 Task: Open an excel sheet and write heading  Revive Sales. Add 10 people name  'Ethan Reynolds, Olivia Thompson, Benjamin Martinez, Emma Davis, Alexander Mitchell, Ava Rodriguez, Daniel Anderson, Mia Lewis, Christopher Scott, Sophia Harris._x000D_
'Item code in between  1001-1098. Product range in between  2000-9000. Add Products   Calvin Klein, Tommy Hilfiger T-shirt, Armani Bag, Burberry Shoe, Levi's T-shirt, Under Armour, Vans Shoe, Converse Shoe, Timberland Shoe, Skechers Shoe.Choose quantity  5 to 9 commission 2 percent Total Add Amount. Save page  Revive Sales templetes book
Action: Mouse pressed left at (144, 200)
Screenshot: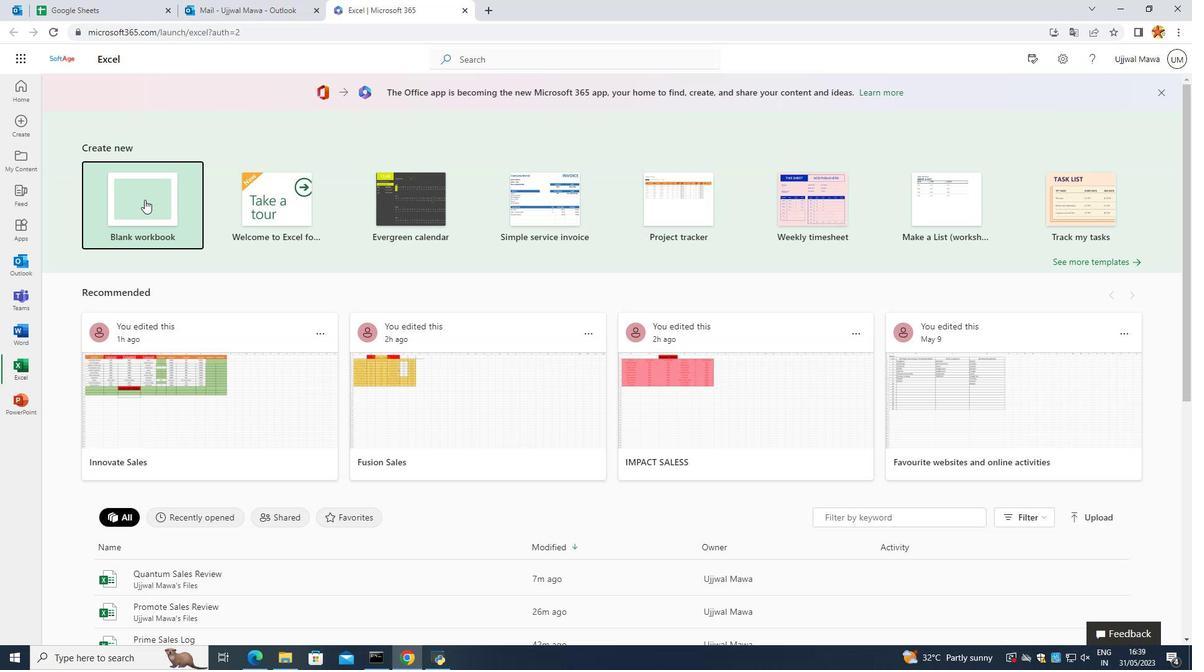 
Action: Mouse moved to (163, 192)
Screenshot: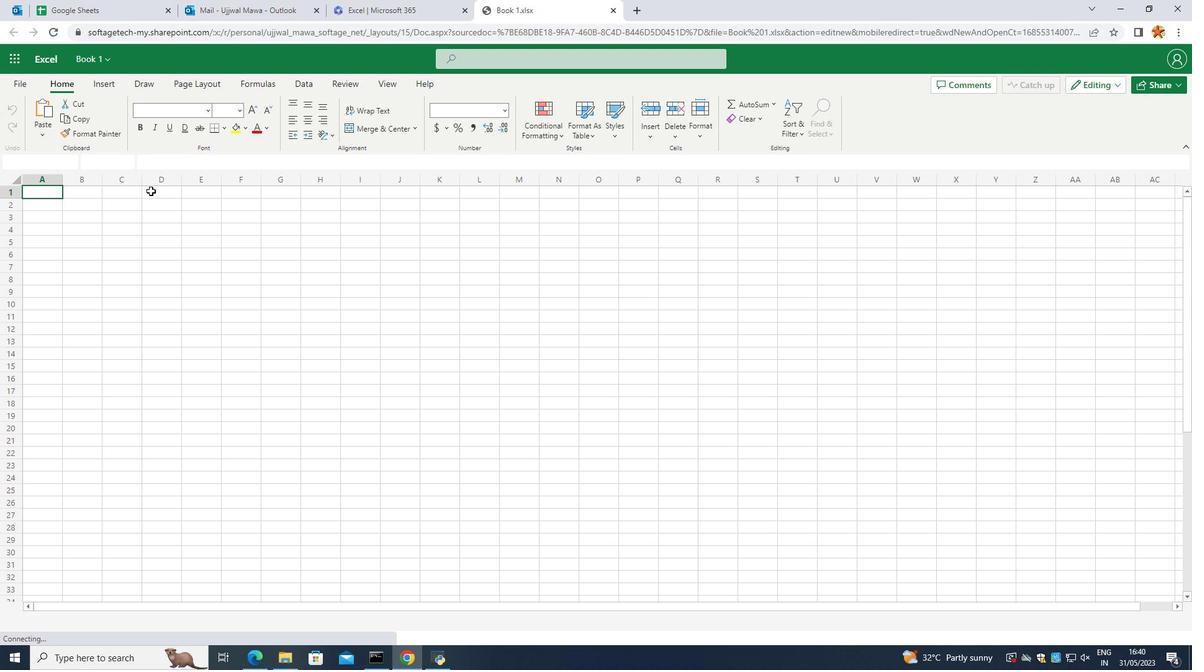 
Action: Mouse pressed left at (163, 192)
Screenshot: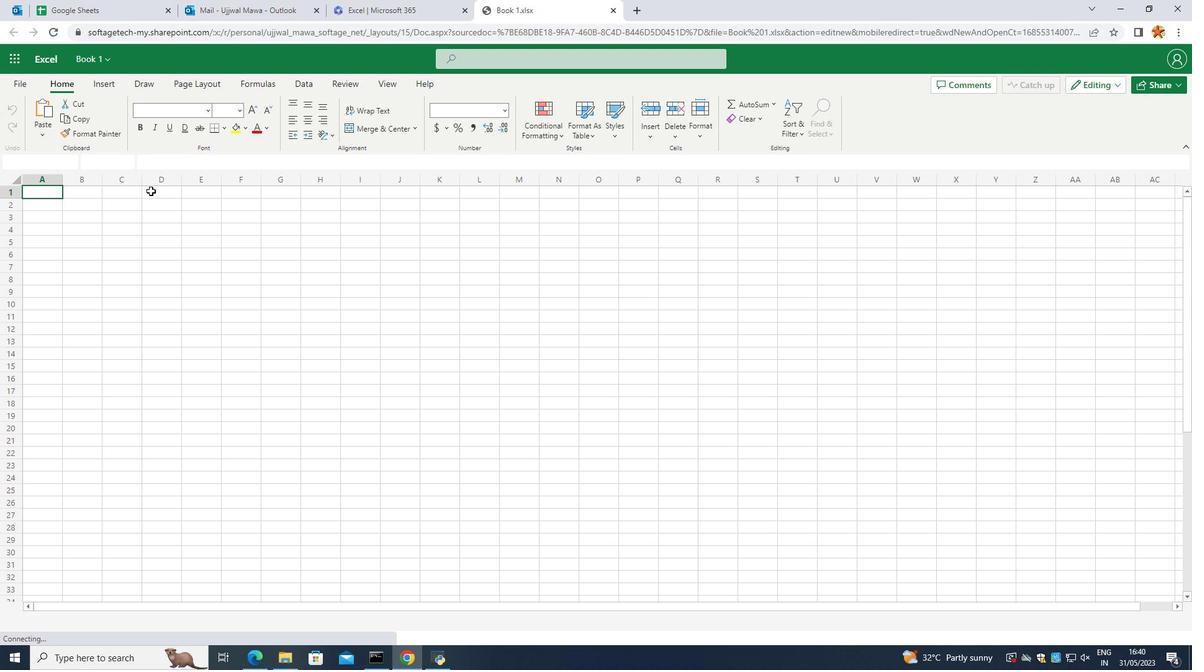 
Action: Mouse moved to (111, 196)
Screenshot: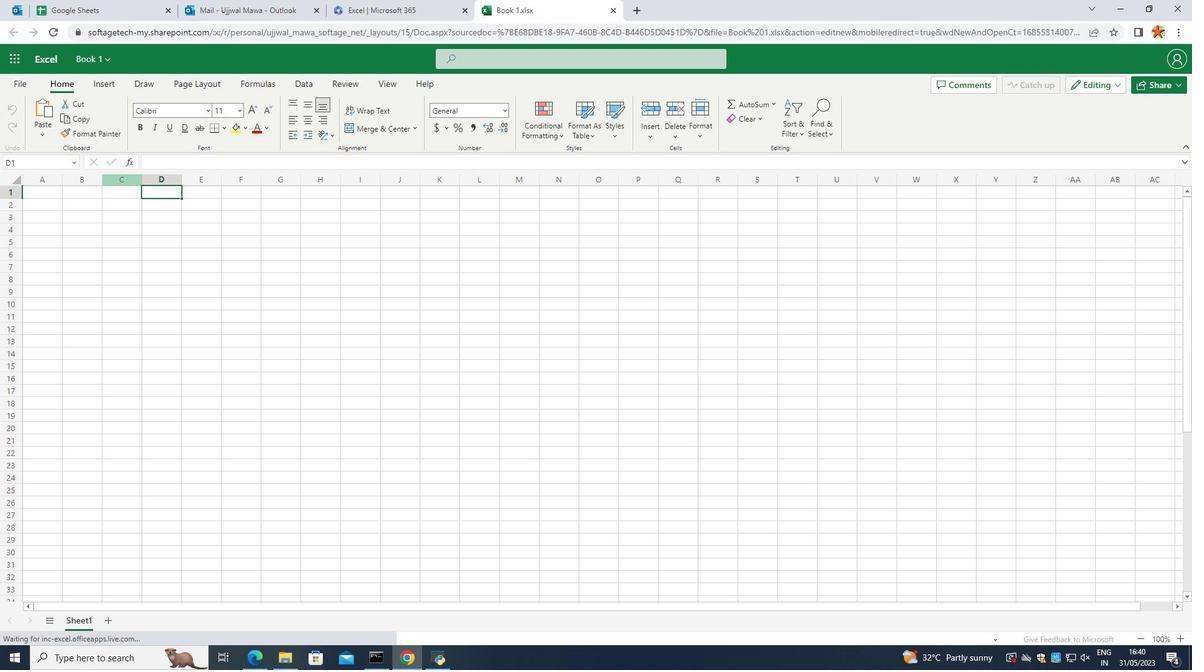 
Action: Mouse pressed left at (111, 196)
Screenshot: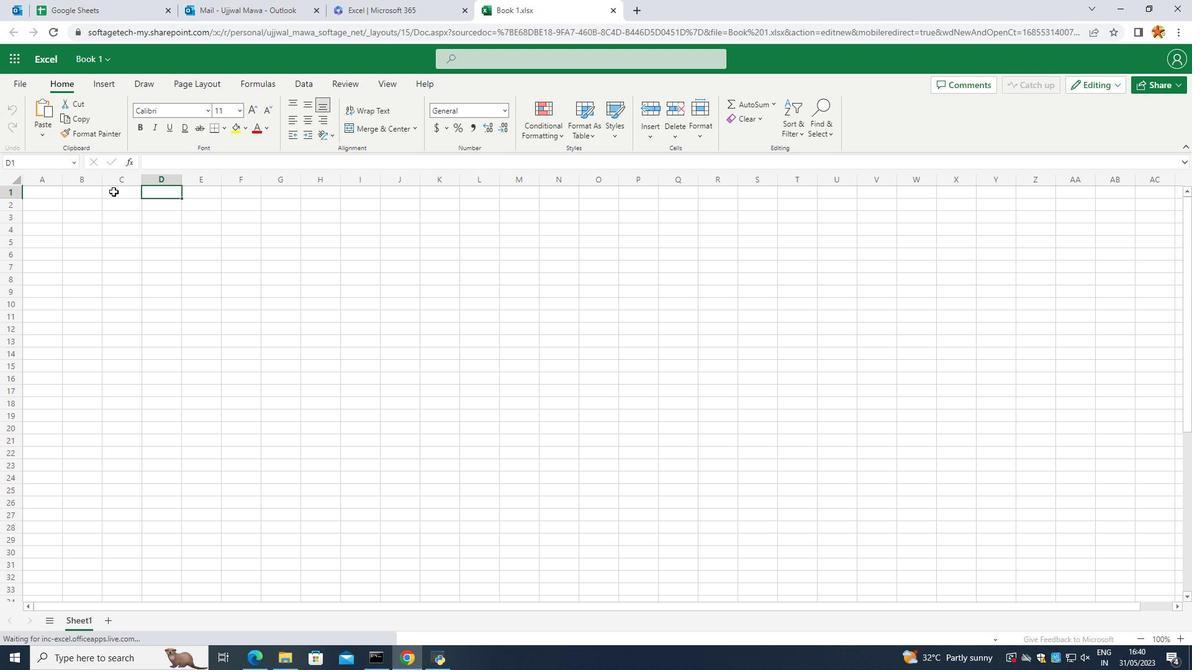 
Action: Mouse moved to (108, 201)
Screenshot: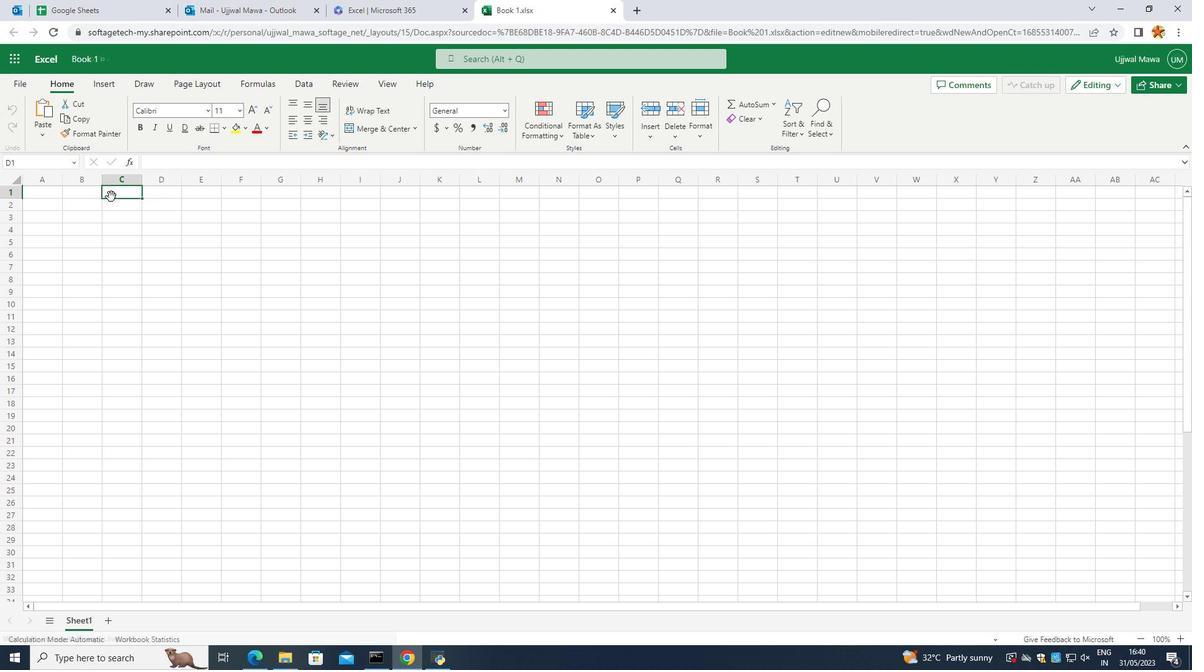 
Action: Key pressed <Key.caps_lock>R<Key.caps_lock>evive<Key.space><Key.caps_lock>S<Key.caps_lock>ales
Screenshot: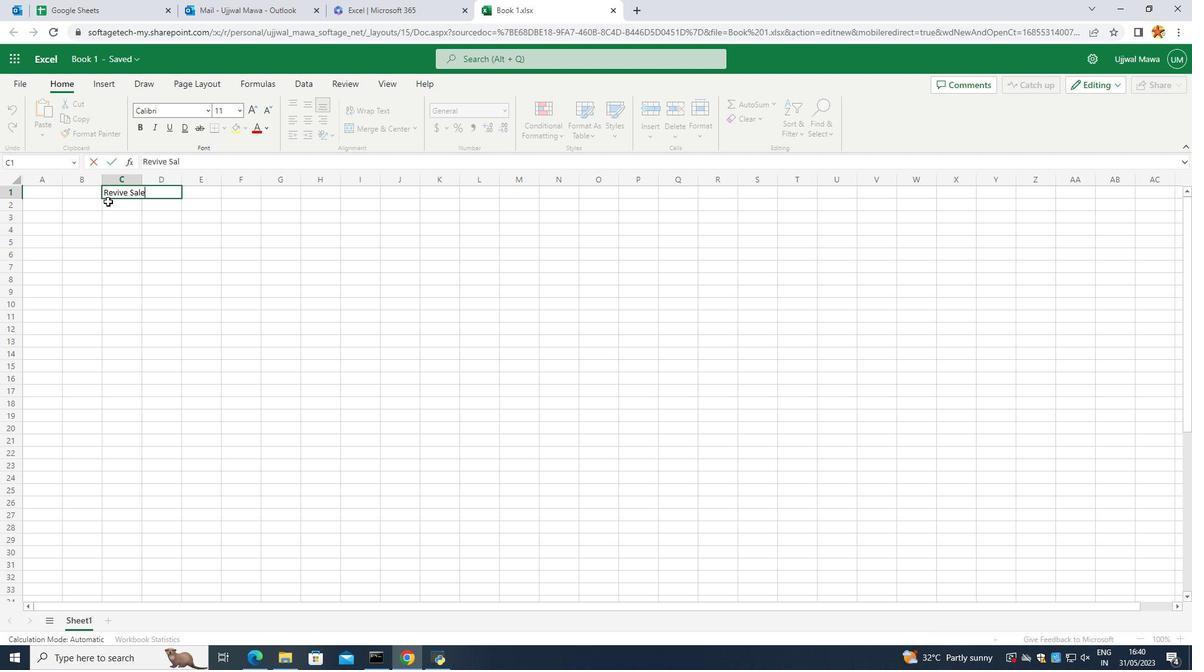 
Action: Mouse moved to (208, 280)
Screenshot: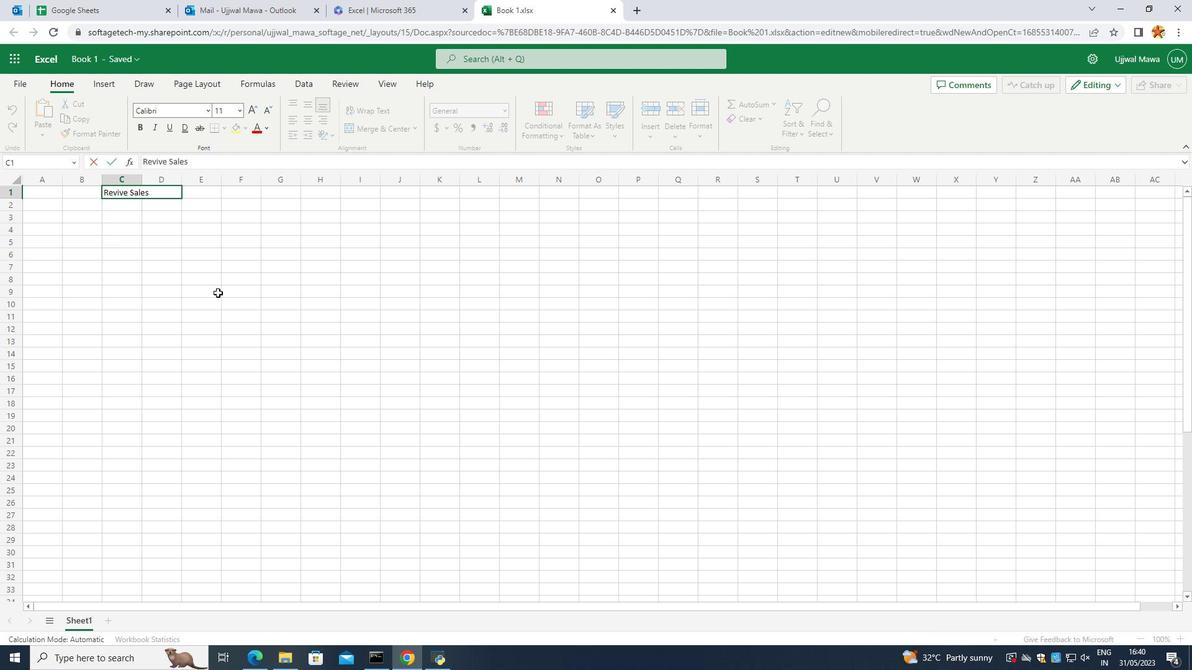 
Action: Mouse pressed left at (208, 280)
Screenshot: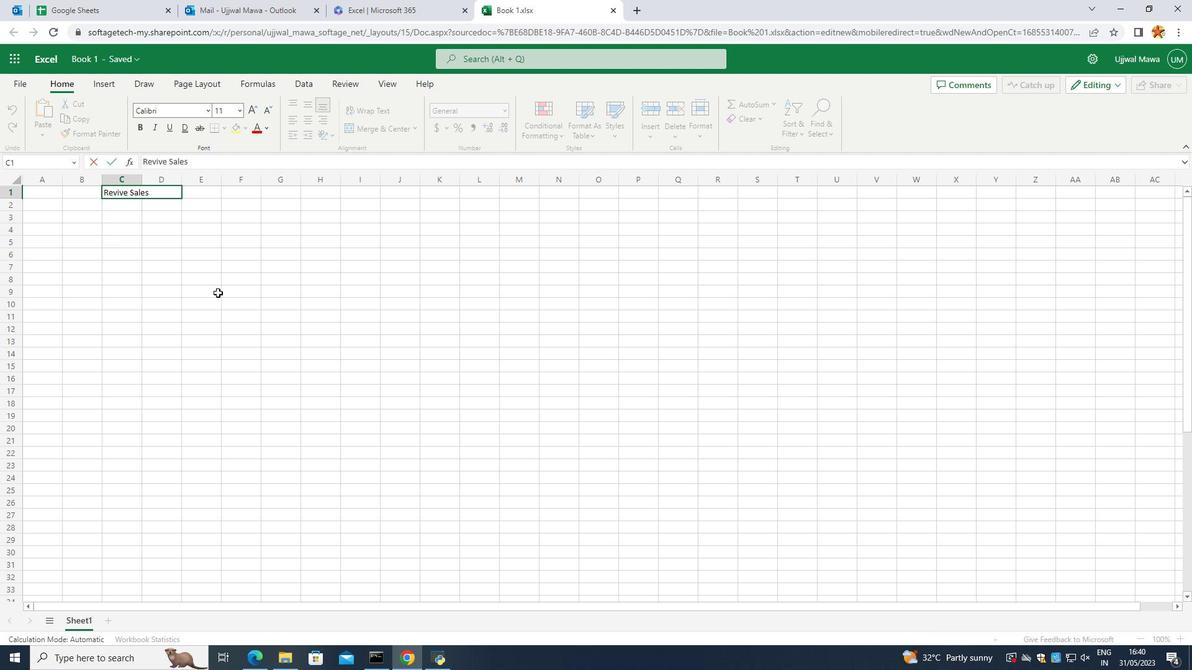 
Action: Mouse moved to (52, 199)
Screenshot: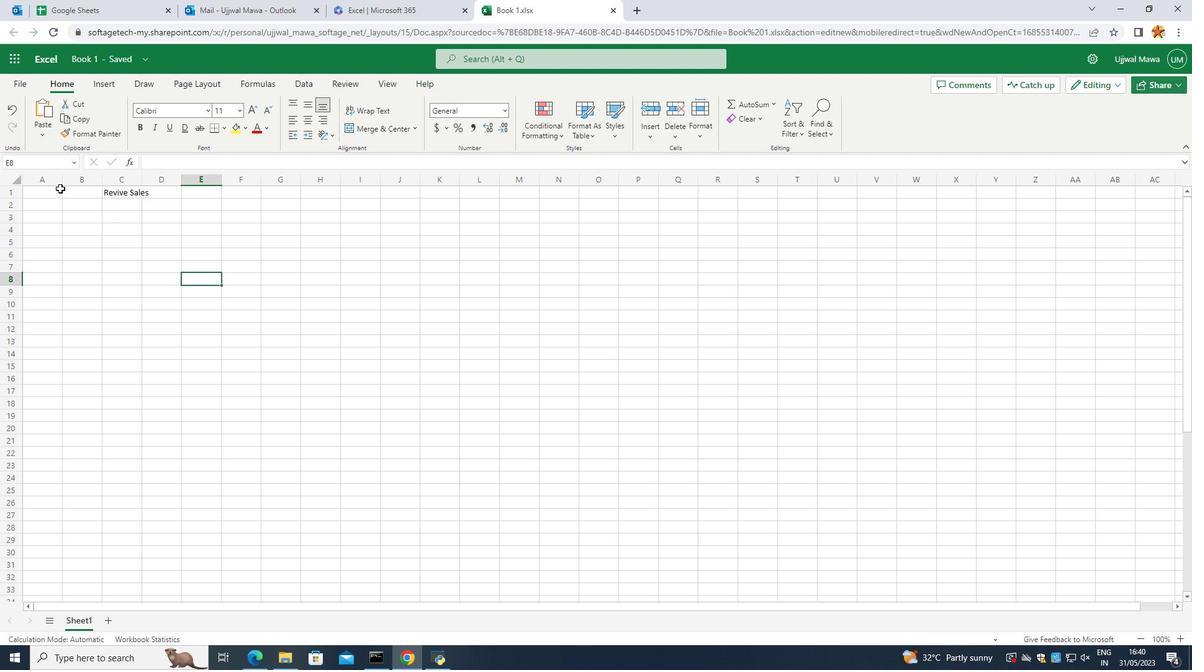 
Action: Mouse pressed left at (52, 199)
Screenshot: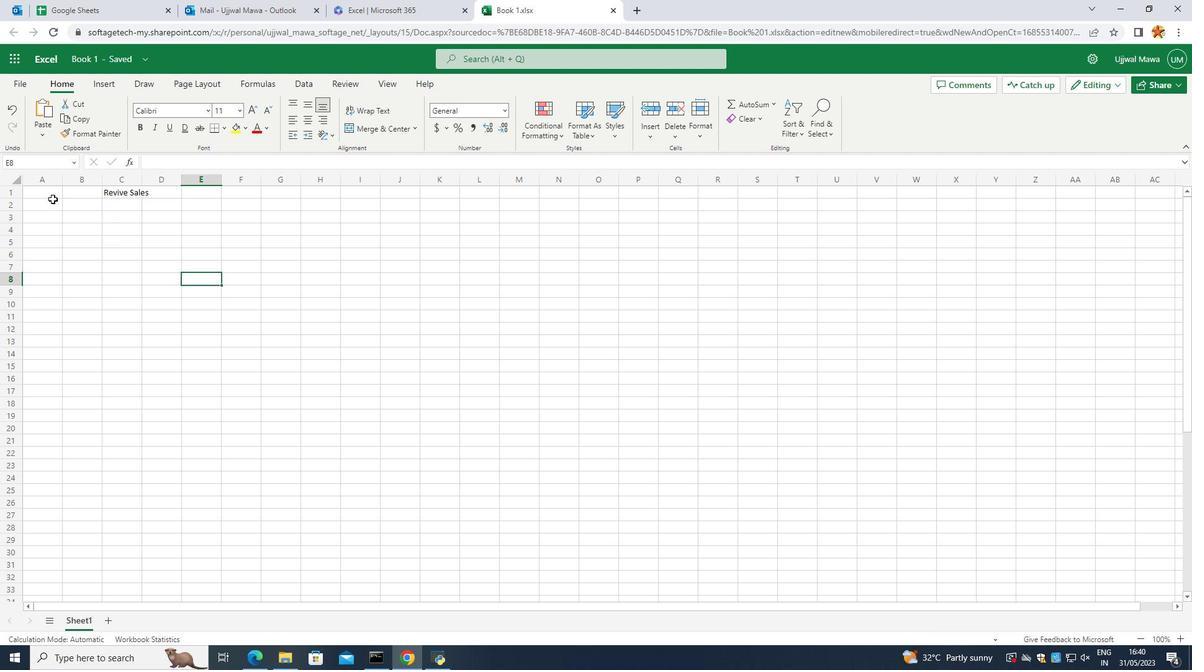 
Action: Mouse moved to (41, 201)
Screenshot: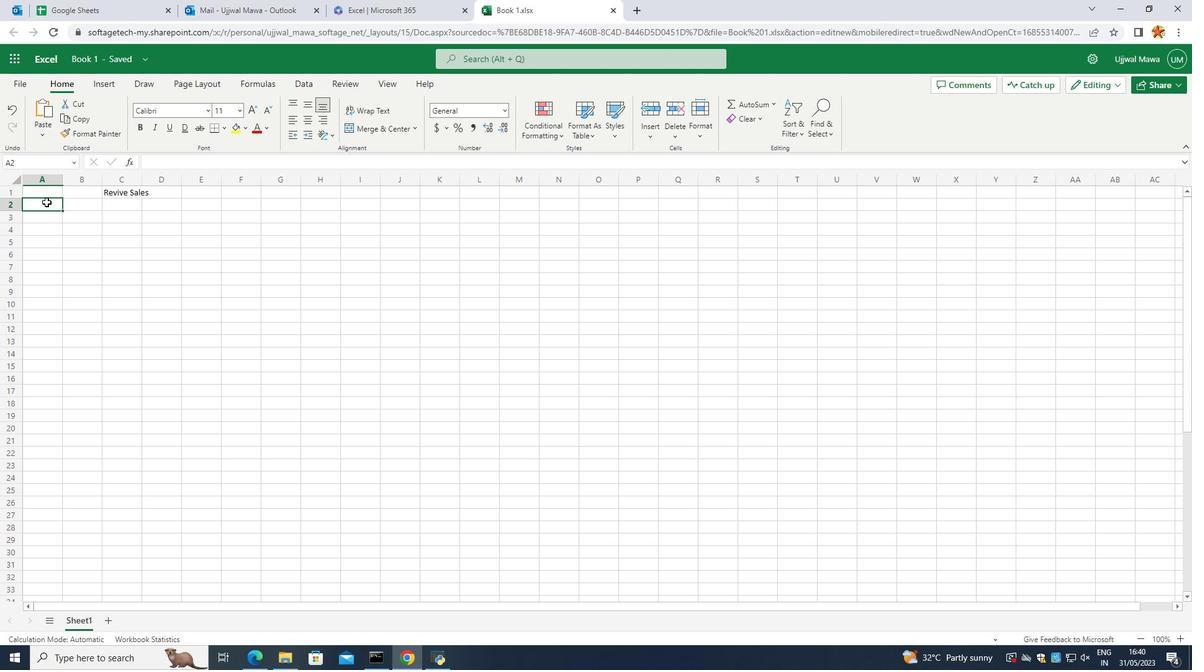 
Action: Key pressed <Key.caps_lock>N<Key.caps_lock>ame
Screenshot: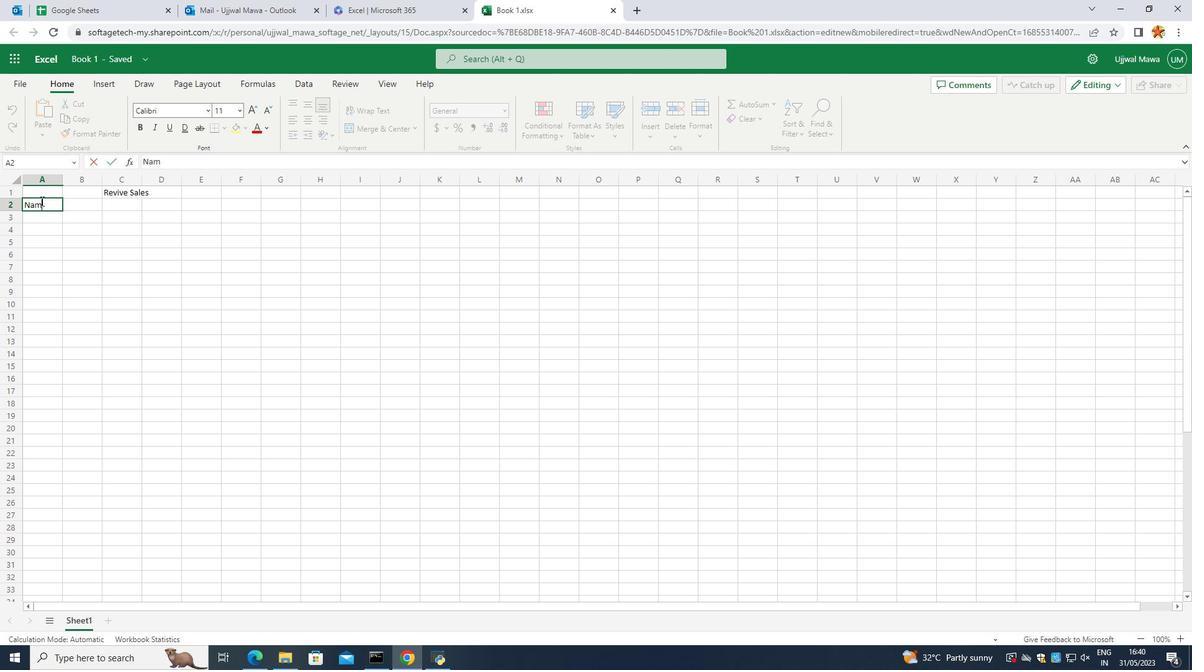 
Action: Mouse moved to (174, 233)
Screenshot: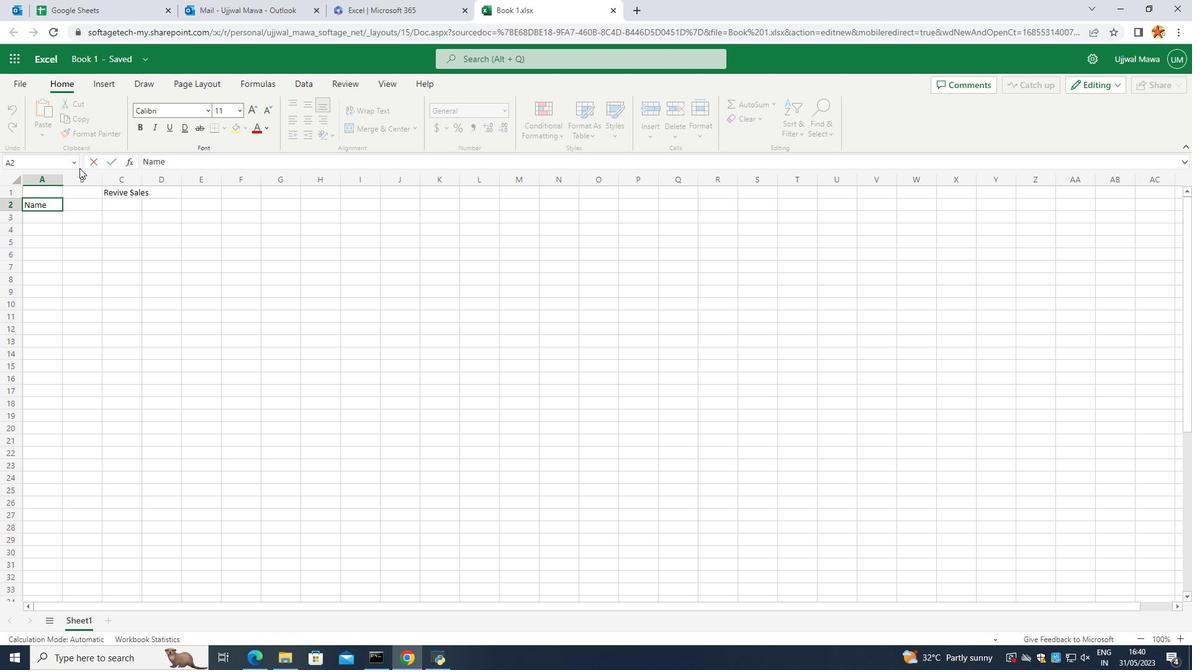 
Action: Mouse pressed left at (174, 233)
Screenshot: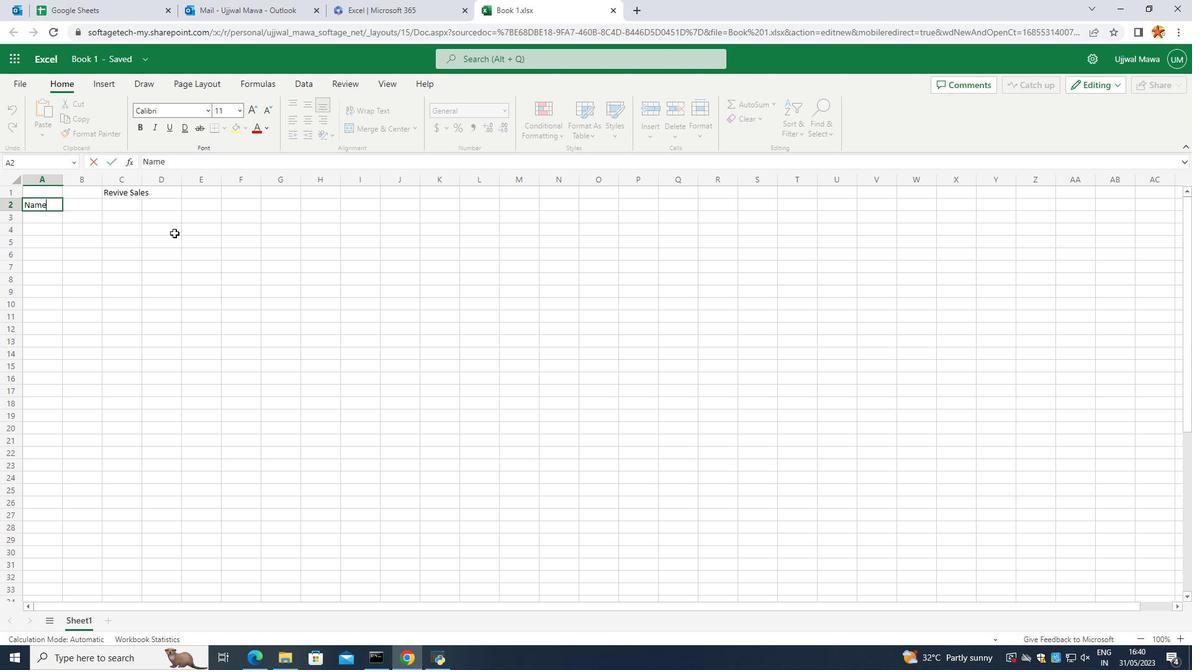 
Action: Mouse moved to (100, 201)
Screenshot: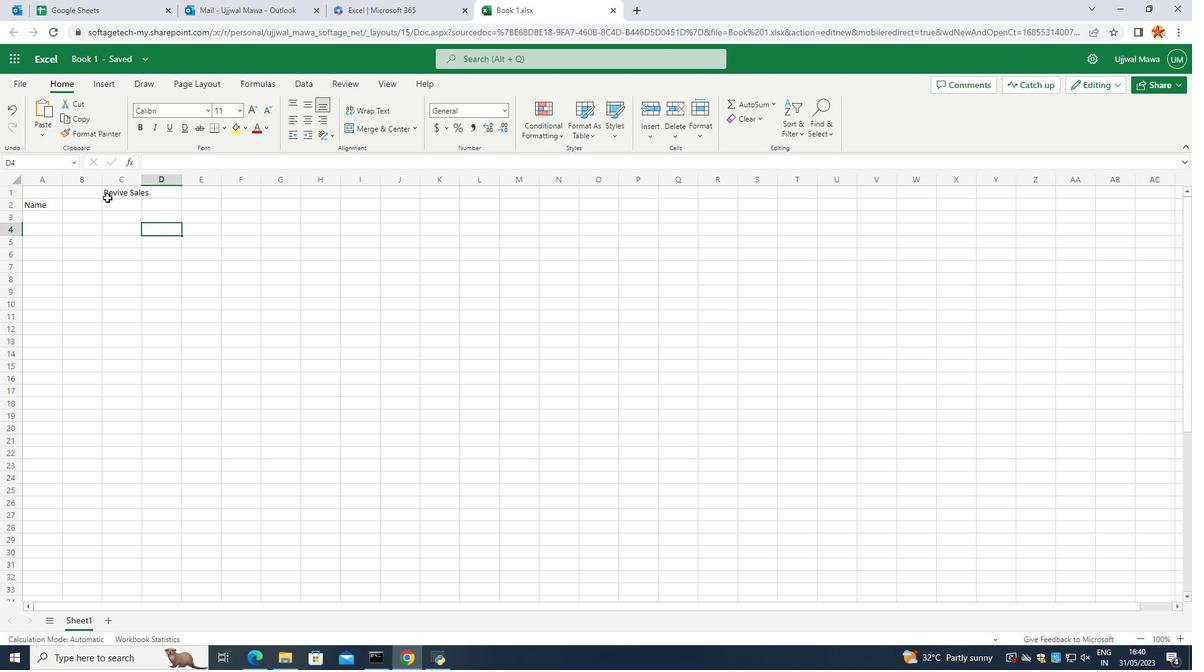 
Action: Mouse pressed left at (100, 201)
Screenshot: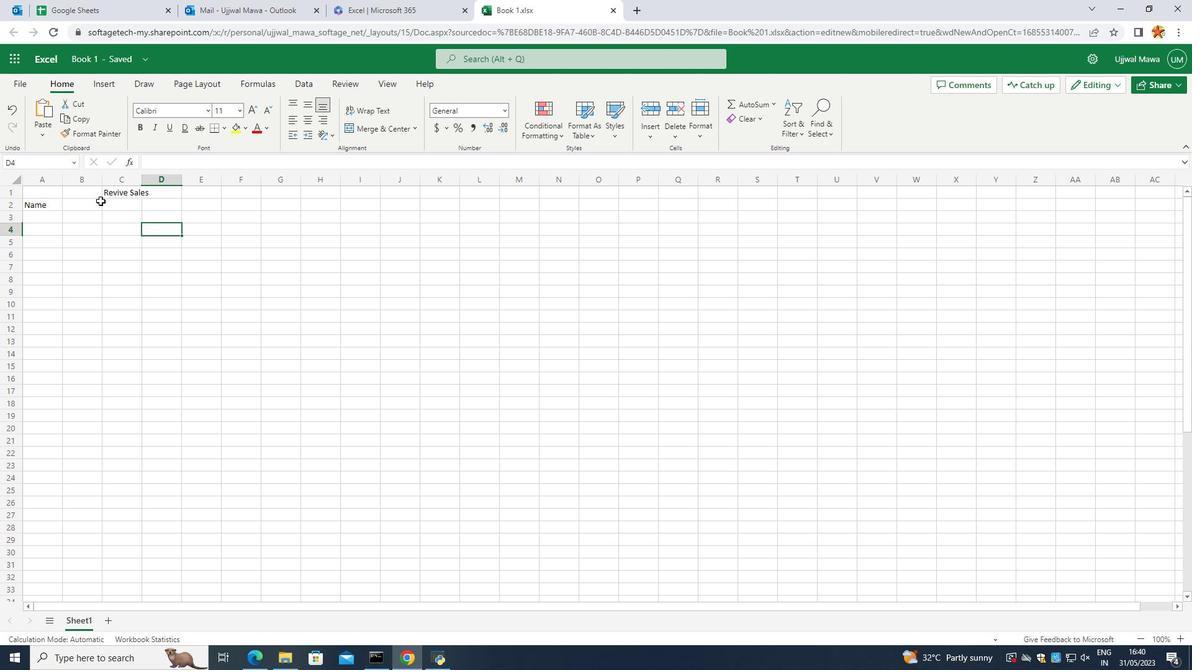 
Action: Mouse moved to (93, 205)
Screenshot: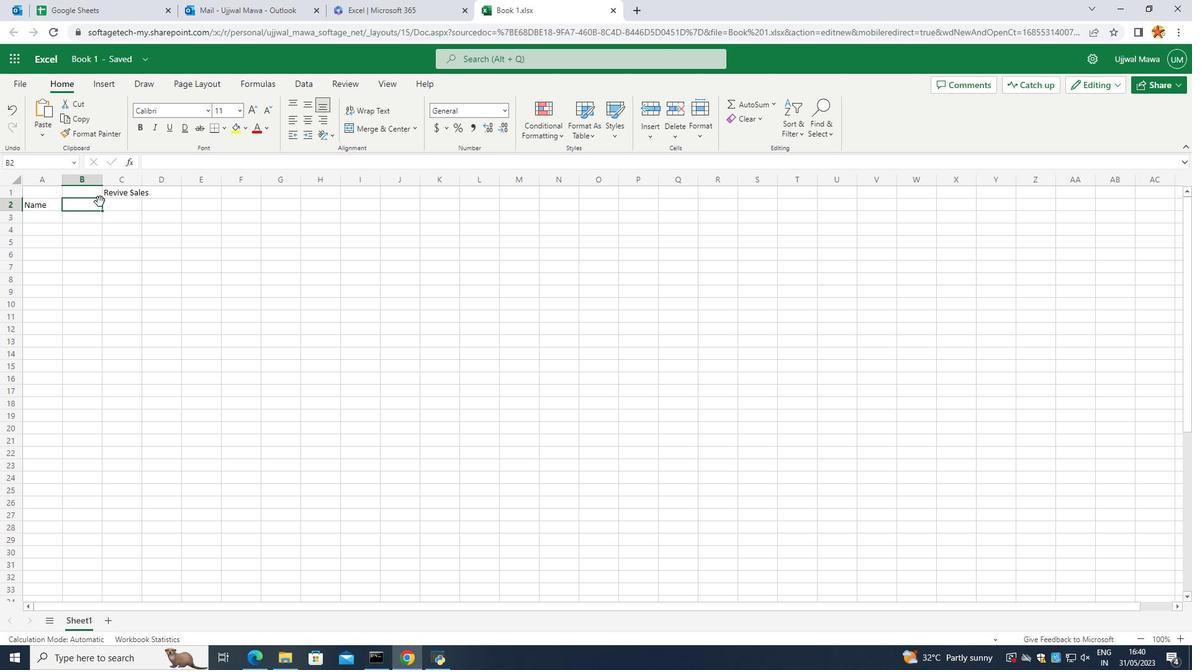 
Action: Key pressed <Key.caps_lock>I<Key.caps_lock>tem<Key.space><Key.caps_lock>C<Key.caps_lock>ode
Screenshot: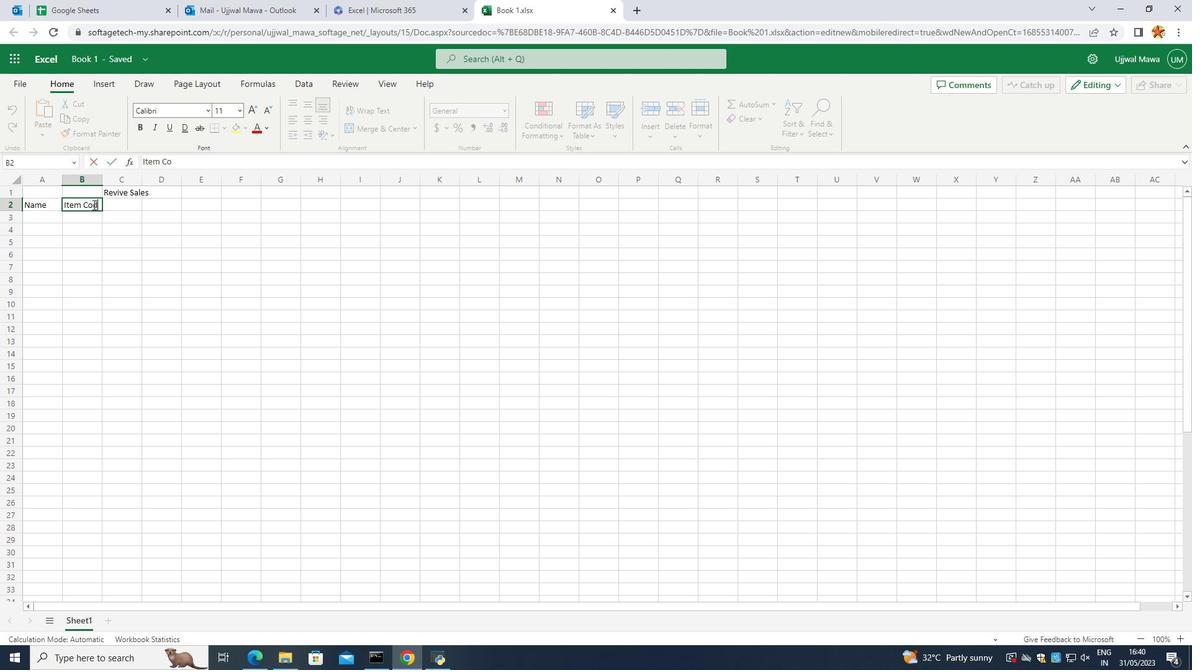 
Action: Mouse moved to (131, 227)
Screenshot: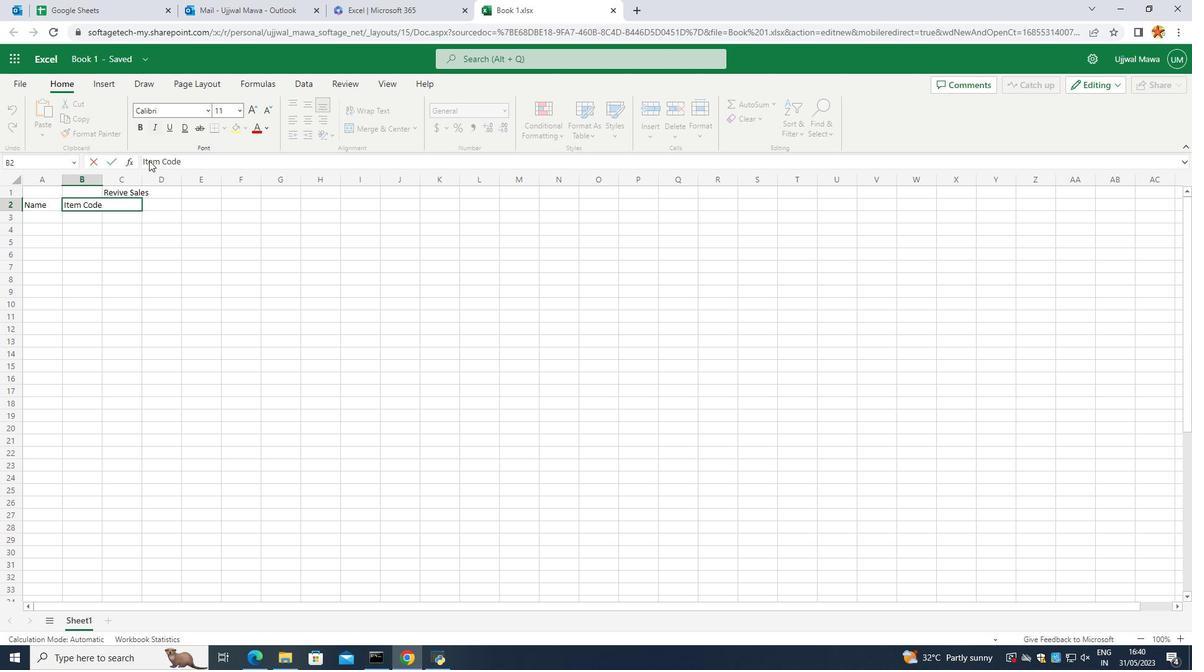 
Action: Mouse pressed left at (131, 227)
Screenshot: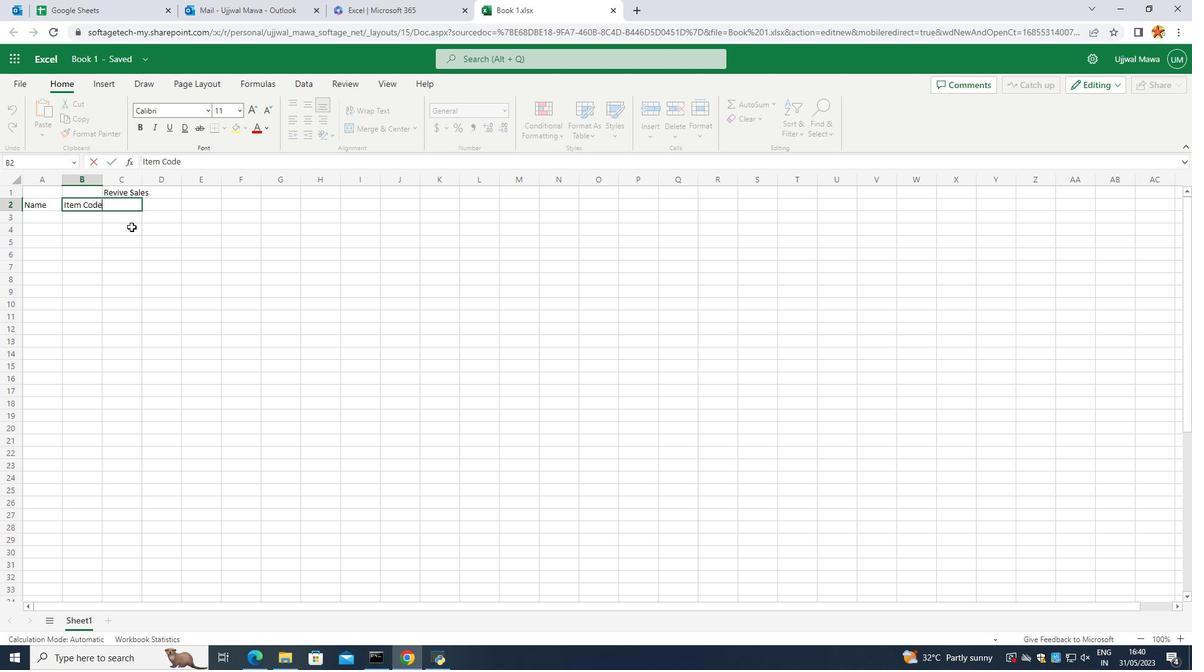 
Action: Mouse moved to (131, 209)
Screenshot: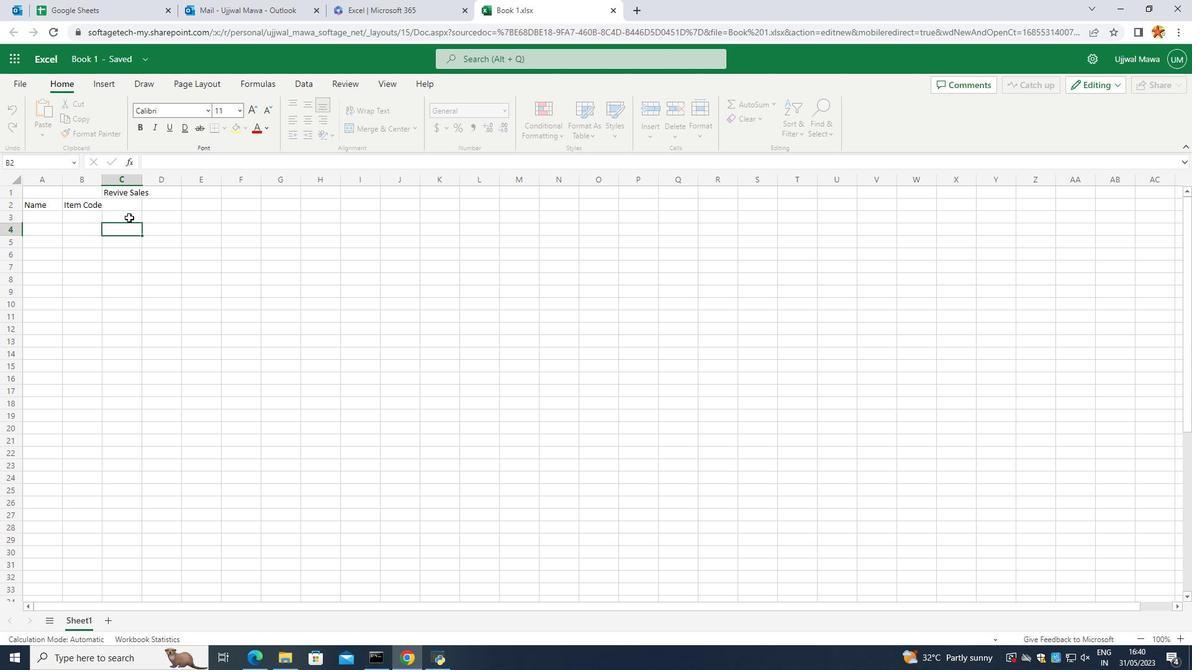 
Action: Mouse pressed left at (131, 209)
Screenshot: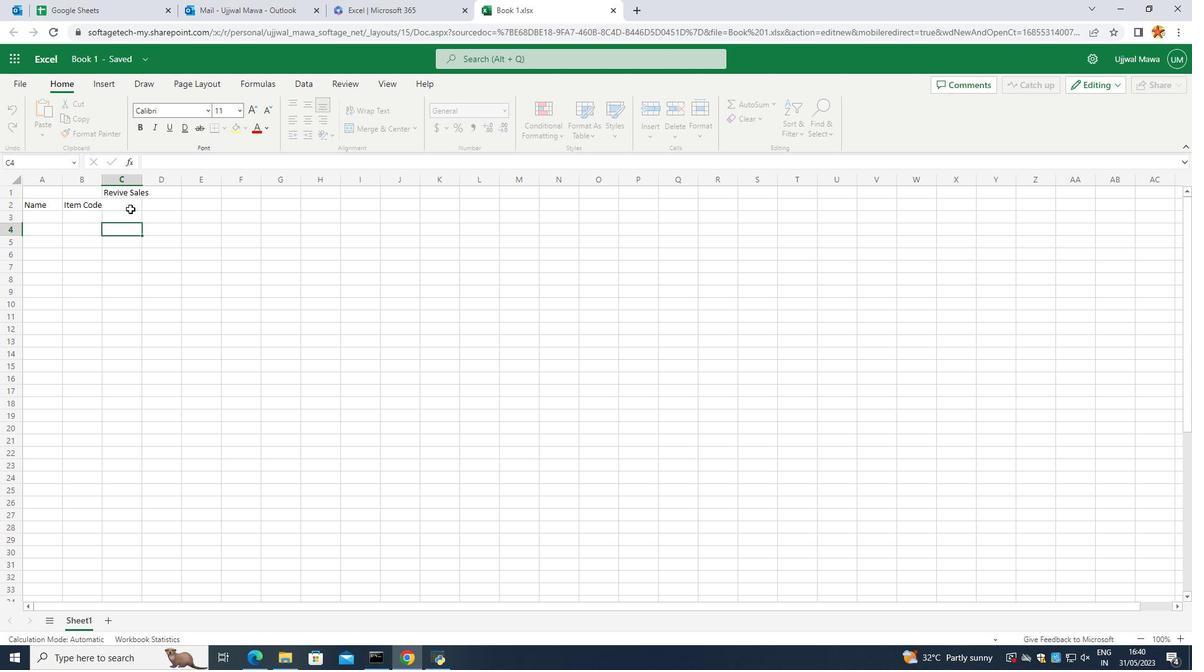 
Action: Mouse moved to (131, 208)
Screenshot: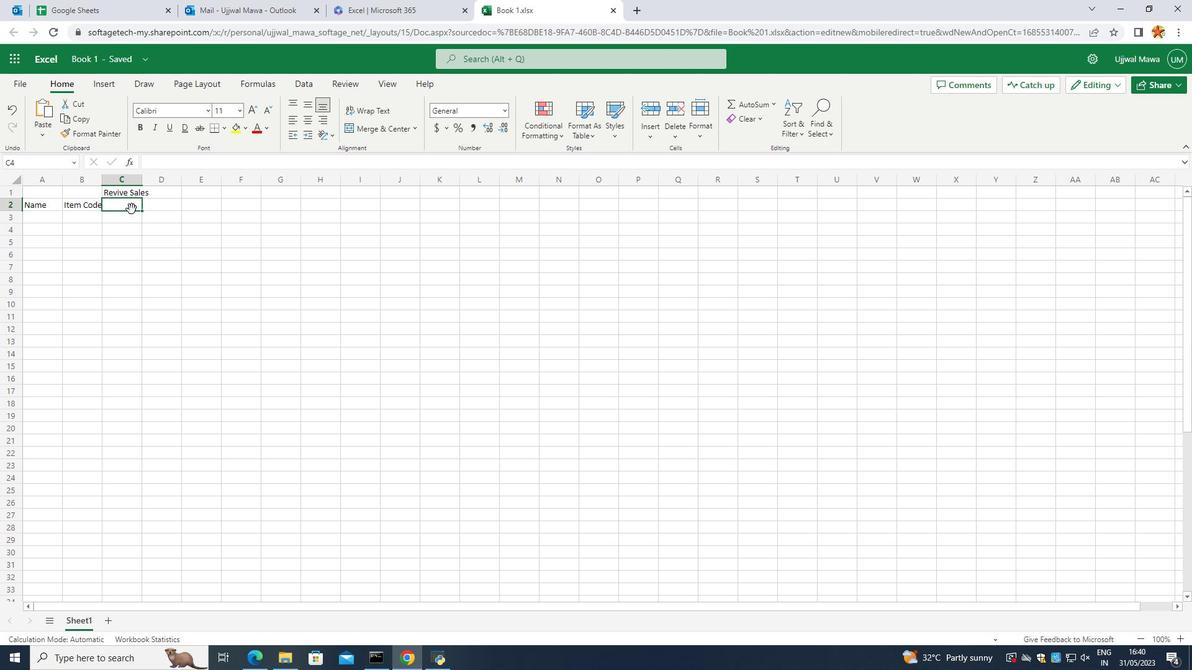
Action: Mouse pressed left at (131, 208)
Screenshot: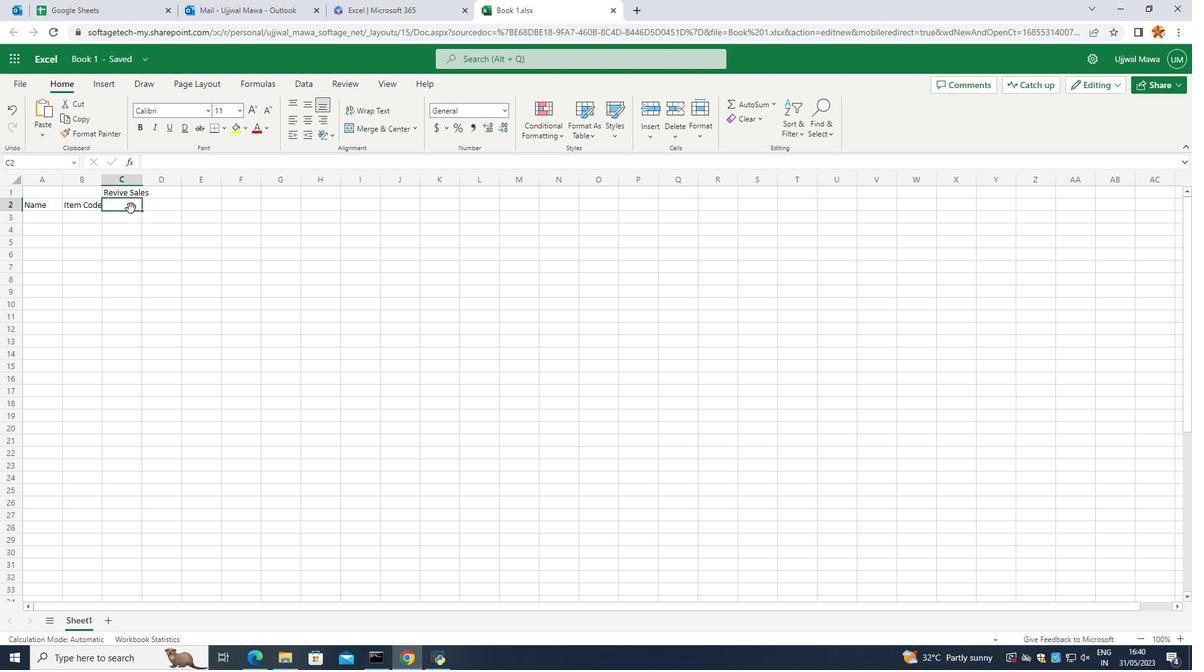 
Action: Mouse pressed left at (131, 208)
Screenshot: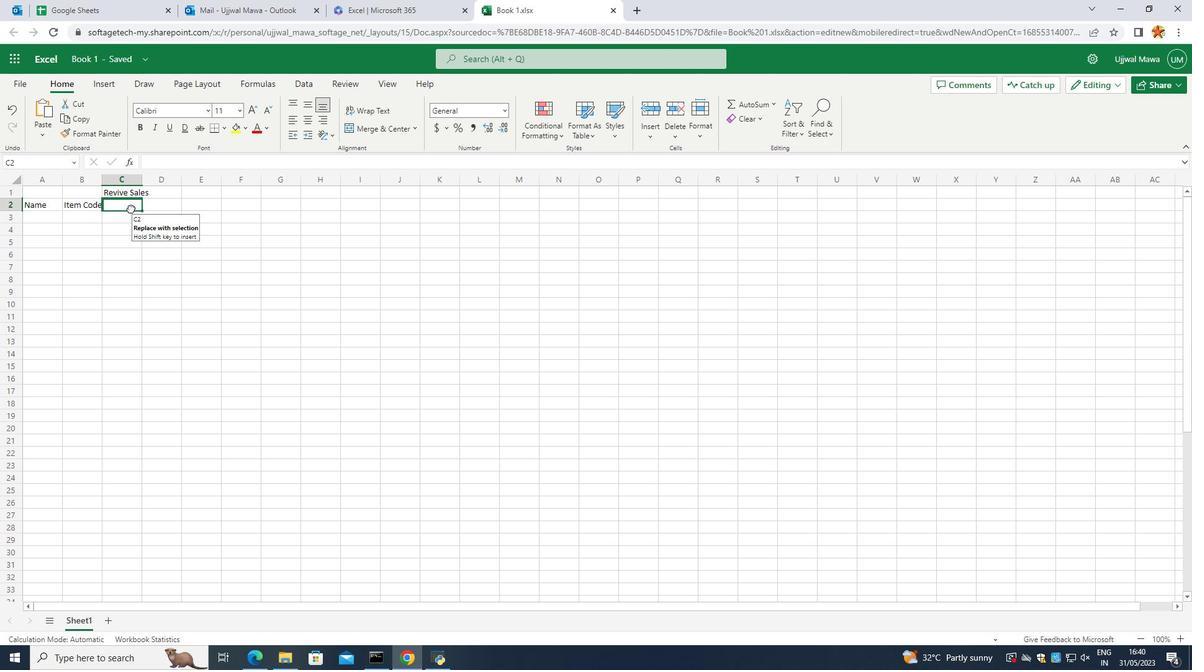 
Action: Mouse moved to (131, 208)
Screenshot: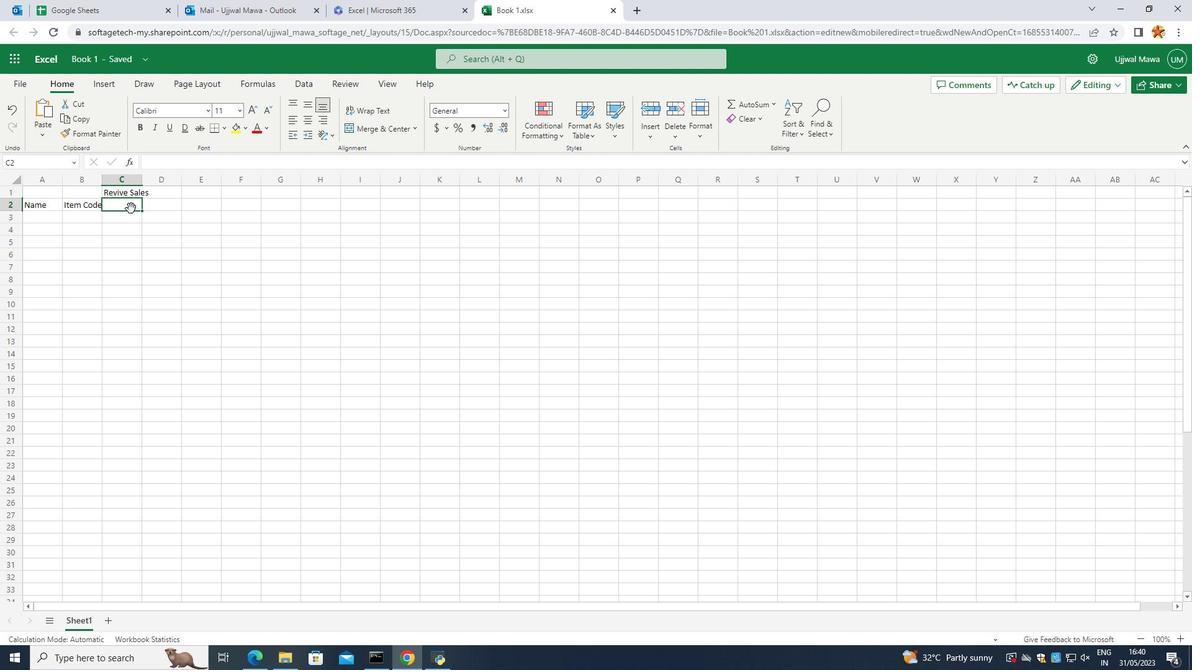 
Action: Mouse pressed left at (131, 208)
Screenshot: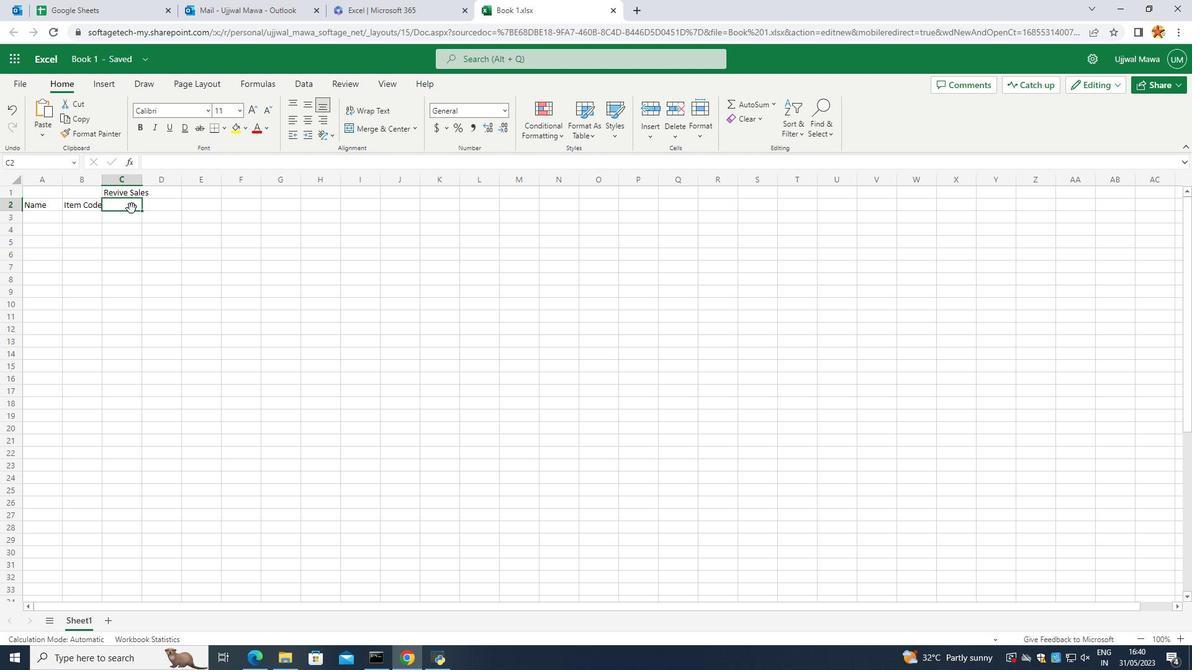 
Action: Mouse moved to (134, 205)
Screenshot: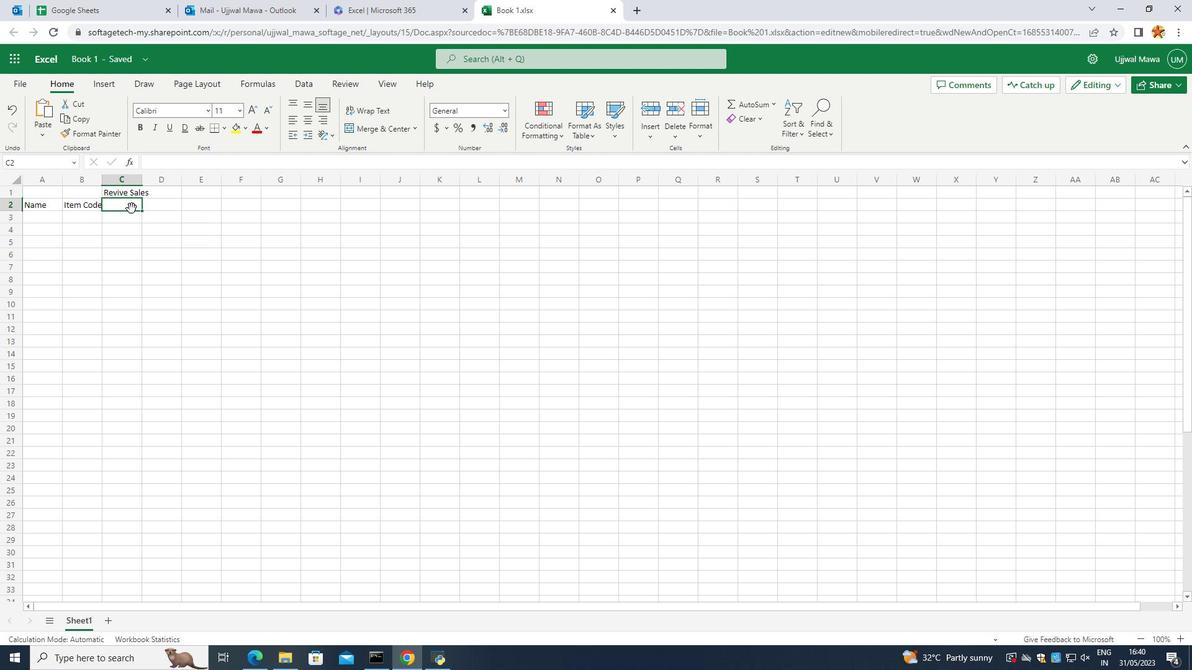
Action: Mouse pressed left at (134, 205)
Screenshot: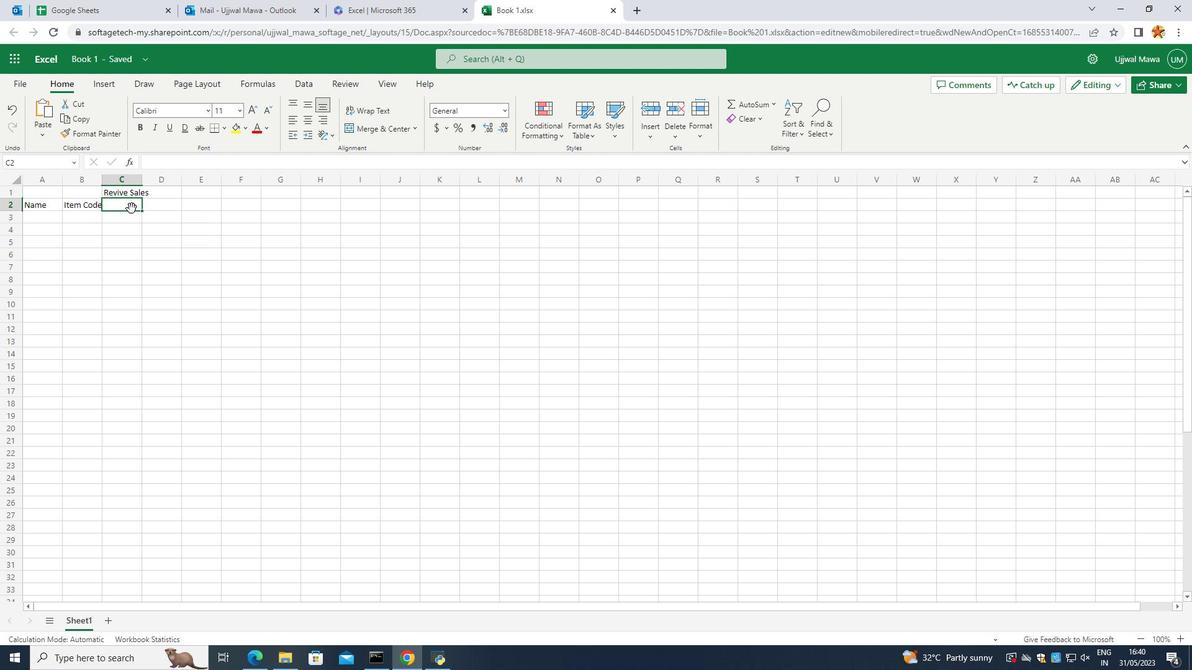 
Action: Mouse pressed left at (134, 205)
Screenshot: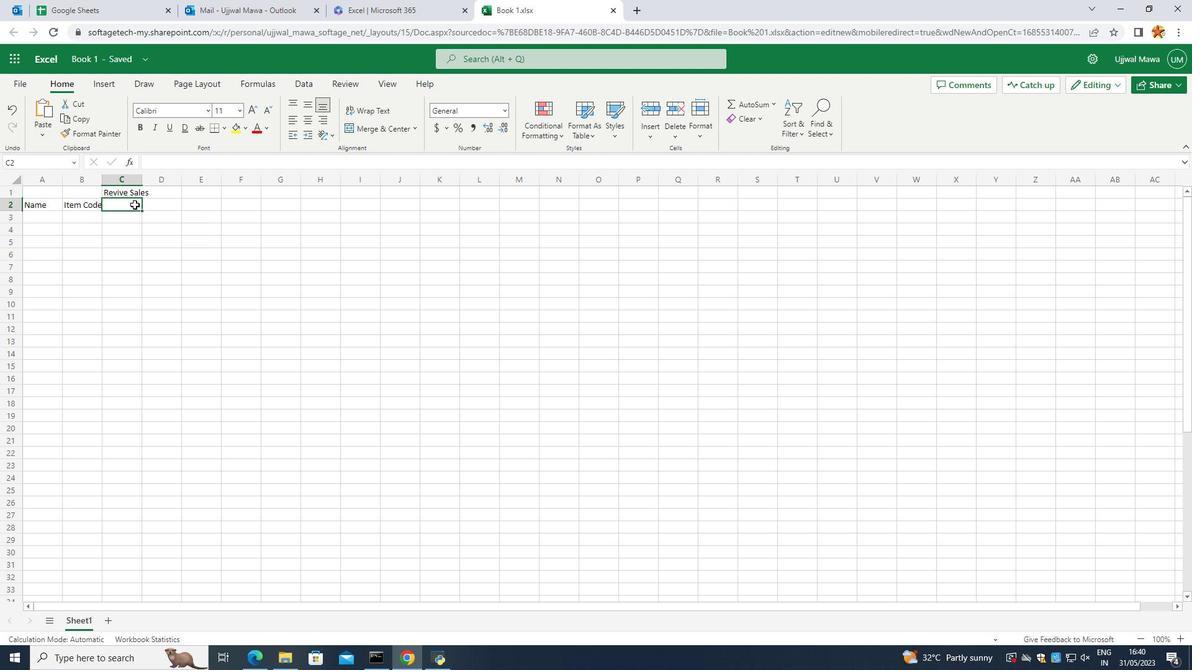 
Action: Mouse pressed left at (134, 205)
Screenshot: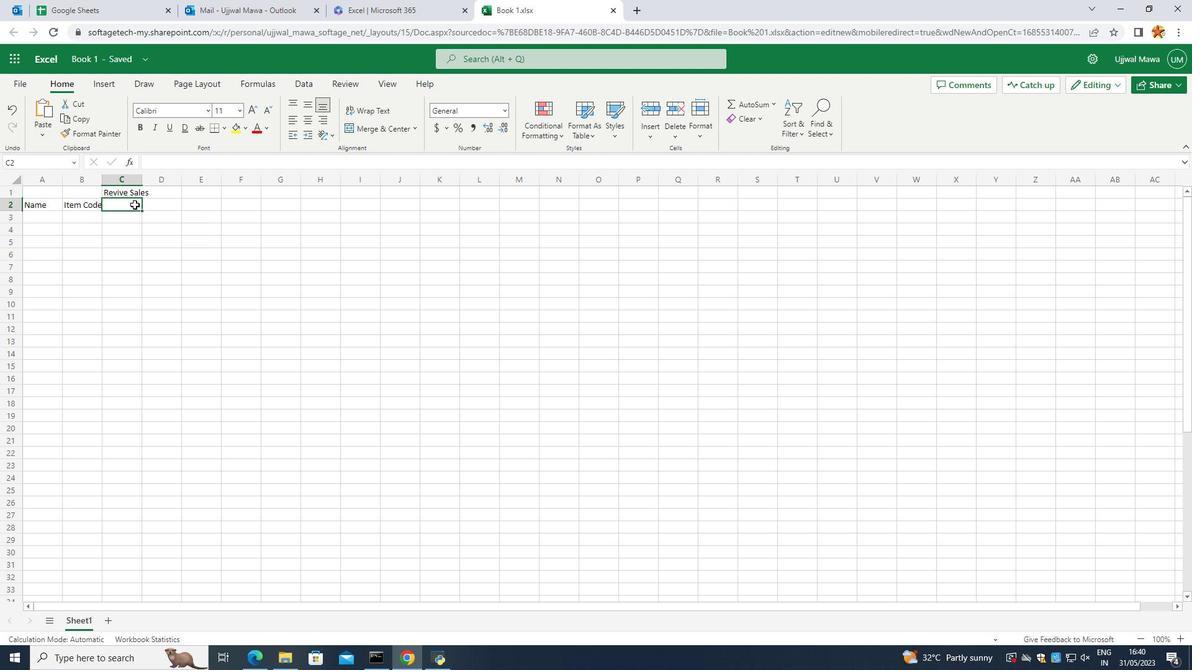
Action: Mouse moved to (130, 206)
Screenshot: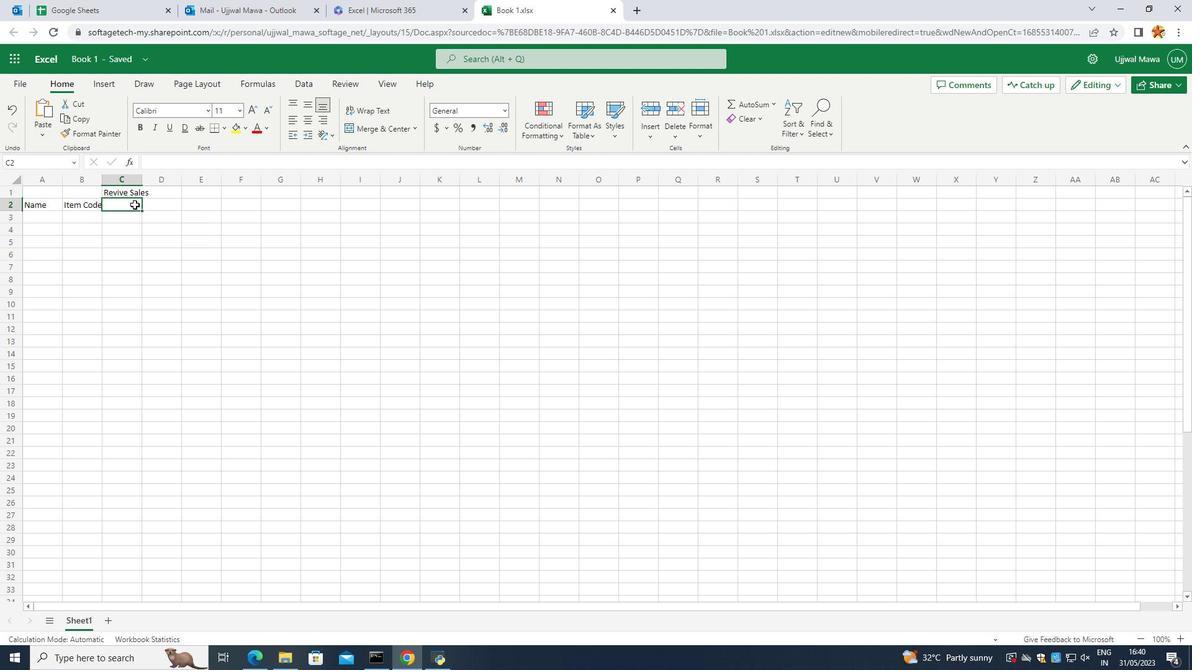 
Action: Mouse pressed left at (130, 206)
Screenshot: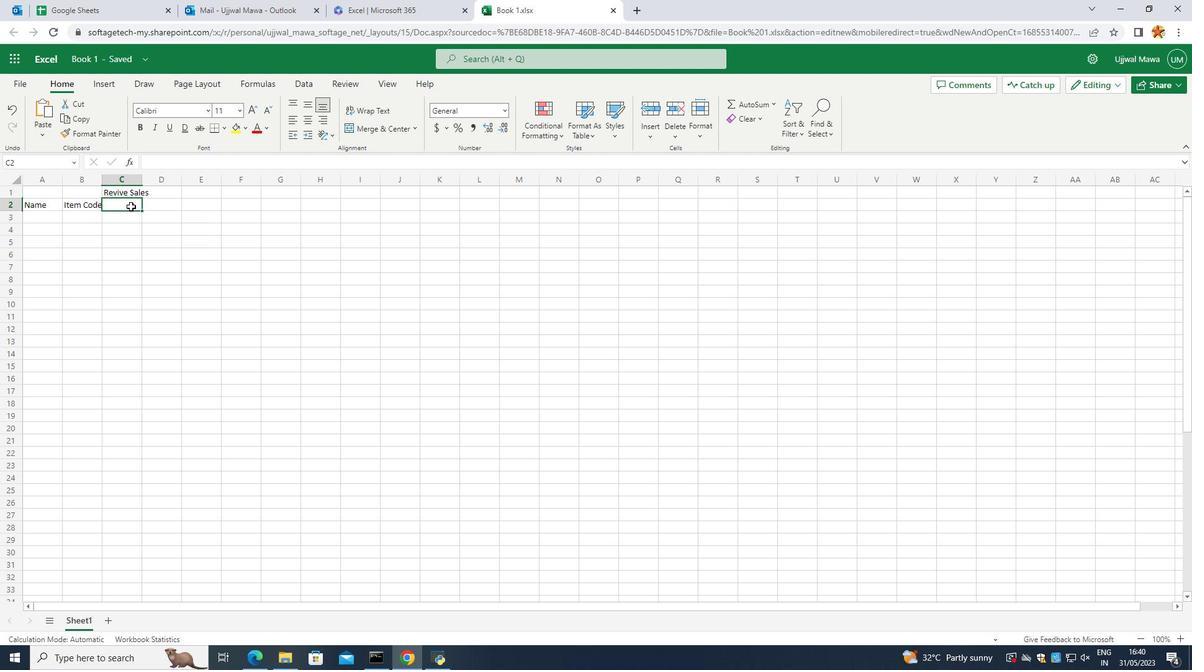 
Action: Mouse moved to (129, 207)
Screenshot: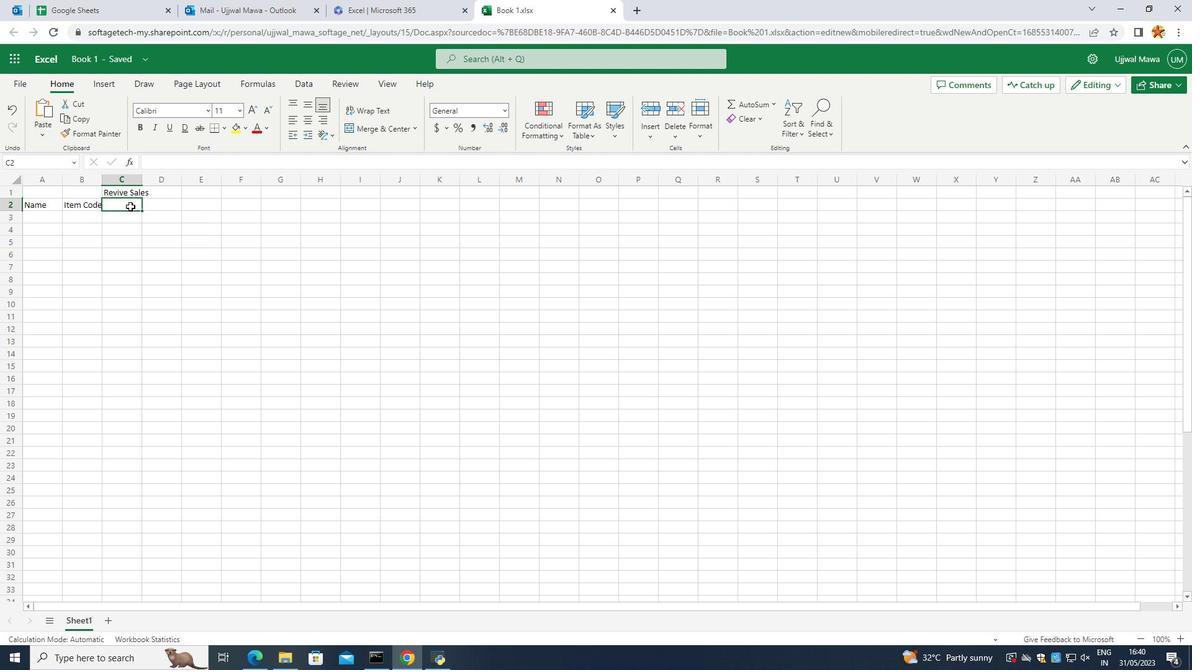 
Action: Mouse pressed left at (129, 207)
Screenshot: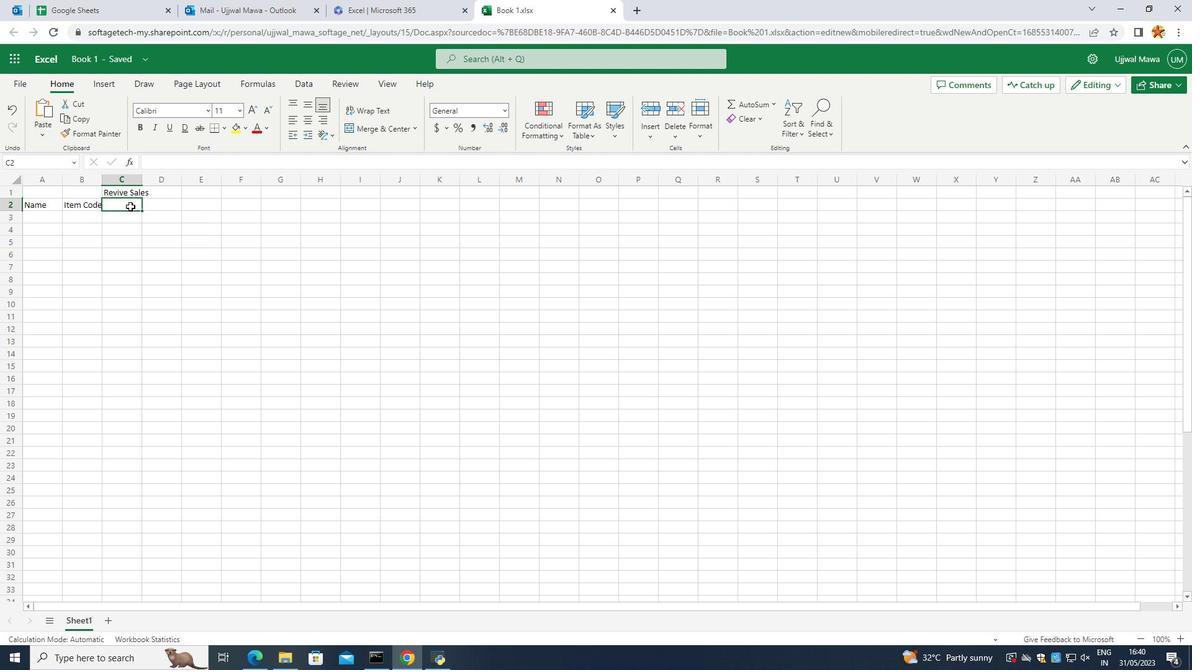 
Action: Mouse moved to (132, 206)
Screenshot: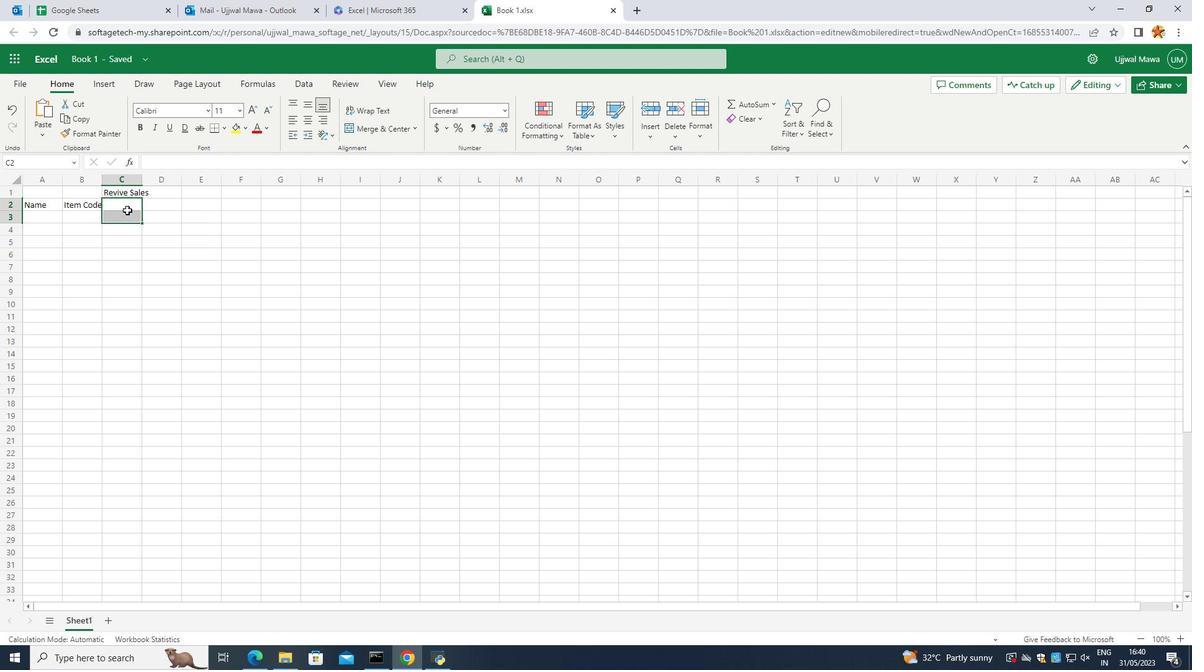 
Action: Mouse pressed left at (132, 206)
Screenshot: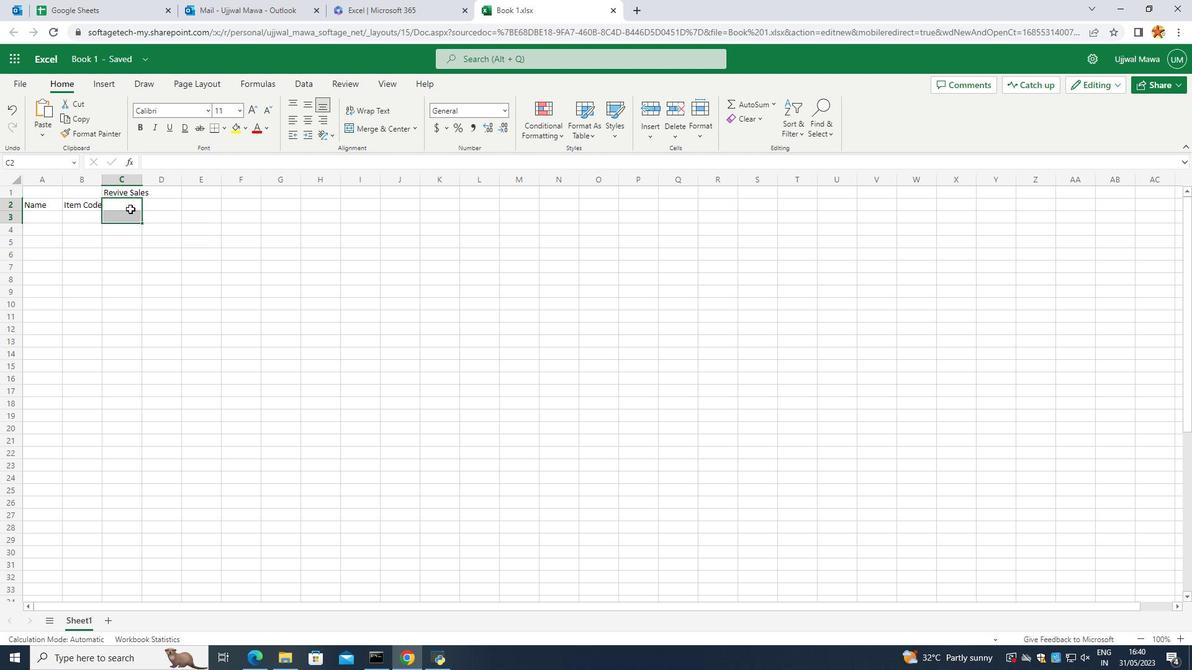 
Action: Mouse moved to (133, 201)
Screenshot: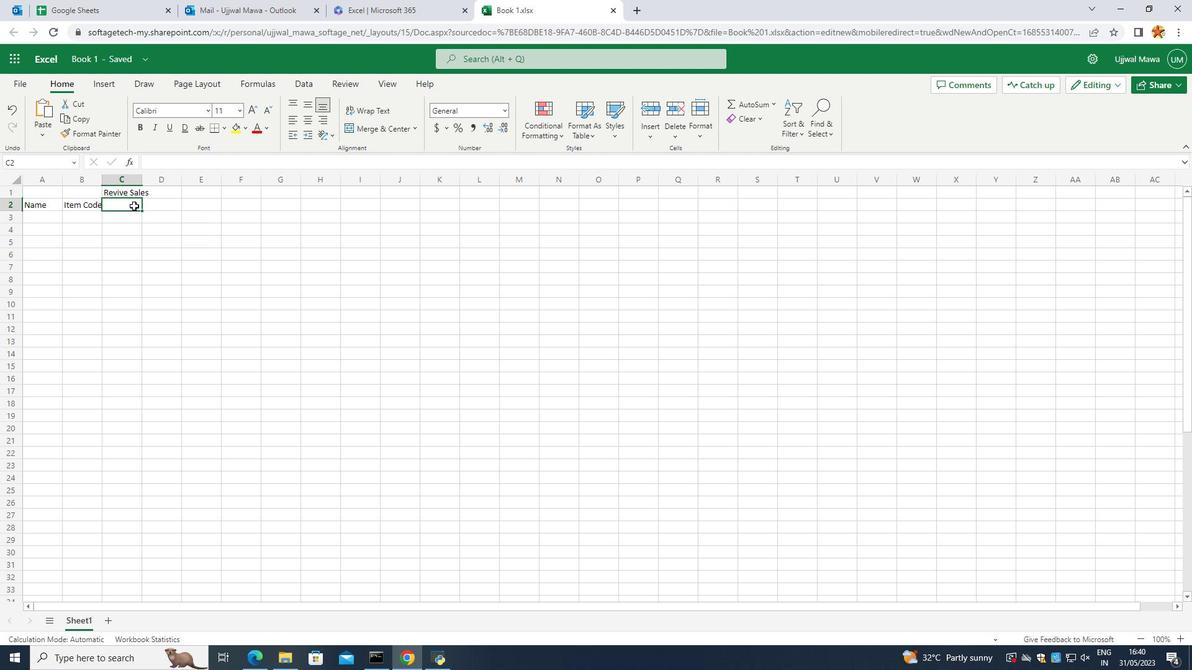 
Action: Key pressed <Key.caps_lock>P<Key.caps_lock>roduct
Screenshot: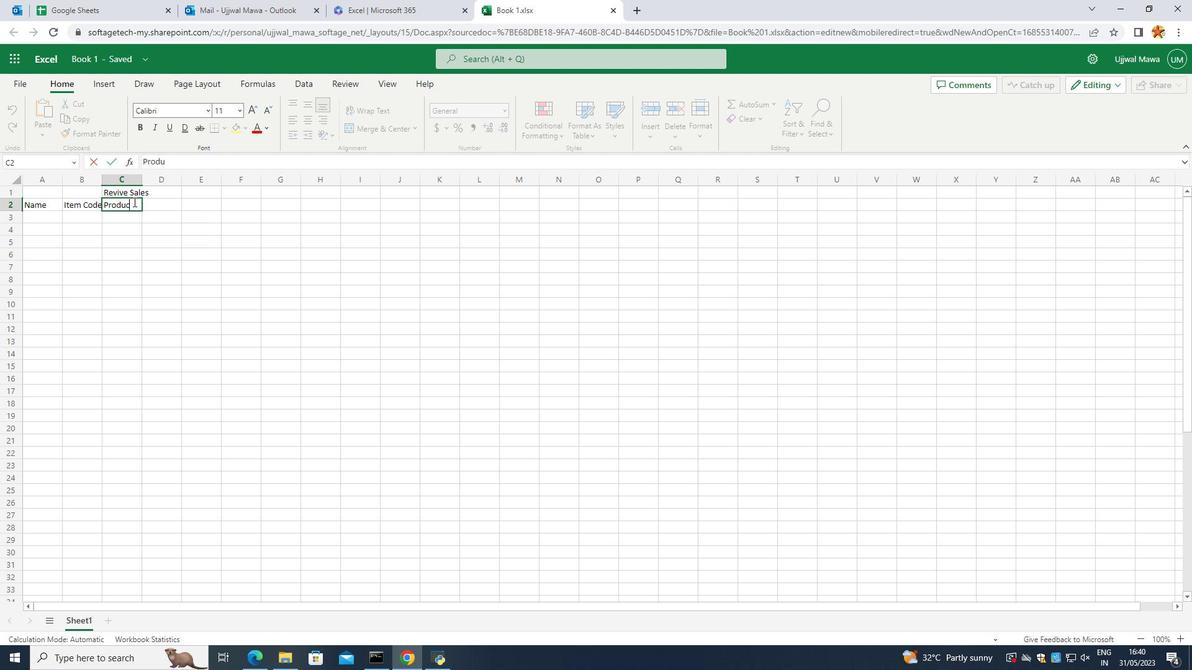 
Action: Mouse moved to (162, 200)
Screenshot: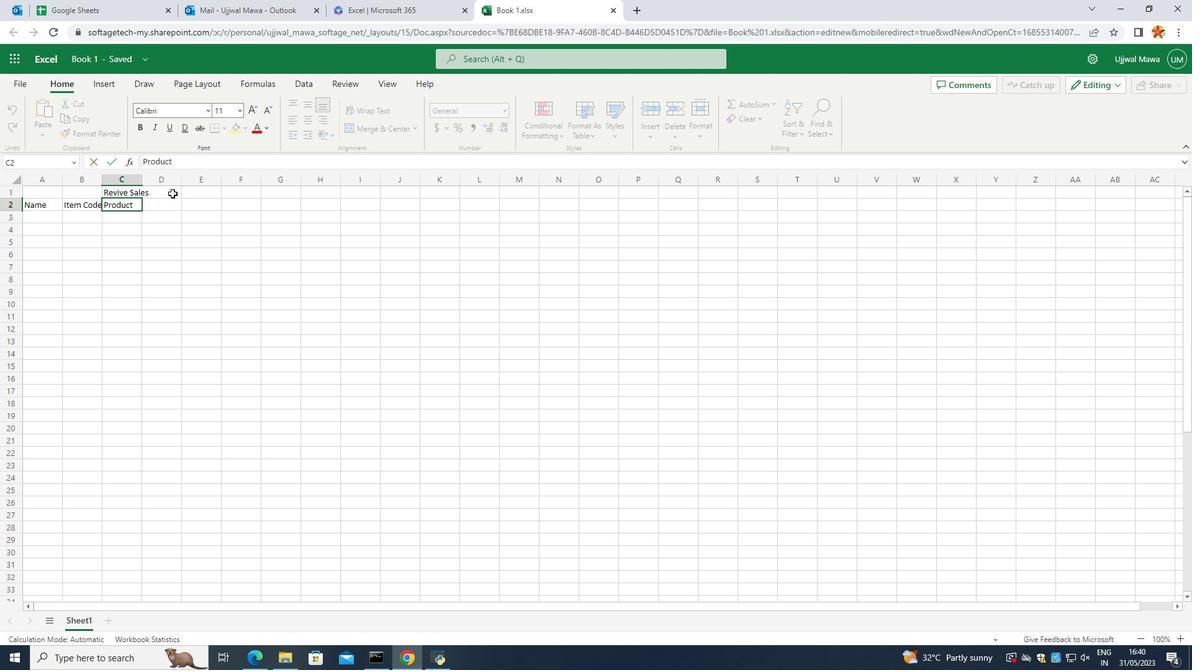 
Action: Mouse pressed left at (162, 200)
Screenshot: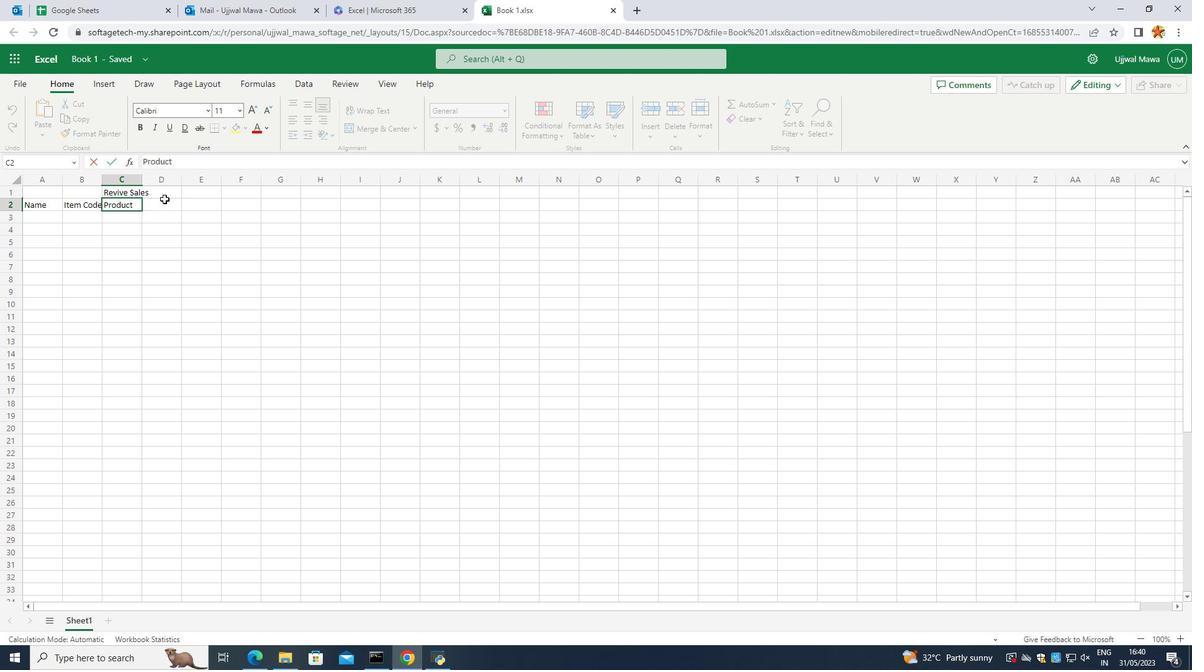 
Action: Mouse moved to (173, 206)
Screenshot: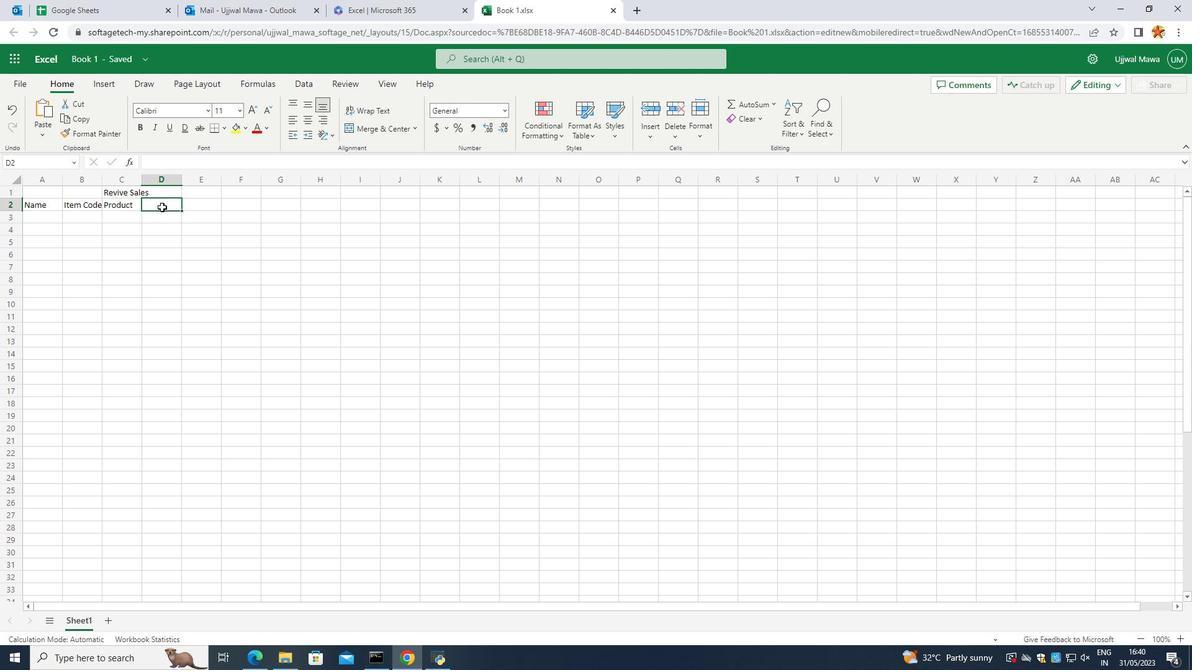 
Action: Key pressed <Key.caps_lock>P<Key.caps_lock>roduct<Key.space><Key.caps_lock>R<Key.caps_lock>ange
Screenshot: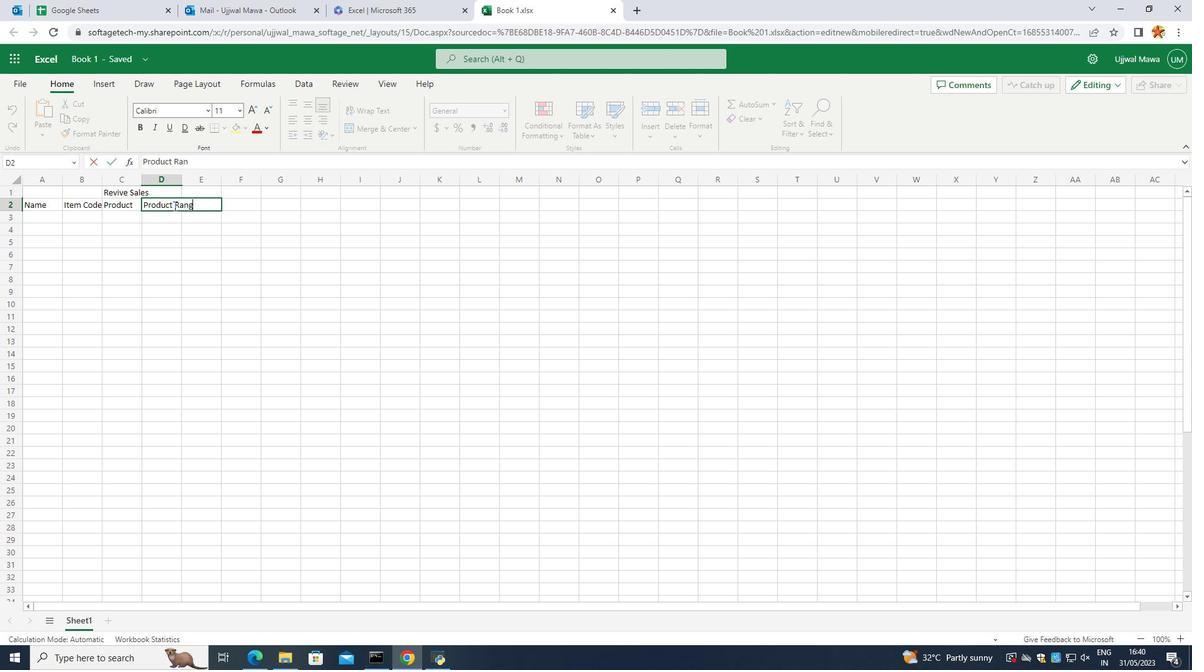 
Action: Mouse moved to (146, 251)
Screenshot: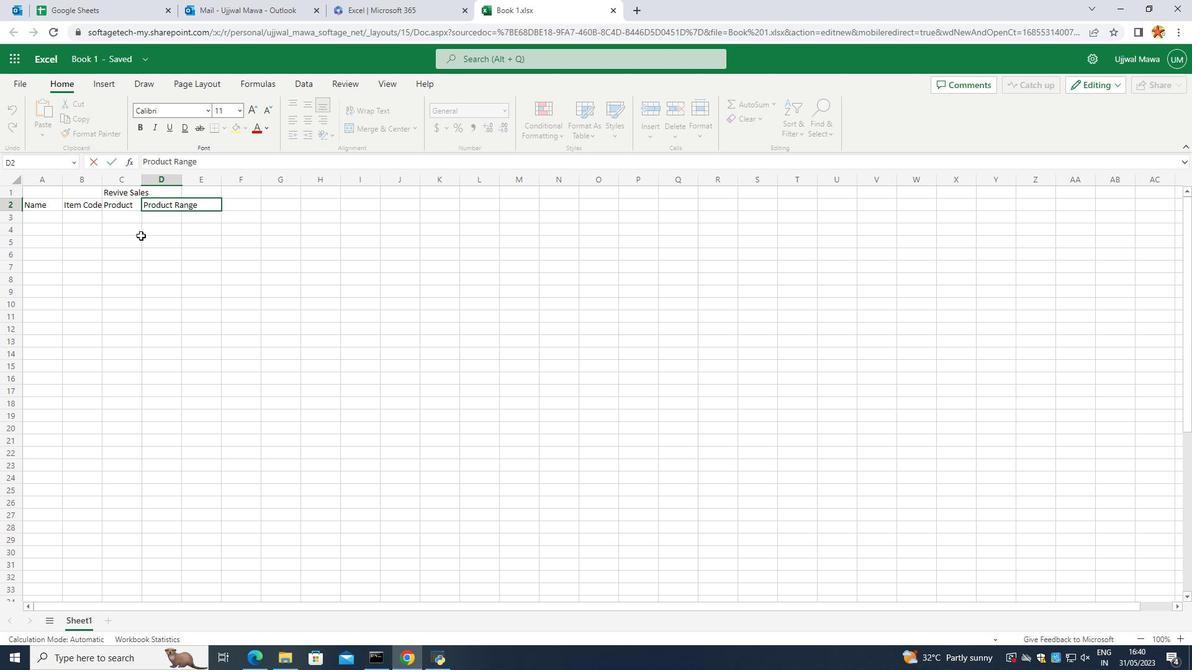 
Action: Mouse pressed left at (146, 251)
Screenshot: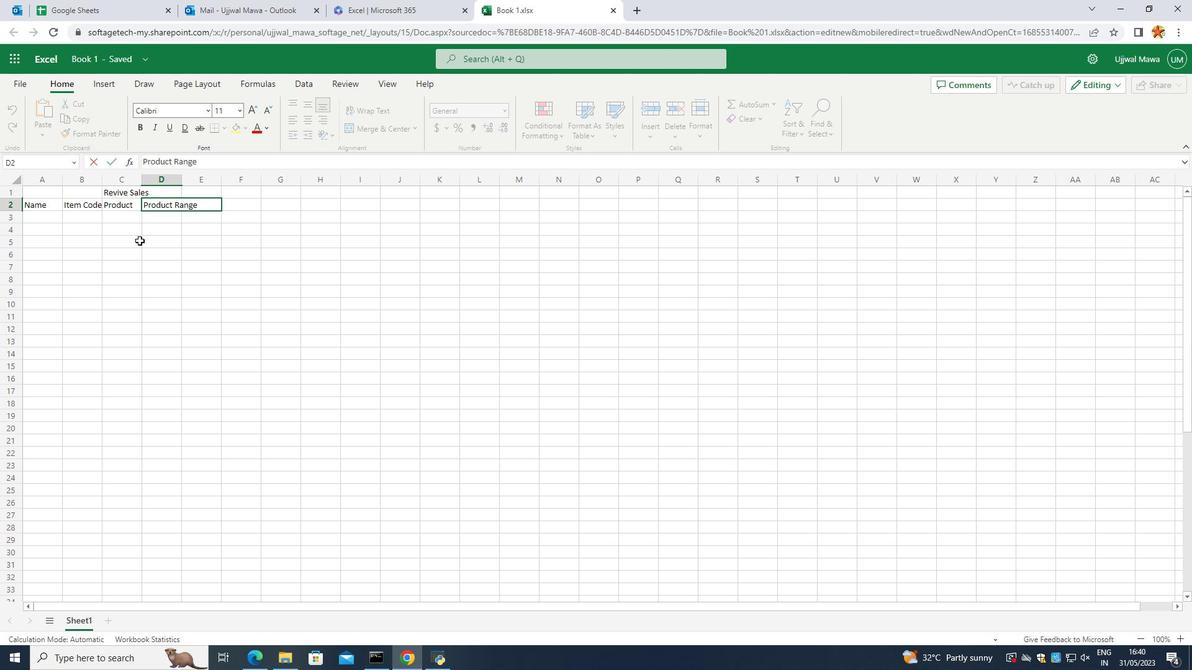 
Action: Mouse moved to (232, 208)
Screenshot: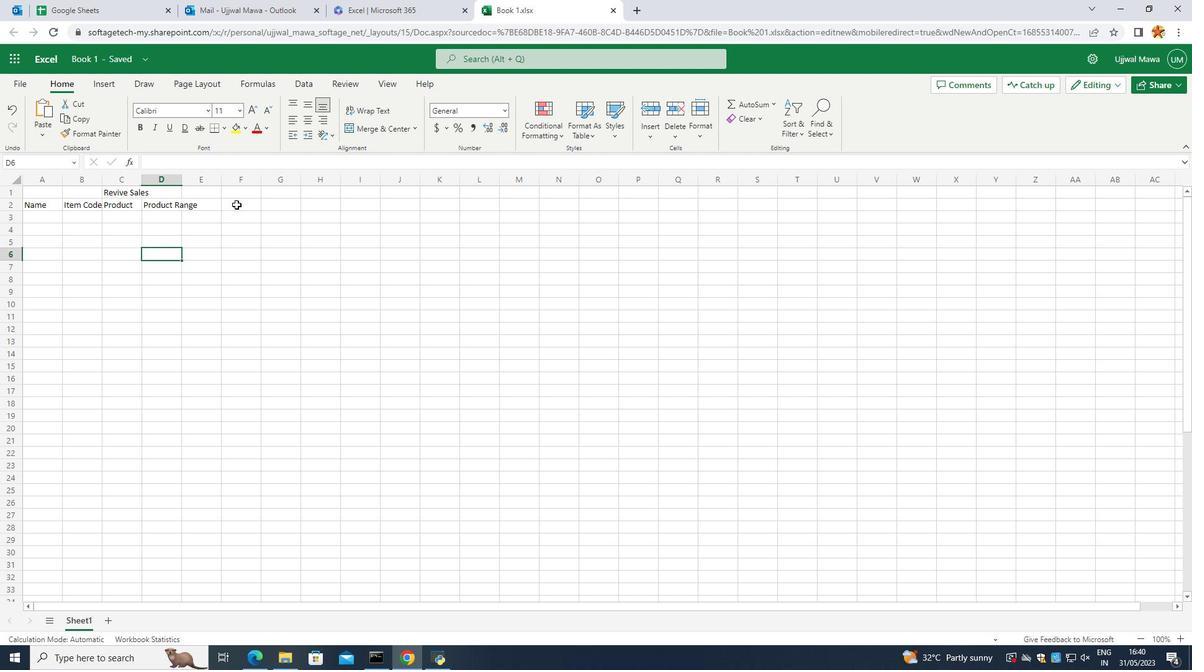 
Action: Mouse pressed left at (232, 208)
Screenshot: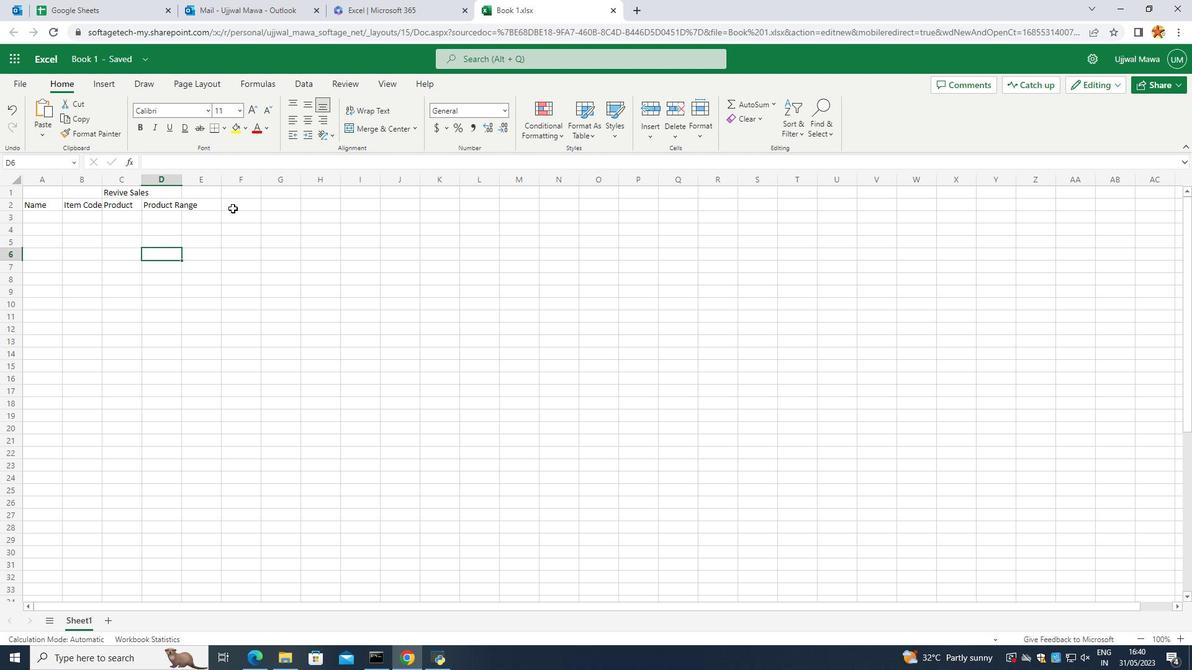 
Action: Mouse moved to (155, 203)
Screenshot: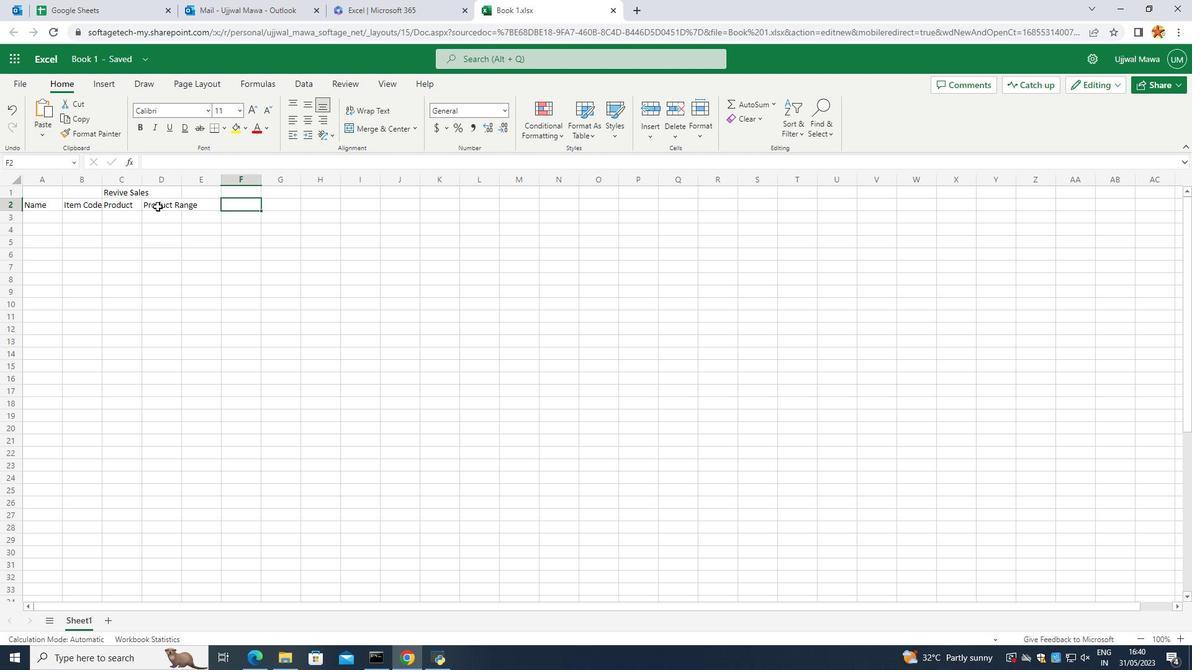 
Action: Mouse pressed left at (155, 203)
Screenshot: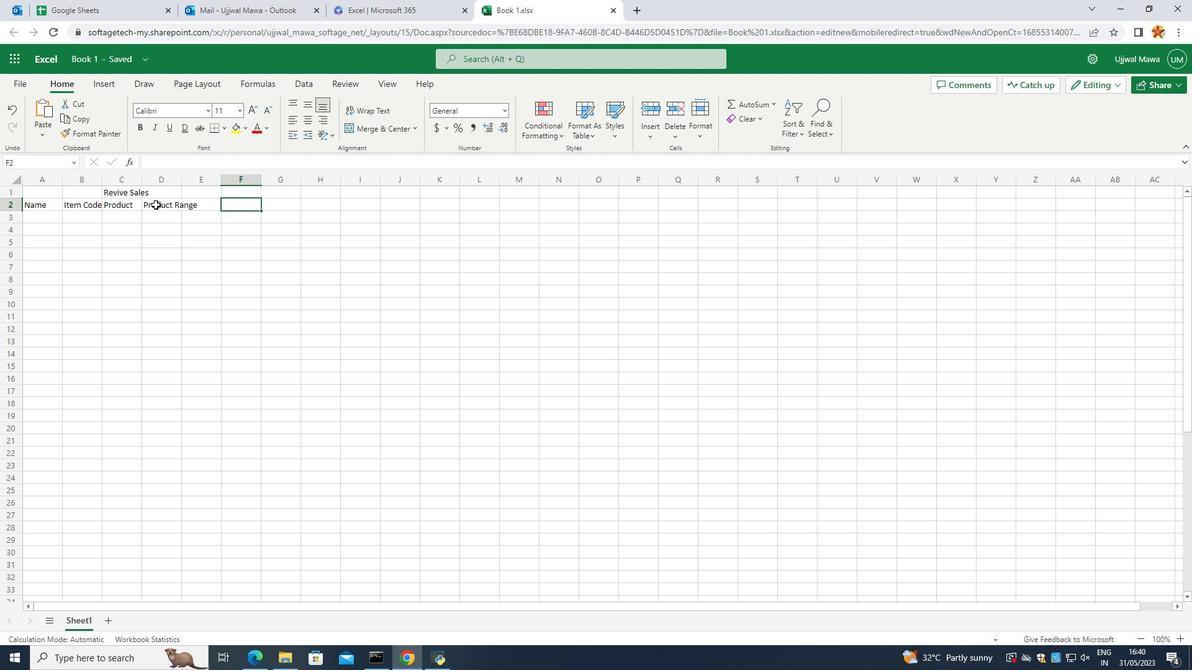 
Action: Mouse moved to (180, 181)
Screenshot: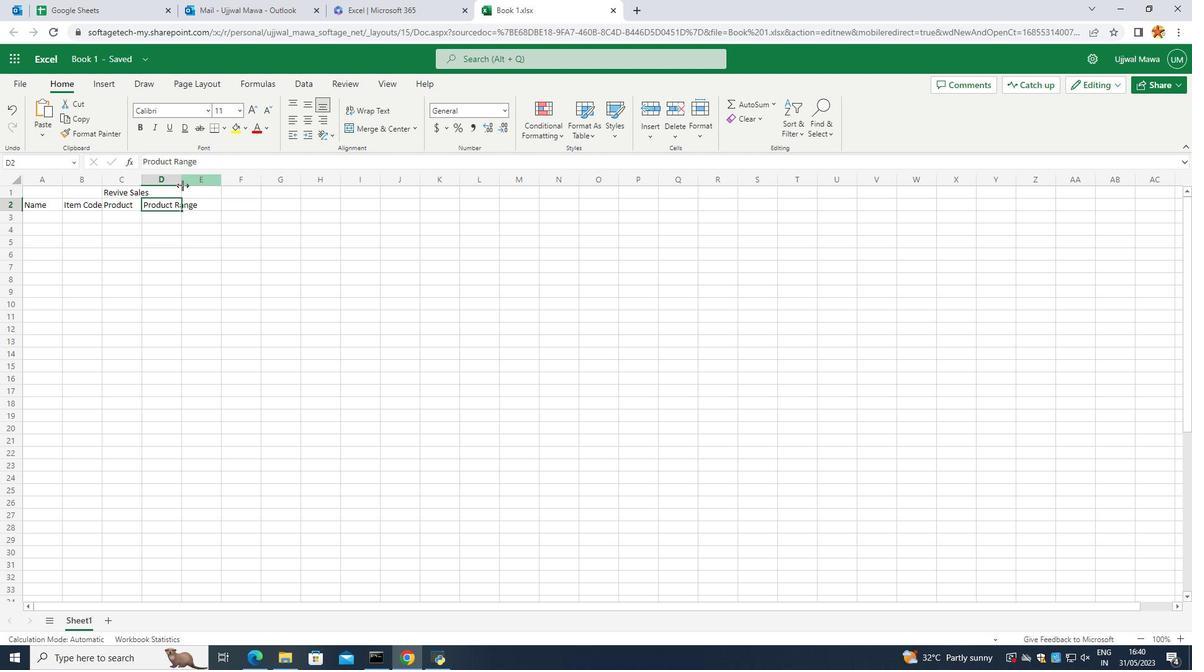 
Action: Mouse pressed left at (180, 181)
Screenshot: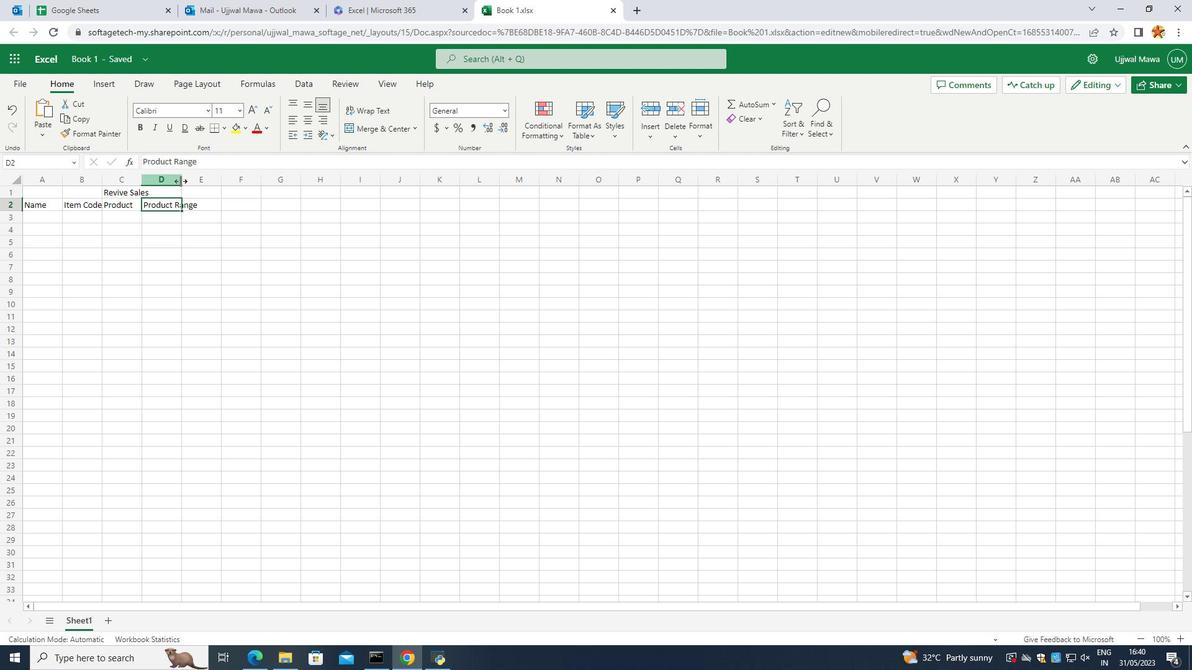 
Action: Mouse moved to (216, 201)
Screenshot: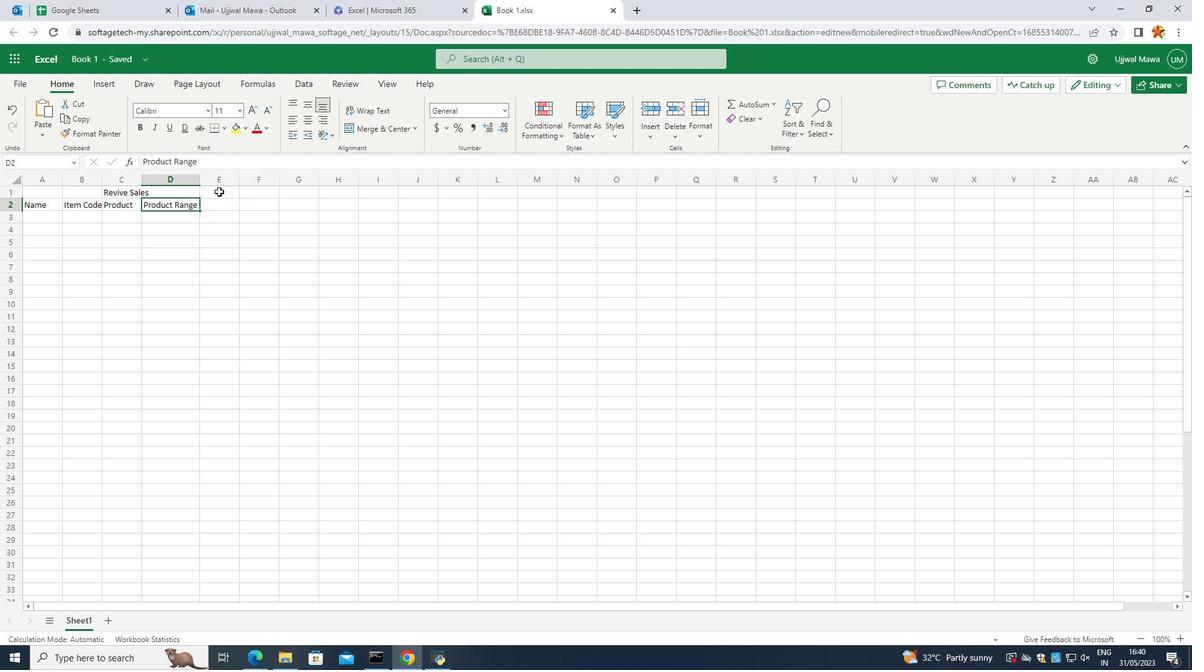 
Action: Mouse pressed left at (216, 201)
Screenshot: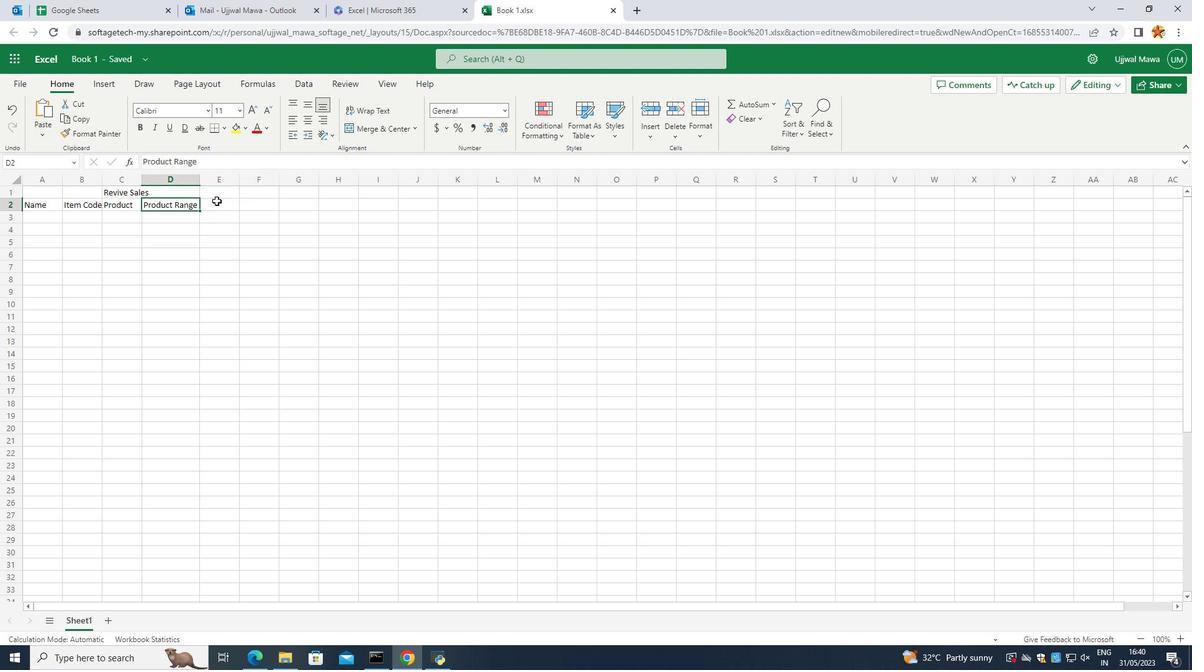 
Action: Mouse moved to (223, 204)
Screenshot: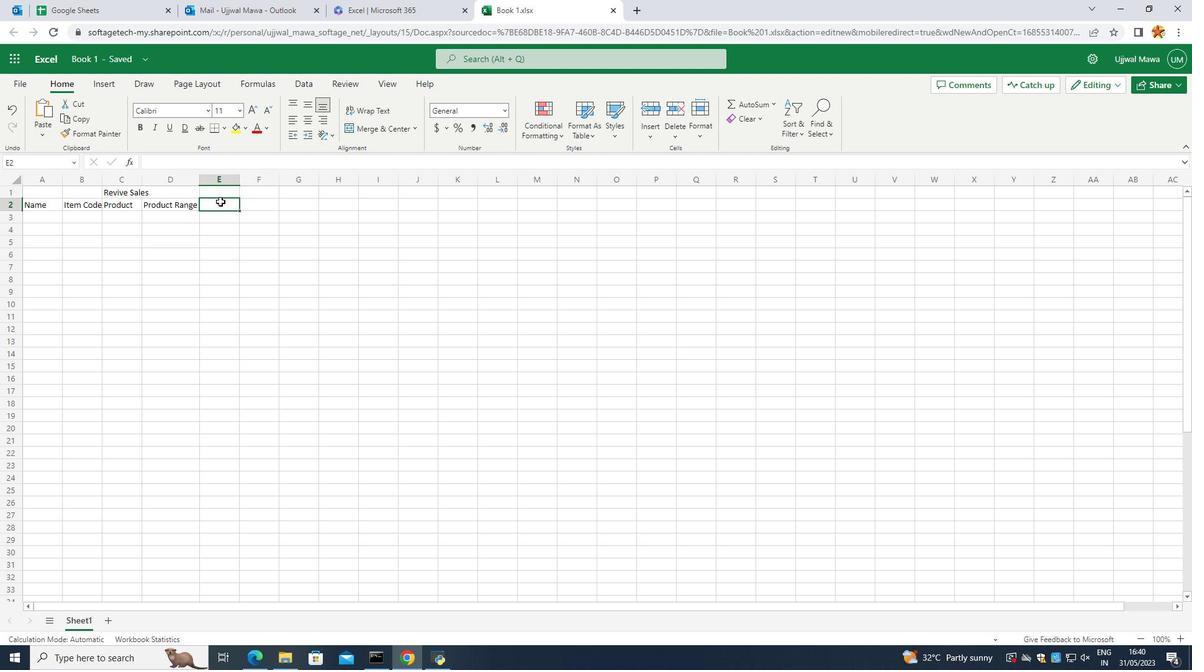 
Action: Key pressed <Key.caps_lock>Q<Key.caps_lock>ty.
Screenshot: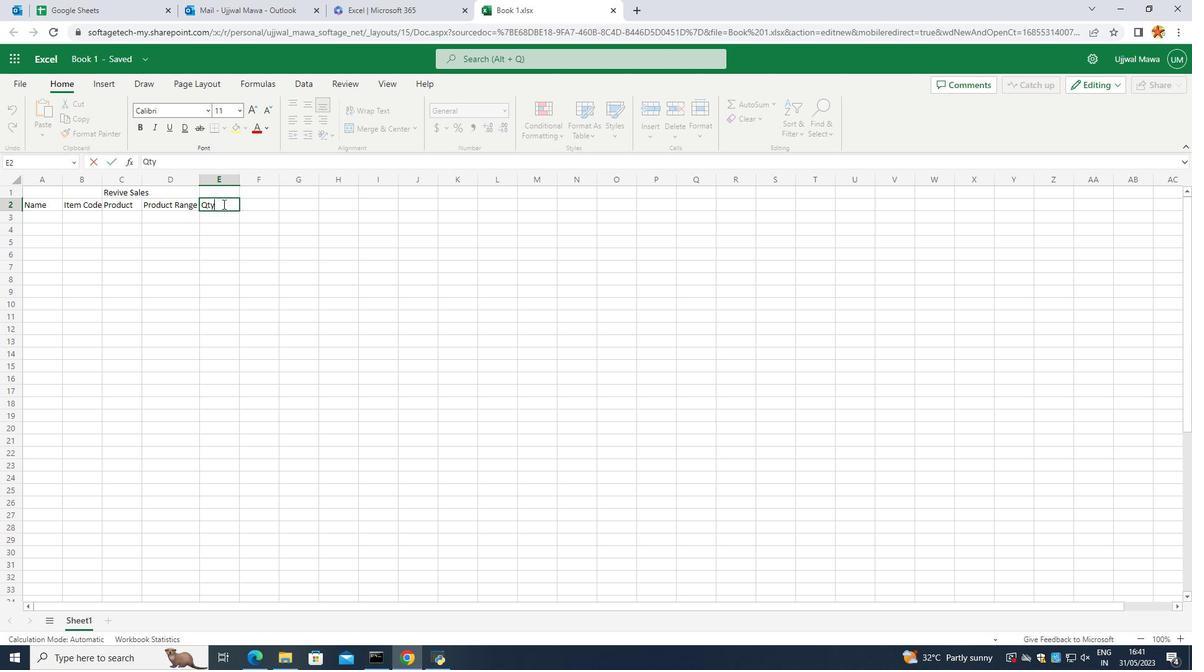 
Action: Mouse moved to (220, 264)
Screenshot: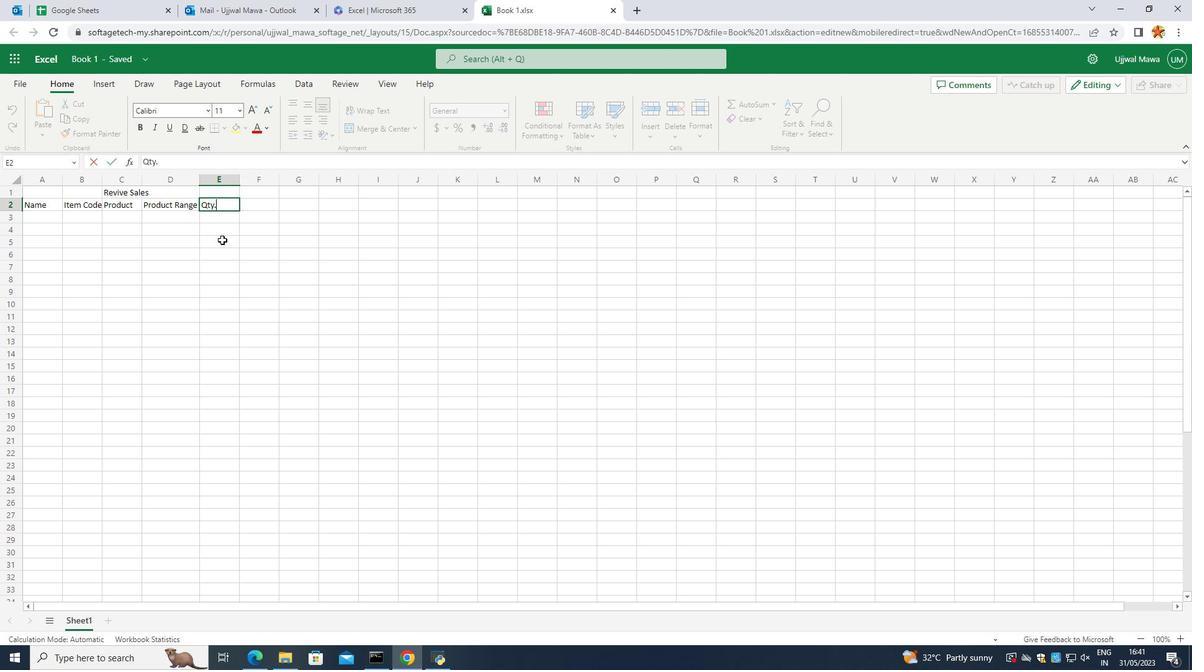 
Action: Mouse pressed left at (220, 264)
Screenshot: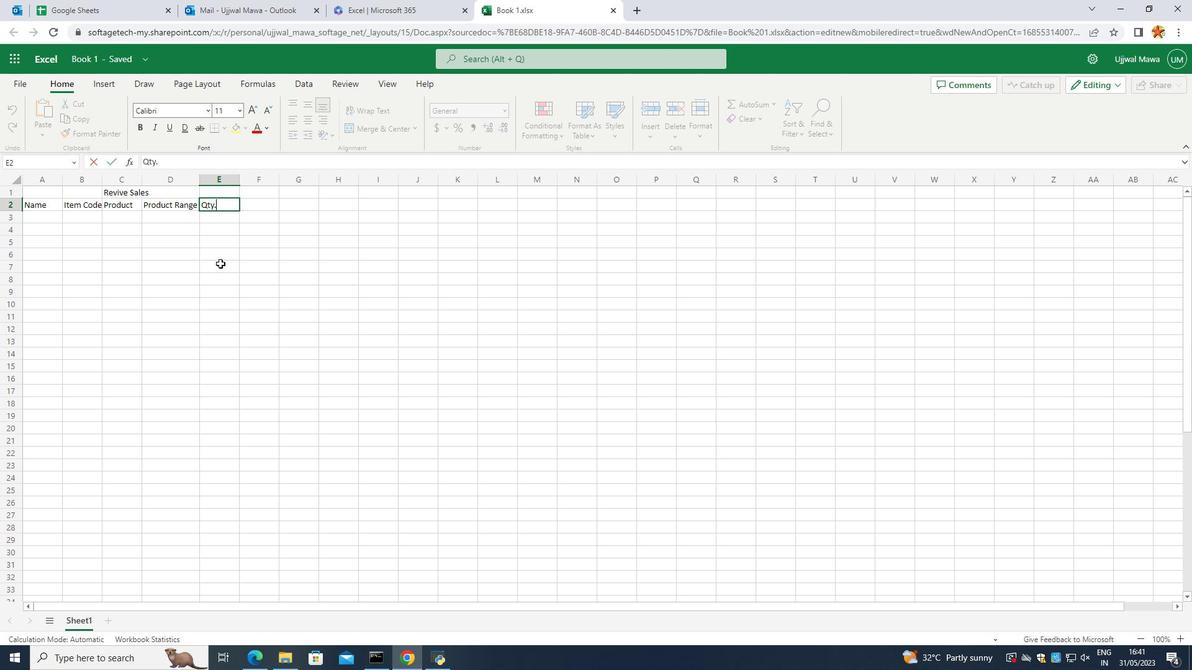 
Action: Mouse moved to (246, 204)
Screenshot: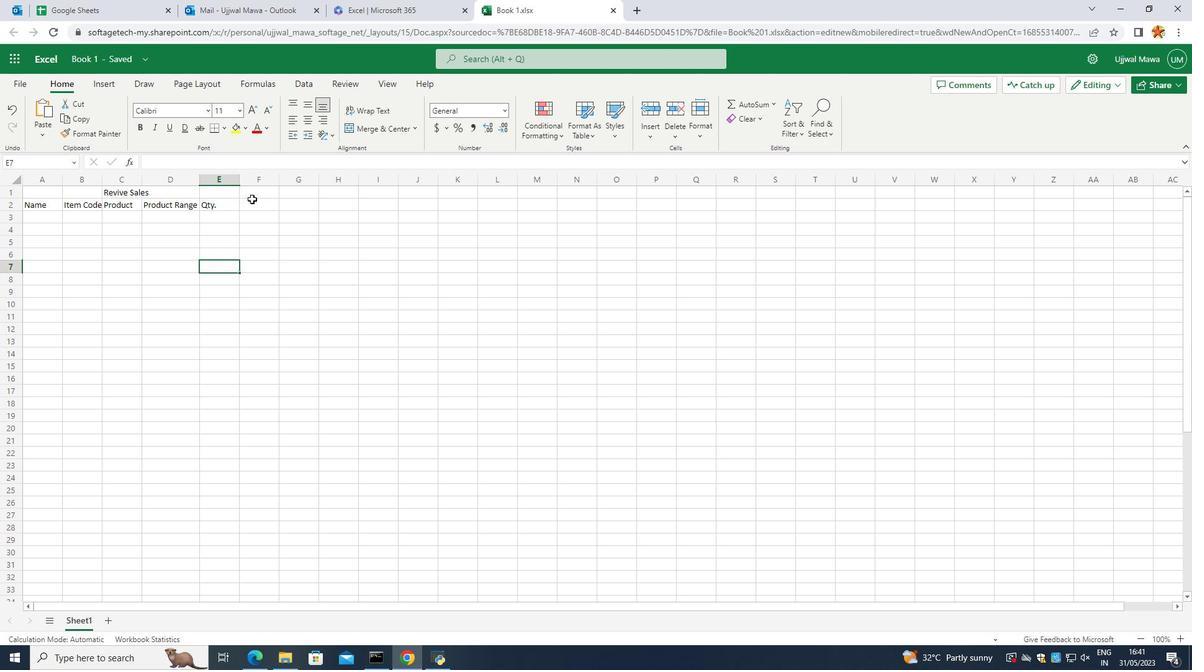 
Action: Mouse pressed left at (246, 204)
Screenshot: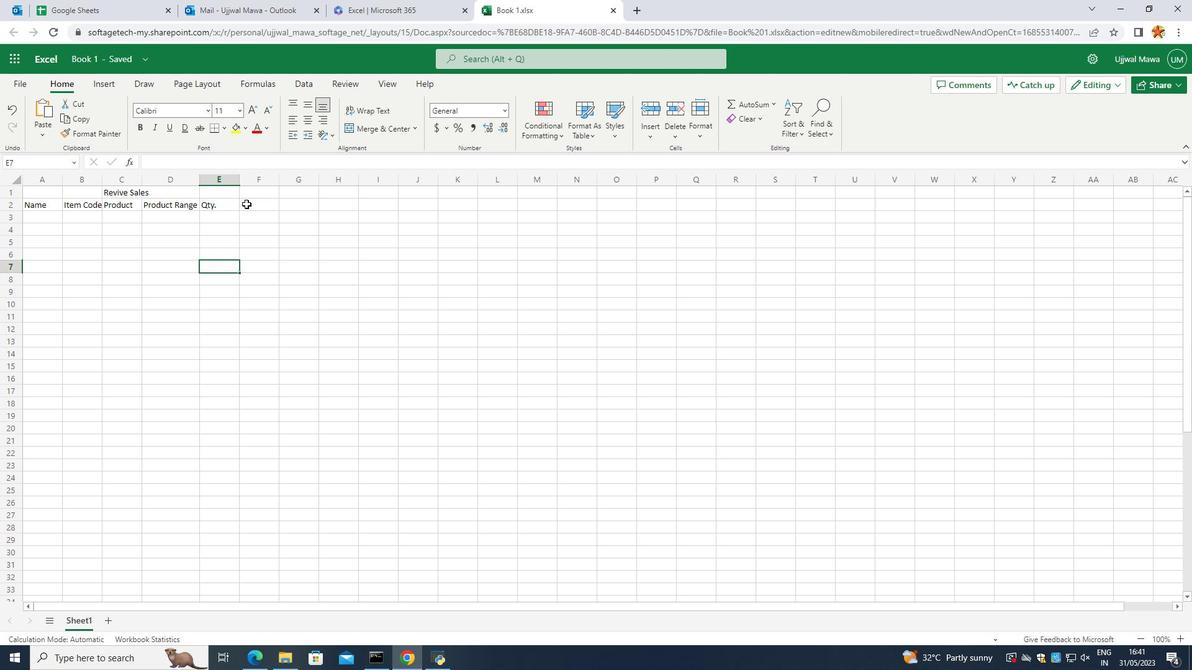 
Action: Key pressed <Key.caps_lock>A<Key.caps_lock>mount<Key.enter>
Screenshot: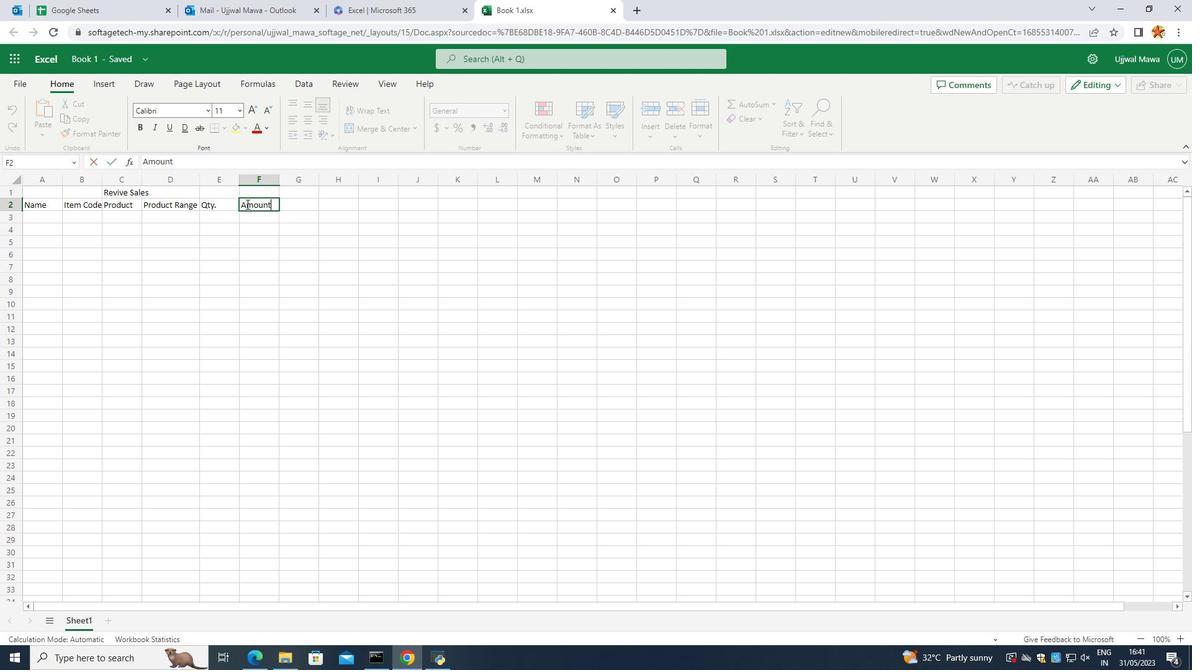 
Action: Mouse moved to (300, 205)
Screenshot: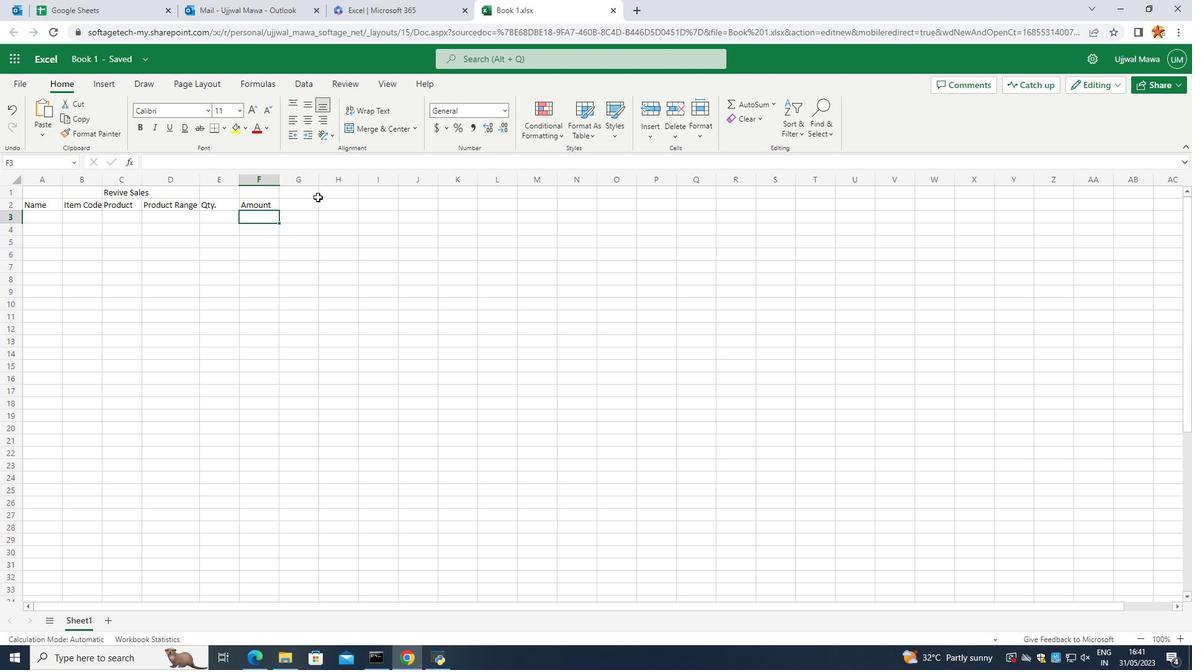 
Action: Mouse pressed left at (300, 205)
Screenshot: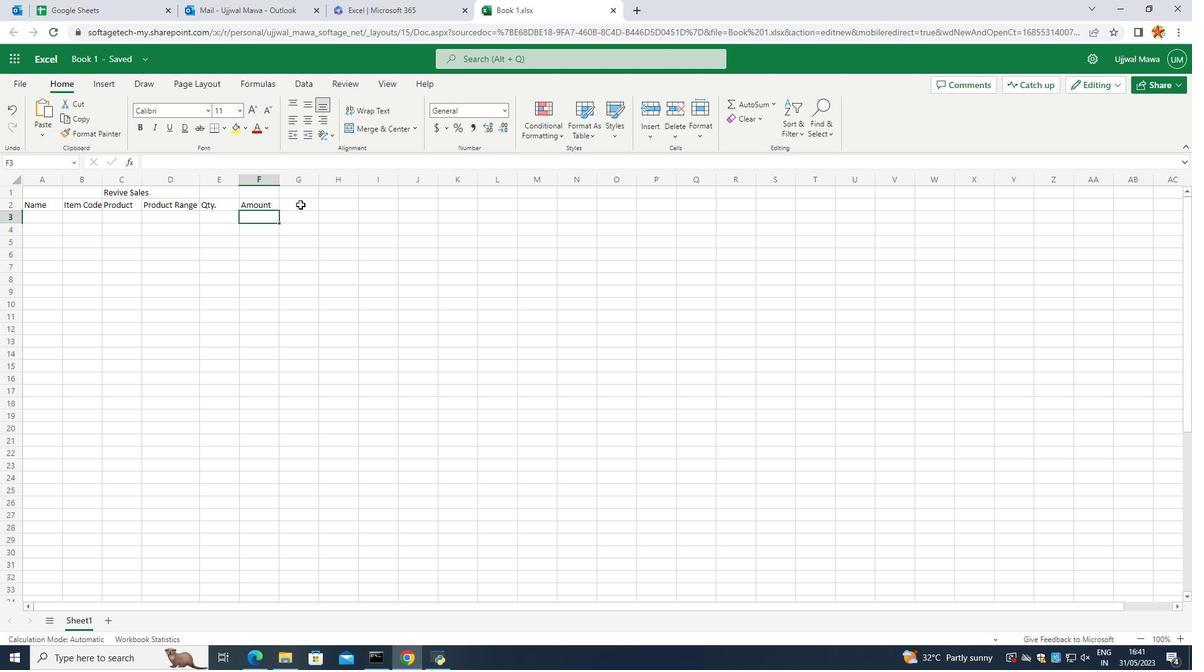 
Action: Mouse moved to (371, 218)
Screenshot: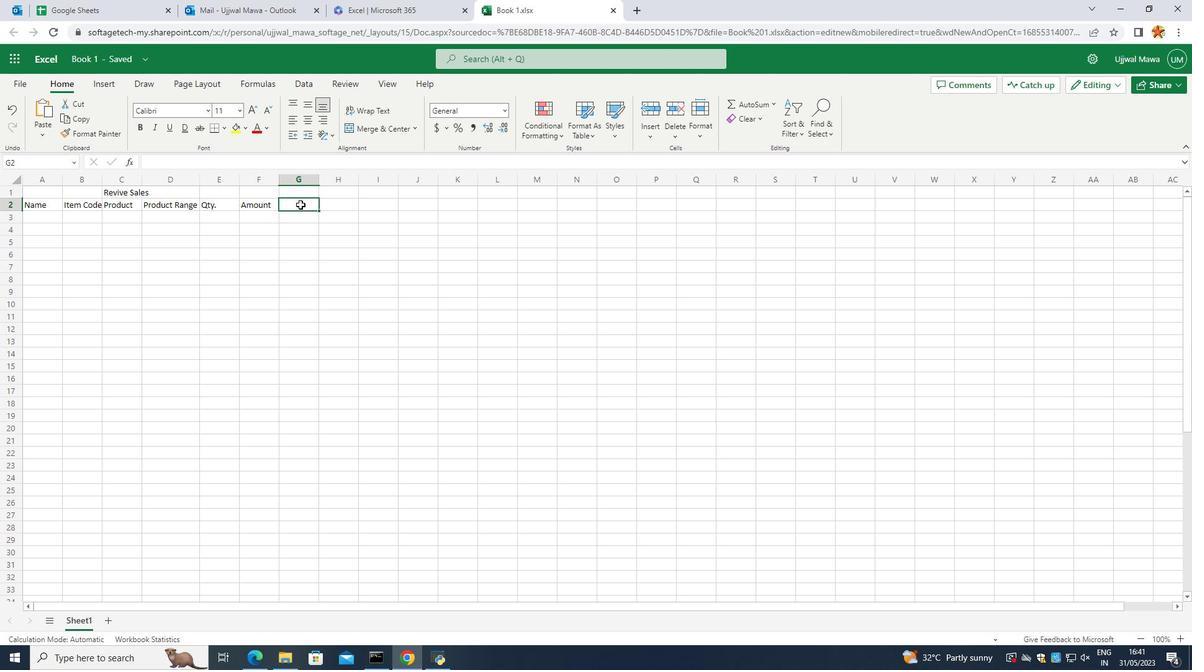 
Action: Key pressed 2<Key.shift_r>%<Key.space><Key.caps_lock>C<Key.caps_lock>ommision
Screenshot: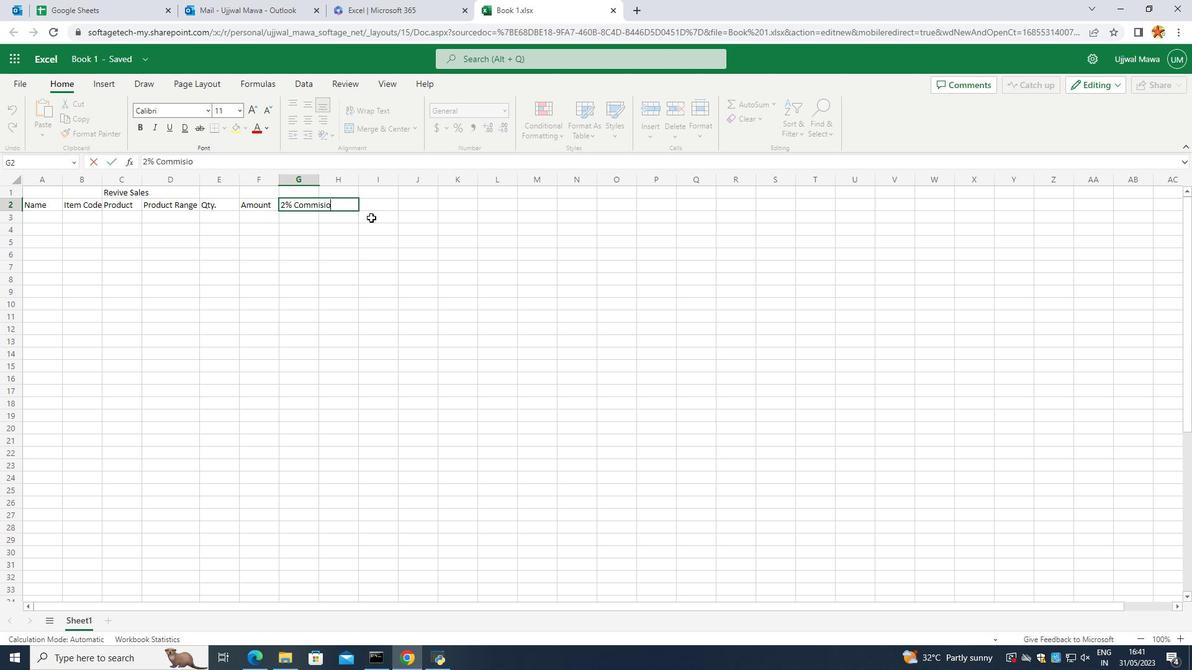 
Action: Mouse moved to (264, 200)
Screenshot: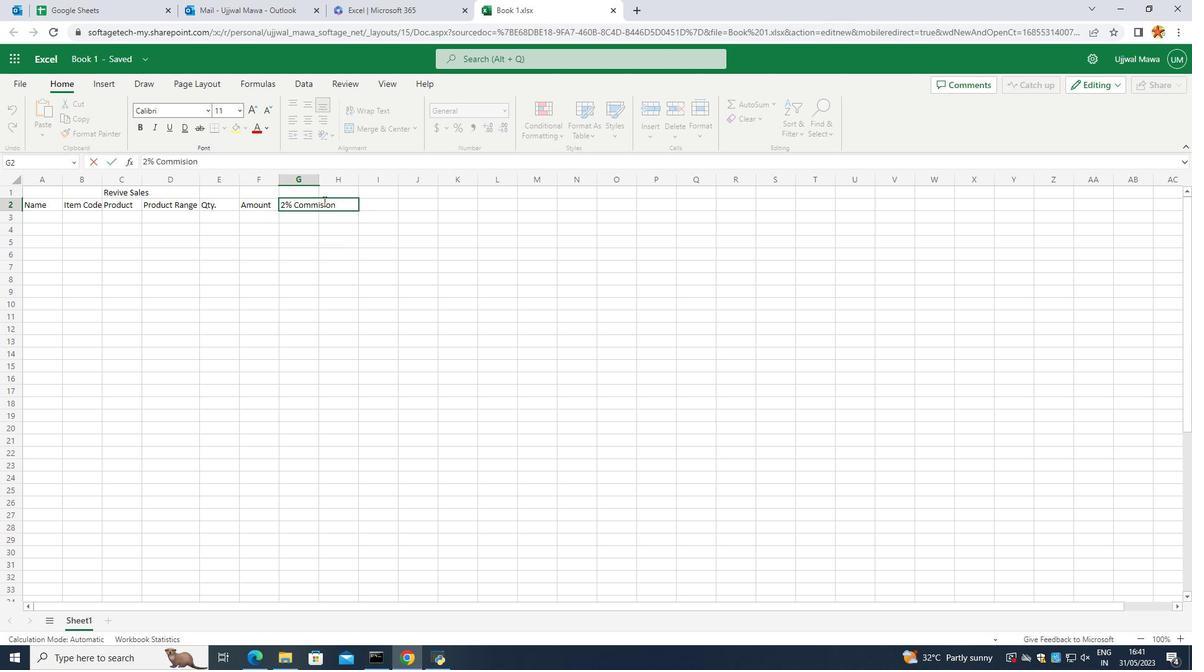 
Action: Mouse pressed left at (264, 200)
Screenshot: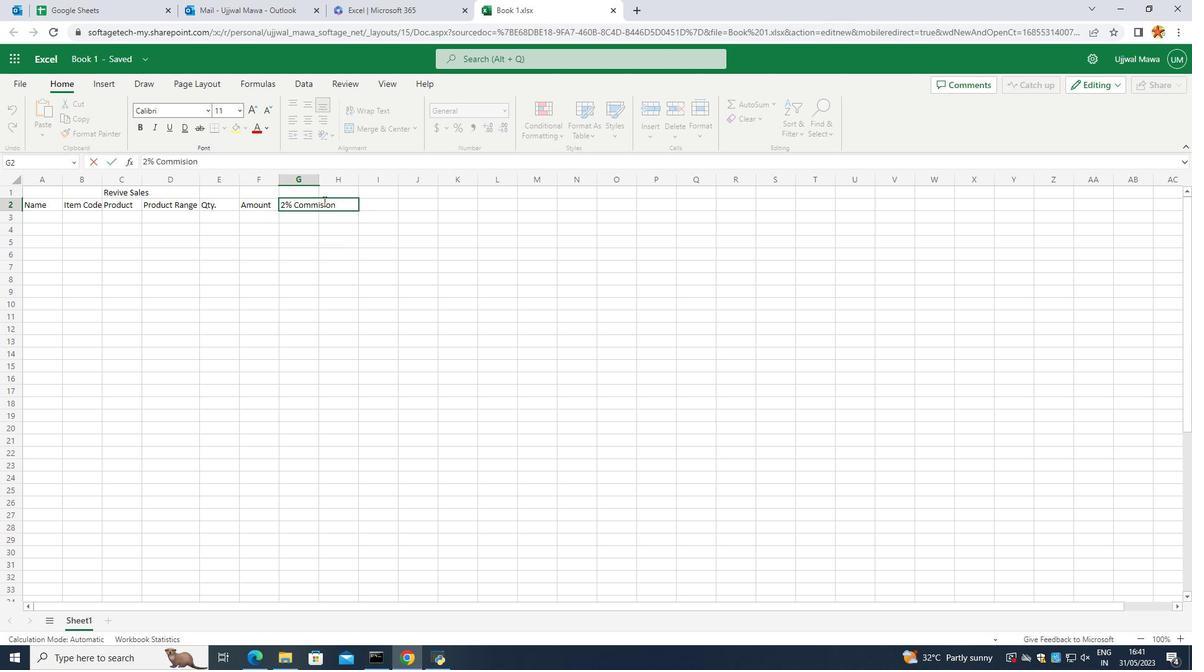 
Action: Mouse moved to (311, 214)
Screenshot: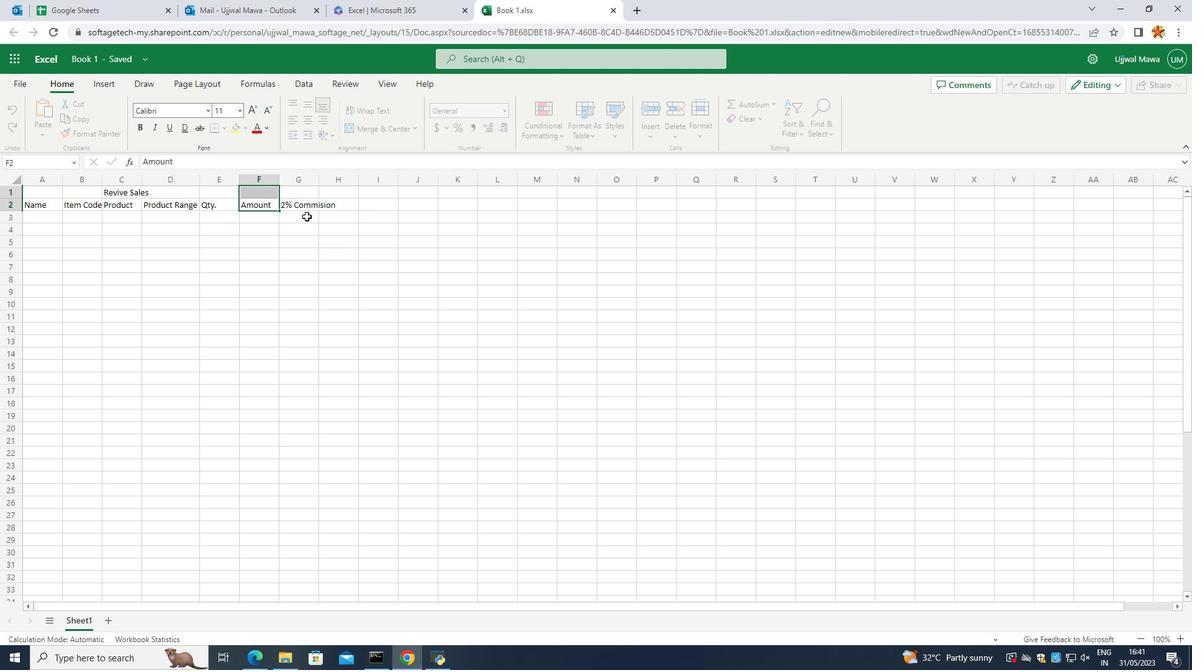 
Action: Mouse pressed left at (308, 216)
Screenshot: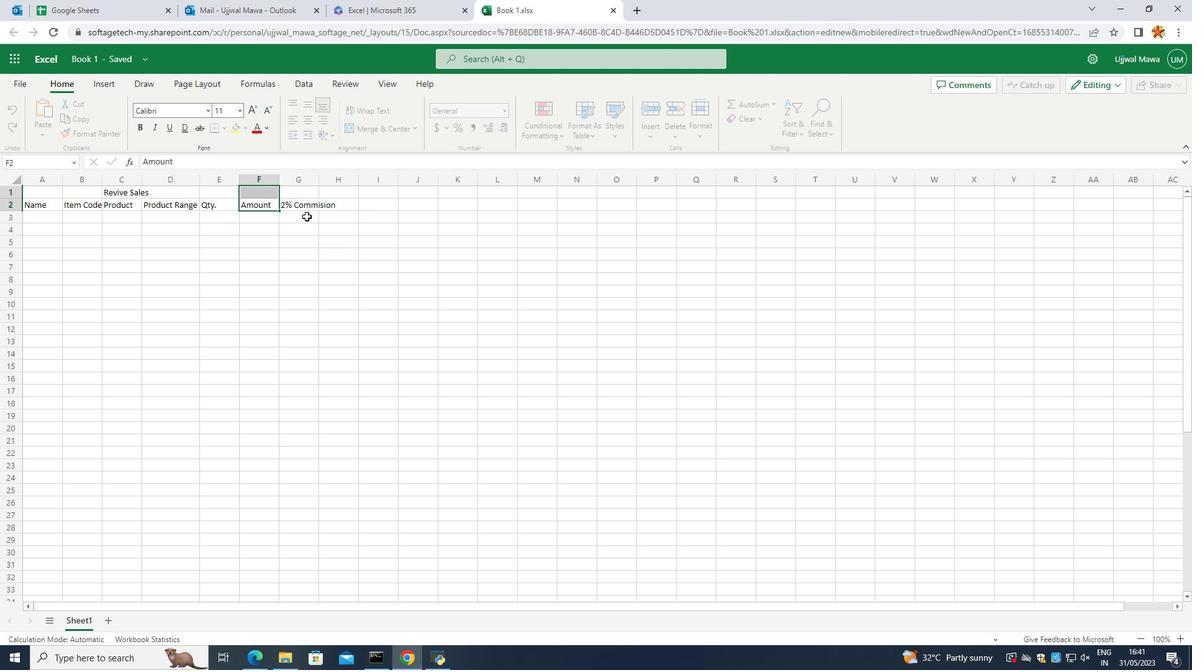 
Action: Mouse moved to (303, 207)
Screenshot: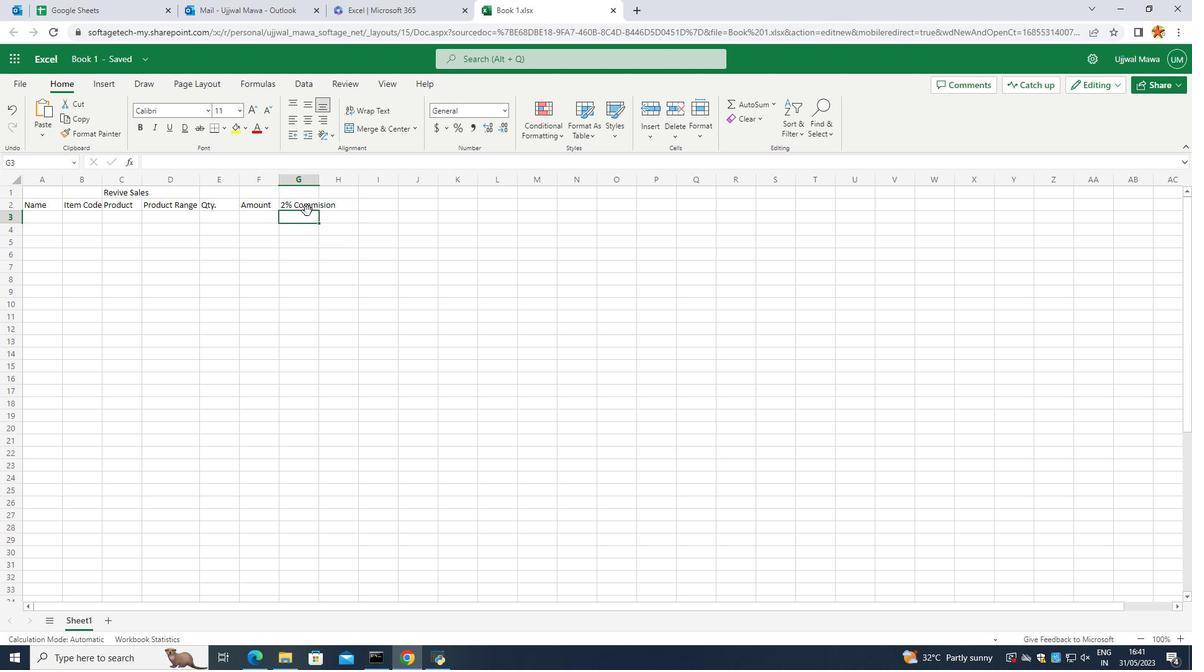 
Action: Mouse pressed left at (303, 207)
Screenshot: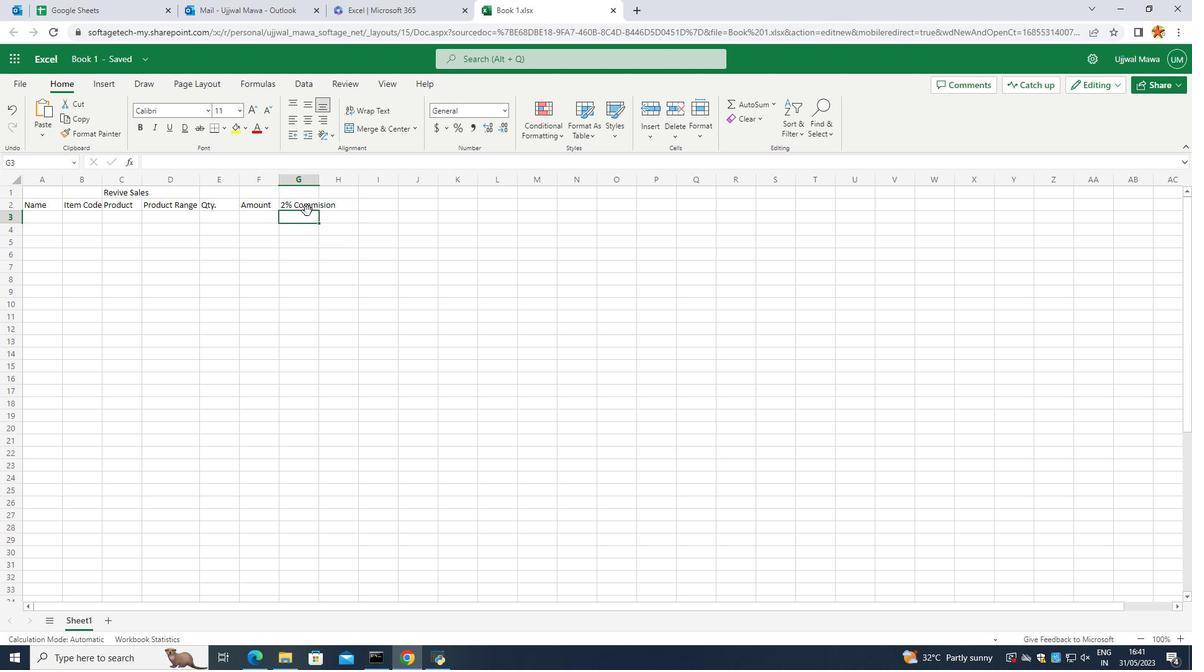 
Action: Mouse moved to (316, 180)
Screenshot: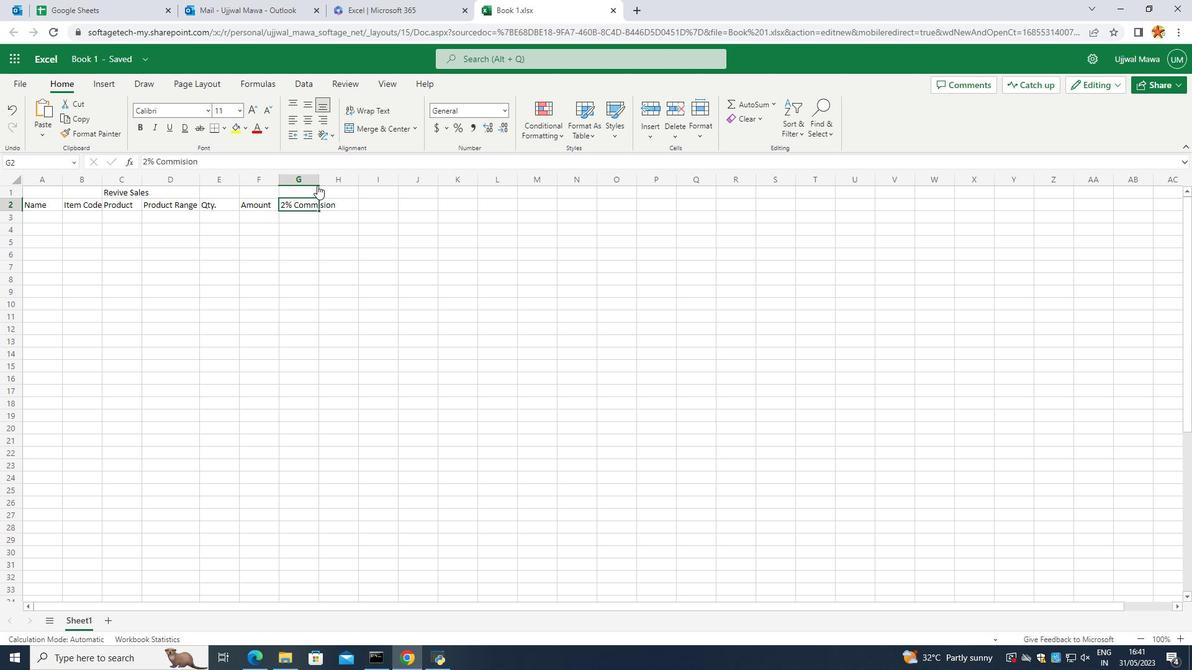 
Action: Mouse pressed left at (316, 180)
Screenshot: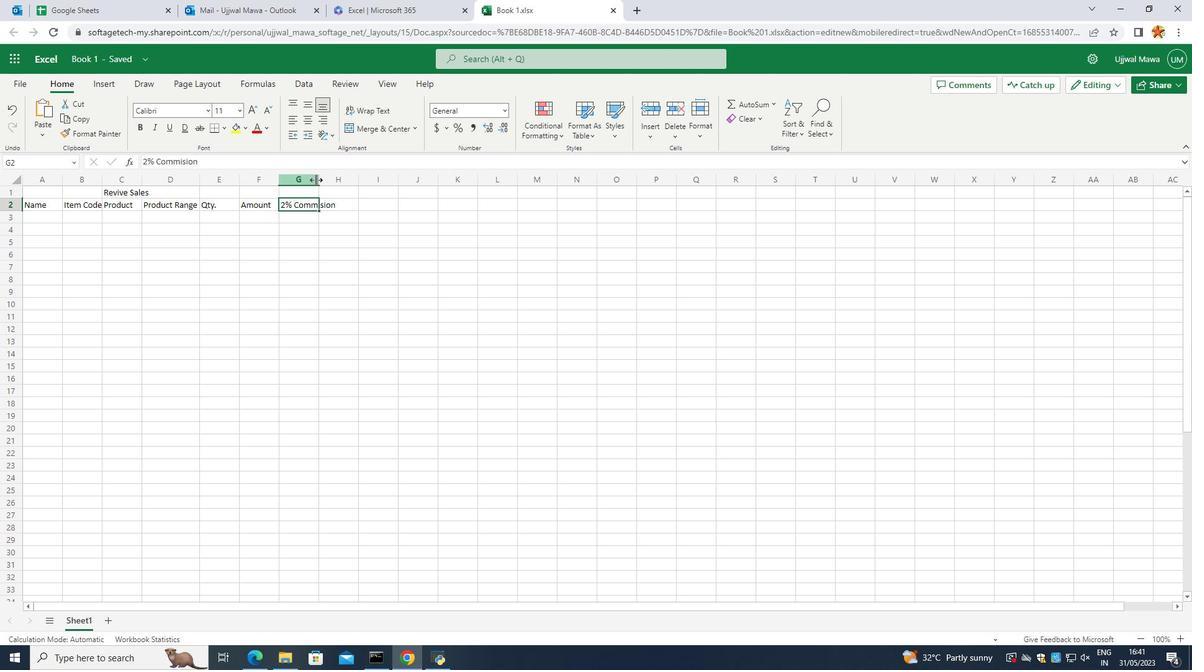 
Action: Mouse moved to (357, 204)
Screenshot: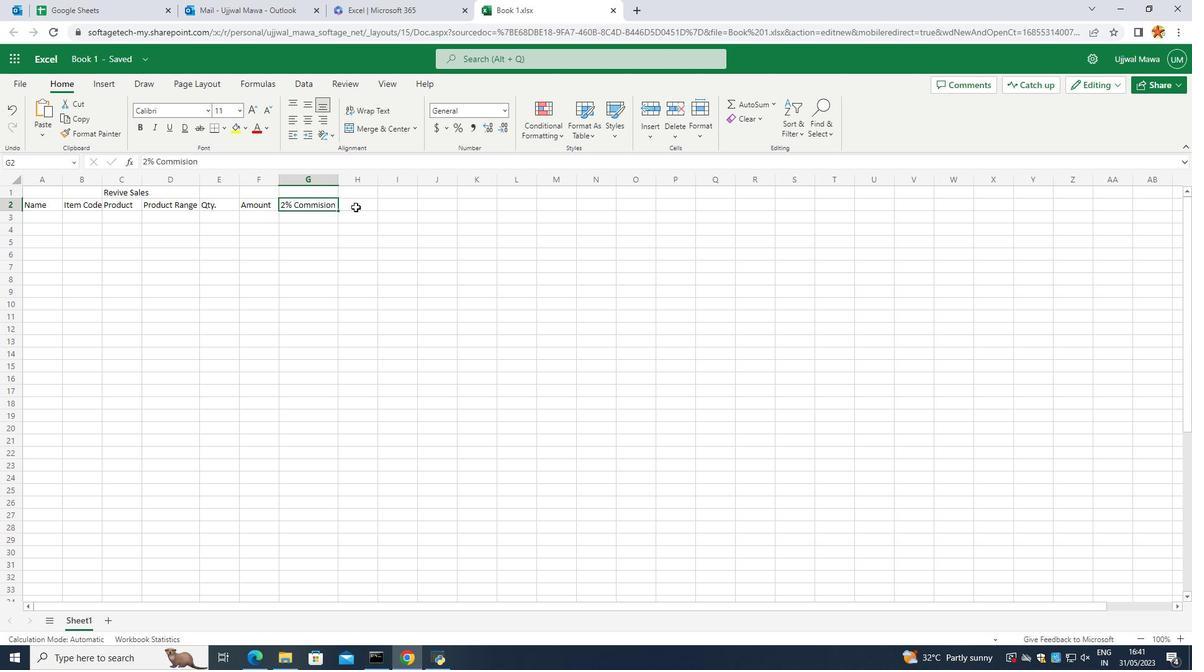 
Action: Mouse pressed left at (357, 204)
Screenshot: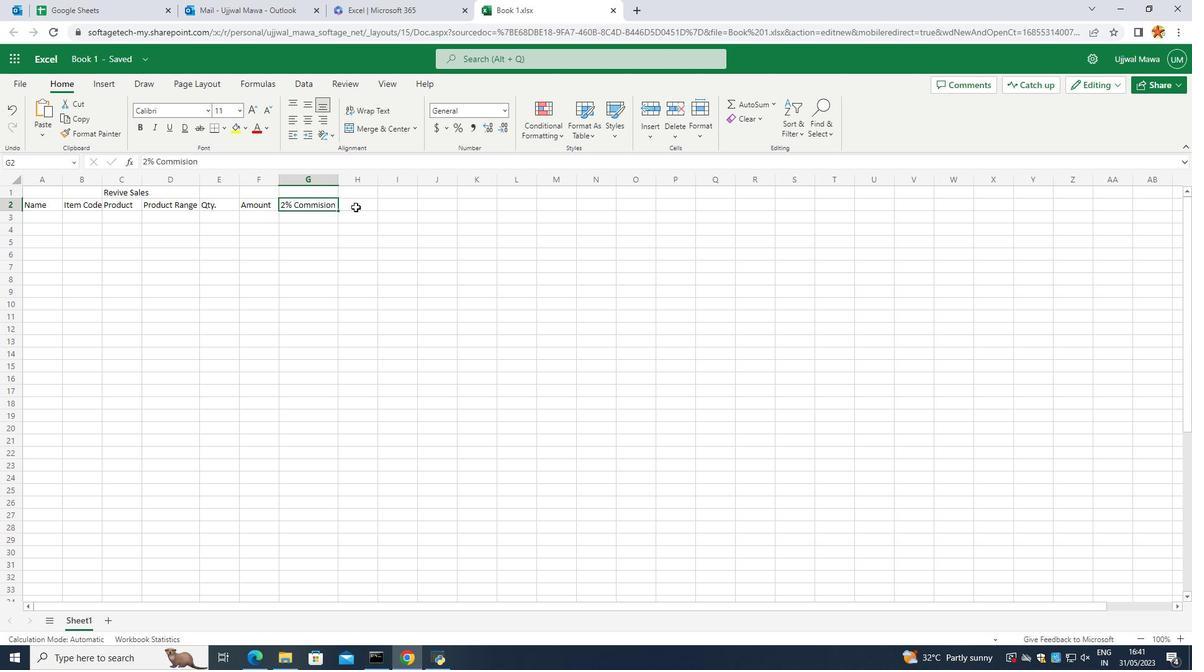 
Action: Mouse pressed left at (357, 204)
Screenshot: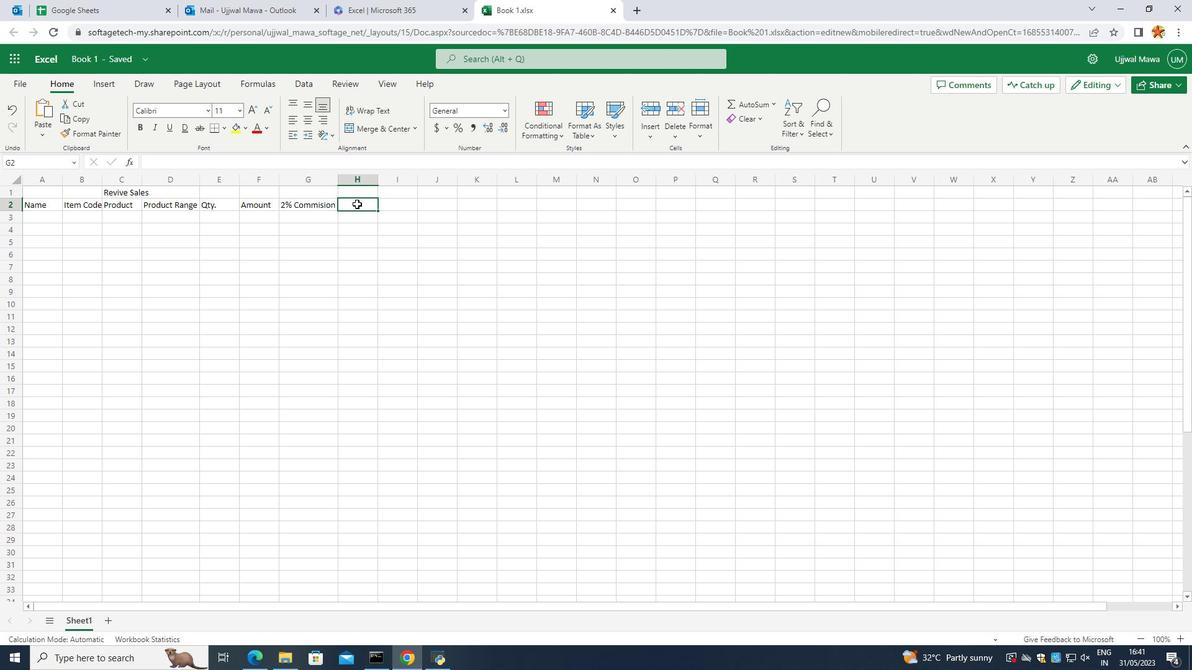 
Action: Mouse moved to (348, 209)
Screenshot: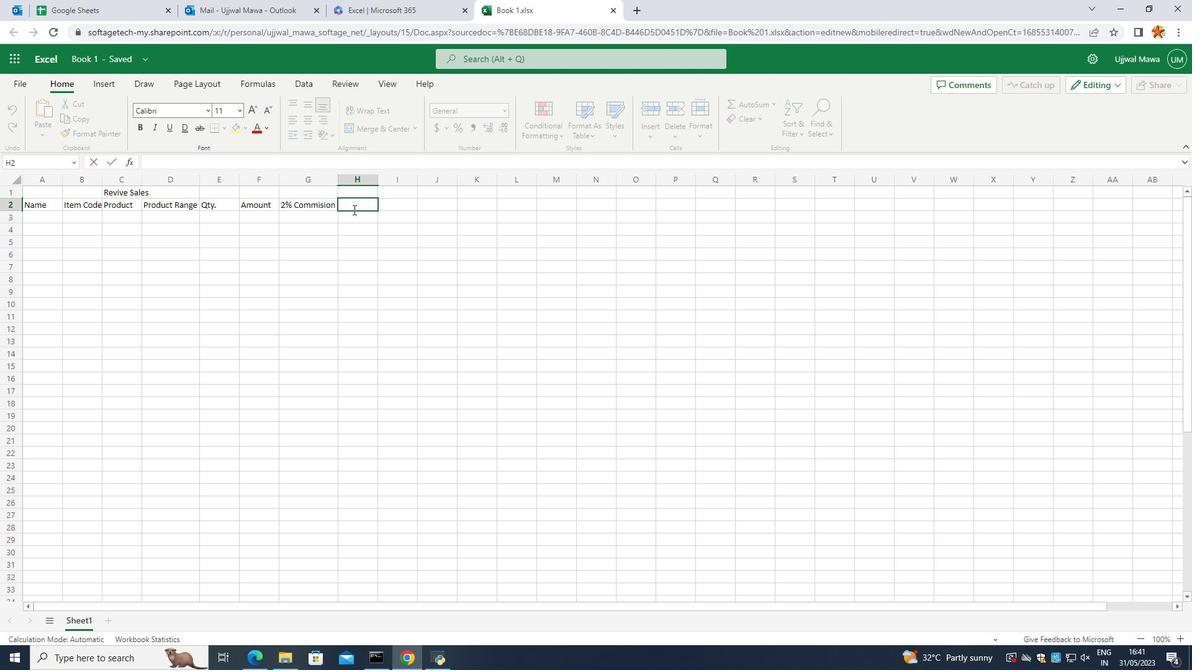 
Action: Key pressed <Key.caps_lock>T<Key.caps_lock>otal
Screenshot: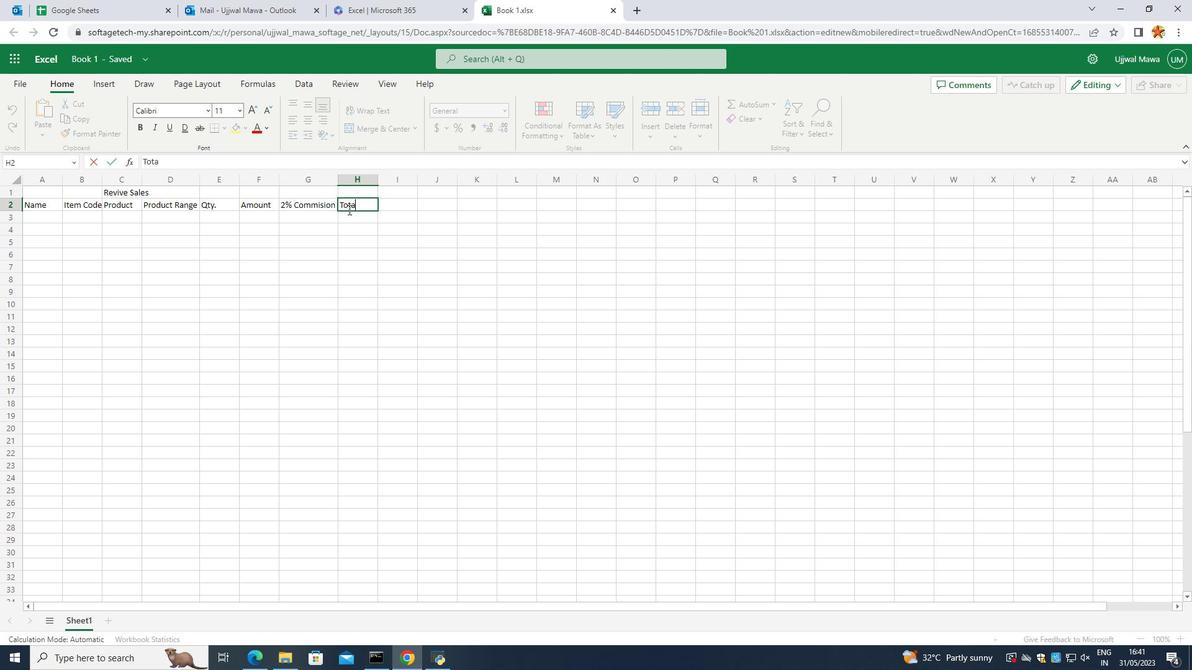 
Action: Mouse moved to (317, 320)
Screenshot: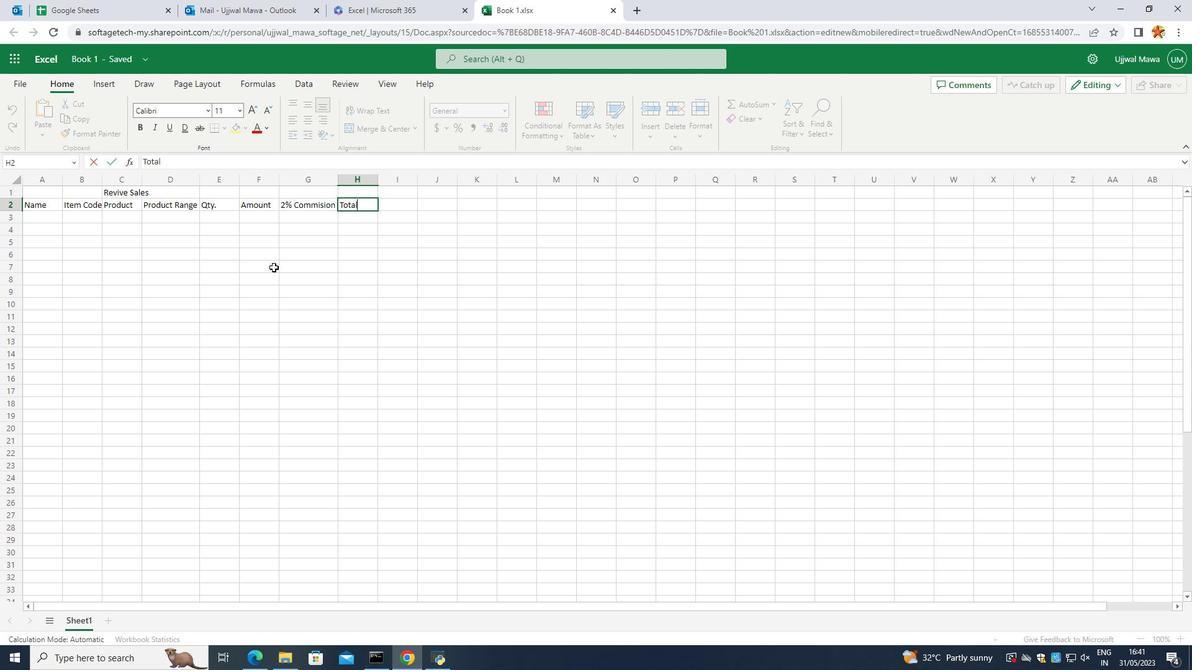 
Action: Mouse pressed left at (317, 320)
Screenshot: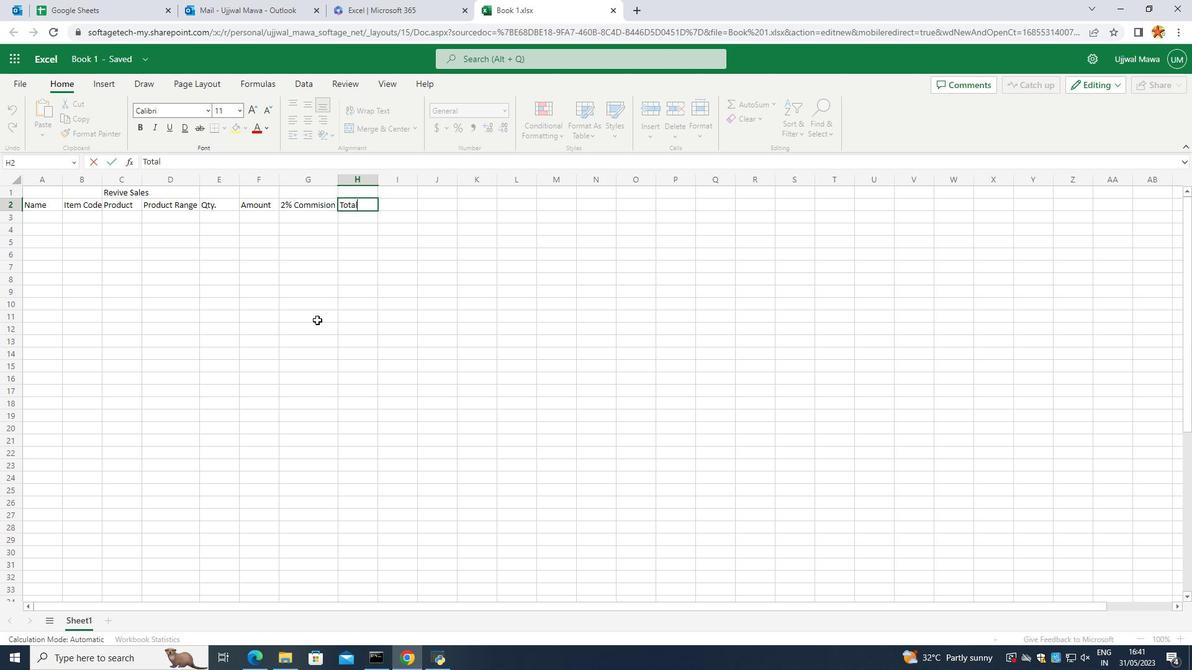 
Action: Mouse moved to (88, 241)
Screenshot: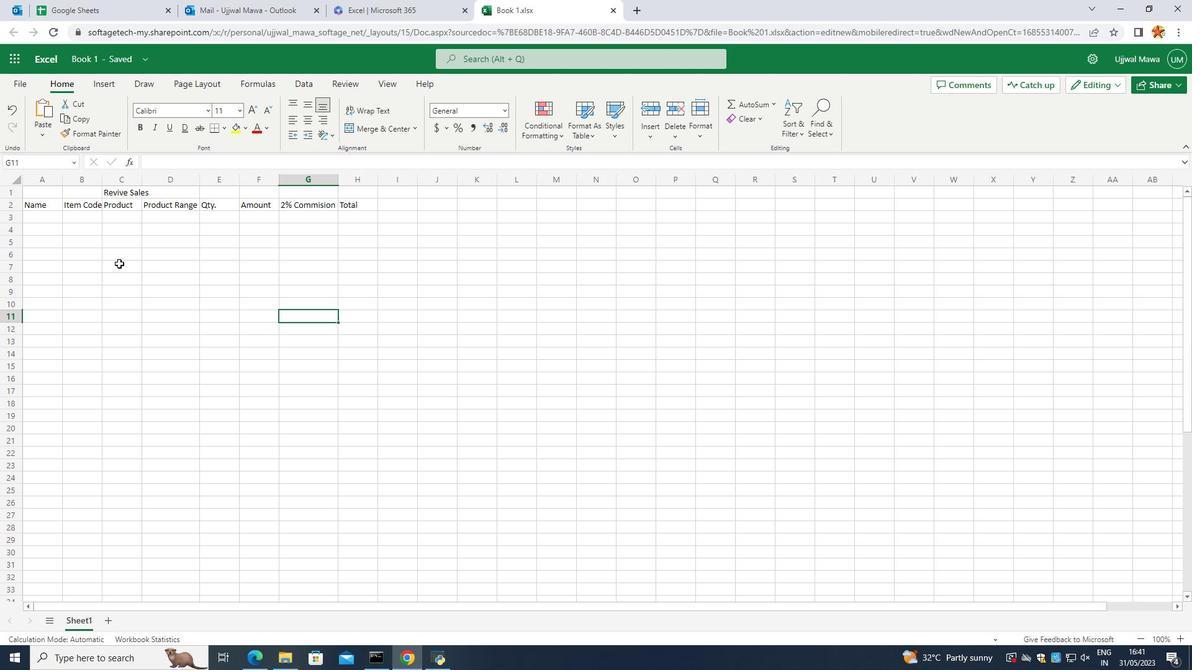 
Action: Mouse pressed left at (88, 242)
Screenshot: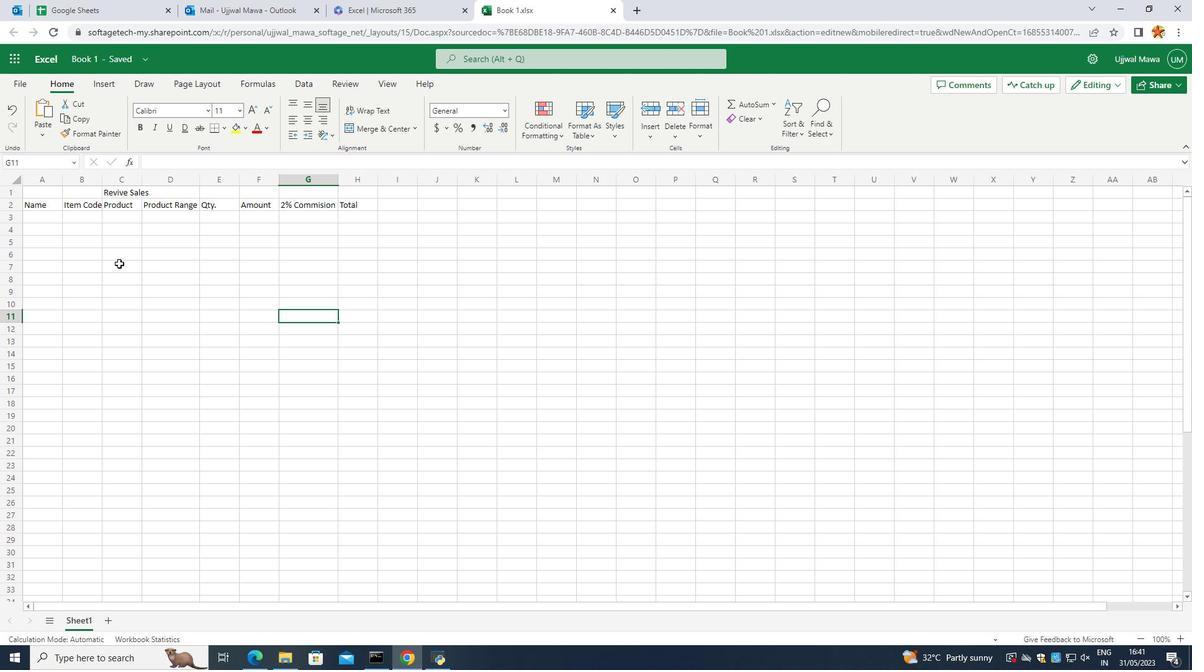 
Action: Mouse moved to (36, 206)
Screenshot: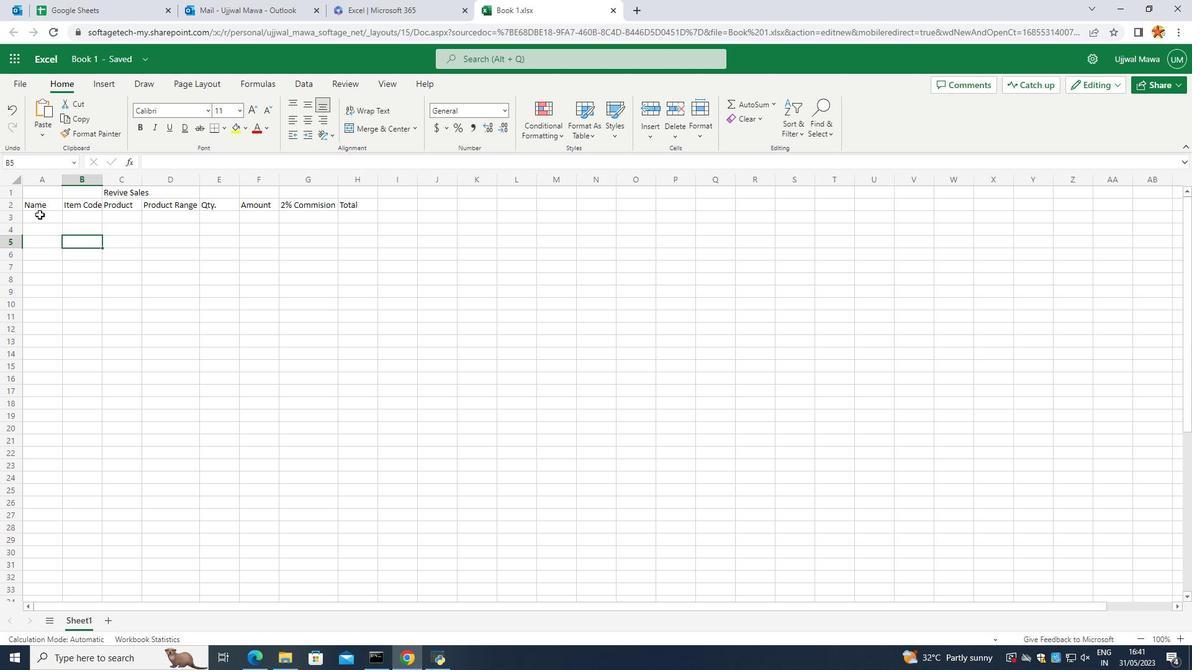 
Action: Mouse pressed left at (36, 206)
Screenshot: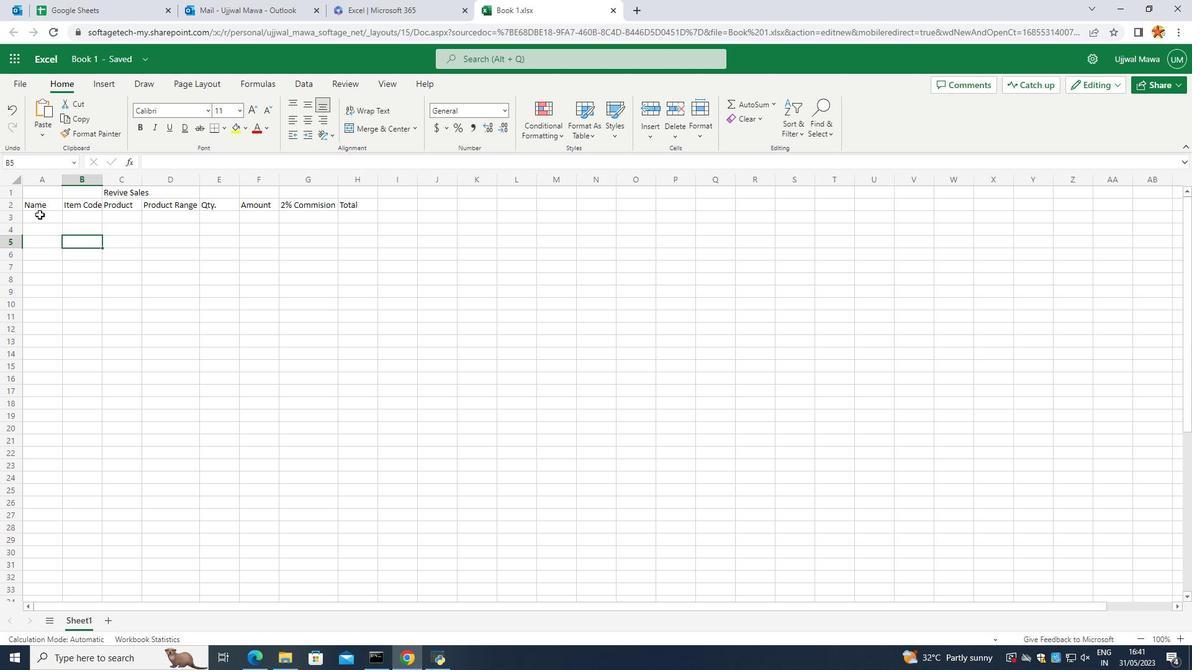 
Action: Mouse moved to (36, 216)
Screenshot: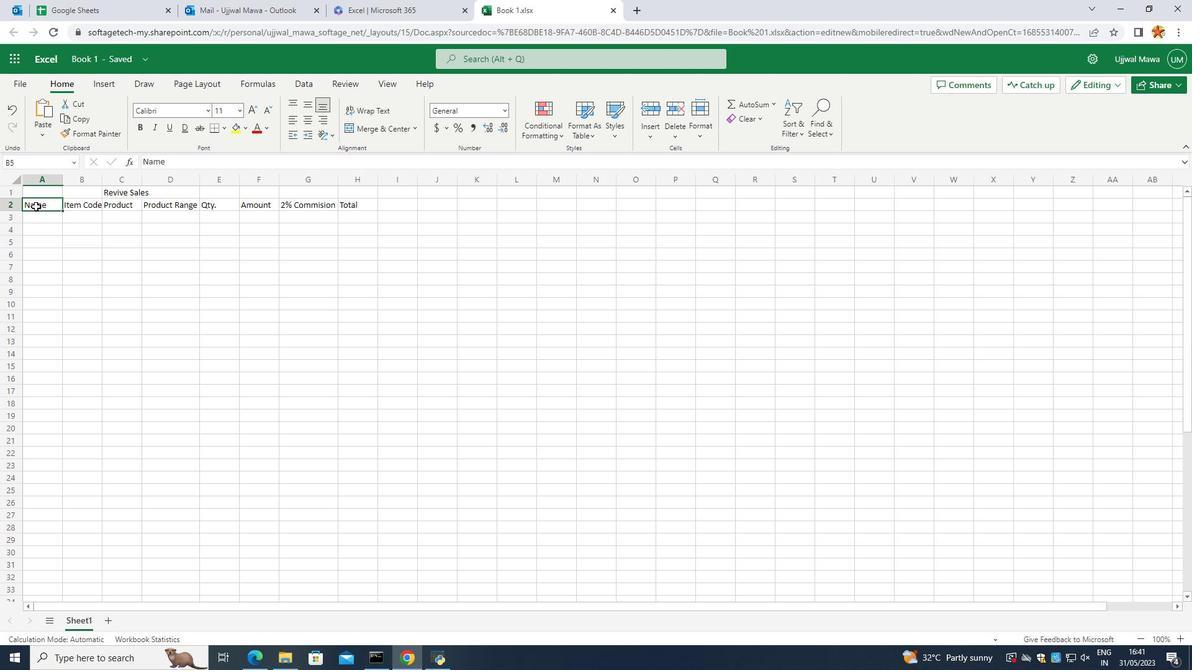 
Action: Mouse pressed left at (36, 216)
Screenshot: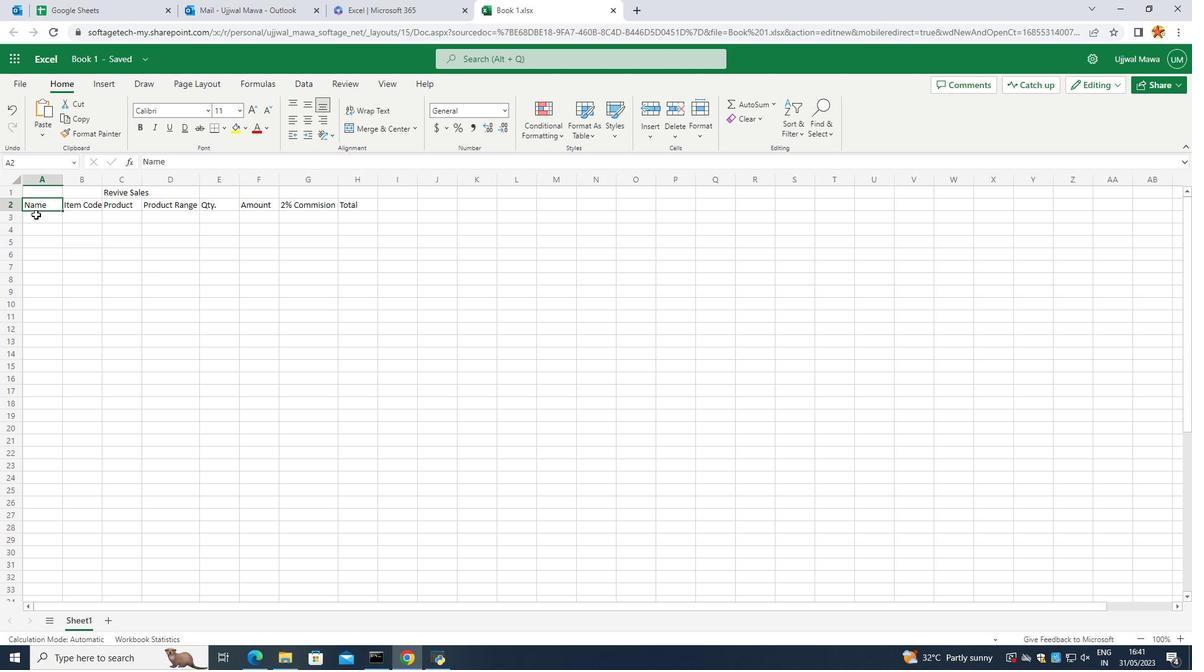 
Action: Mouse pressed left at (36, 216)
Screenshot: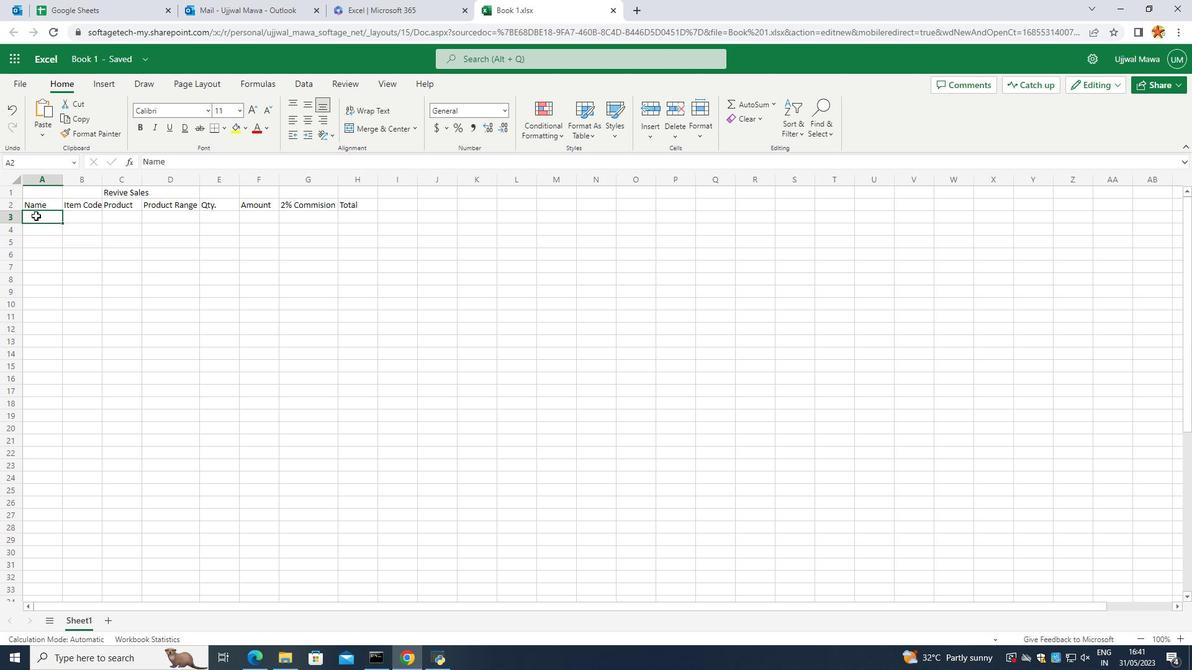 
Action: Mouse moved to (37, 226)
Screenshot: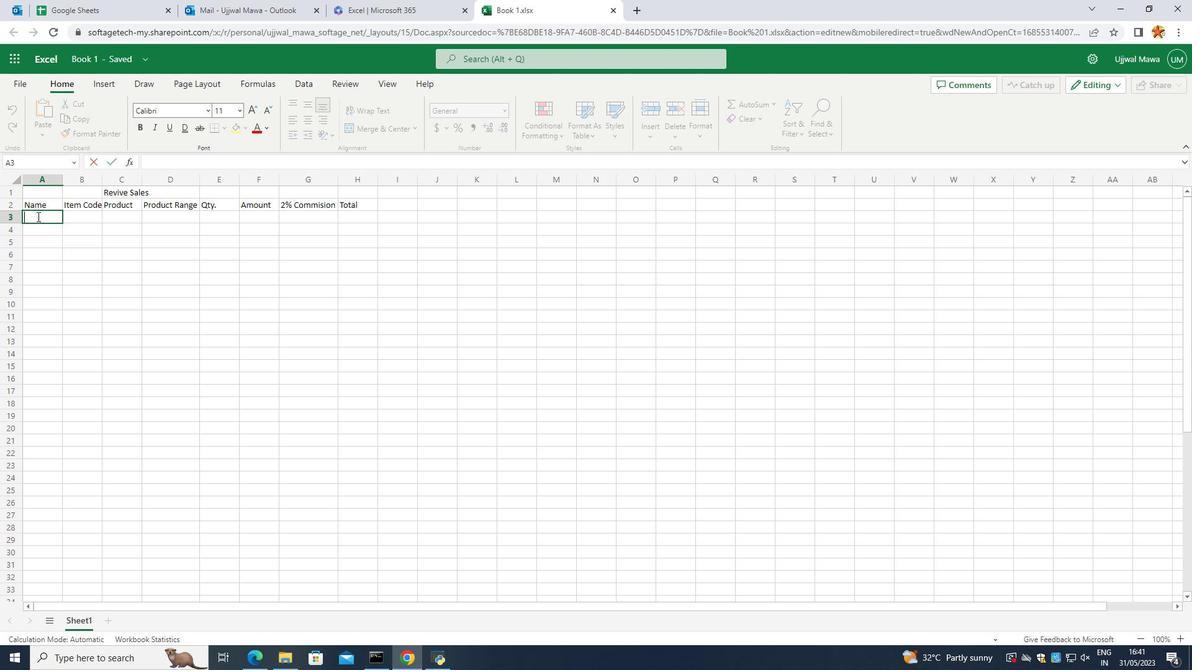 
Action: Key pressed <Key.caps_lock>E<Key.caps_lock>than<Key.space><Key.caps_lock>R<Key.caps_lock>eynolds<Key.enter><Key.caps_lock>P<Key.backspace>O<Key.caps_lock>libvia<Key.backspace><Key.backspace><Key.backspace><Key.backspace><Key.backspace><Key.backspace>livia<Key.space><Key.caps_lock>T<Key.caps_lock>hompson<Key.enter><Key.caps_lock>B<Key.caps_lock>enjamin<Key.space><Key.caps_lock>M<Key.caps_lock>itchell<Key.enter>
Screenshot: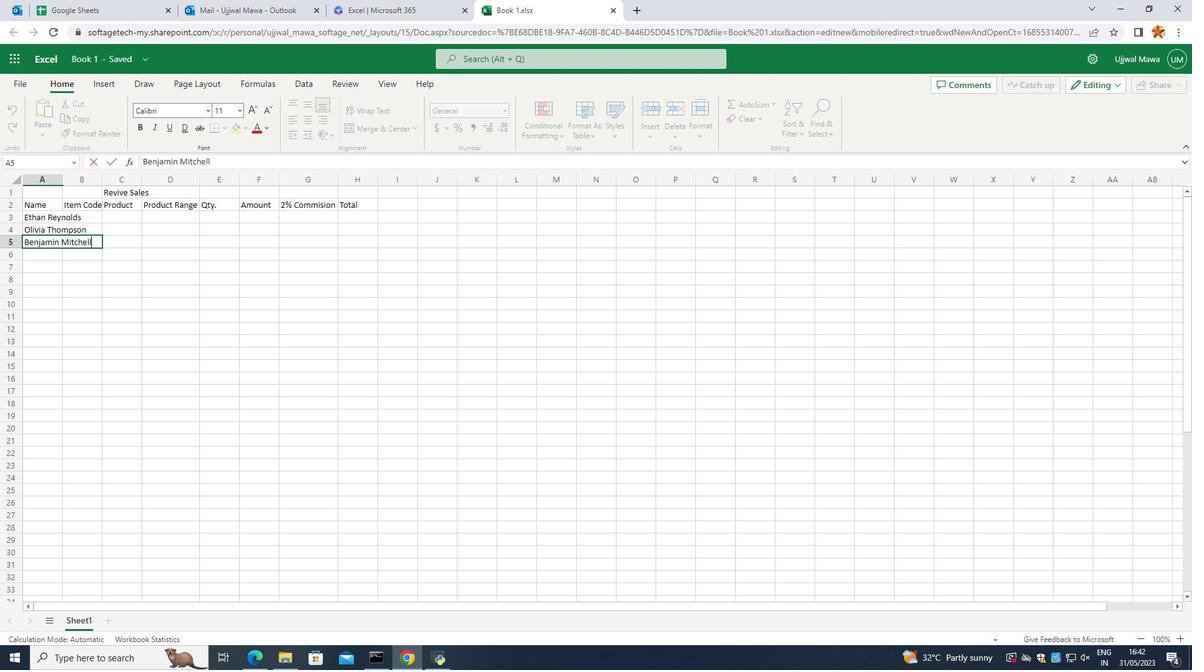 
Action: Mouse moved to (55, 248)
Screenshot: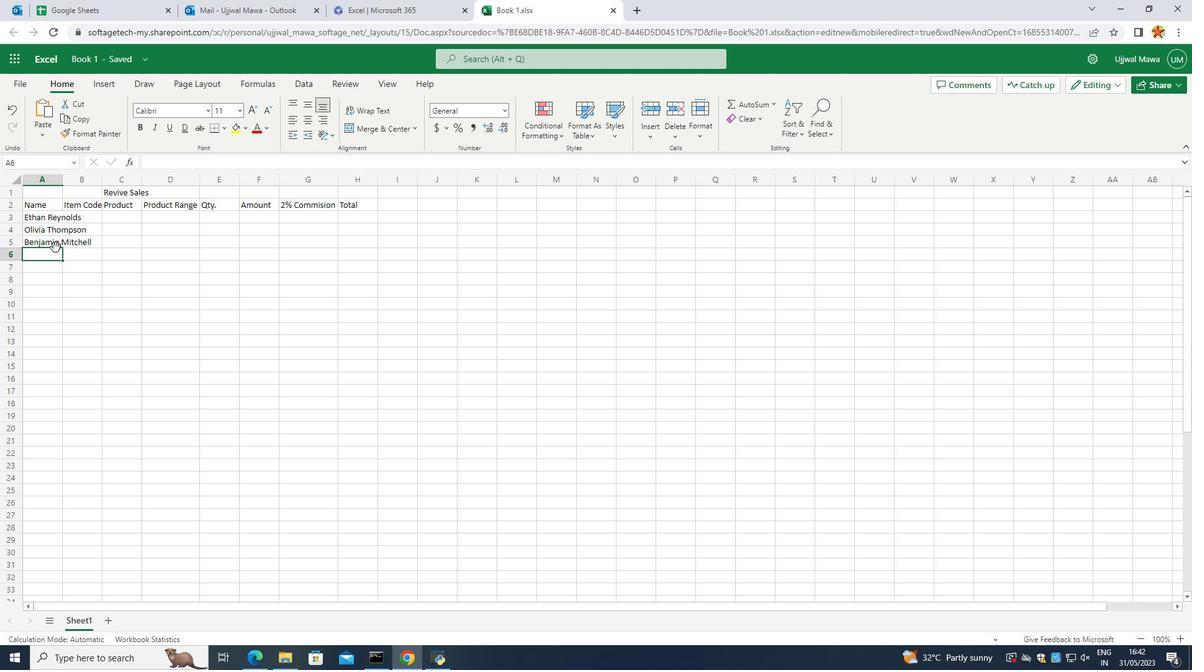 
Action: Mouse pressed left at (55, 248)
Screenshot: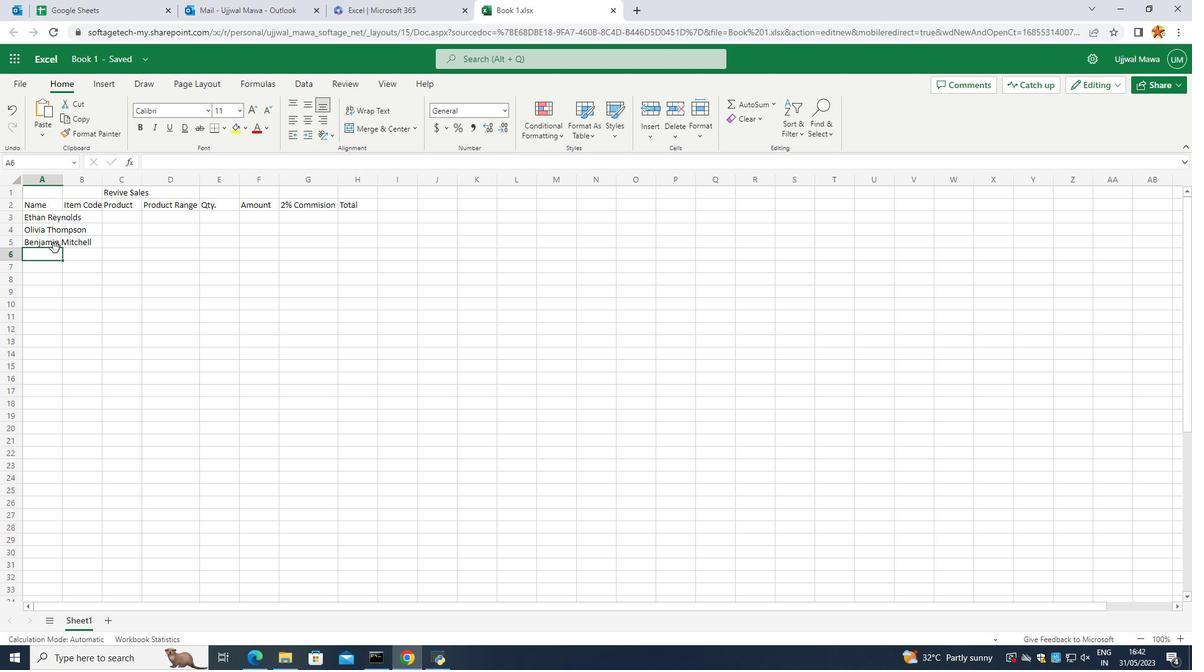 
Action: Mouse moved to (55, 247)
Screenshot: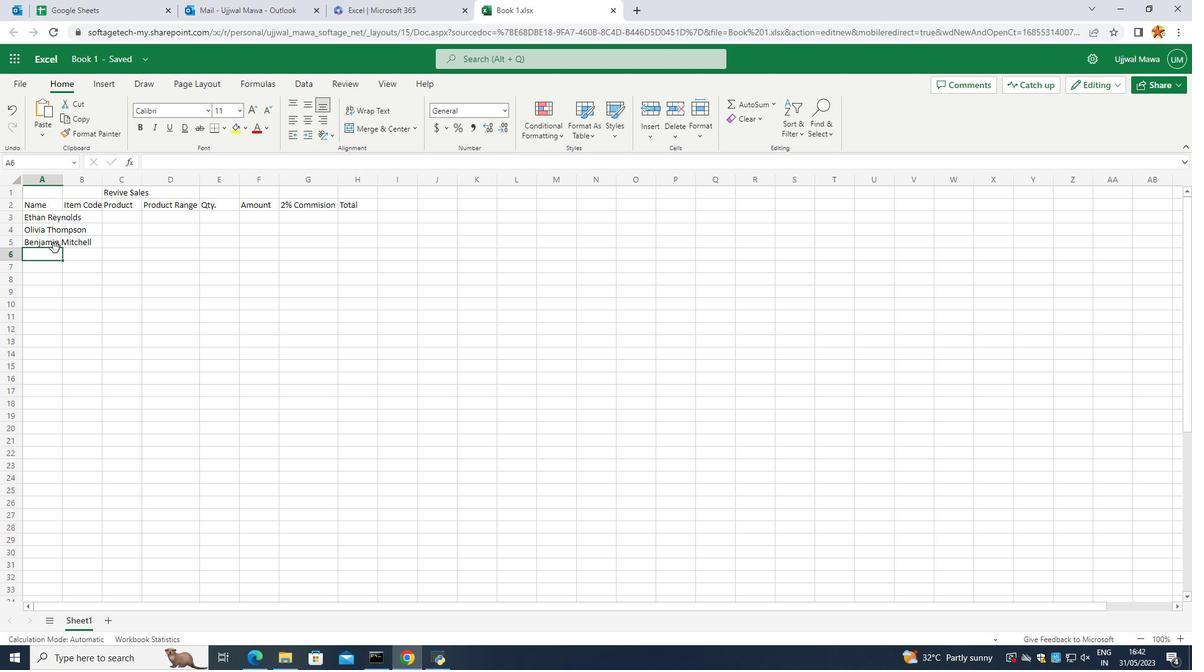
Action: Mouse pressed left at (55, 247)
Screenshot: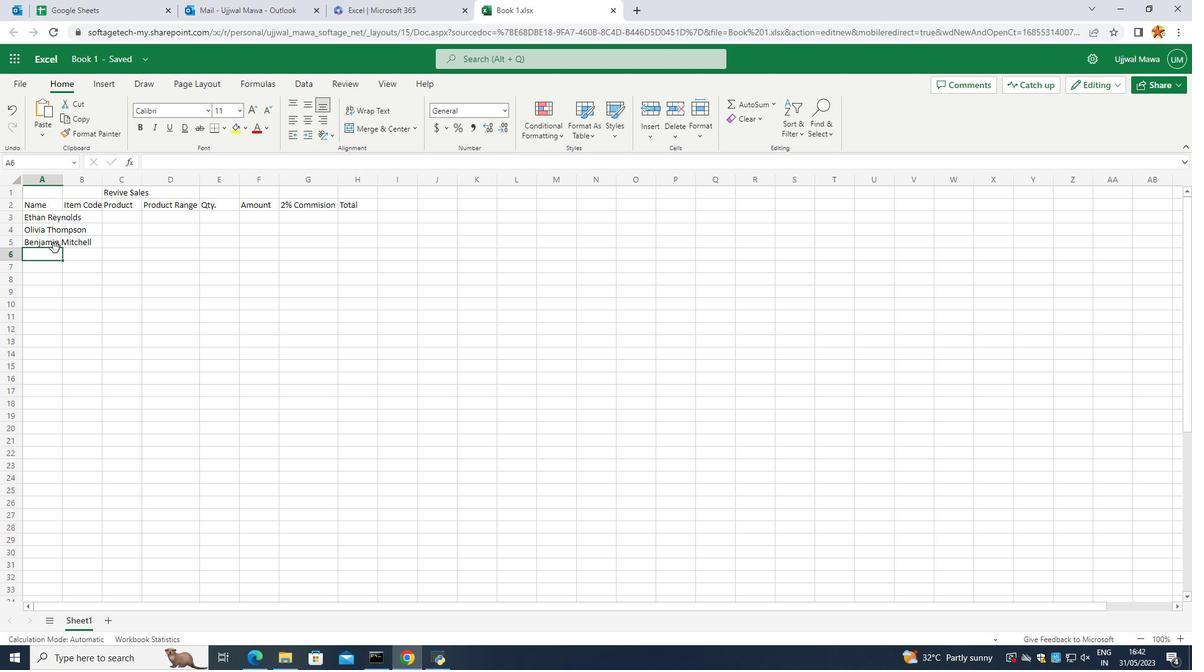 
Action: Mouse moved to (51, 240)
Screenshot: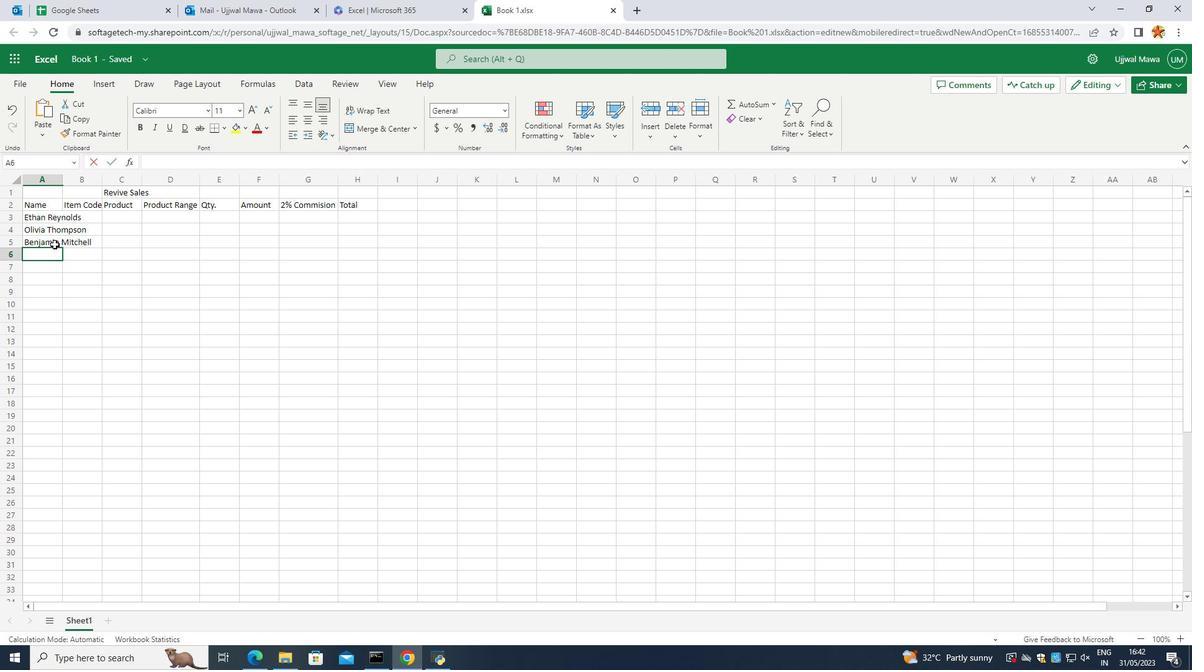 
Action: Mouse pressed left at (51, 240)
Screenshot: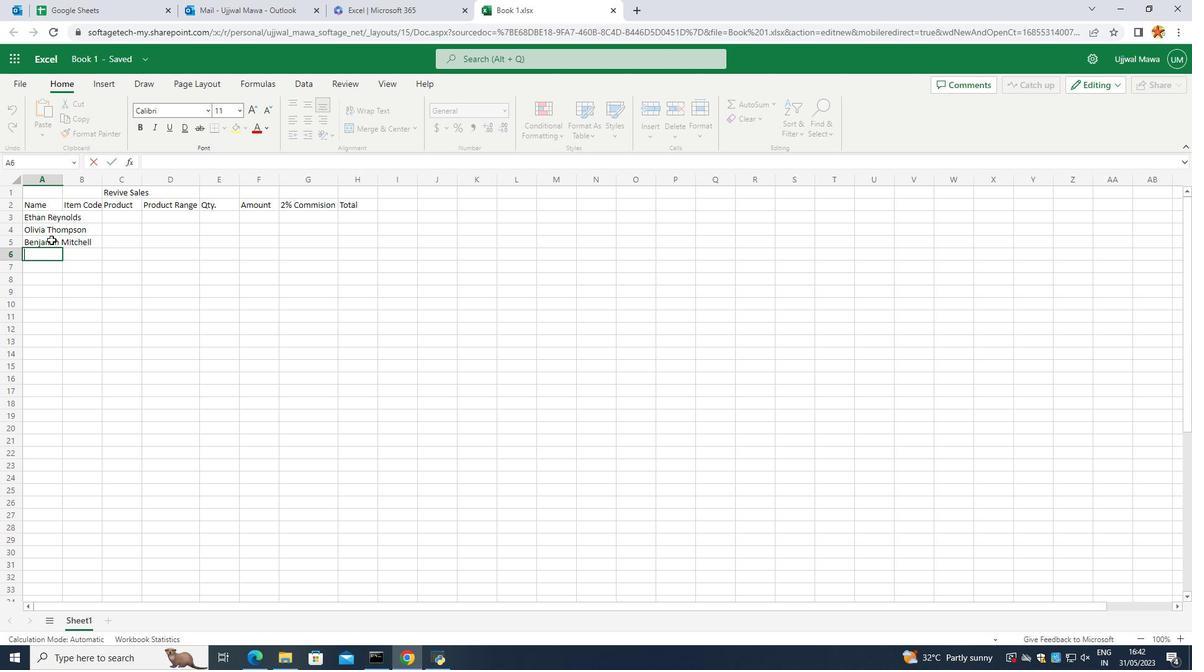 
Action: Mouse pressed left at (51, 240)
Screenshot: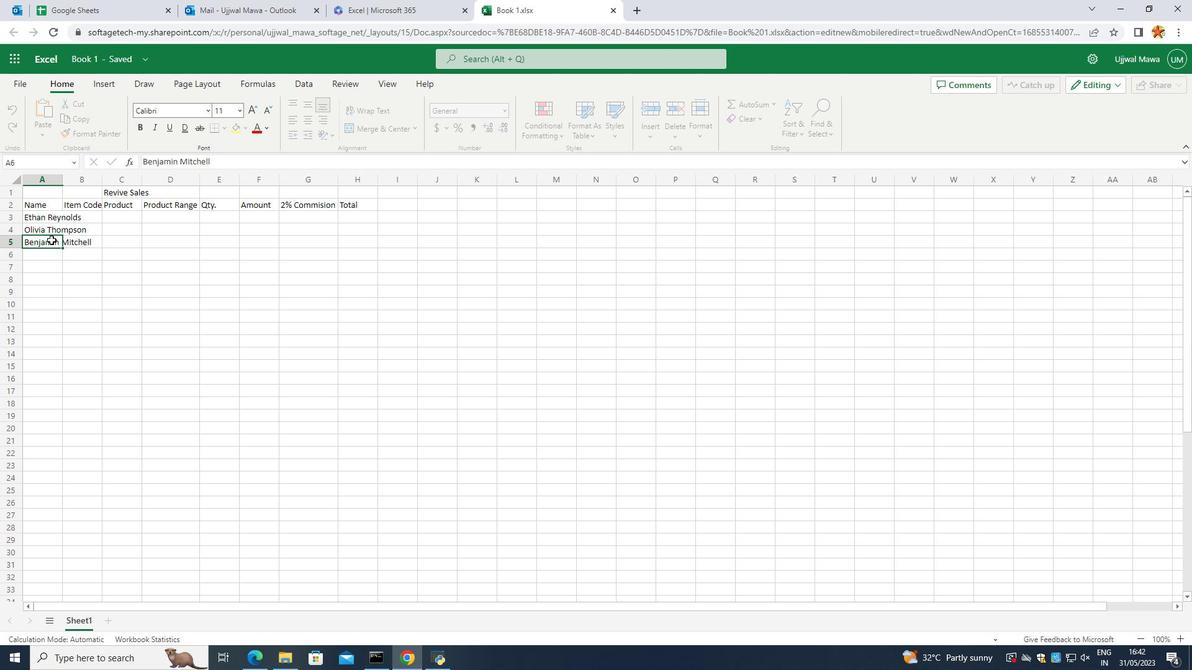 
Action: Mouse moved to (161, 252)
Screenshot: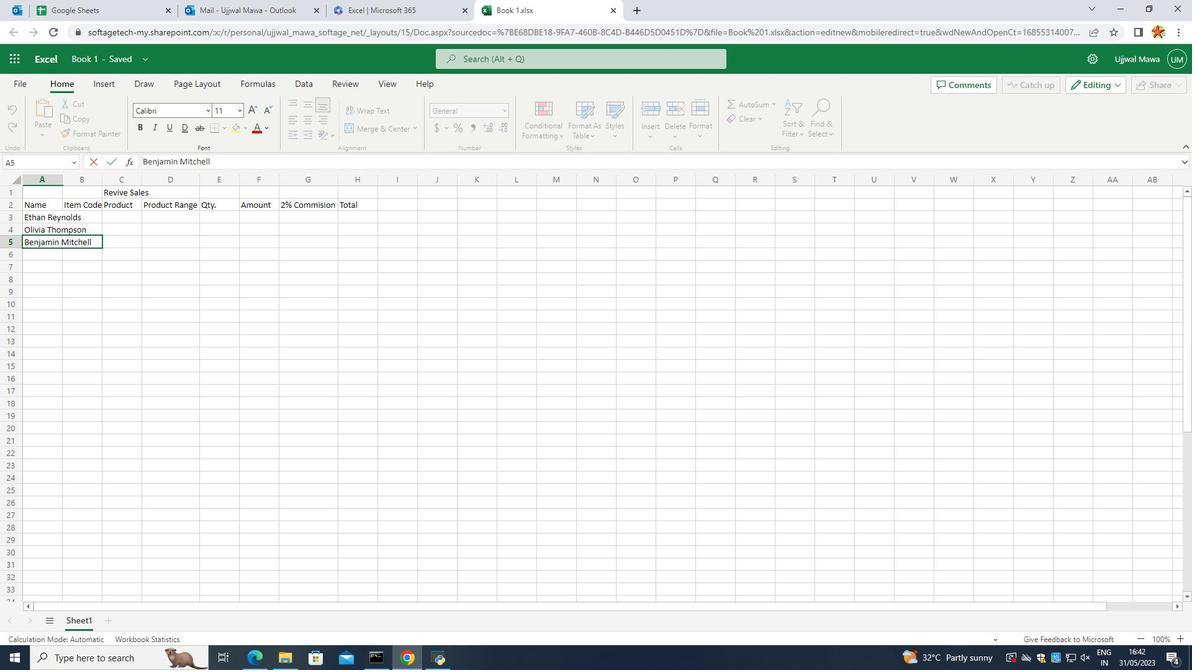 
Action: Key pressed <Key.backspace><Key.backspace><Key.backspace><Key.backspace><Key.backspace><Key.backspace><Key.backspace>artinez
Screenshot: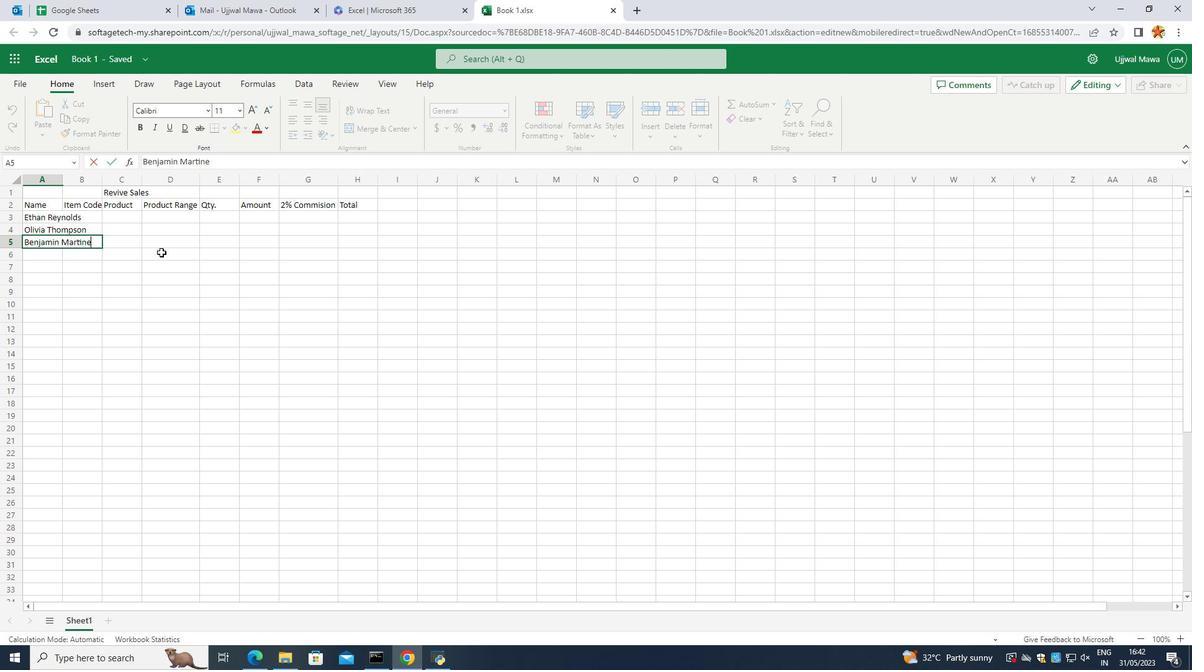 
Action: Mouse moved to (209, 243)
Screenshot: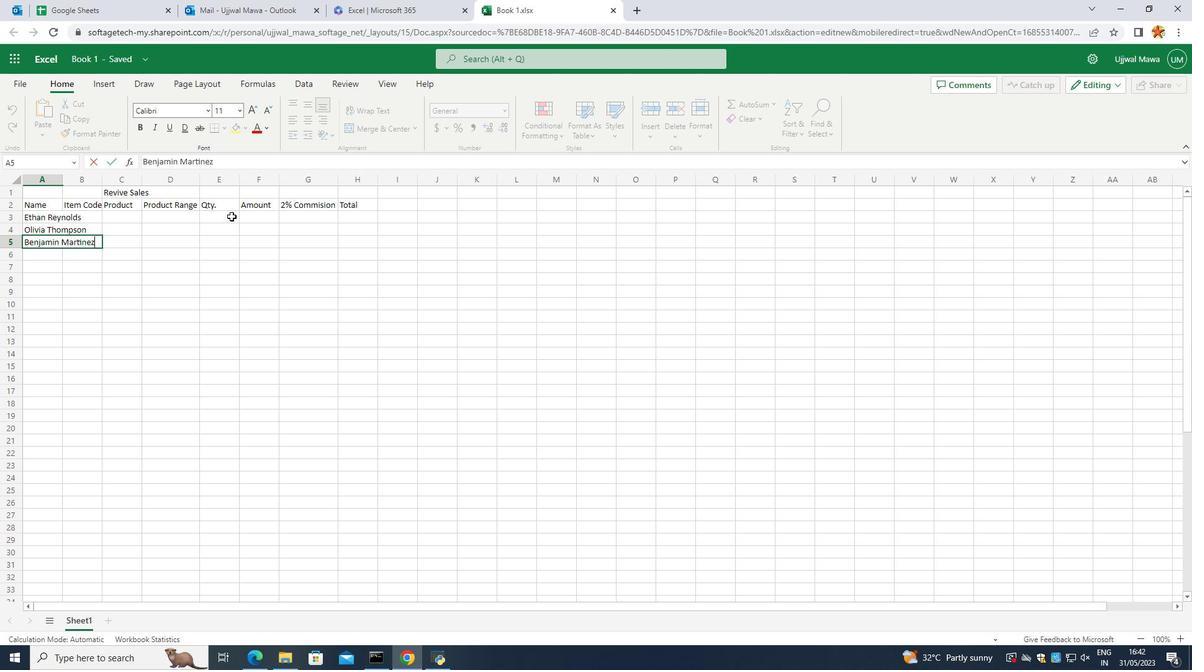 
Action: Mouse pressed left at (209, 243)
Screenshot: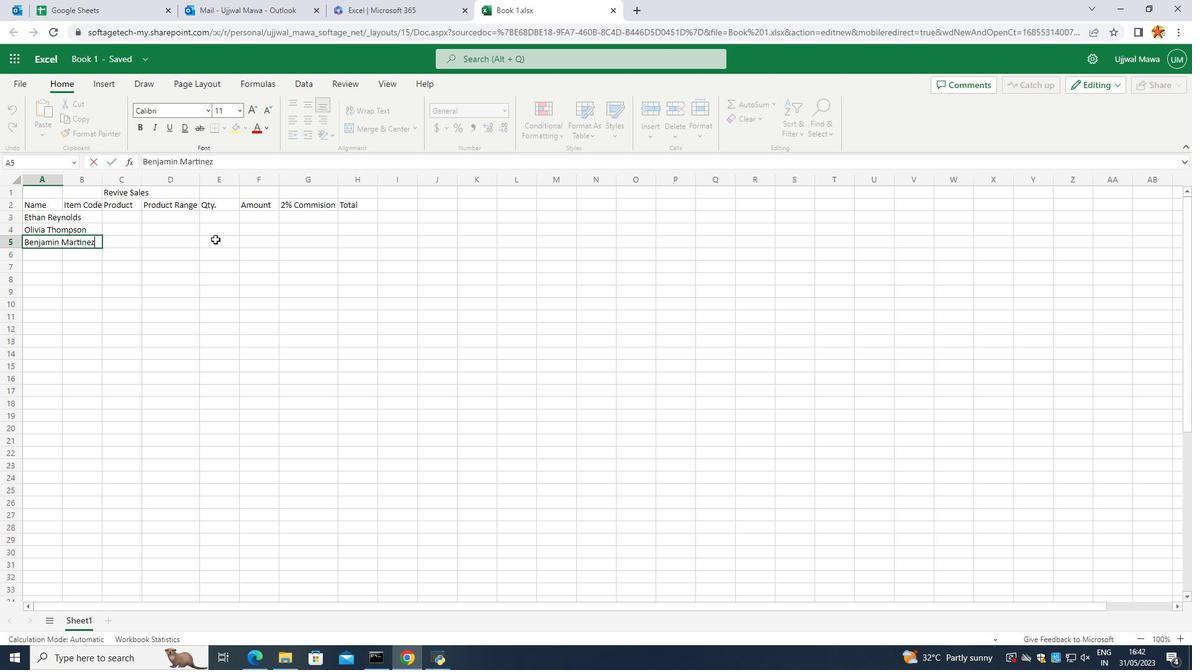 
Action: Mouse moved to (40, 195)
Screenshot: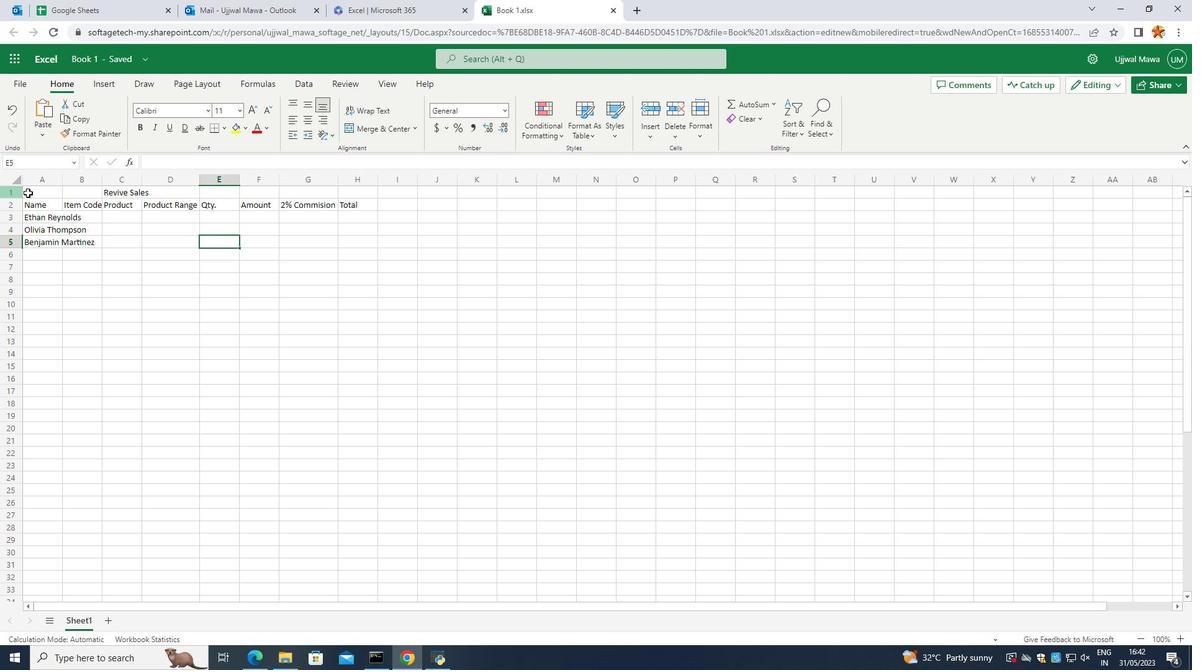 
Action: Mouse pressed left at (40, 195)
Screenshot: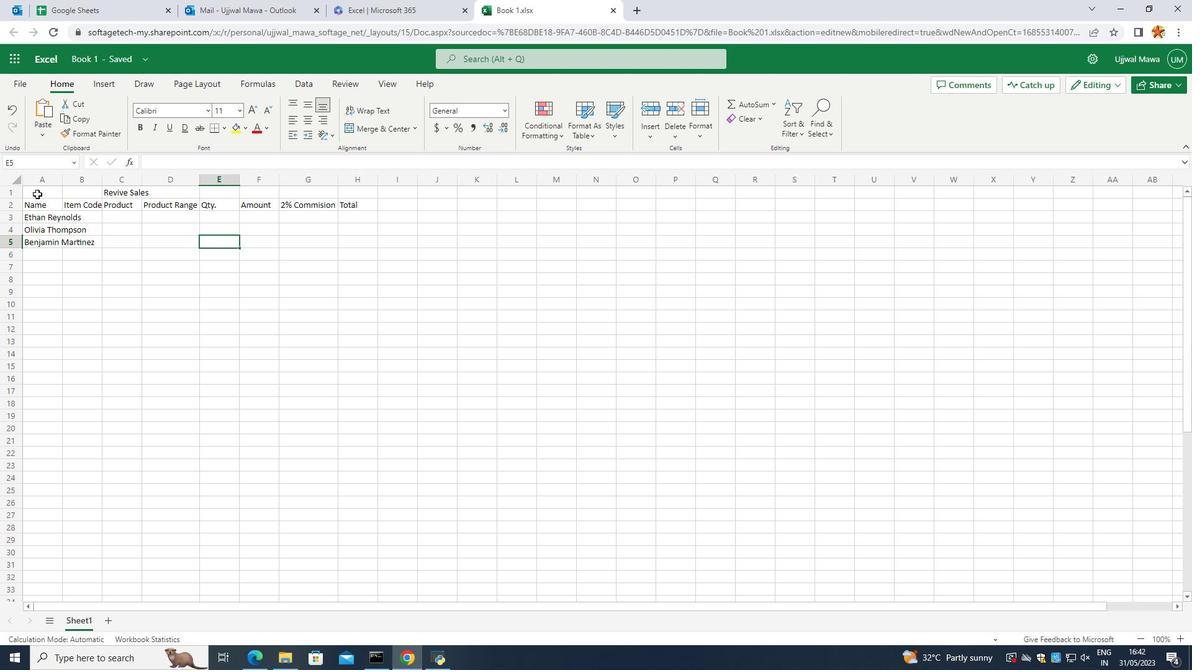 
Action: Mouse moved to (63, 184)
Screenshot: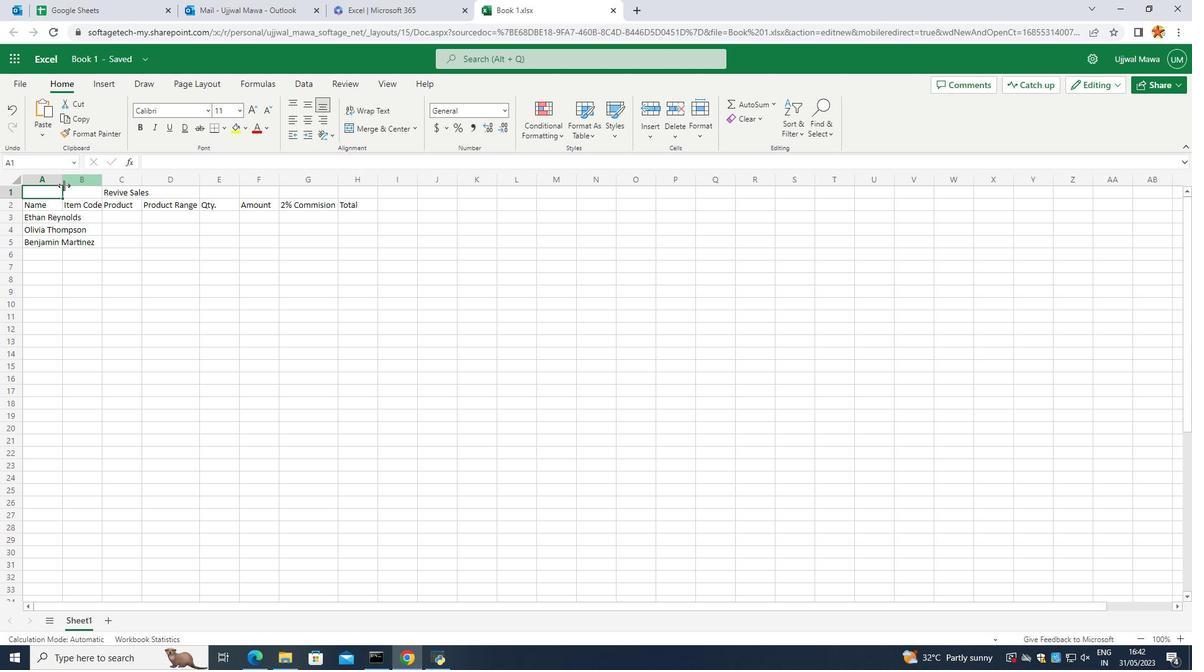 
Action: Mouse pressed left at (63, 184)
Screenshot: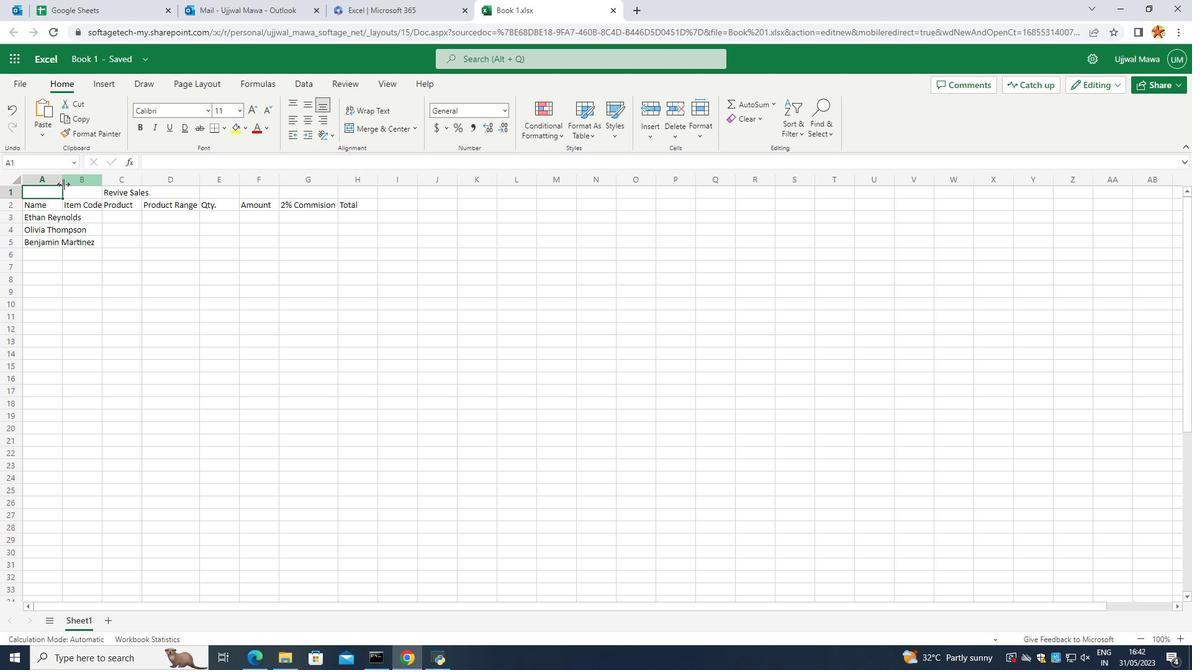 
Action: Mouse moved to (55, 256)
Screenshot: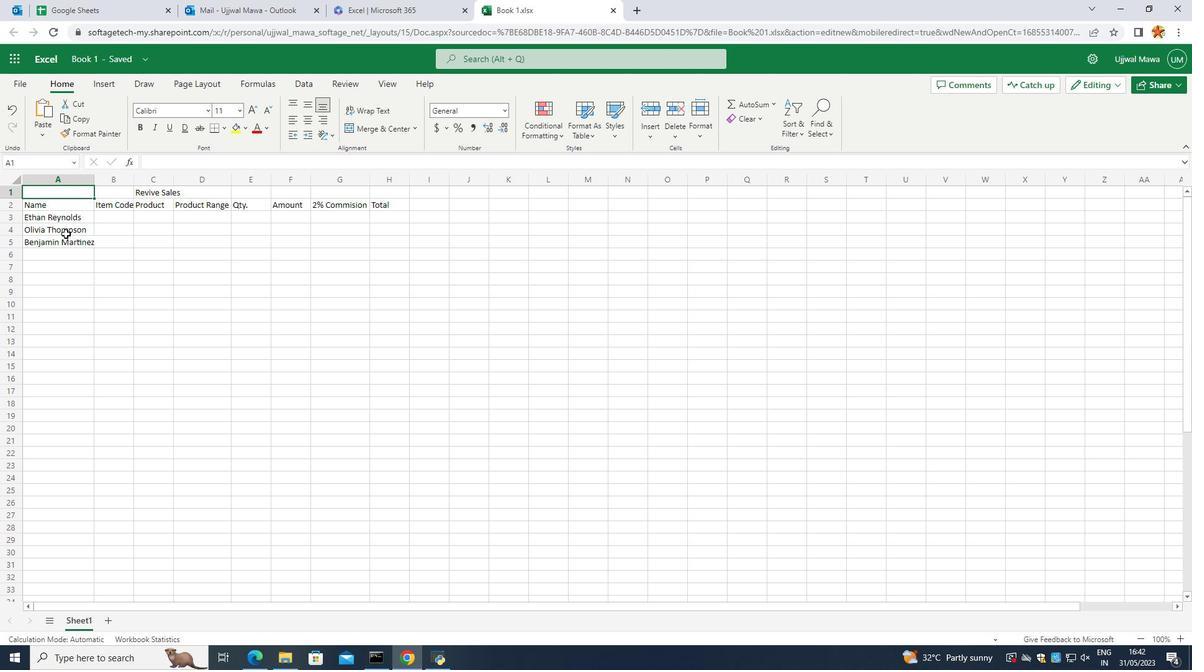 
Action: Mouse pressed left at (55, 256)
Screenshot: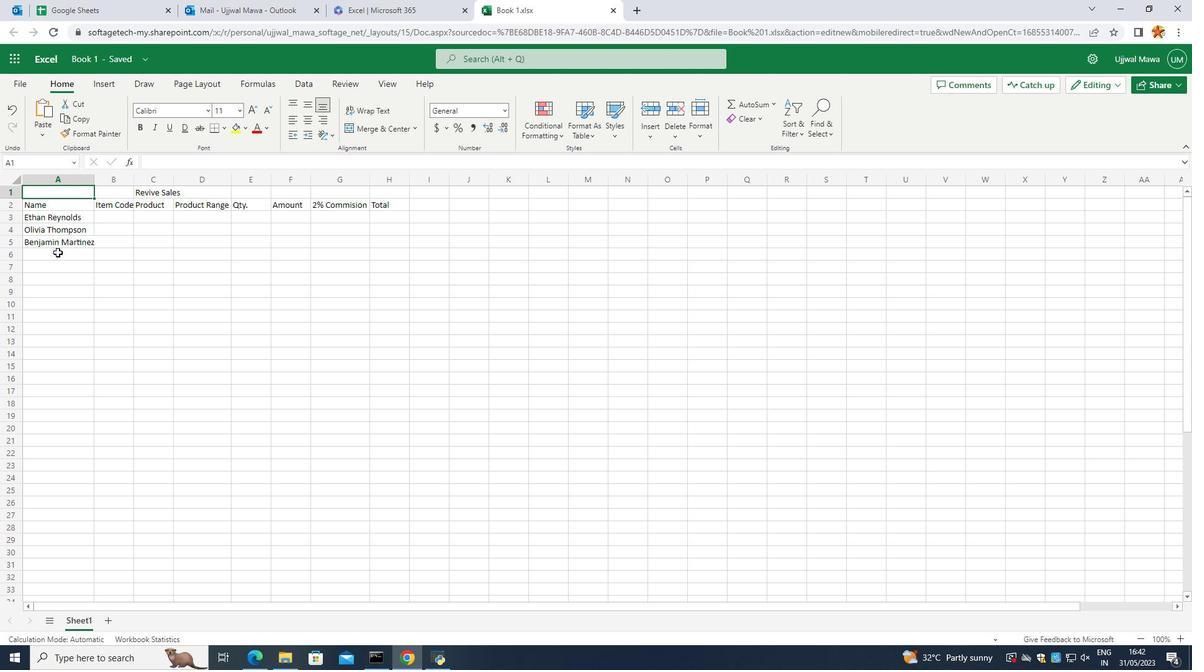
Action: Mouse moved to (41, 254)
Screenshot: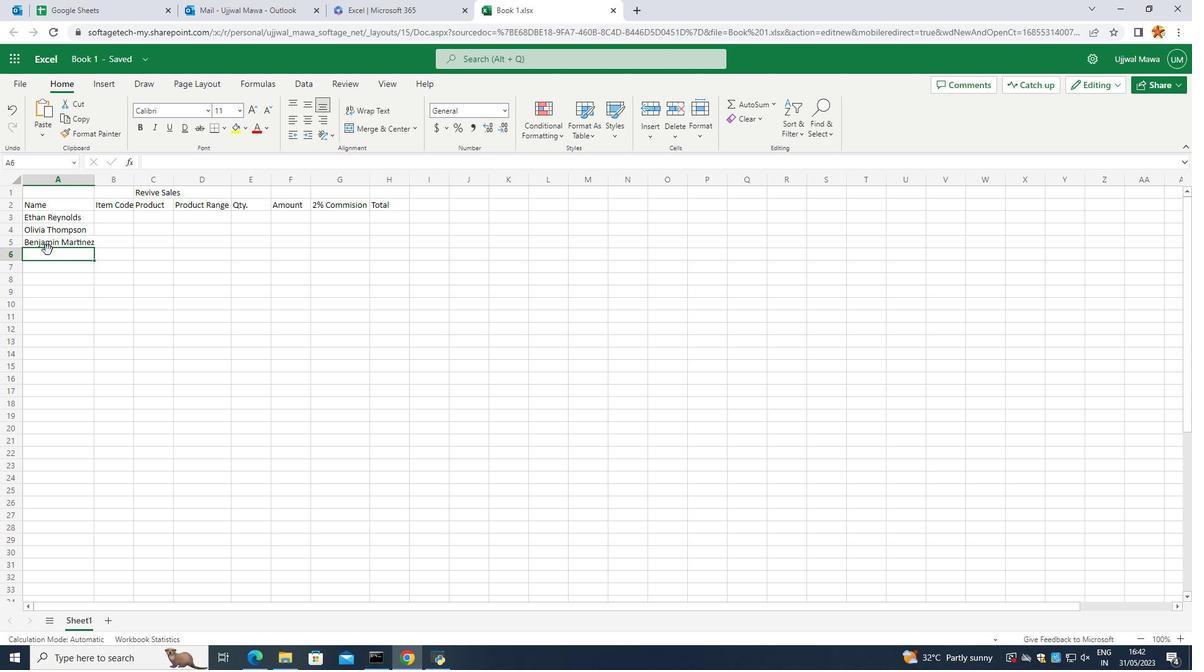 
Action: Mouse pressed left at (41, 254)
Screenshot: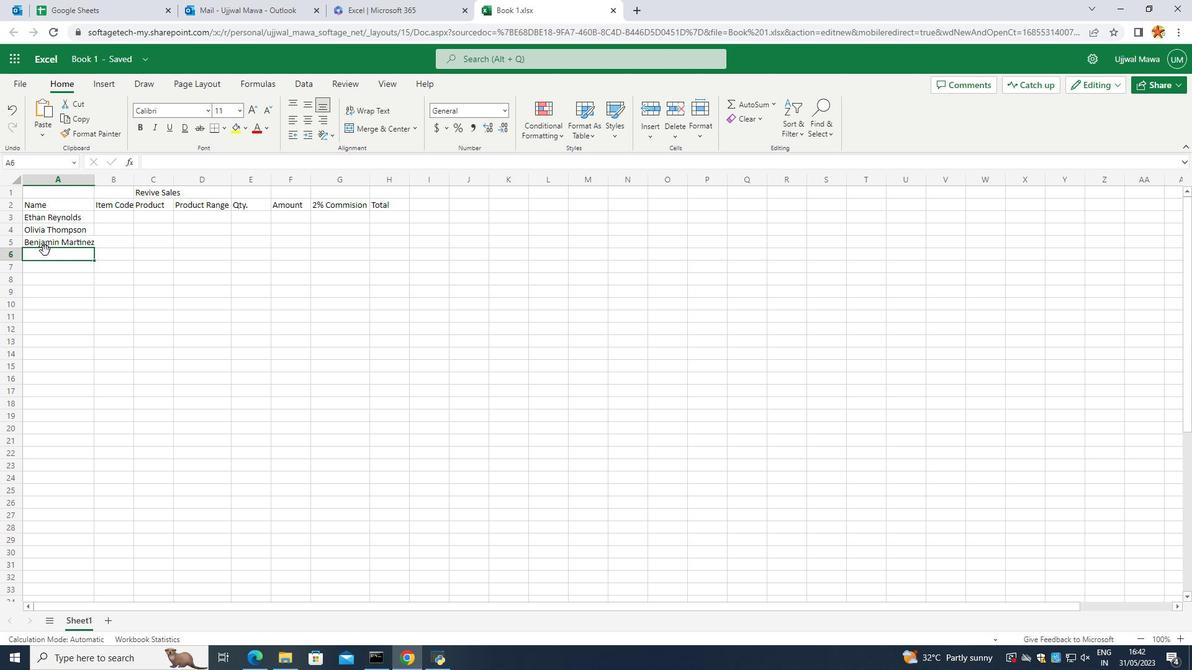 
Action: Mouse pressed left at (41, 254)
Screenshot: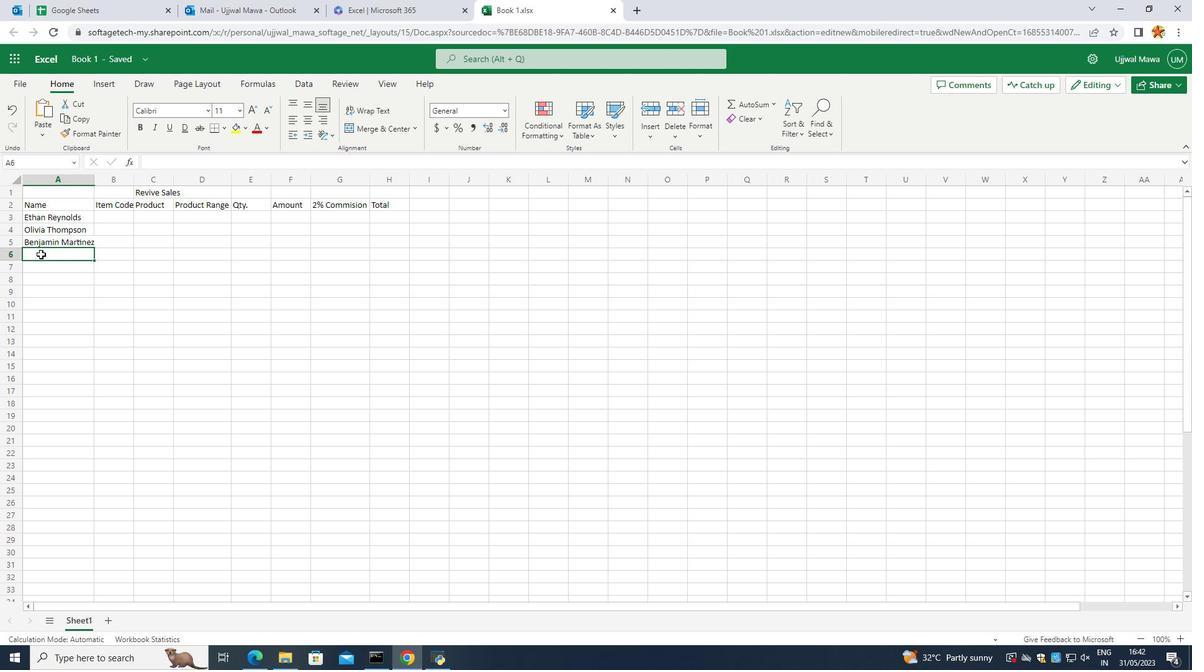 
Action: Mouse moved to (52, 229)
Screenshot: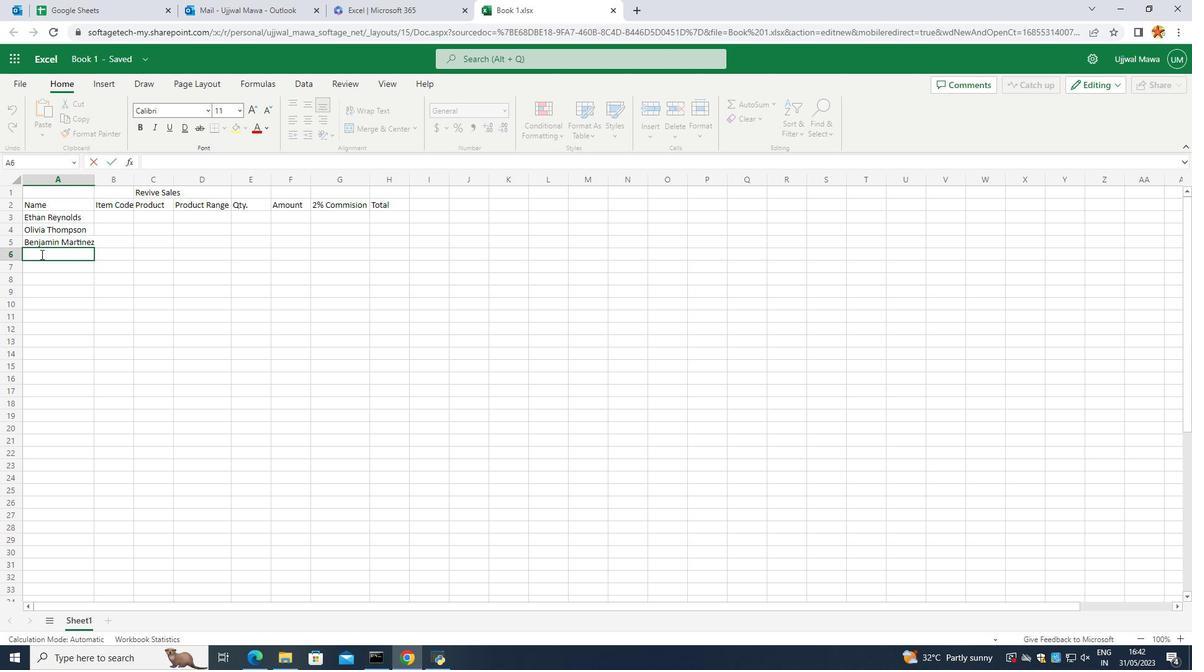 
Action: Key pressed <Key.caps_lock>E<Key.caps_lock>n<Key.backspace>mma<Key.space><Key.caps_lock>D<Key.caps_lock>avis<Key.enter><Key.caps_lock>A<Key.caps_lock>lexandern<Key.backspace><Key.space><Key.caps_lock>M<Key.caps_lock>i<Key.caps_lock>TC<Key.backspace><Key.backspace><Key.backspace><Key.caps_lock>itchell<Key.enter><Key.caps_lock>A<Key.caps_lock>va<Key.space><Key.caps_lock>R<Key.caps_lock>odriguez]<Key.backspace><Key.enter><Key.caps_lock>D<Key.caps_lock>aniel<Key.space><Key.caps_lock>A<Key.caps_lock>nderson<Key.enter><Key.caps_lock>M<Key.caps_lock>ia<Key.space><Key.caps_lock>L<Key.caps_lock>ewis<Key.enter><Key.caps_lock>C<Key.caps_lock>hrit<Key.backspace>stopher<Key.space><Key.caps_lock>S<Key.caps_lock>cott<Key.enter><Key.shift>s<Key.backspace><Key.caps_lock>S<Key.caps_lock>ophia<Key.space><Key.caps_lock>H<Key.caps_lock>artis===<Key.backspace><Key.backspace><Key.backspace><Key.backspace><Key.backspace><Key.backspace><Key.backspace>er=<Key.backspace><Key.backspace><Key.backspace>rris<Key.enter>
Screenshot: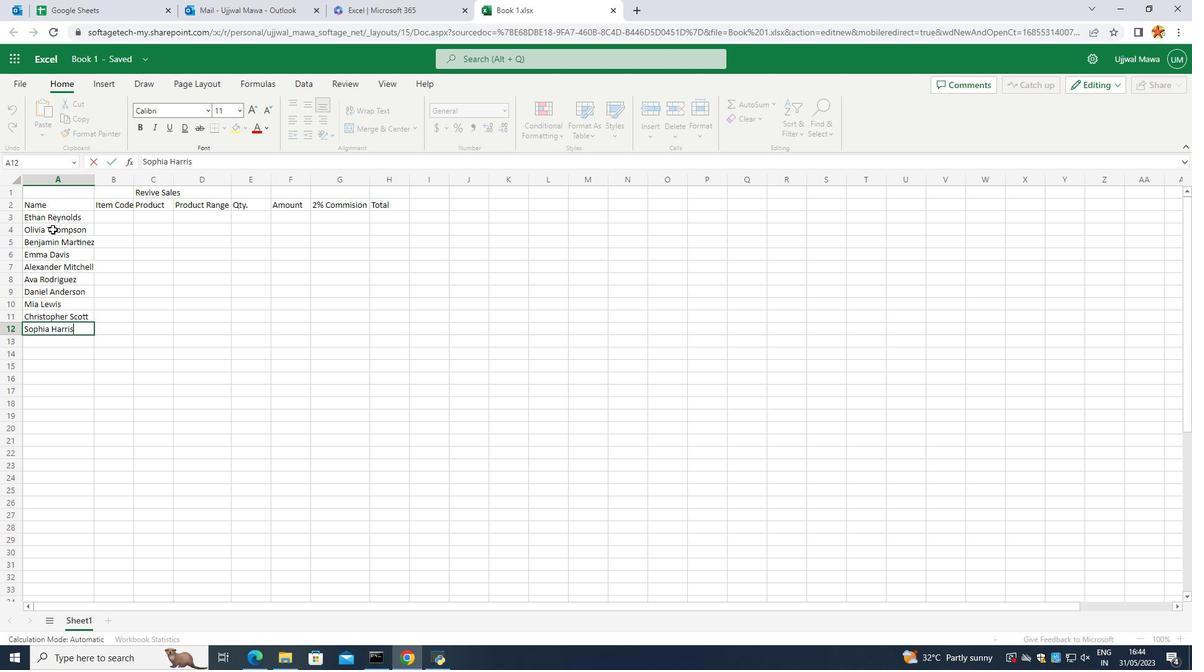 
Action: Mouse moved to (170, 258)
Screenshot: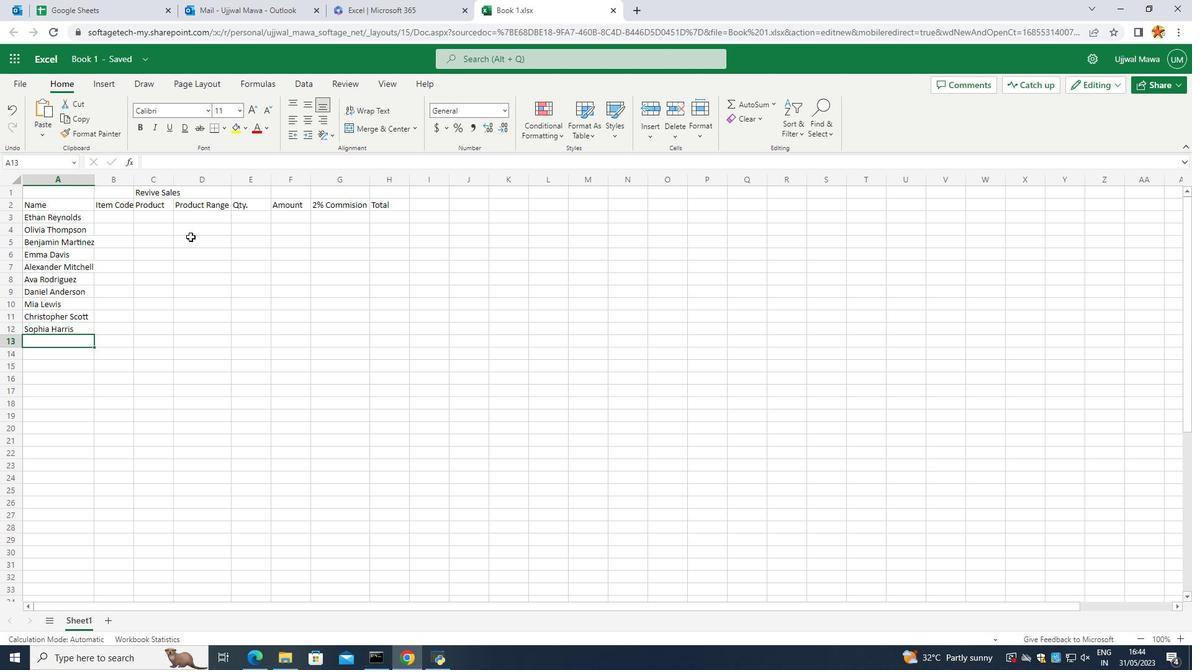 
Action: Mouse scrolled (170, 259) with delta (0, 0)
Screenshot: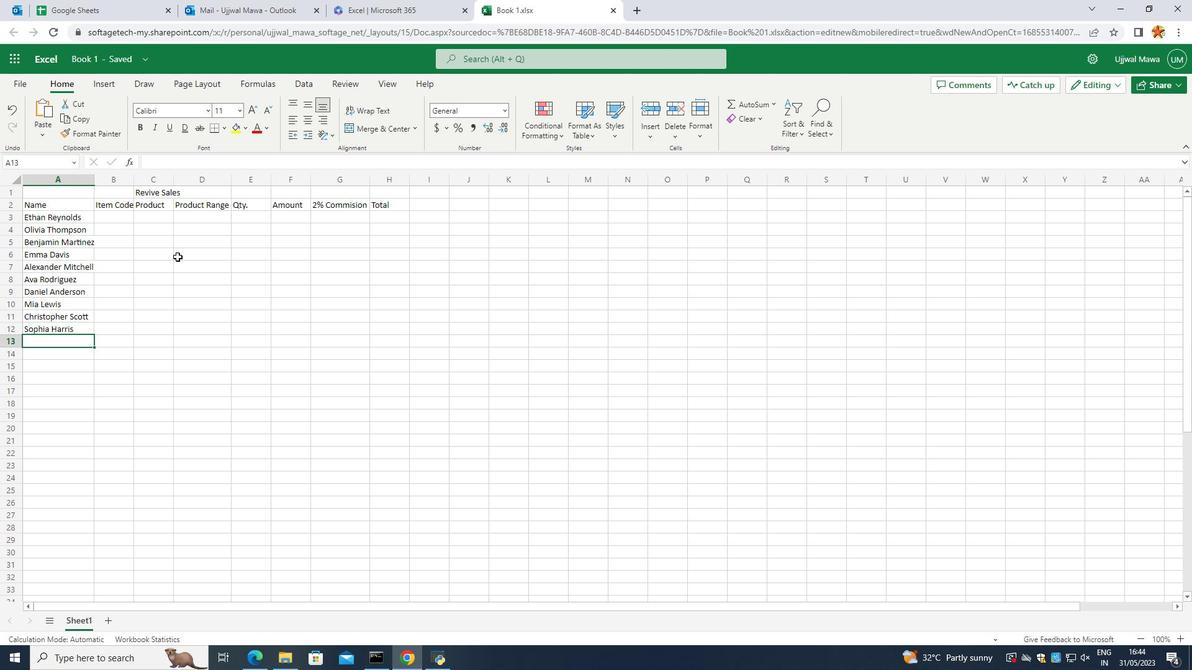 
Action: Mouse pressed left at (170, 258)
Screenshot: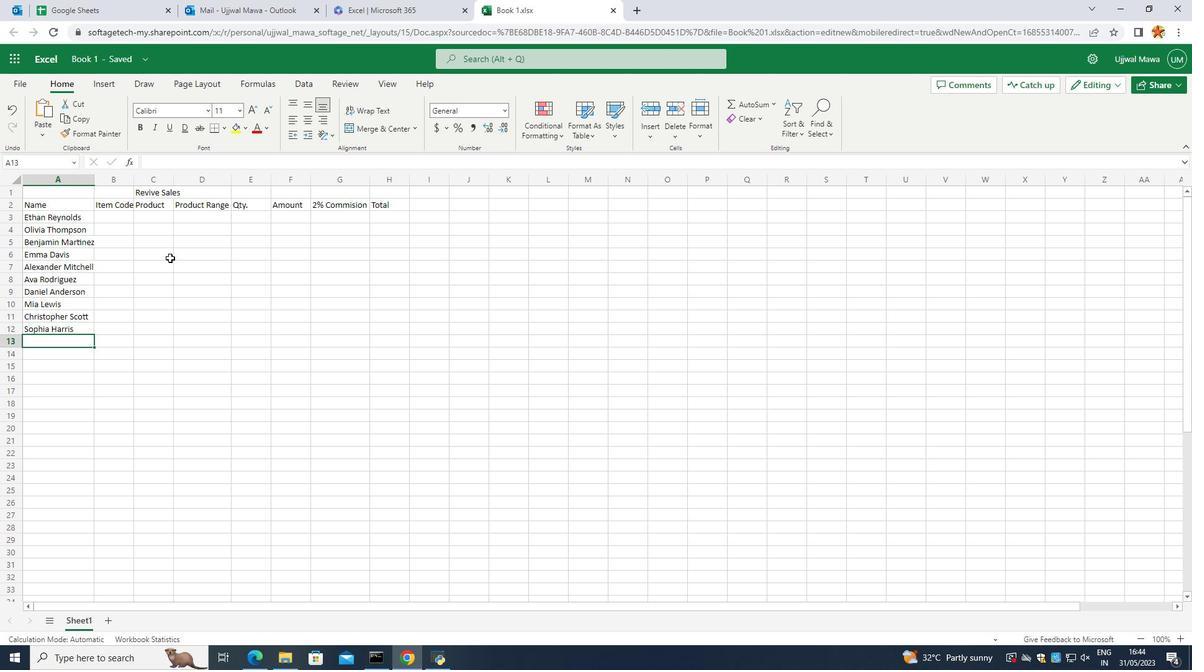 
Action: Mouse moved to (109, 214)
Screenshot: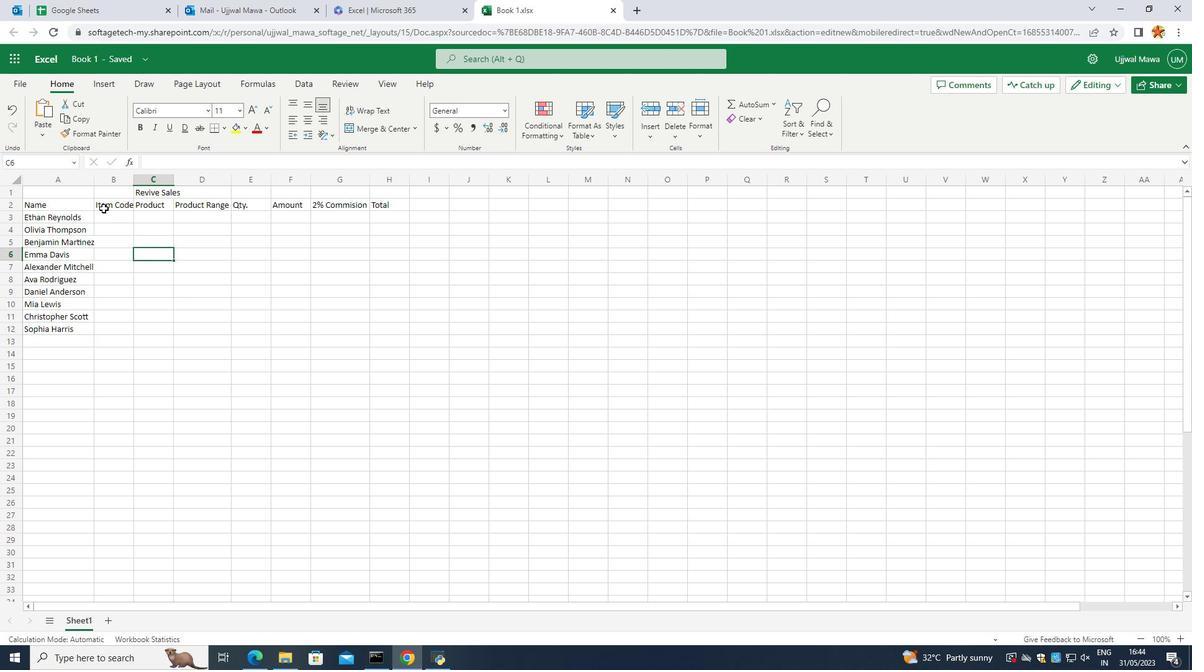 
Action: Mouse pressed left at (109, 214)
Screenshot: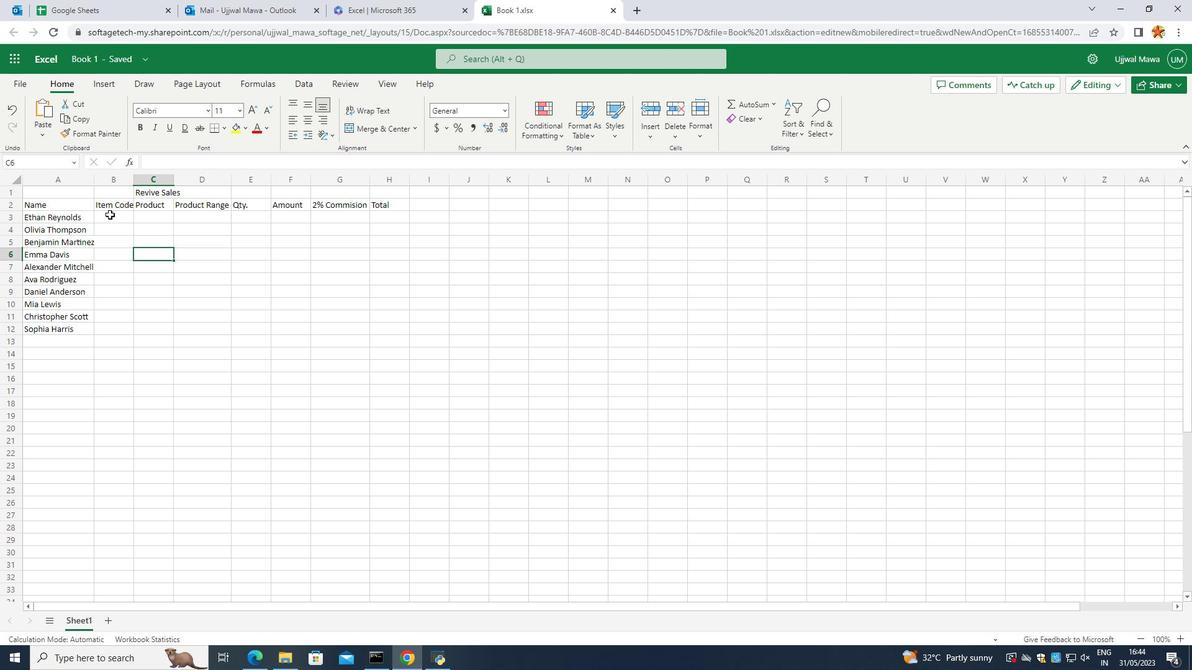 
Action: Mouse moved to (114, 220)
Screenshot: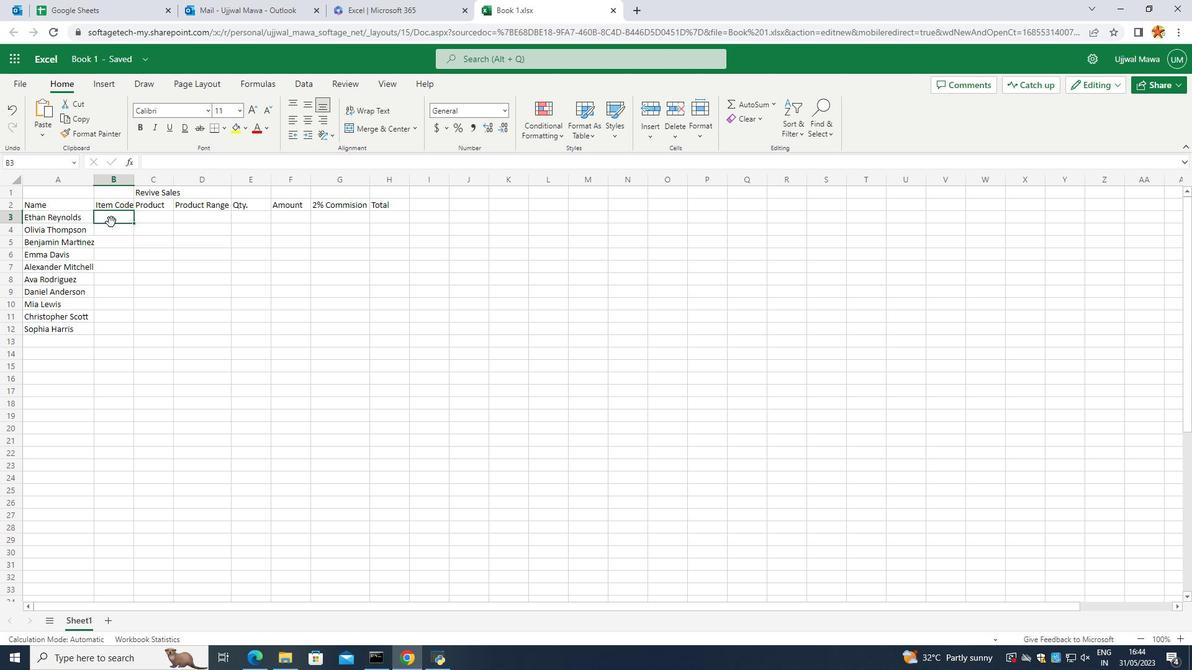 
Action: Mouse pressed left at (114, 220)
Screenshot: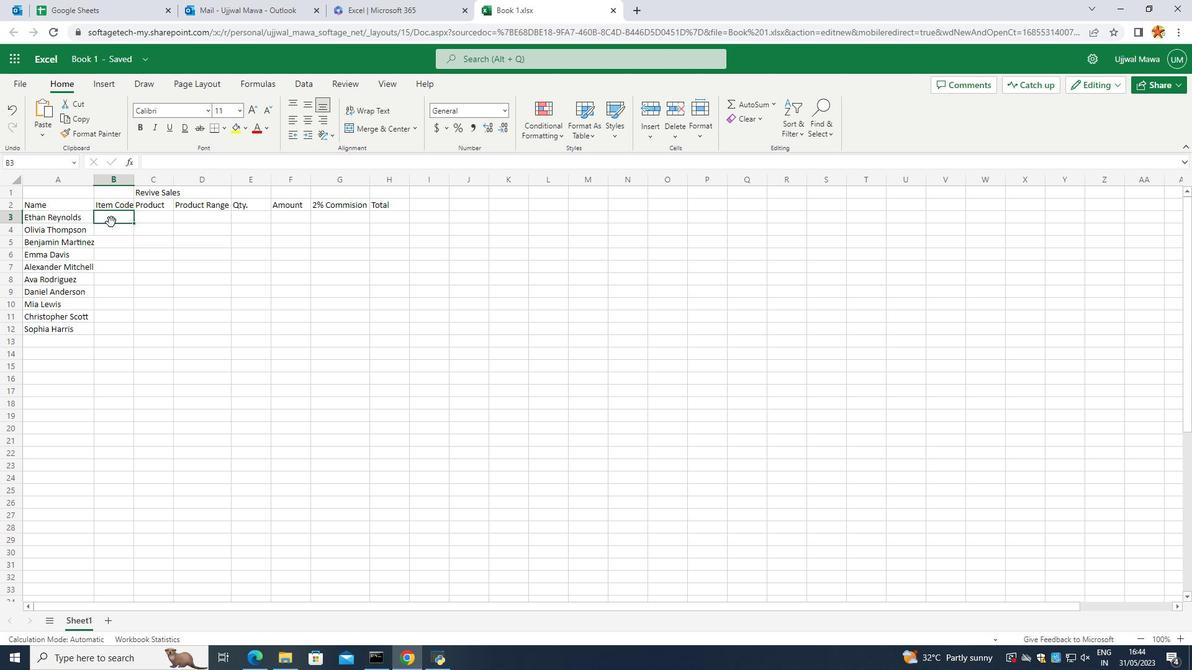 
Action: Mouse pressed left at (114, 220)
Screenshot: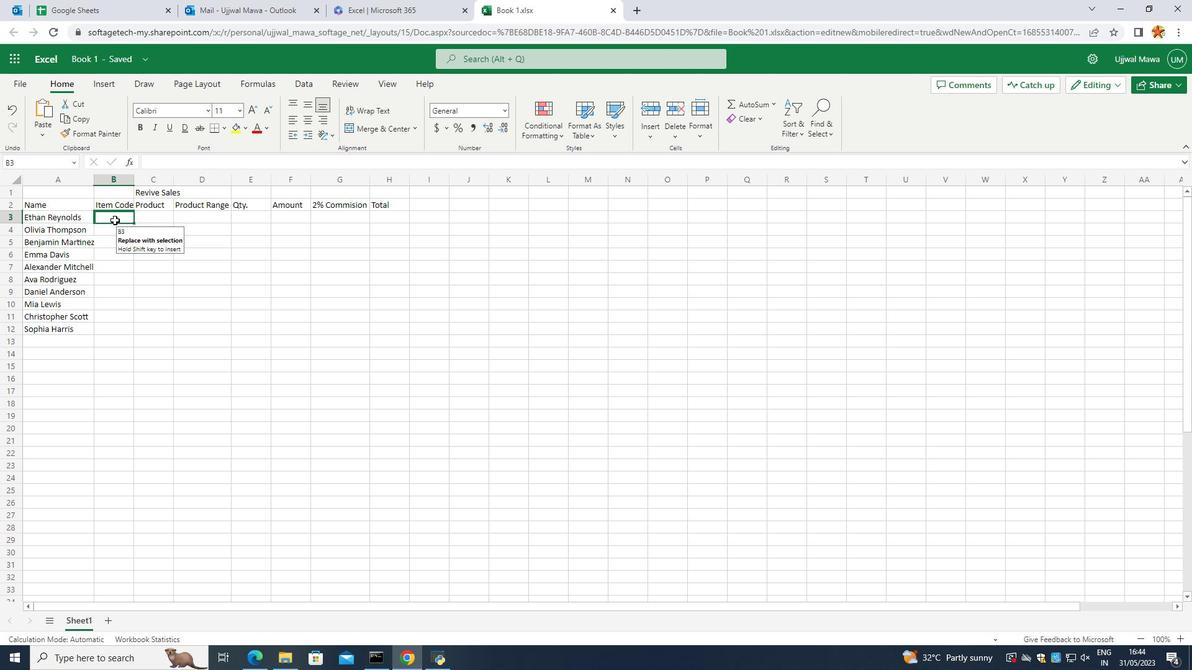 
Action: Mouse moved to (117, 218)
Screenshot: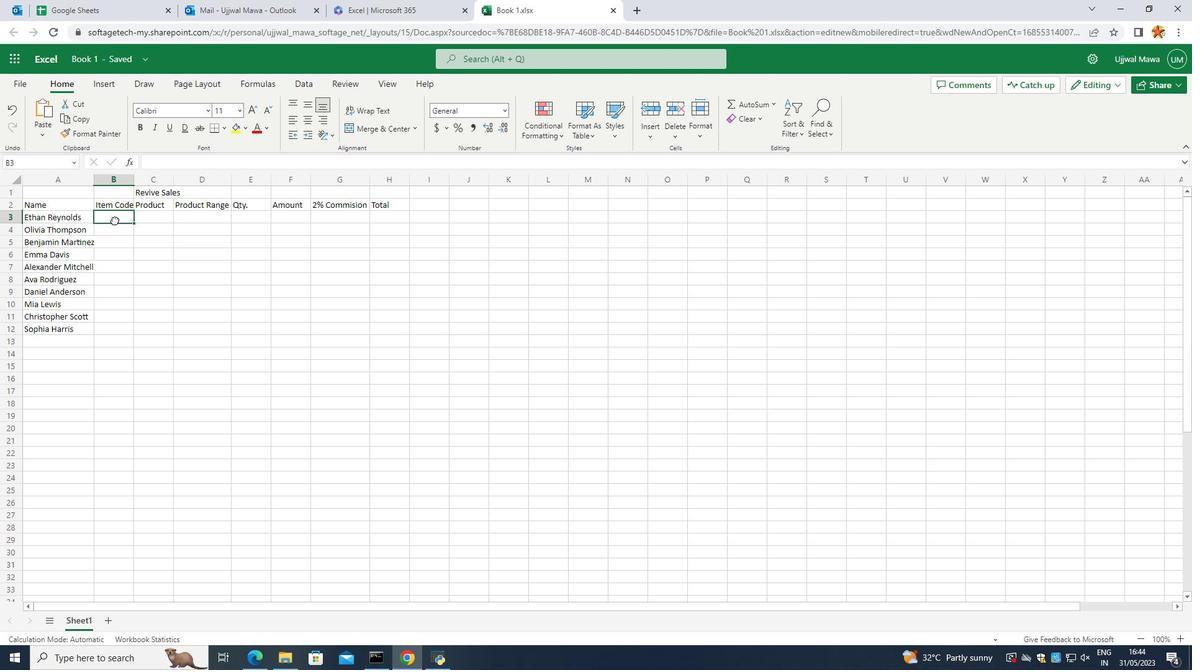
Action: Mouse pressed left at (117, 218)
Screenshot: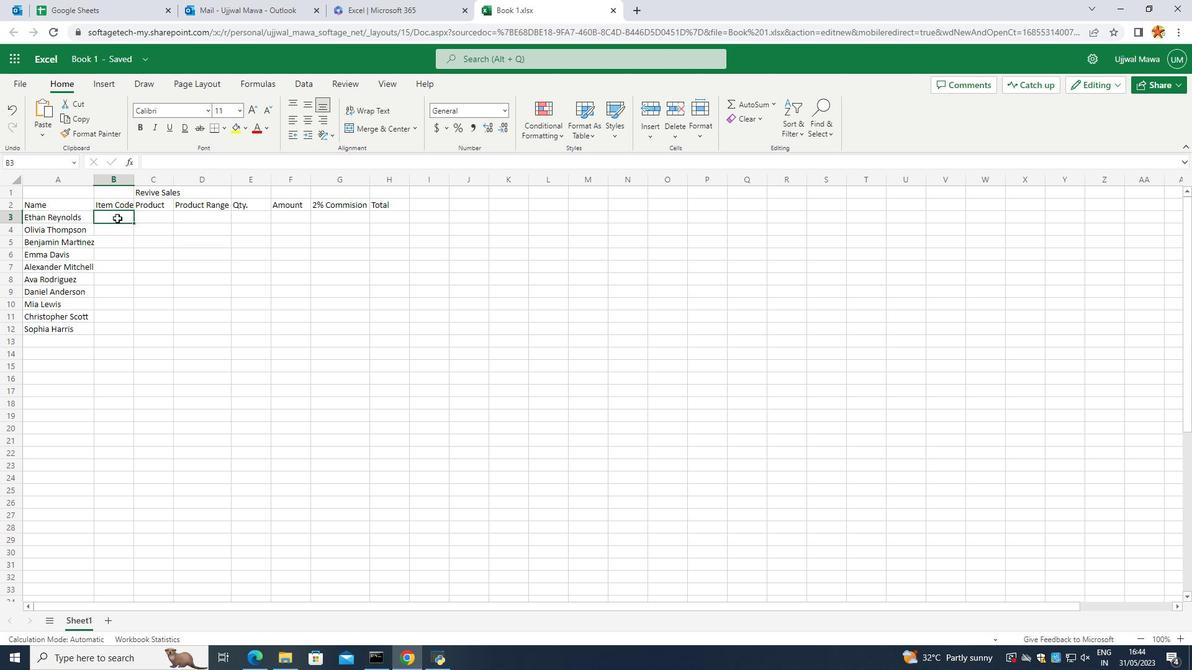 
Action: Mouse pressed left at (117, 218)
Screenshot: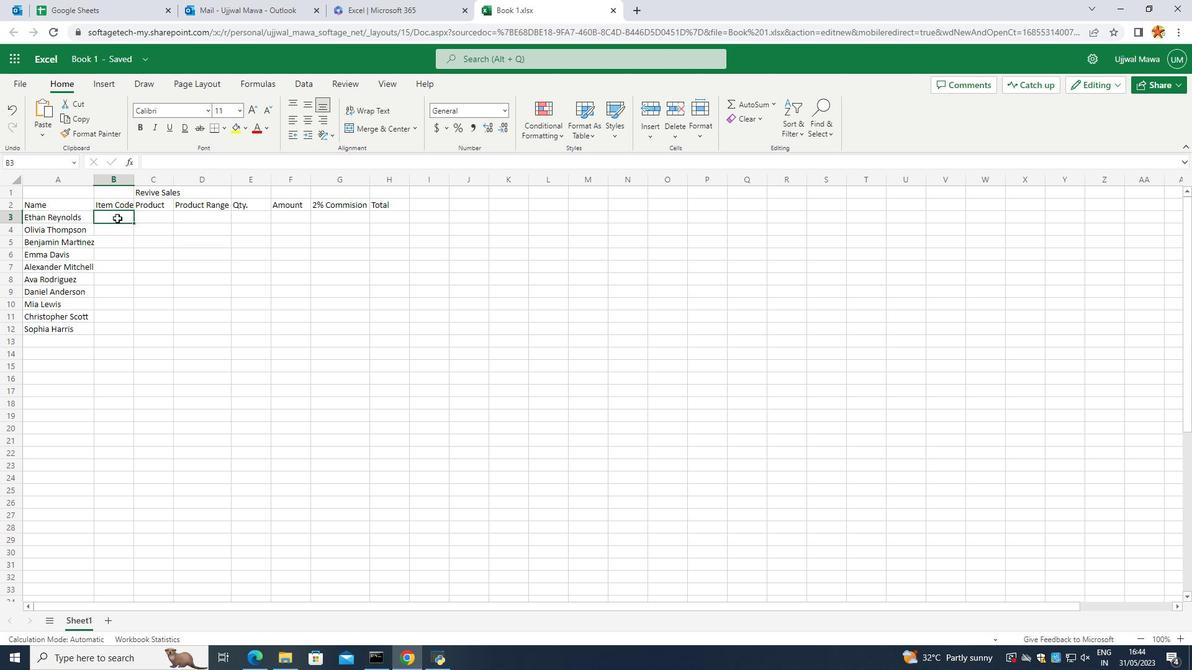 
Action: Mouse moved to (118, 218)
Screenshot: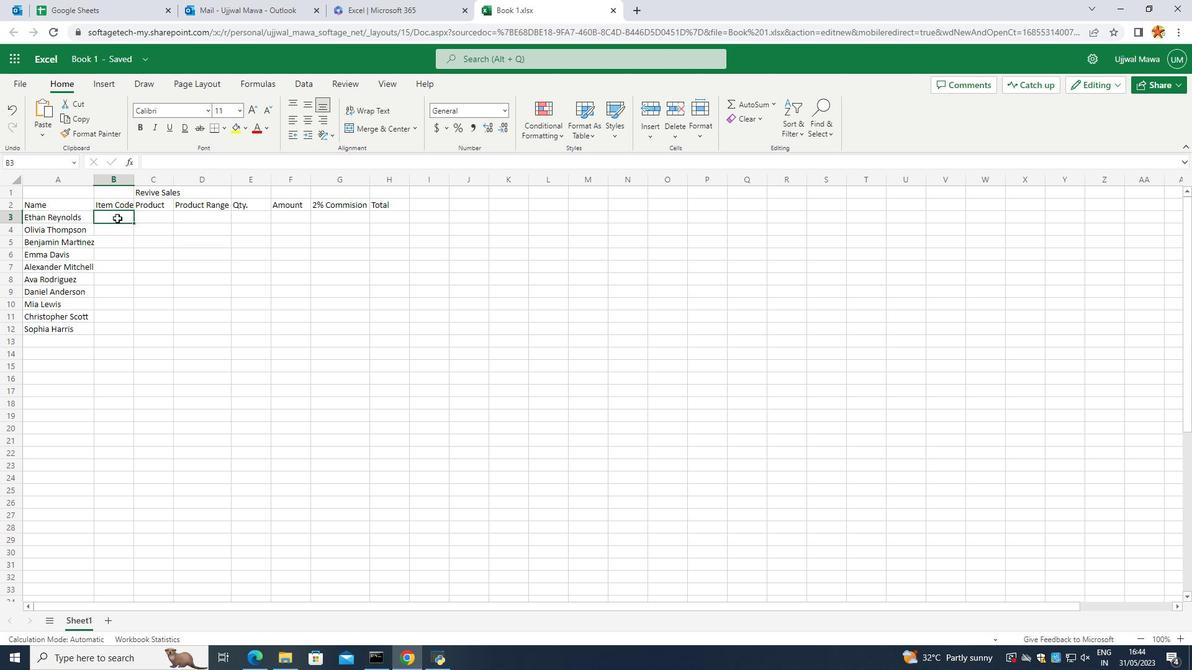 
Action: Key pressed 1005
Screenshot: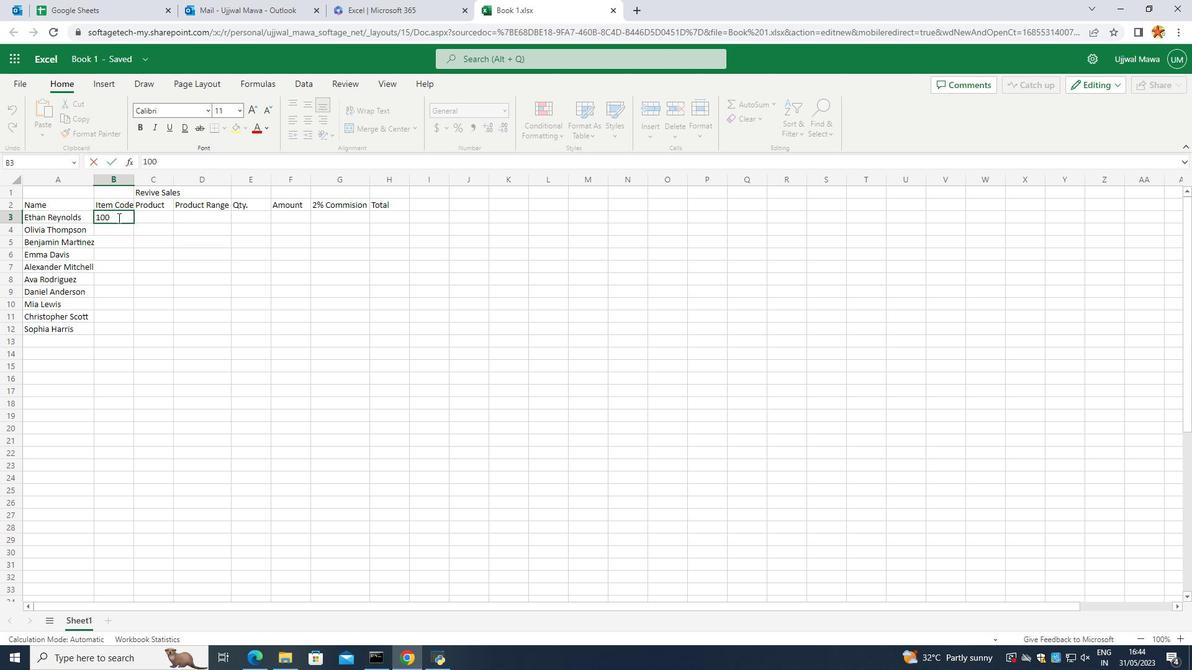 
Action: Mouse moved to (123, 232)
Screenshot: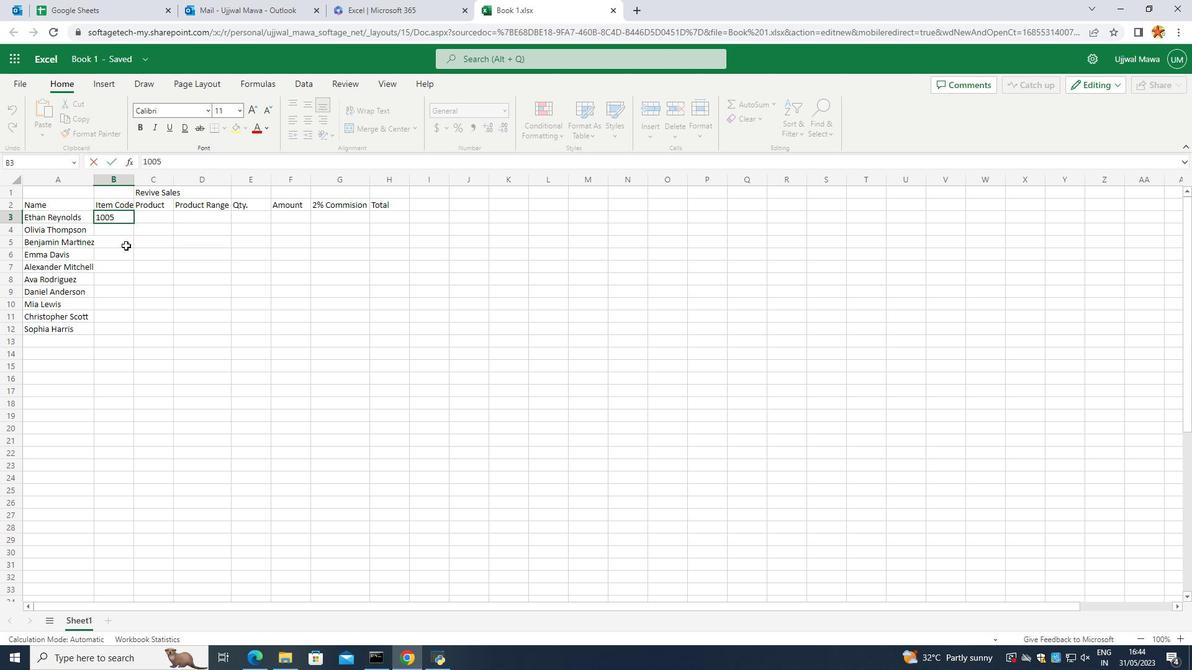 
Action: Mouse pressed left at (123, 232)
Screenshot: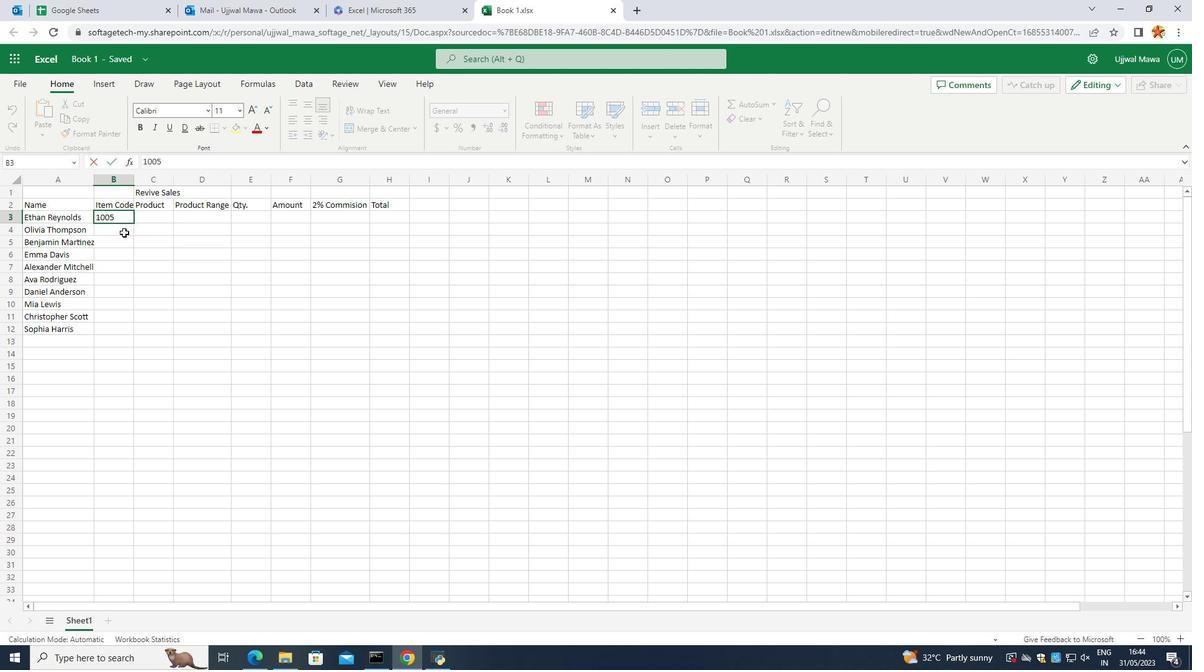 
Action: Key pressed 1
Screenshot: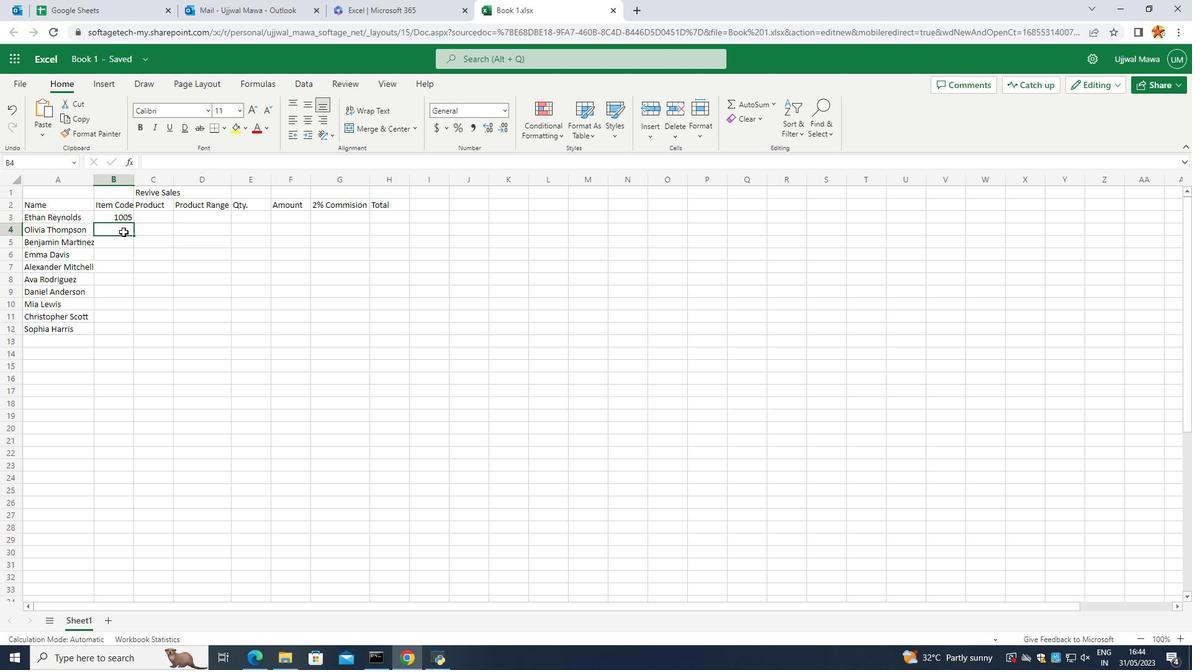 
Action: Mouse moved to (123, 231)
Screenshot: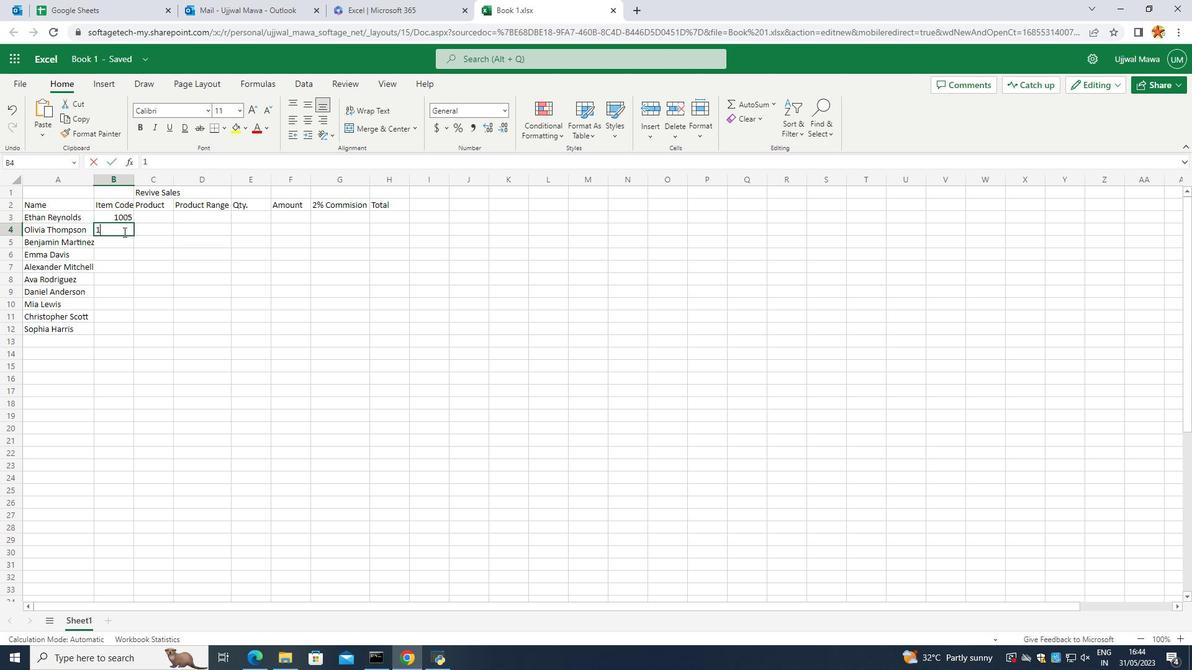 
Action: Key pressed 0
Screenshot: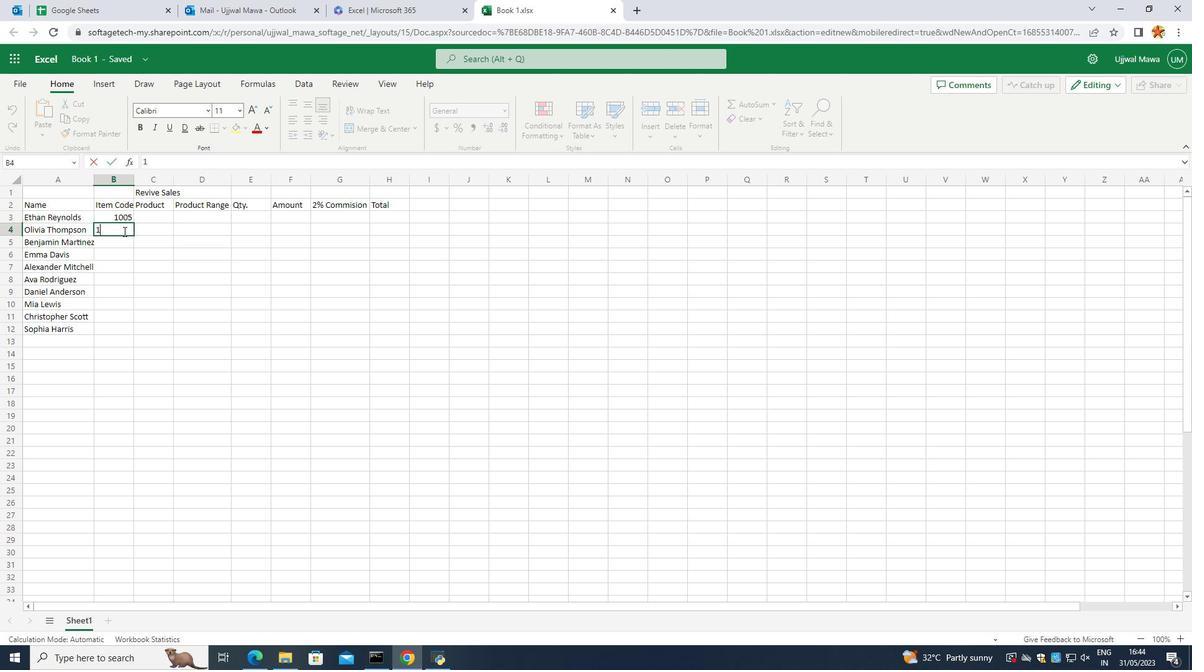 
Action: Mouse moved to (123, 228)
Screenshot: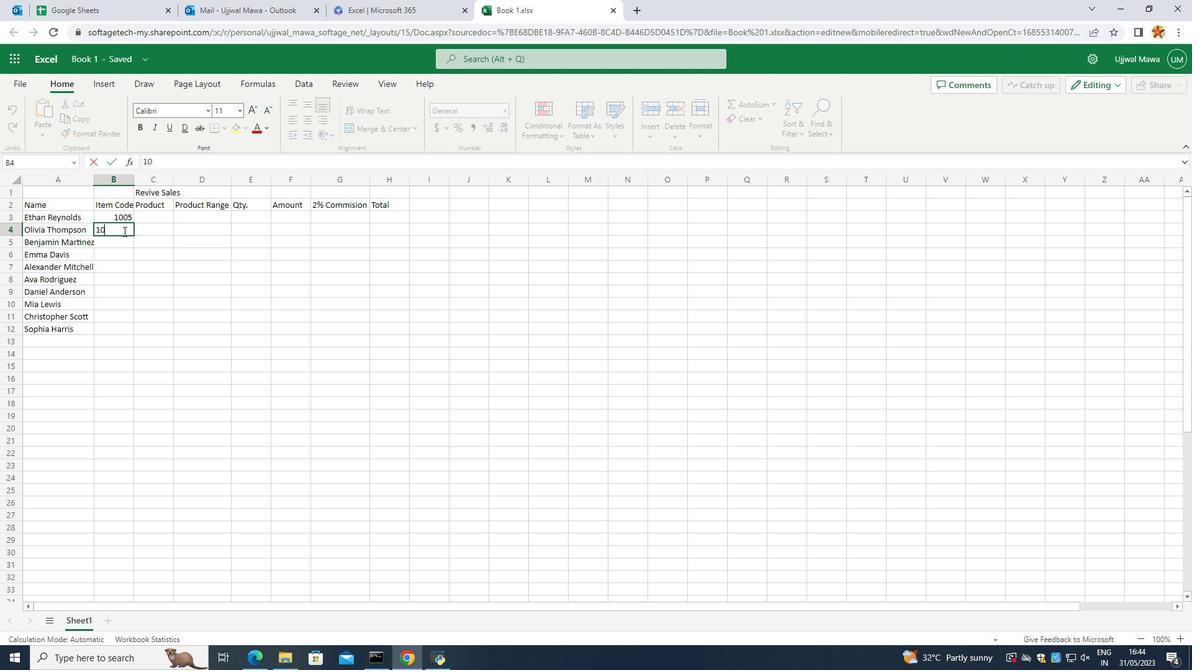 
Action: Key pressed 15
Screenshot: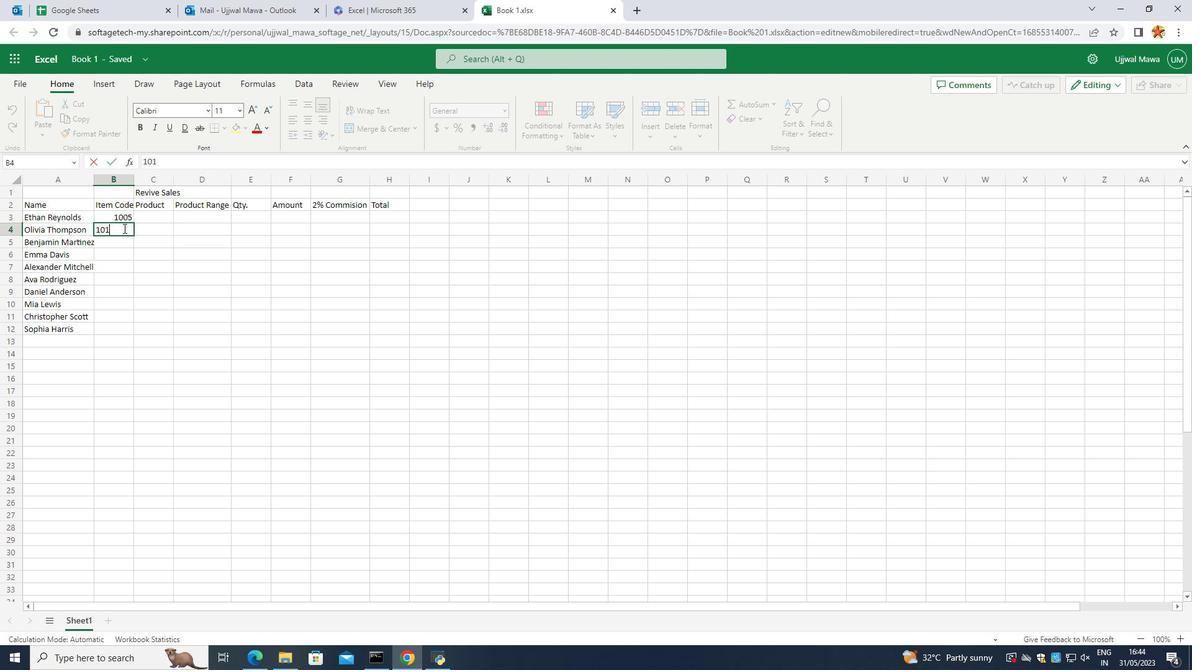 
Action: Mouse moved to (126, 238)
Screenshot: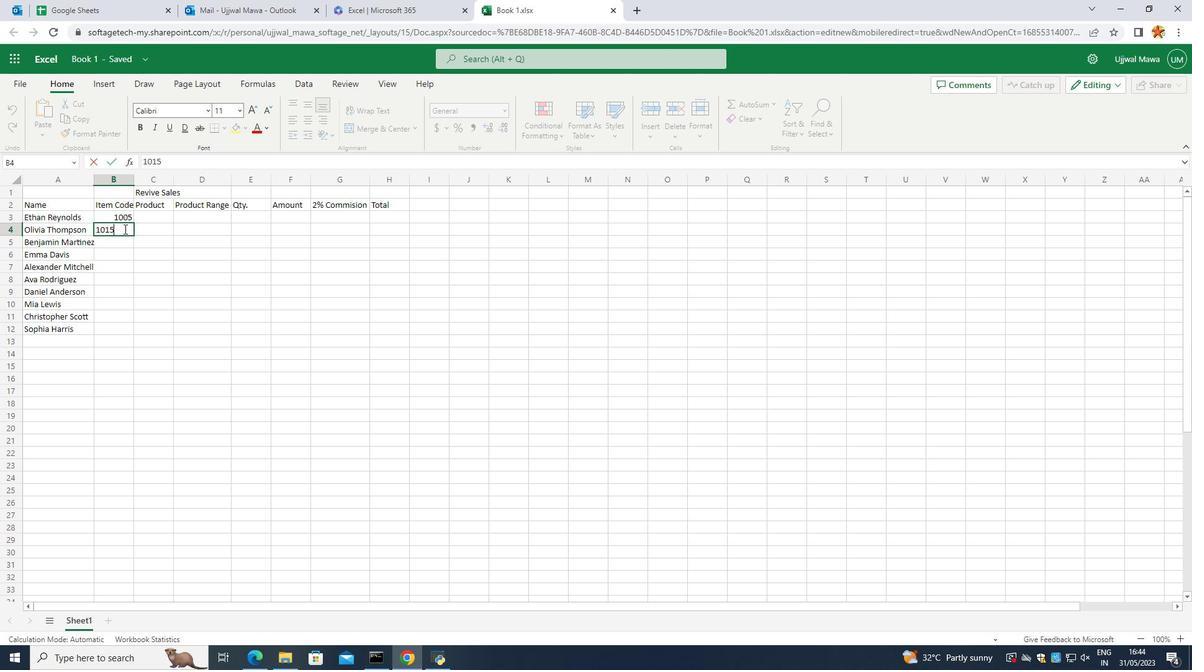 
Action: Mouse pressed left at (126, 238)
Screenshot: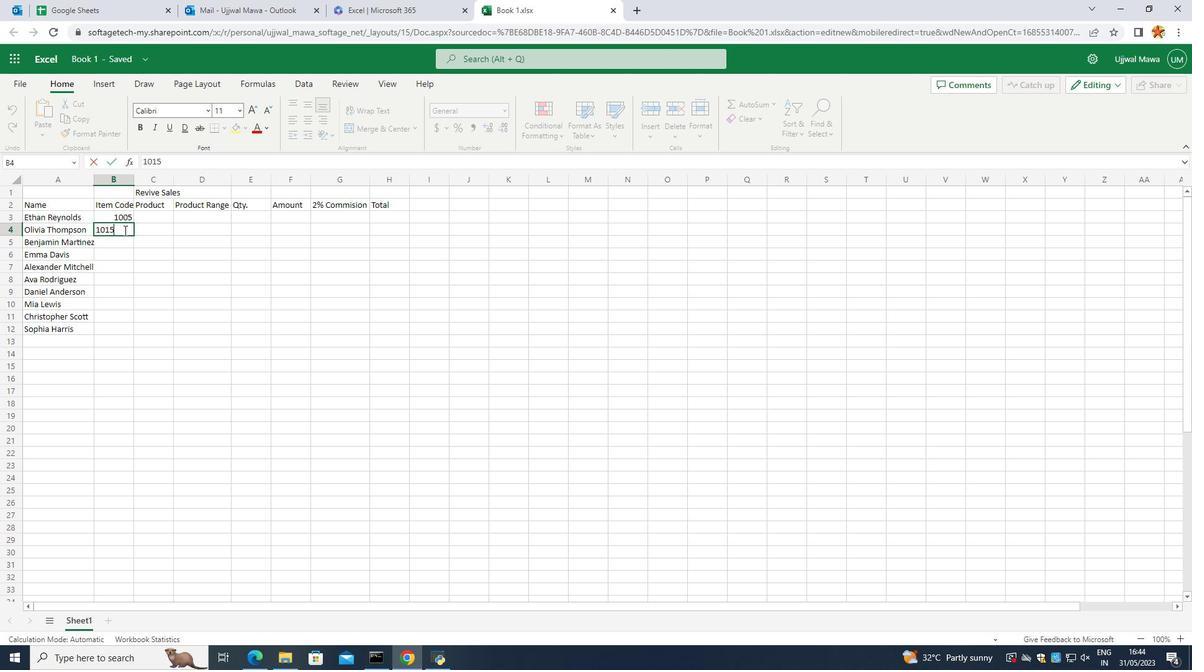 
Action: Mouse moved to (125, 242)
Screenshot: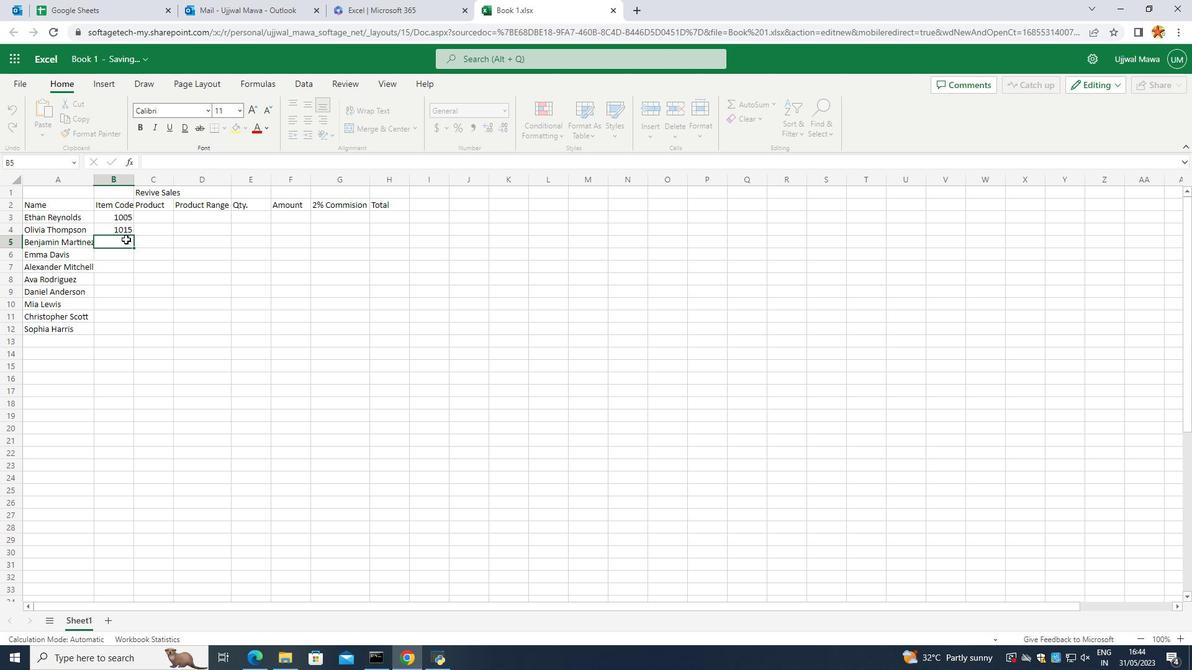 
Action: Key pressed 1
Screenshot: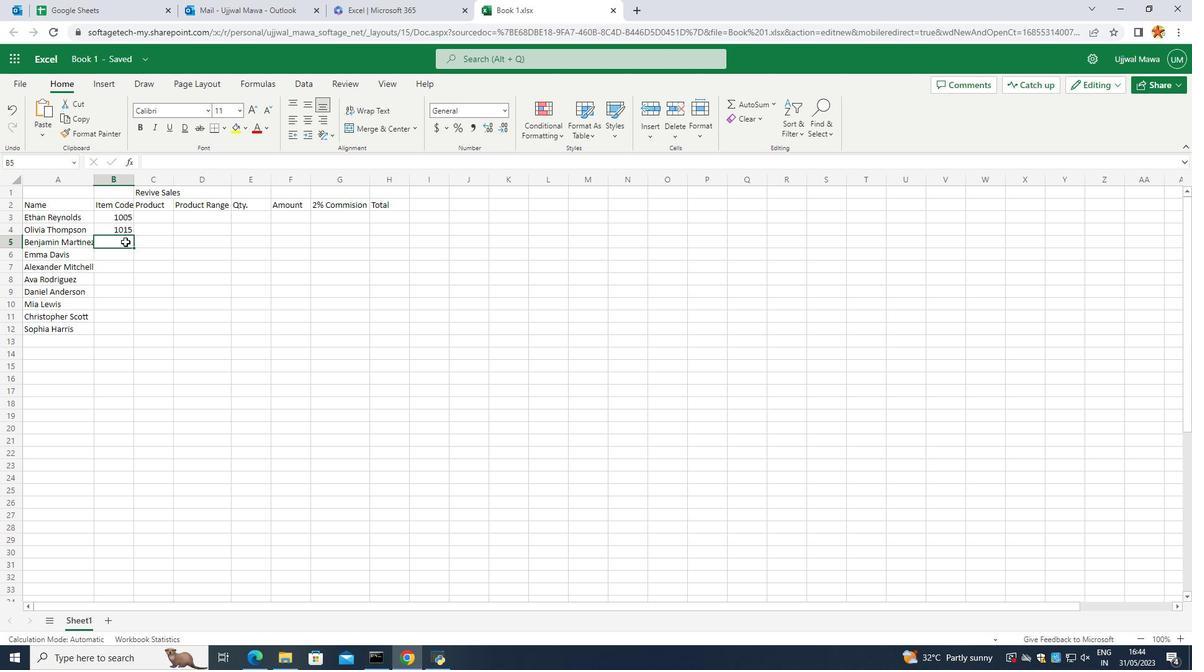 
Action: Mouse moved to (125, 242)
Screenshot: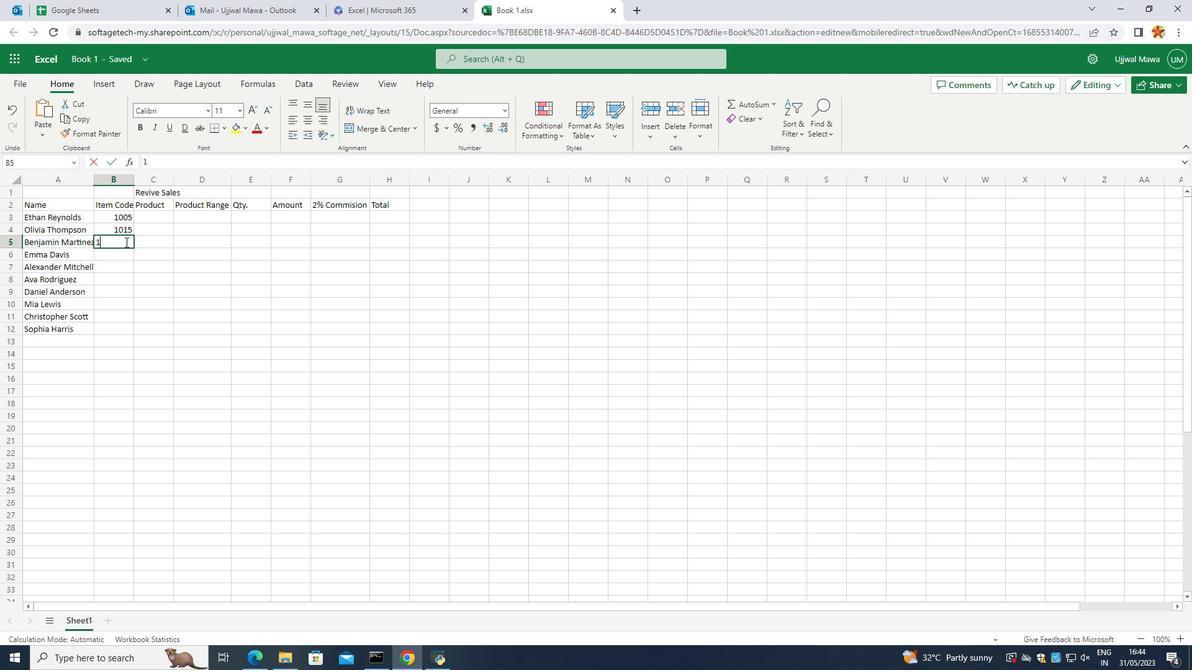 
Action: Key pressed 0
Screenshot: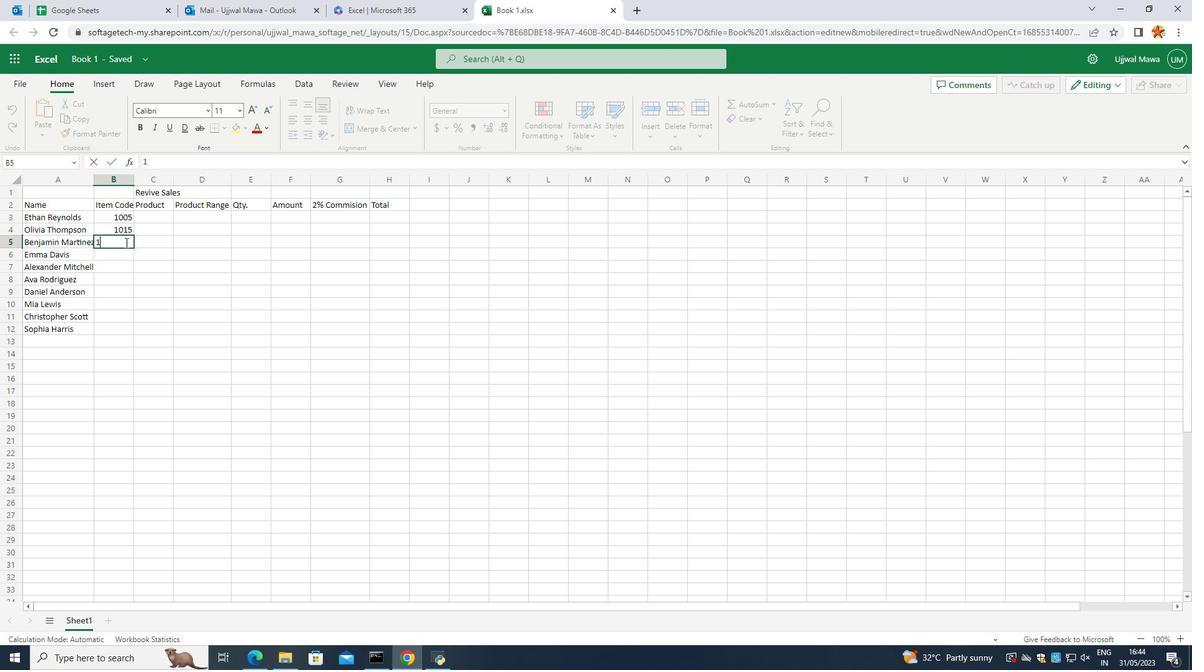 
Action: Mouse moved to (126, 241)
Screenshot: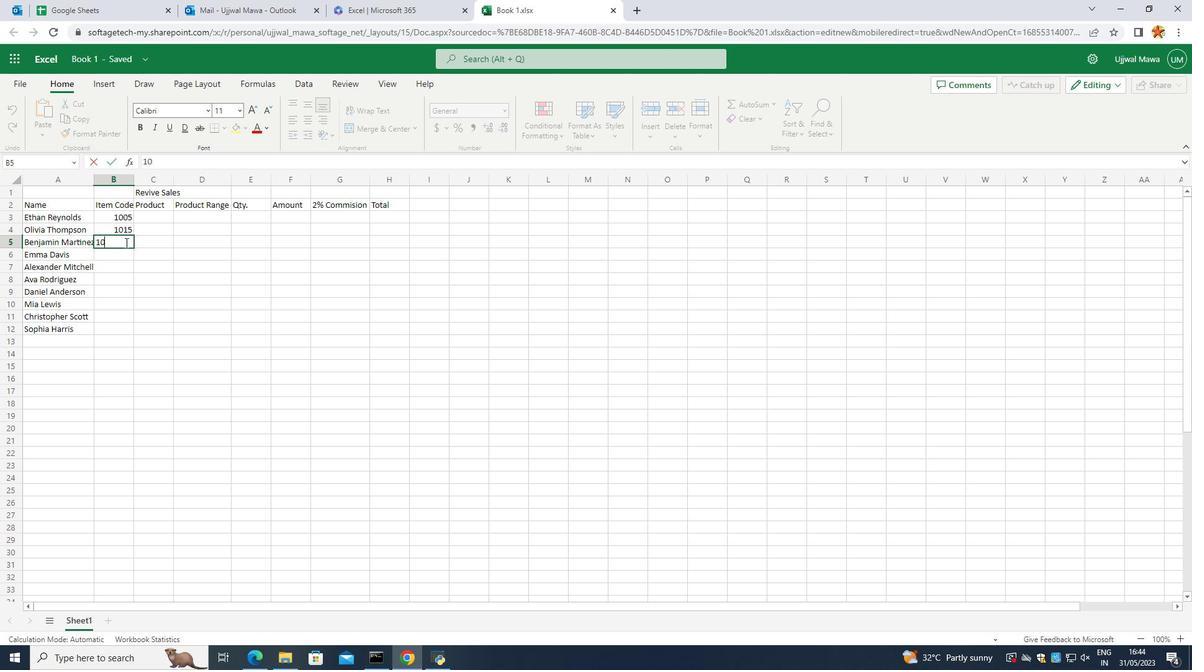 
Action: Key pressed 2
Screenshot: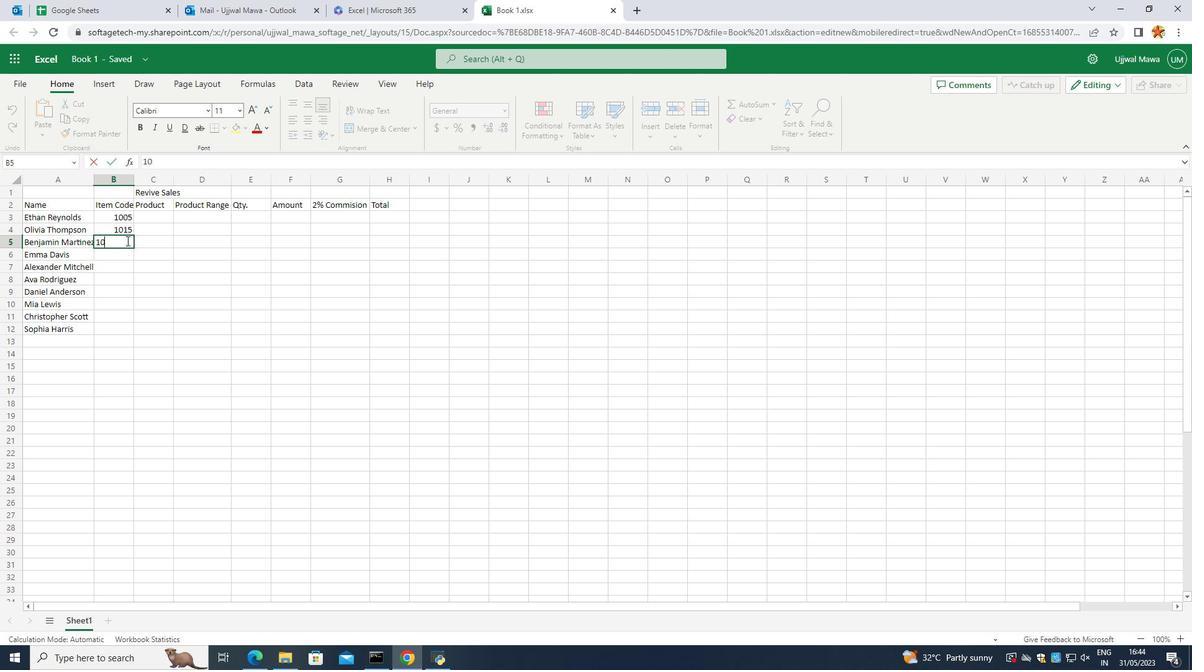 
Action: Mouse moved to (127, 239)
Screenshot: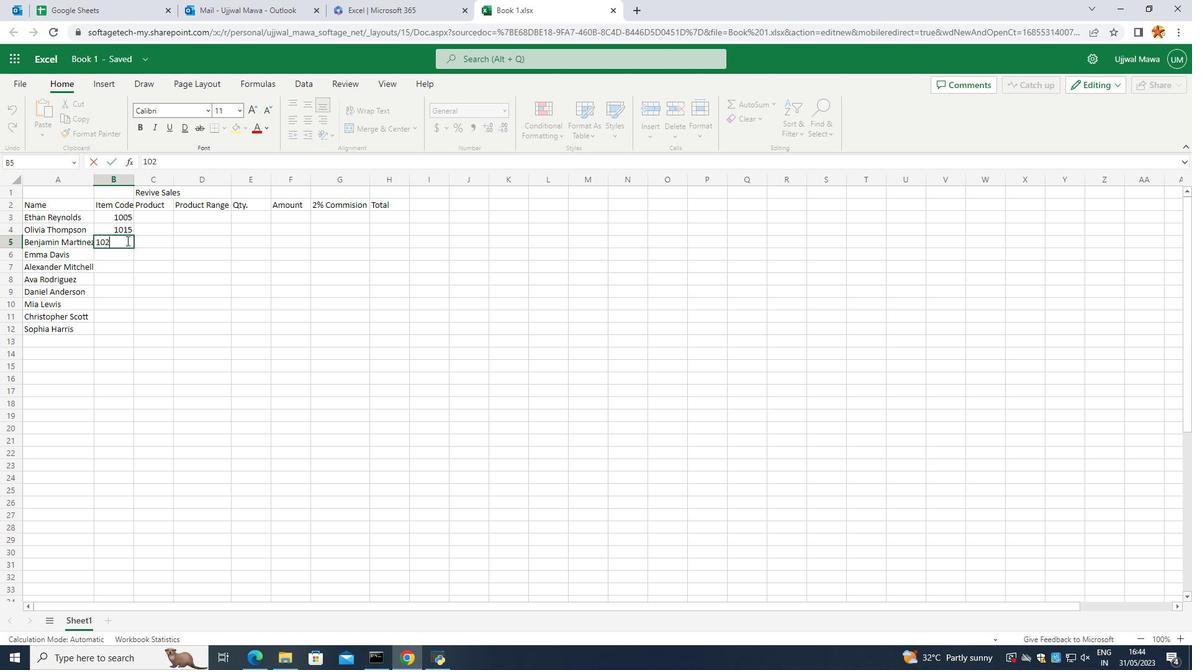 
Action: Key pressed 0<Key.enter>1025<Key.enter>1-
Screenshot: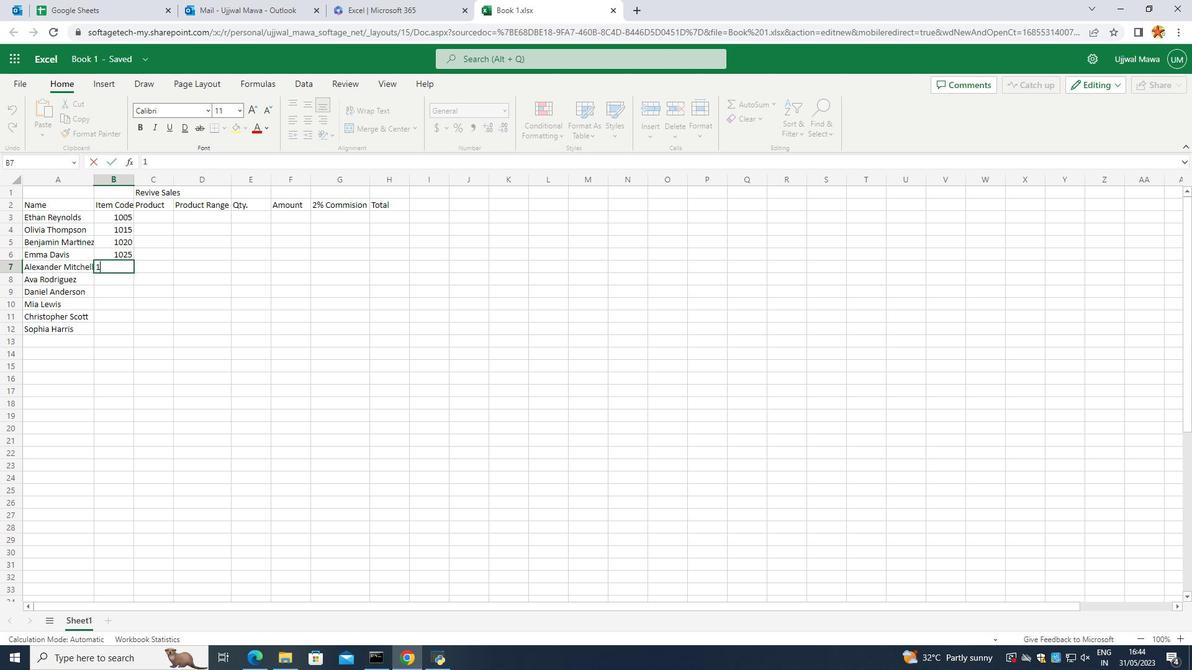 
Action: Mouse moved to (127, 237)
Screenshot: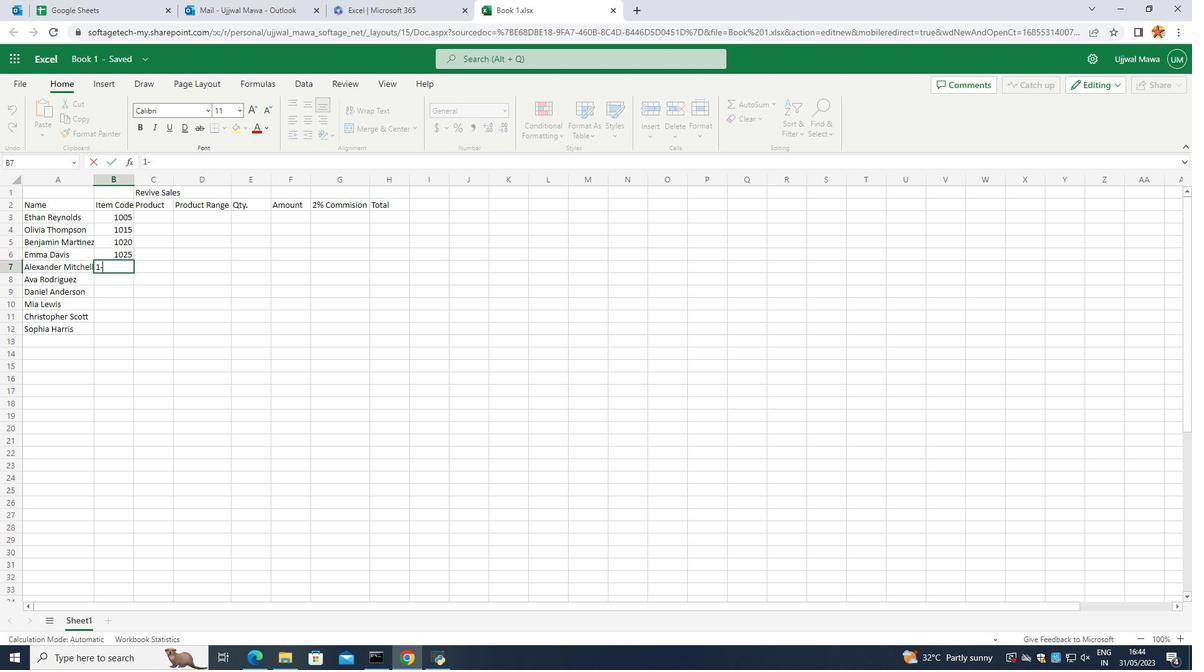 
Action: Key pressed <Key.backspace>03
Screenshot: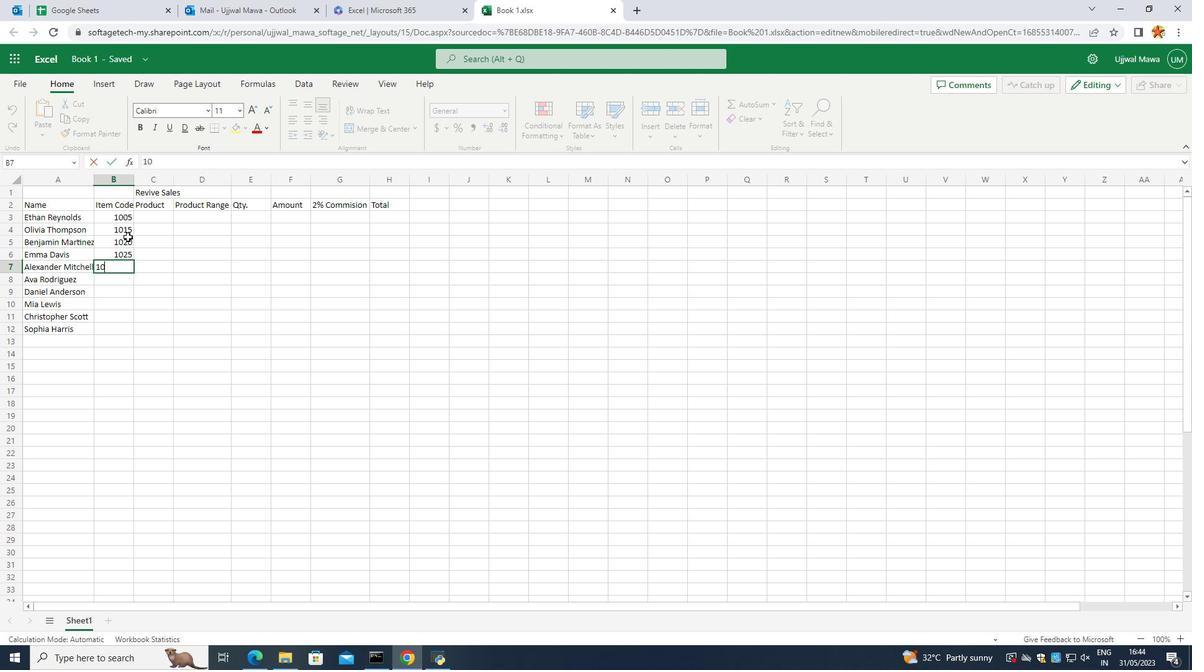 
Action: Mouse moved to (126, 236)
Screenshot: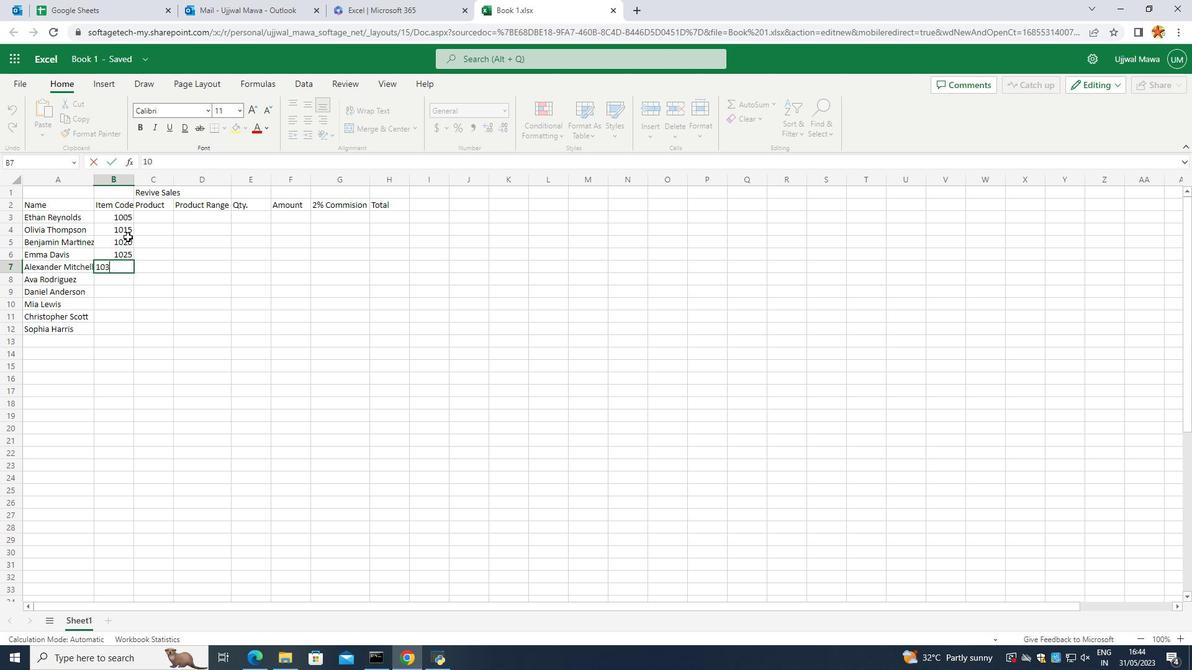 
Action: Key pressed 0<Key.enter>
Screenshot: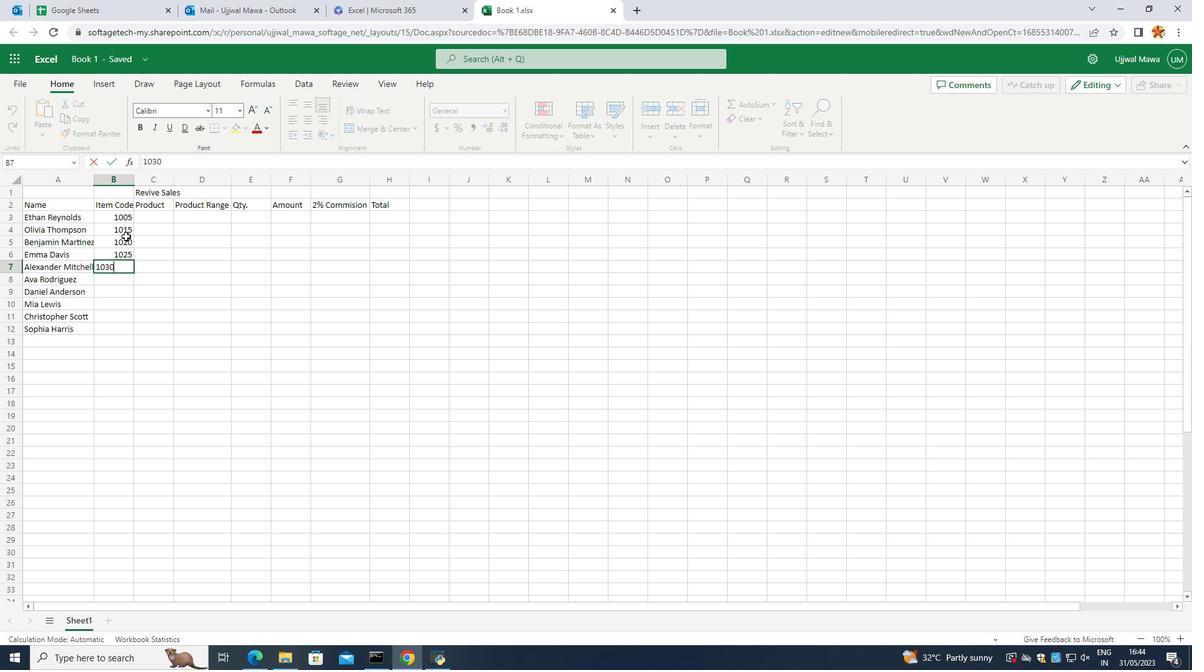 
Action: Mouse moved to (125, 236)
Screenshot: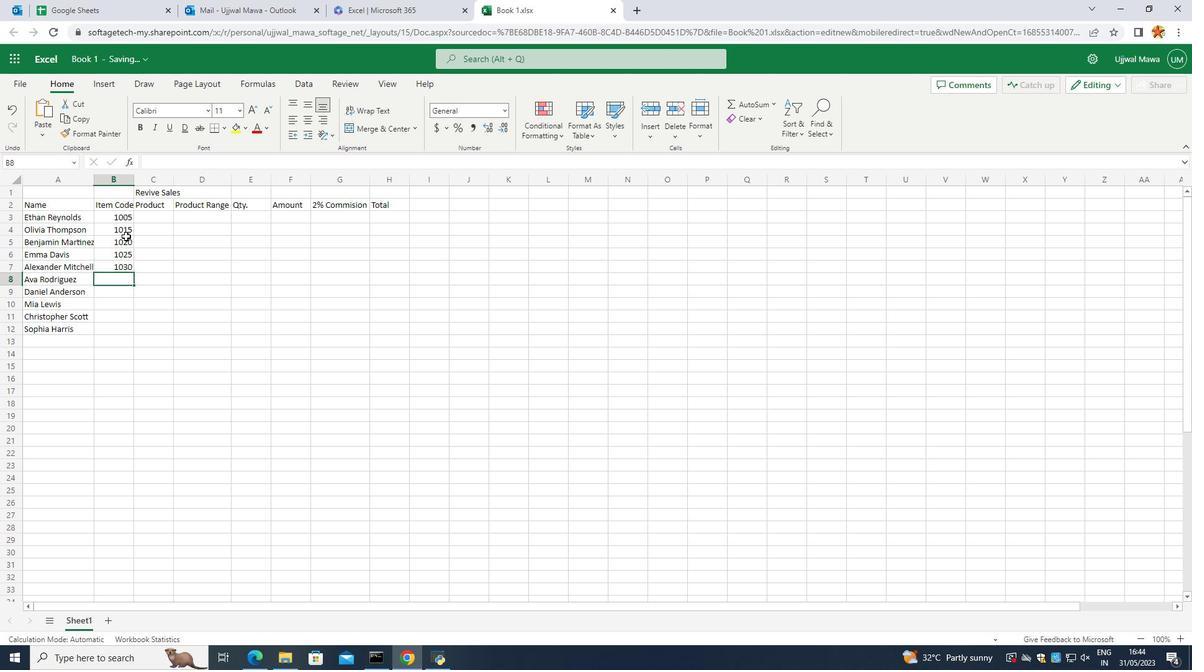 
Action: Key pressed 1
Screenshot: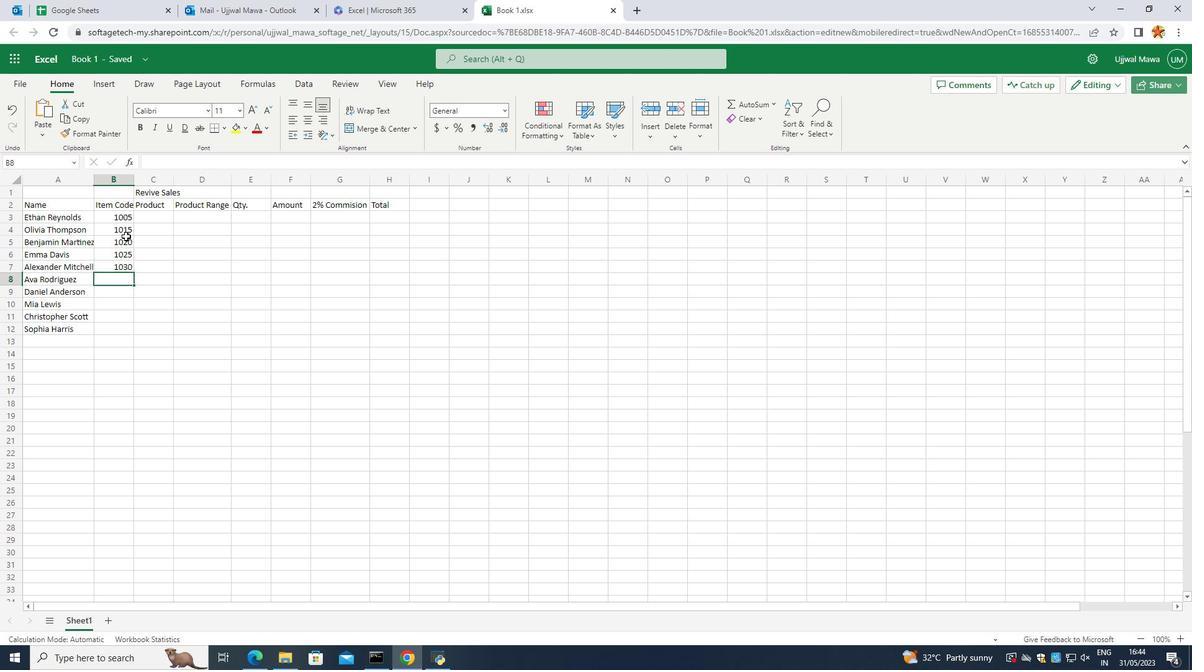 
Action: Mouse moved to (124, 236)
Screenshot: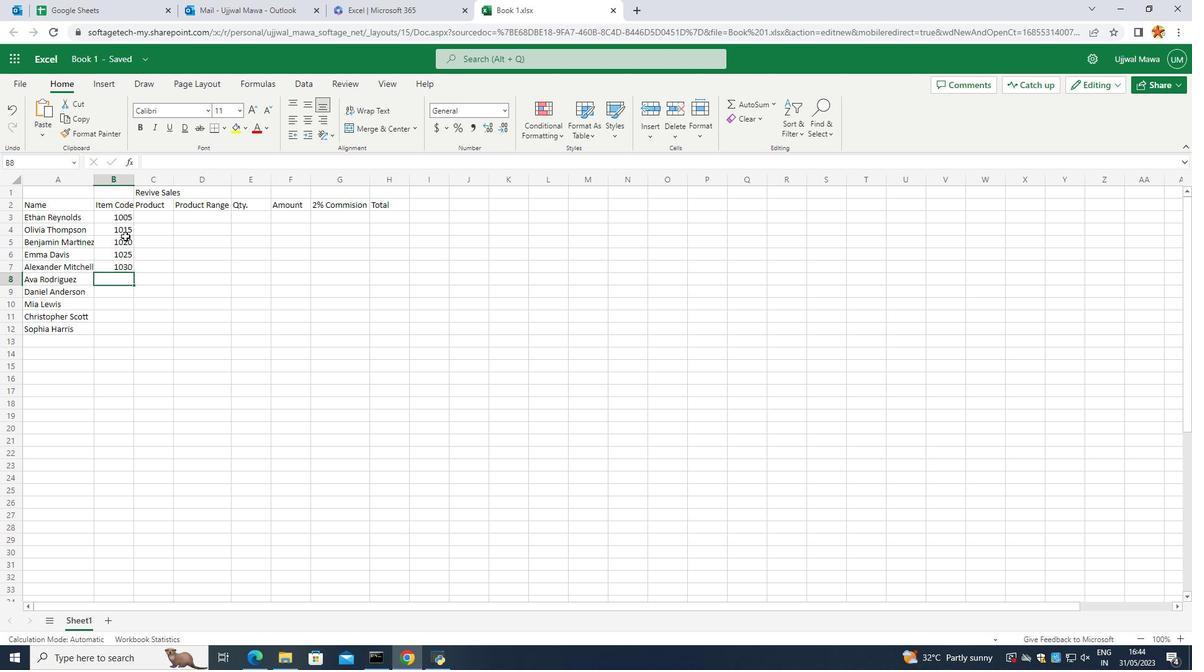
Action: Key pressed 0
Screenshot: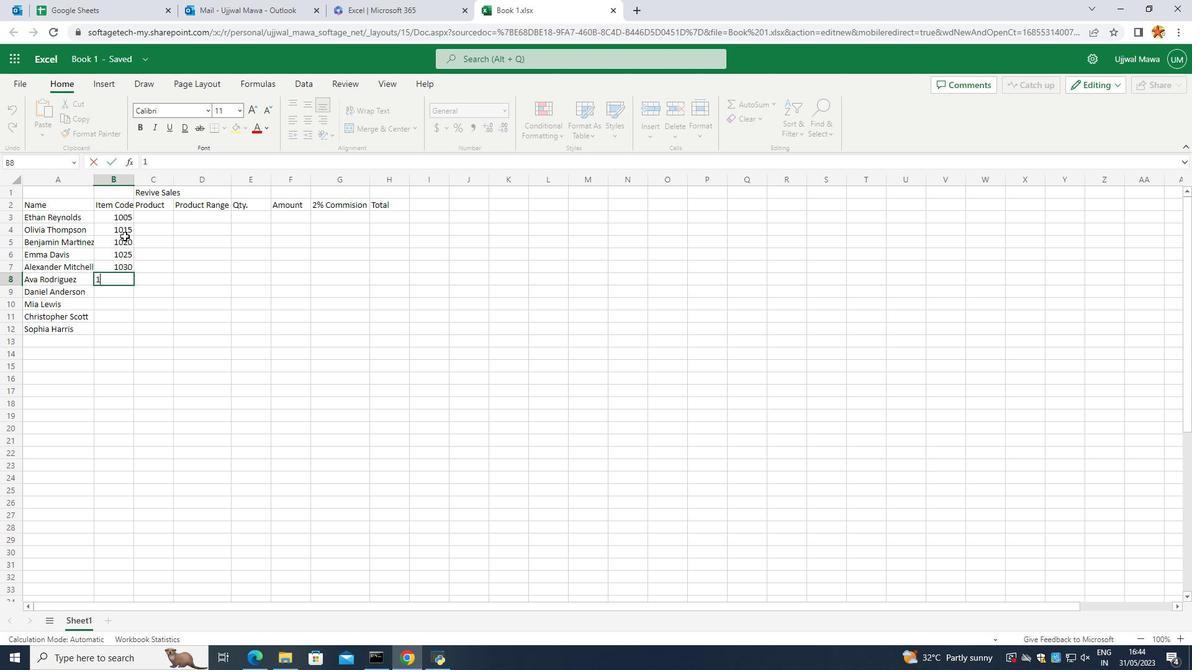 
Action: Mouse moved to (124, 236)
Screenshot: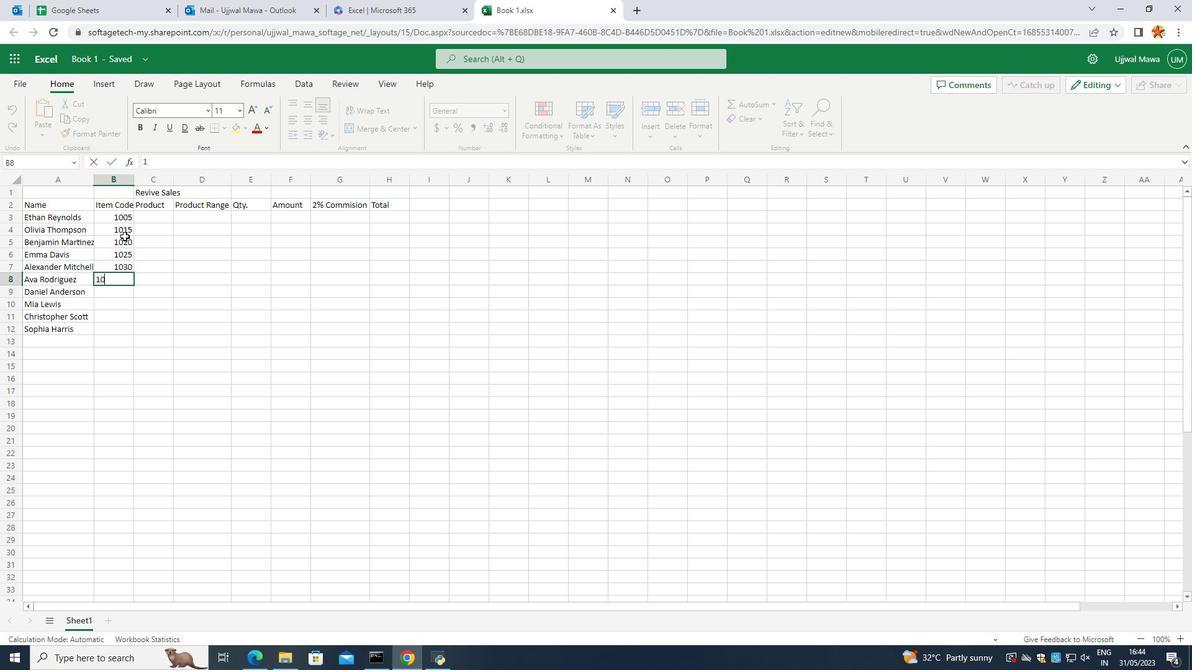 
Action: Key pressed 35<Key.enter>
Screenshot: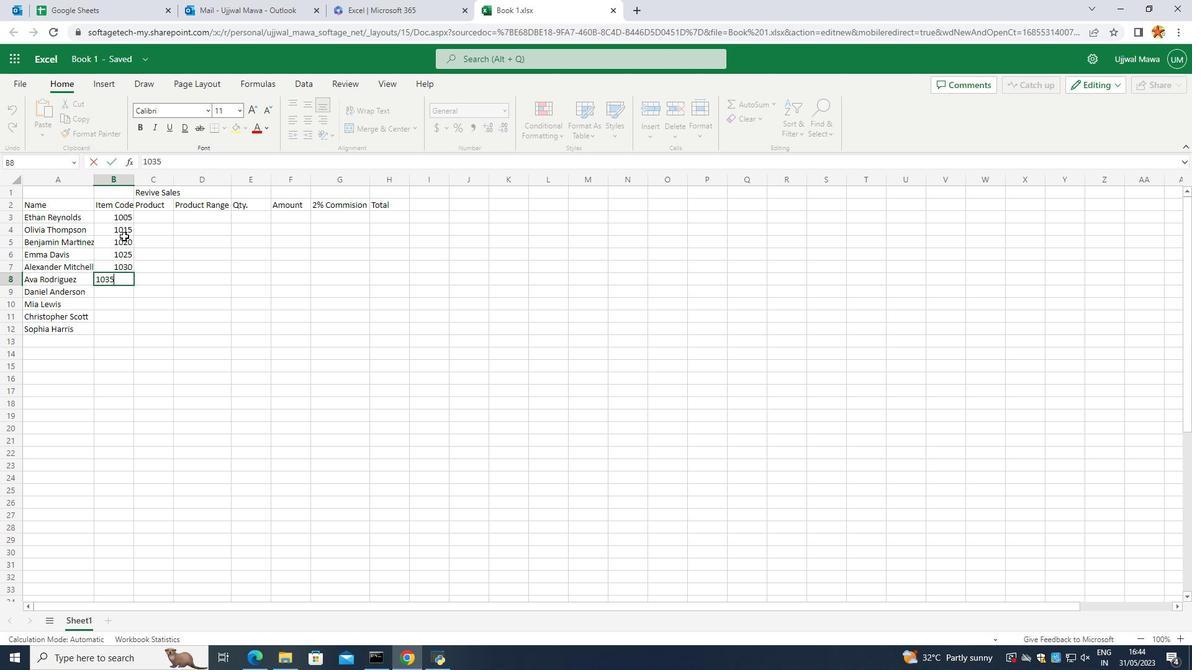 
Action: Mouse moved to (123, 236)
Screenshot: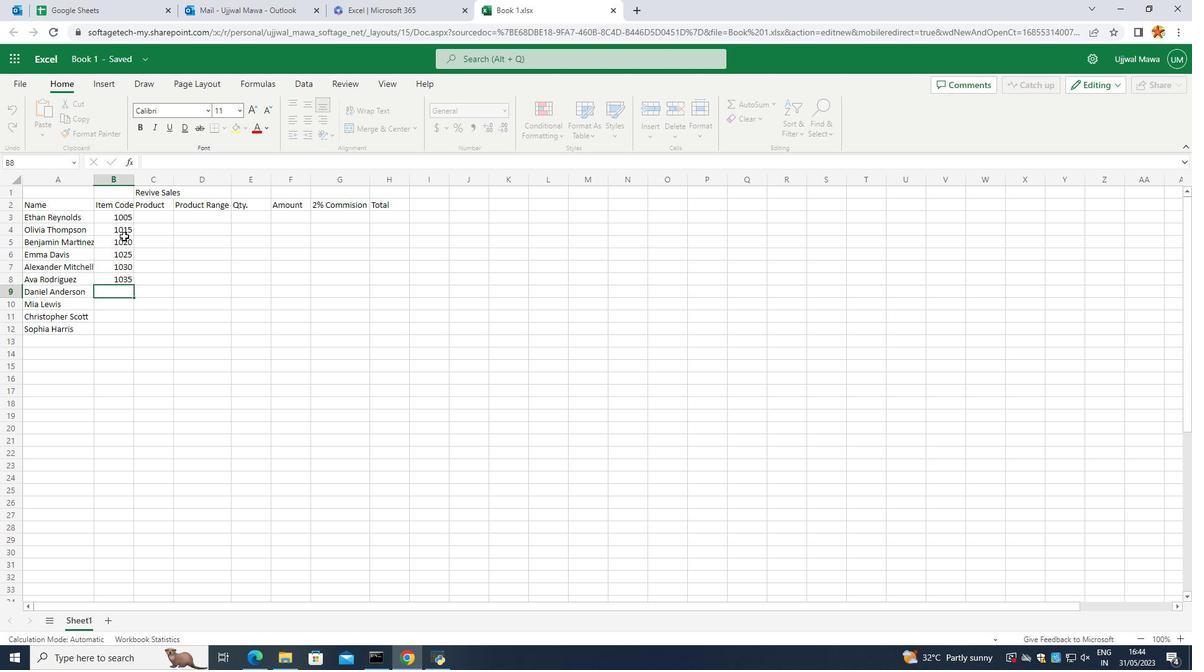 
Action: Key pressed 1040
Screenshot: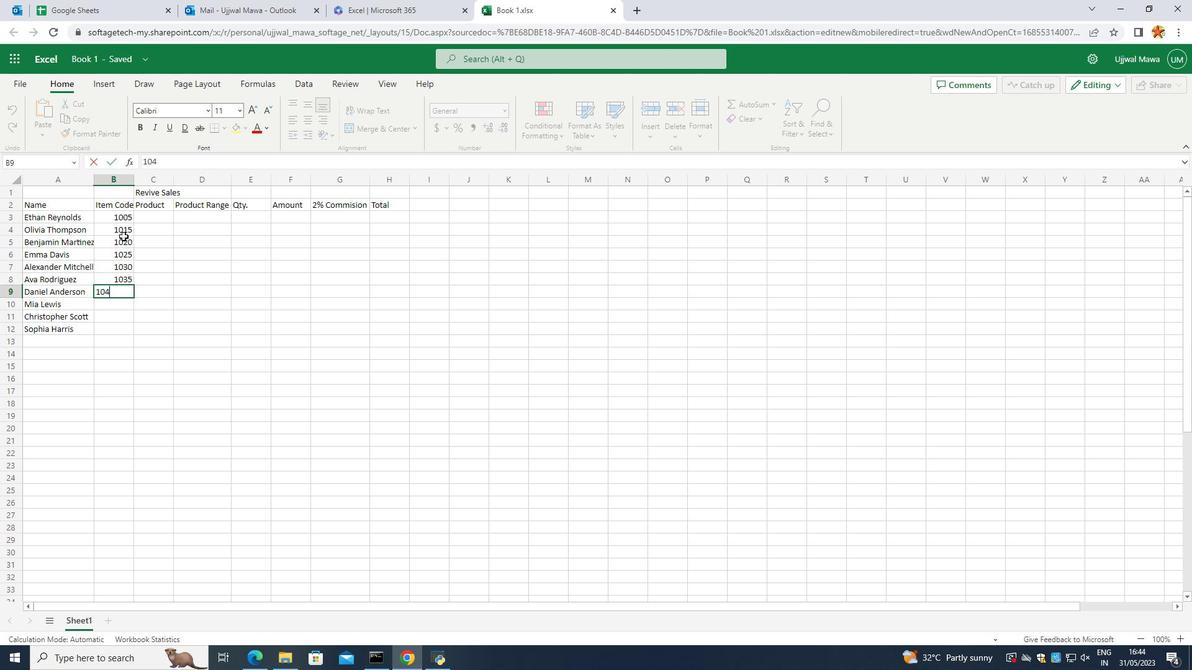 
Action: Mouse moved to (123, 236)
Screenshot: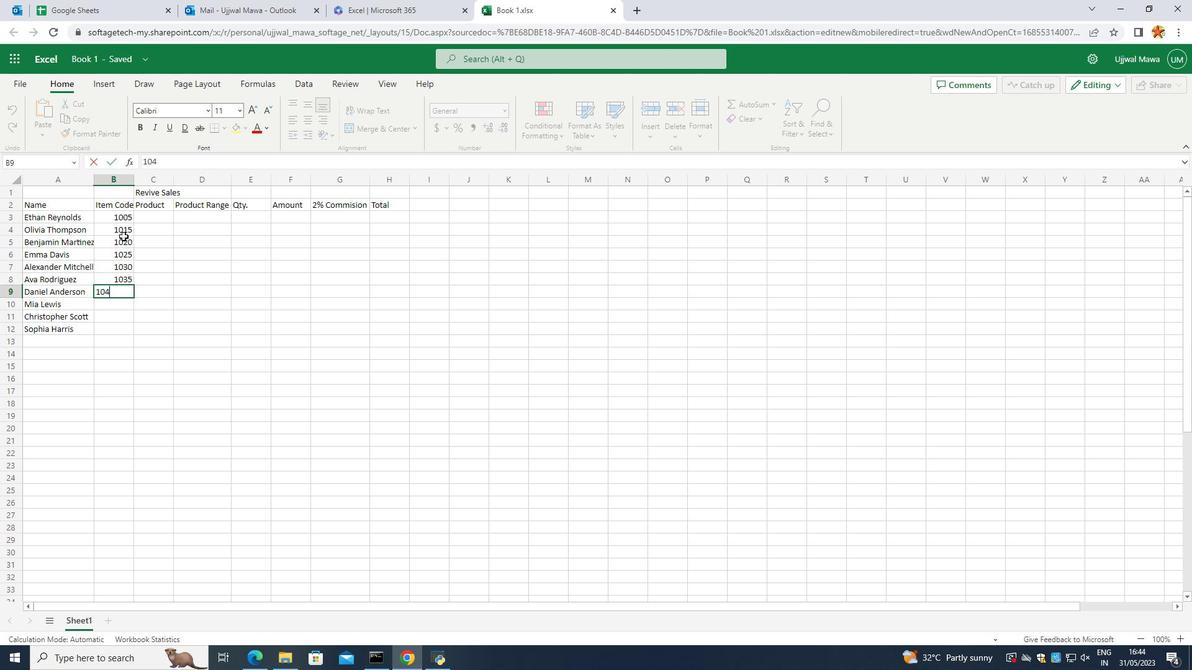 
Action: Key pressed <Key.enter>1045<Key.enter>
Screenshot: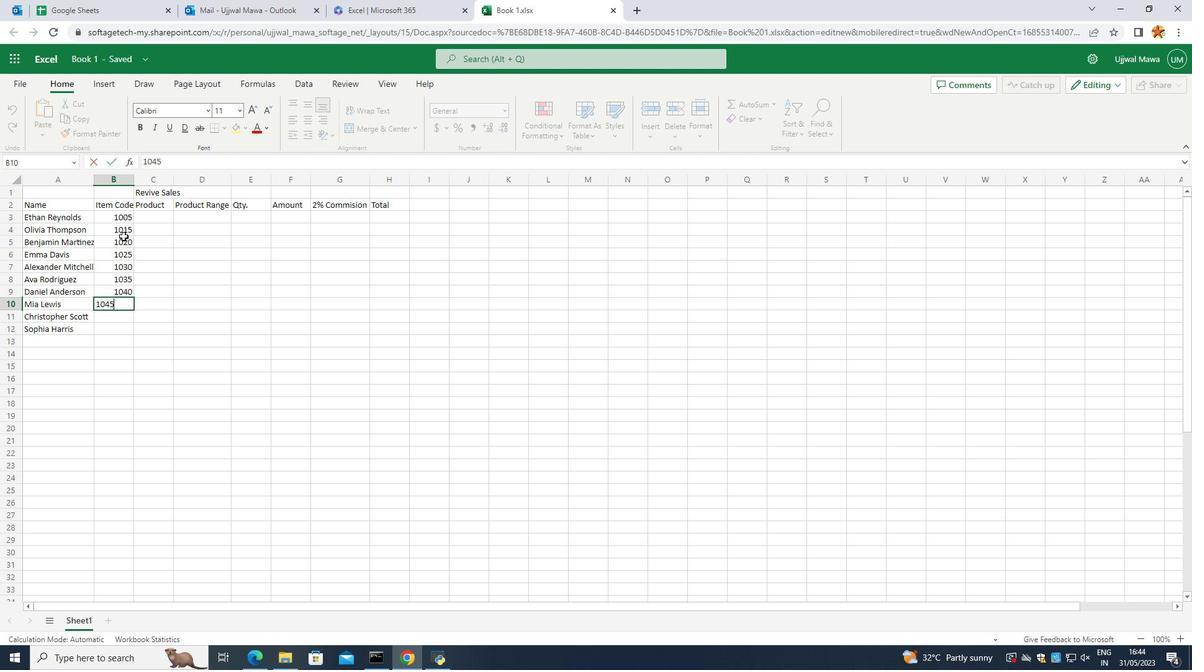 
Action: Mouse moved to (123, 236)
Screenshot: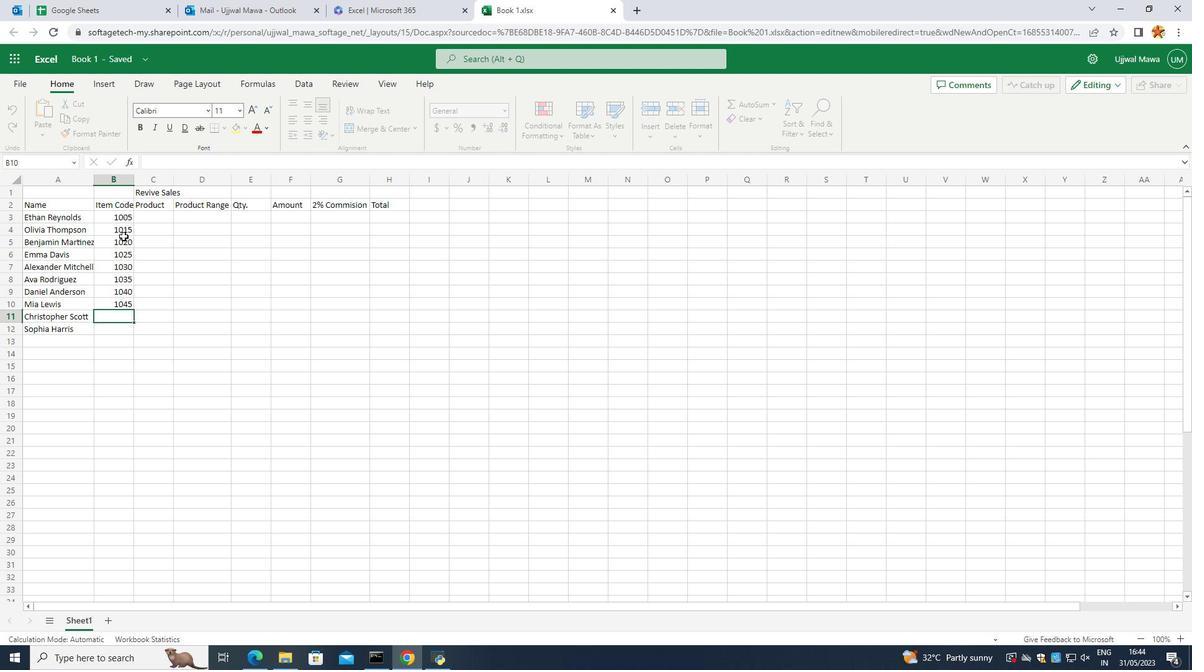 
Action: Key pressed 1
Screenshot: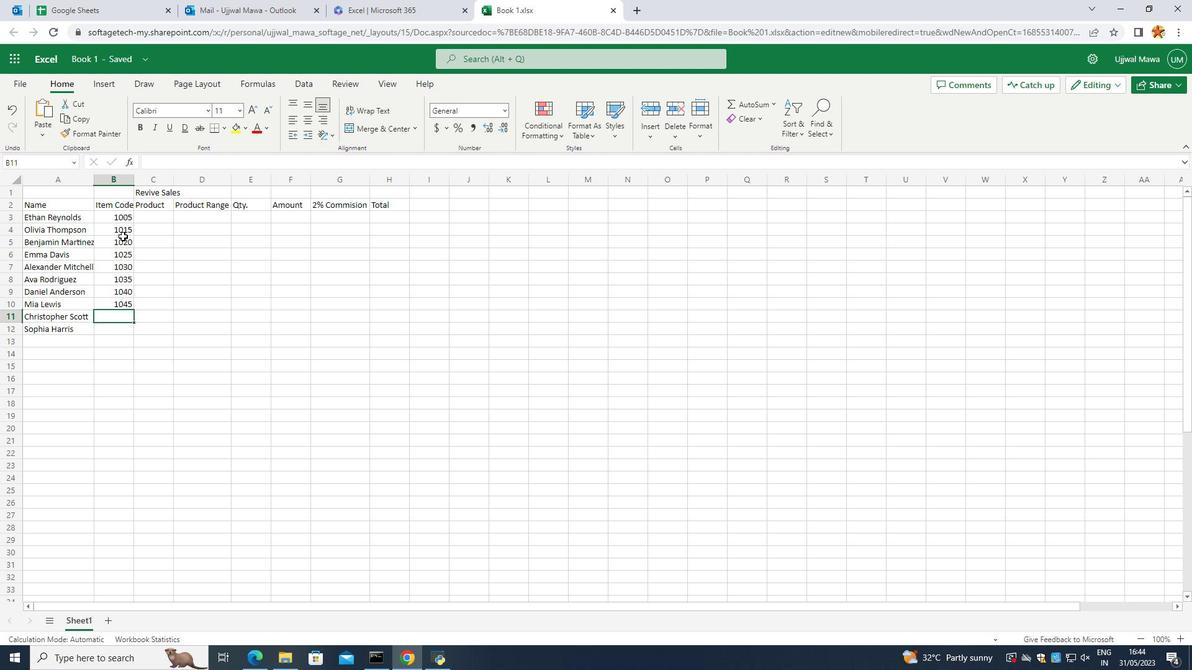 
Action: Mouse moved to (121, 237)
Screenshot: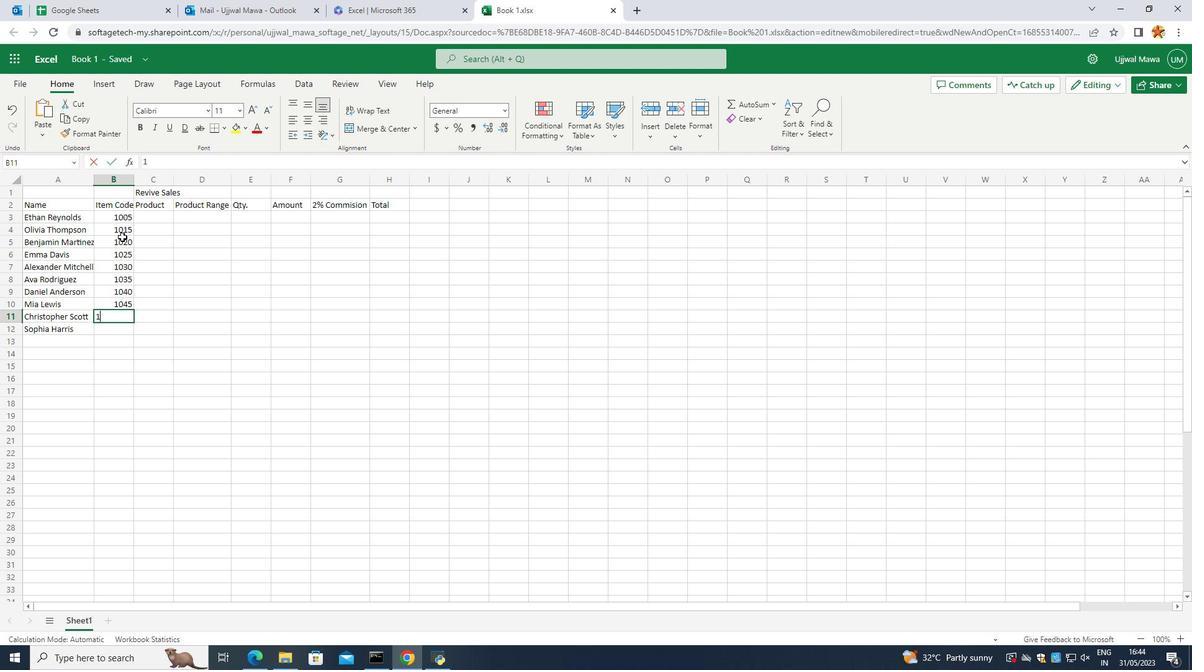 
Action: Key pressed -<Key.backspace>
Screenshot: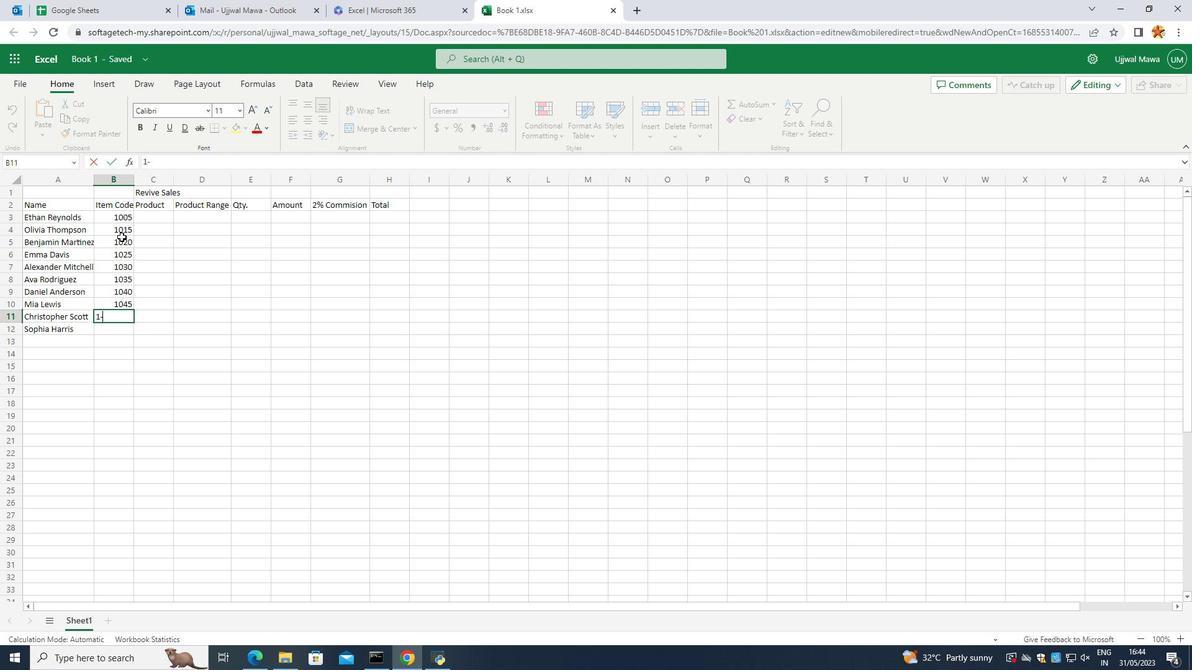 
Action: Mouse moved to (121, 236)
Screenshot: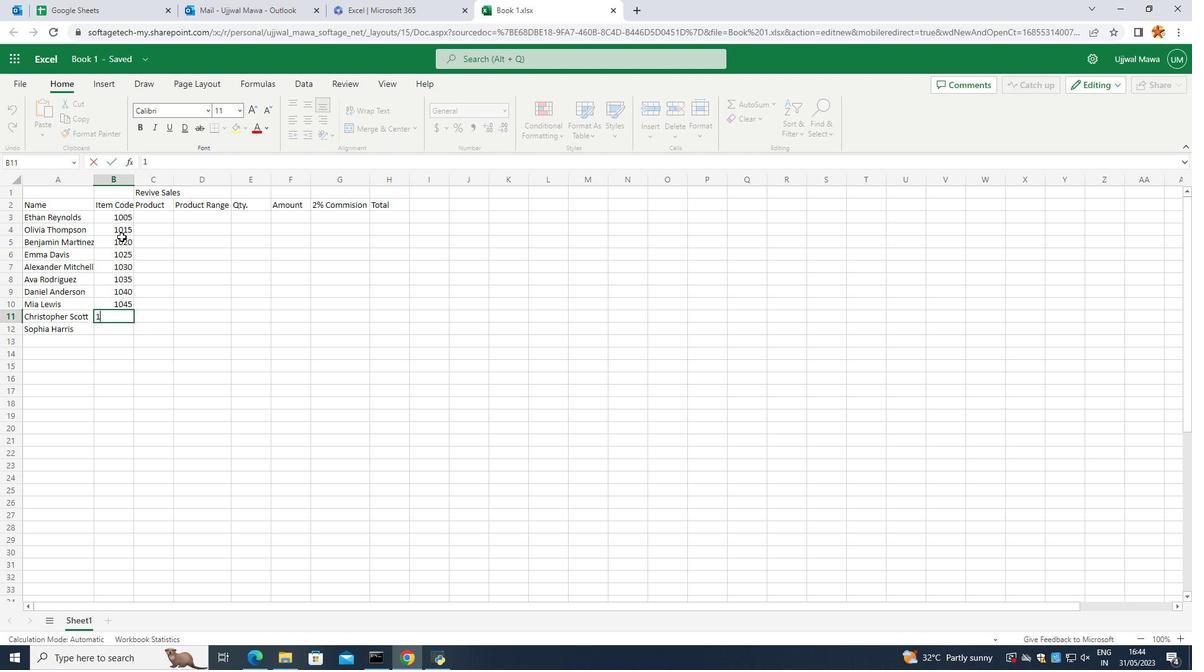 
Action: Key pressed <Key.backspace>
Screenshot: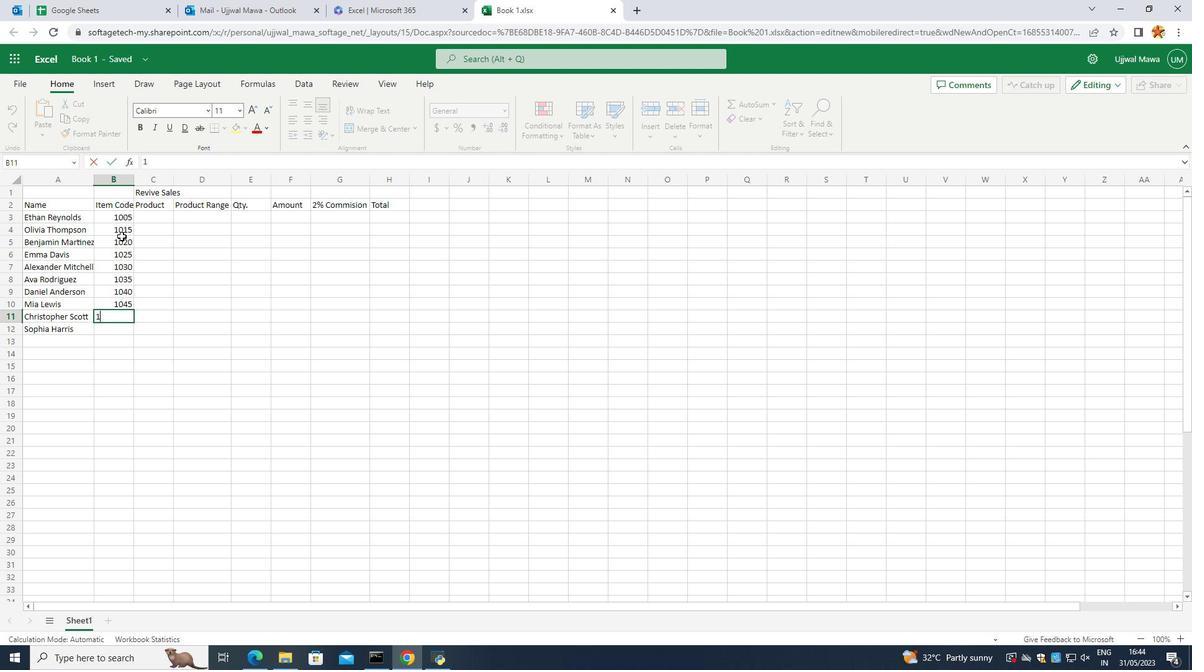 
Action: Mouse moved to (121, 236)
Screenshot: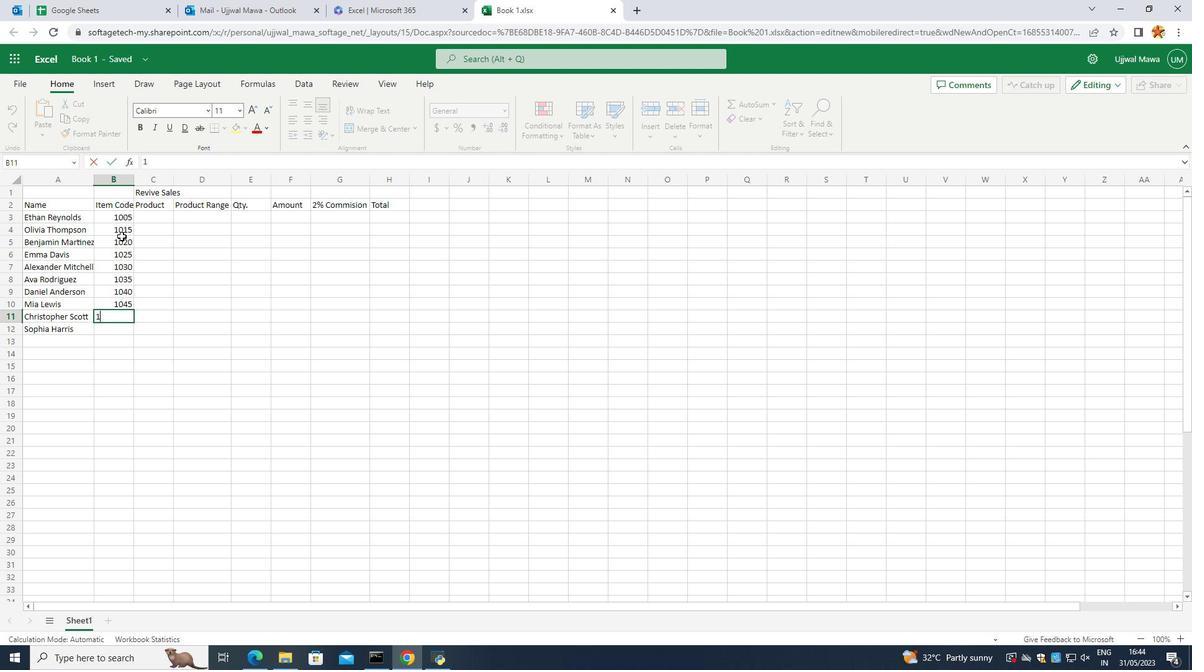 
Action: Key pressed 1050<Key.enter>1066<Key.enter>
Screenshot: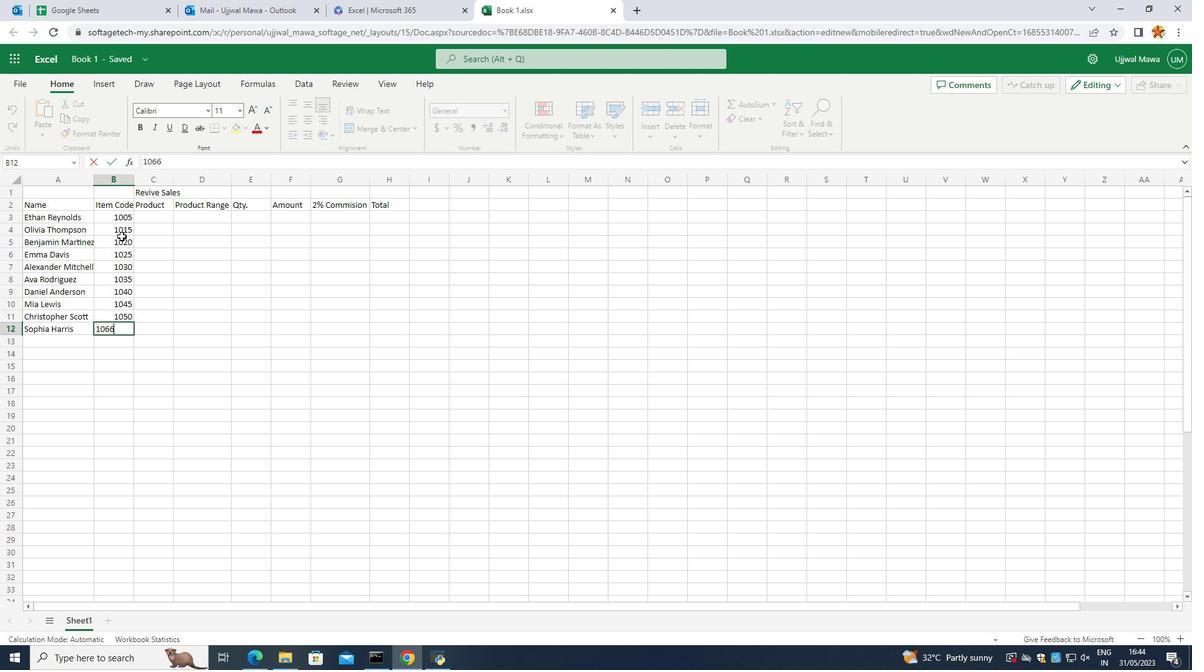 
Action: Mouse moved to (101, 321)
Screenshot: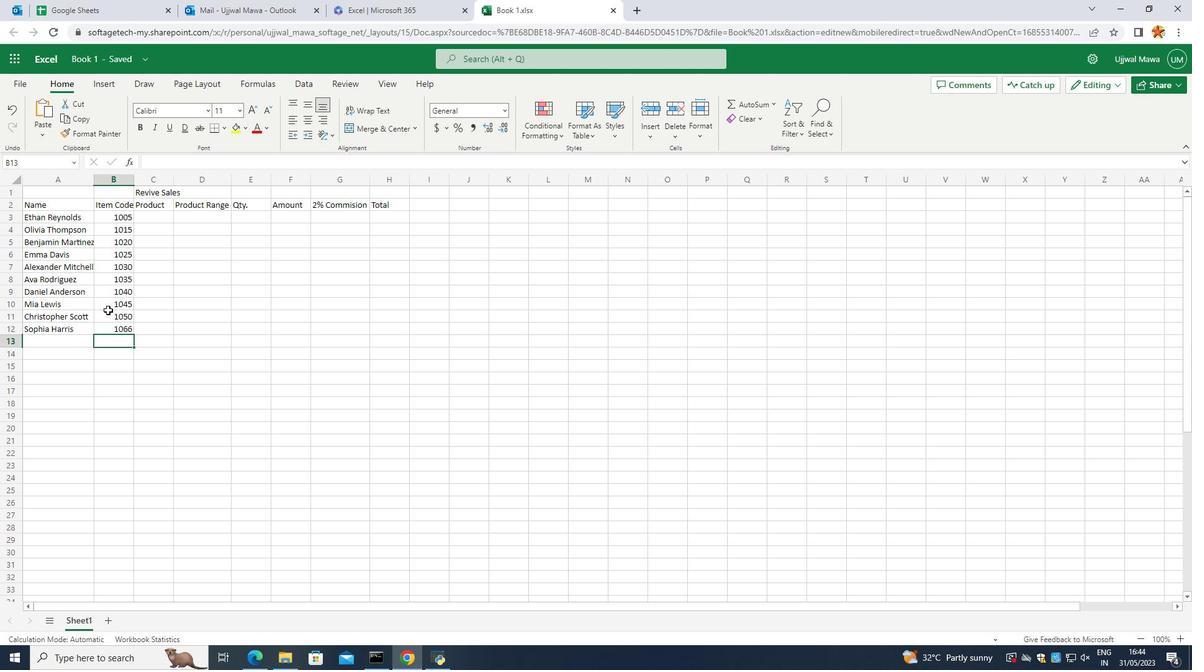 
Action: Mouse pressed left at (101, 321)
Screenshot: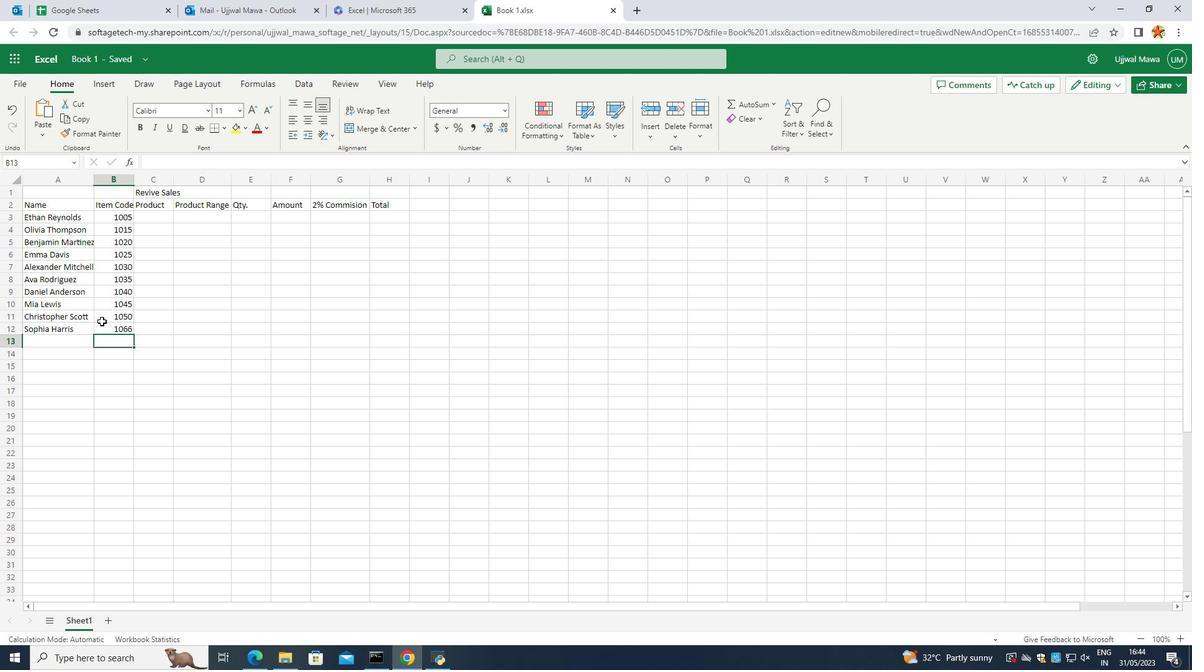 
Action: Mouse moved to (101, 329)
Screenshot: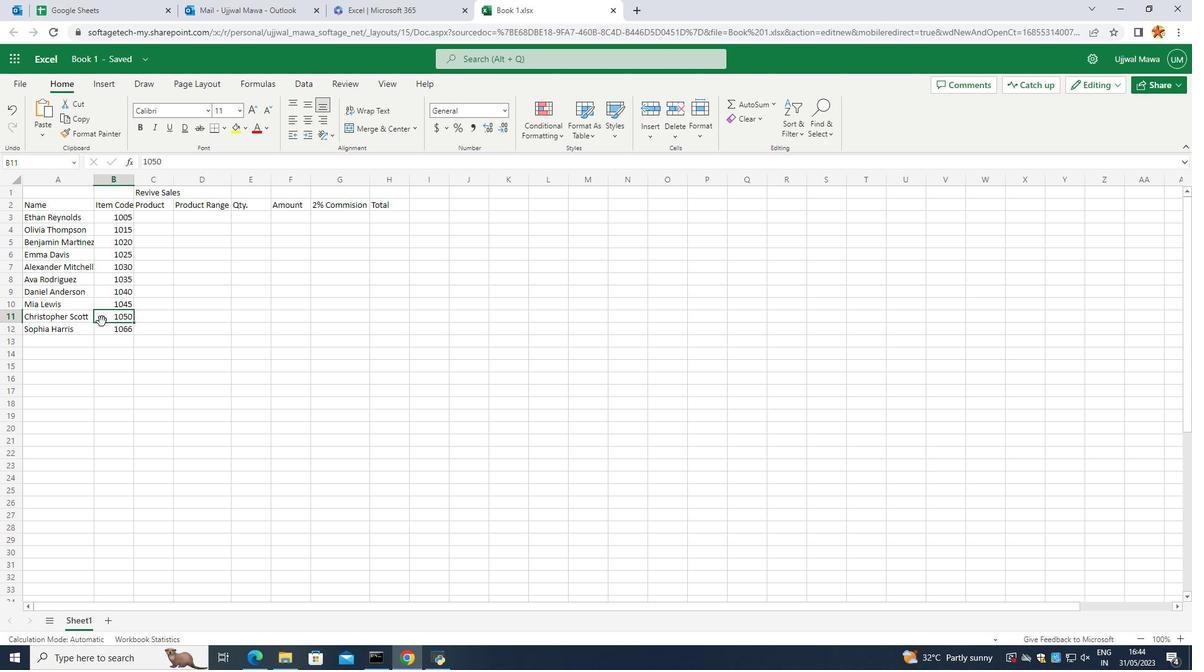
Action: Mouse pressed left at (101, 329)
Screenshot: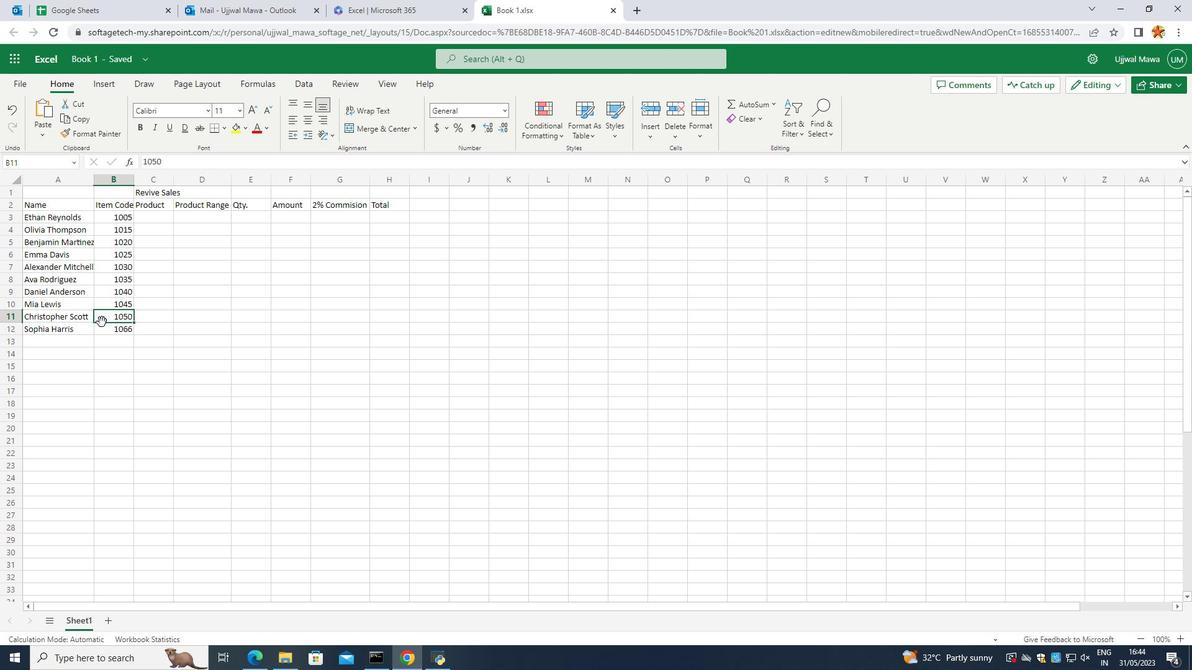 
Action: Mouse moved to (101, 336)
Screenshot: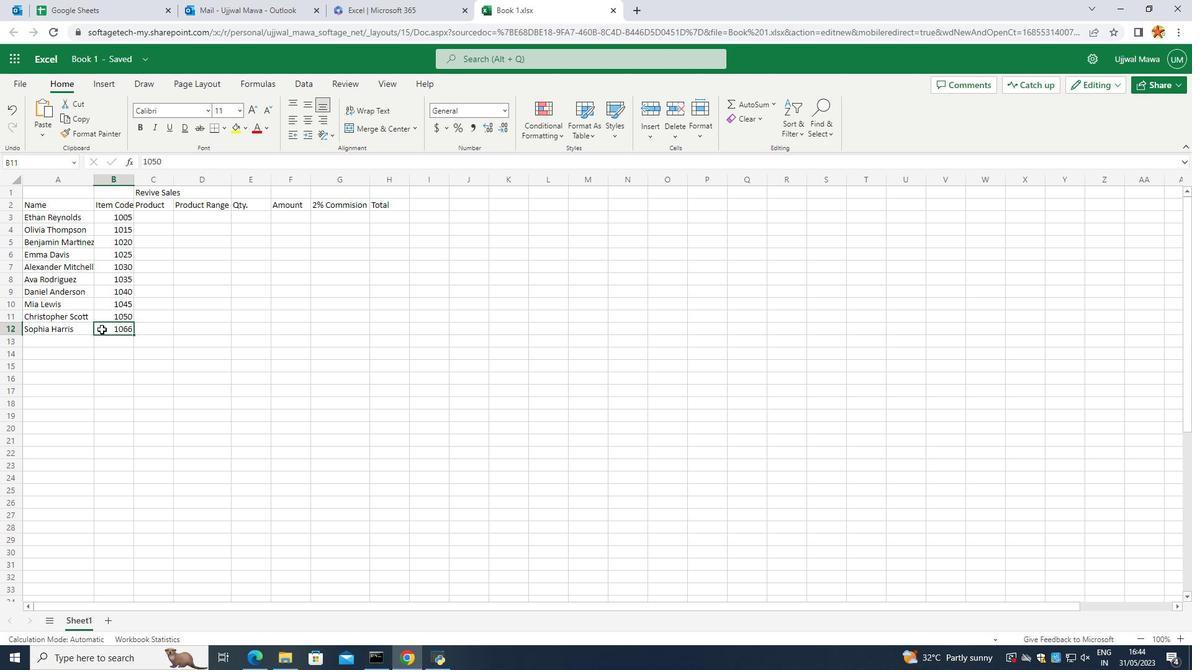 
Action: Mouse pressed left at (101, 336)
Screenshot: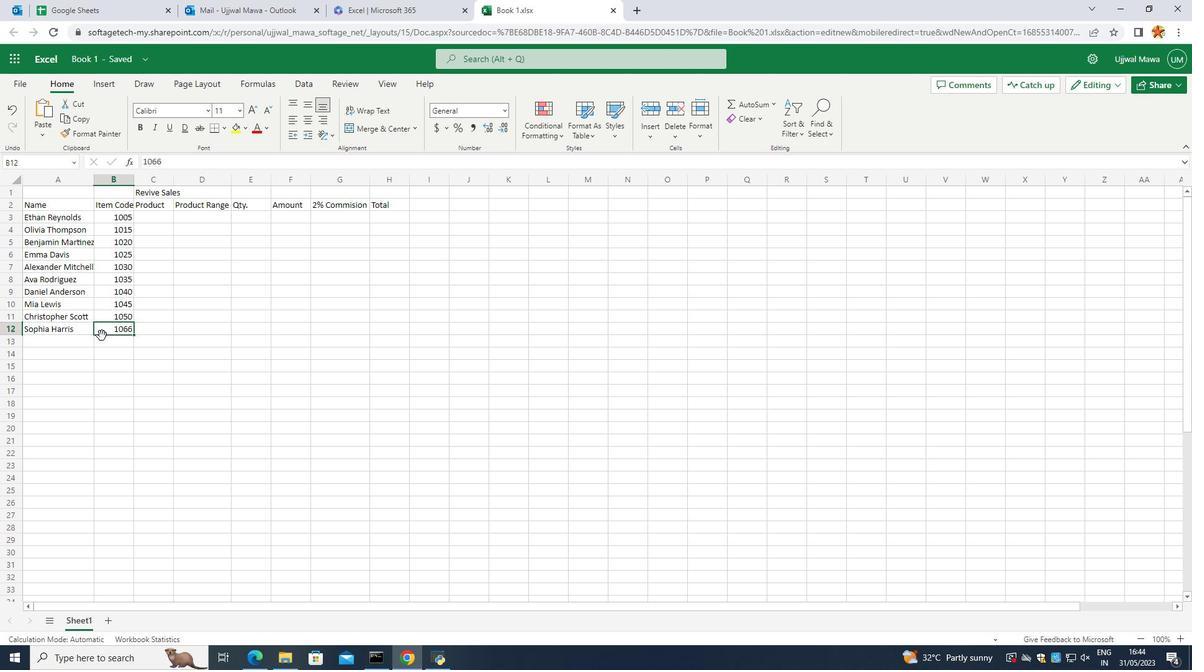 
Action: Mouse moved to (103, 336)
Screenshot: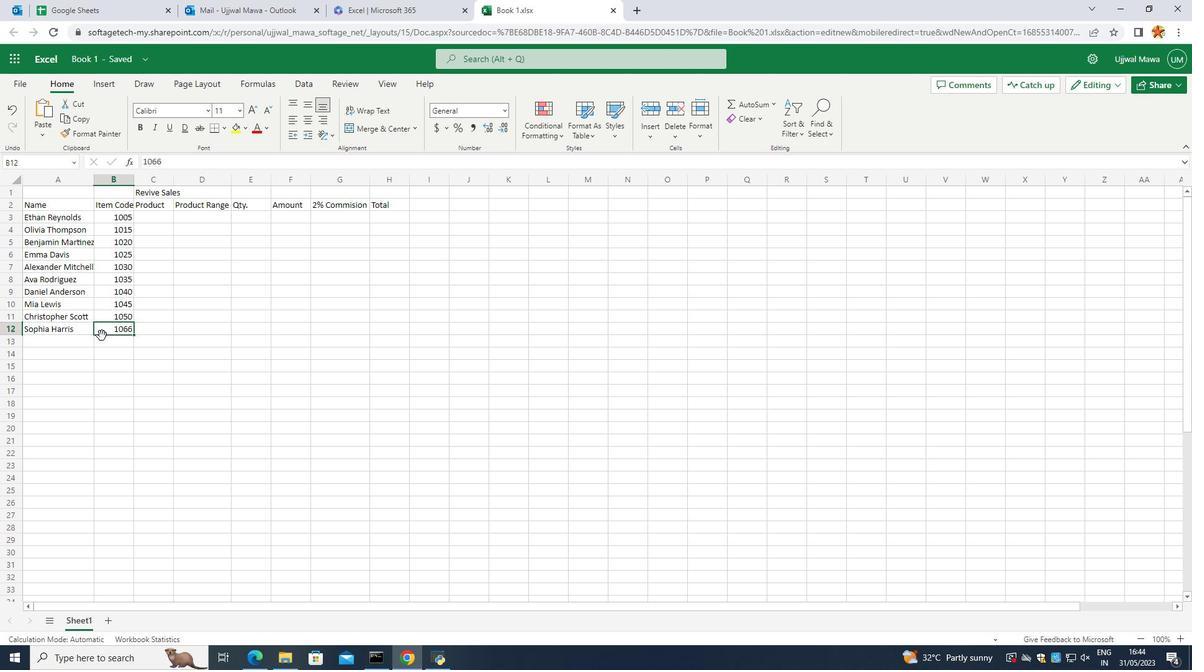 
Action: Mouse pressed left at (103, 336)
Screenshot: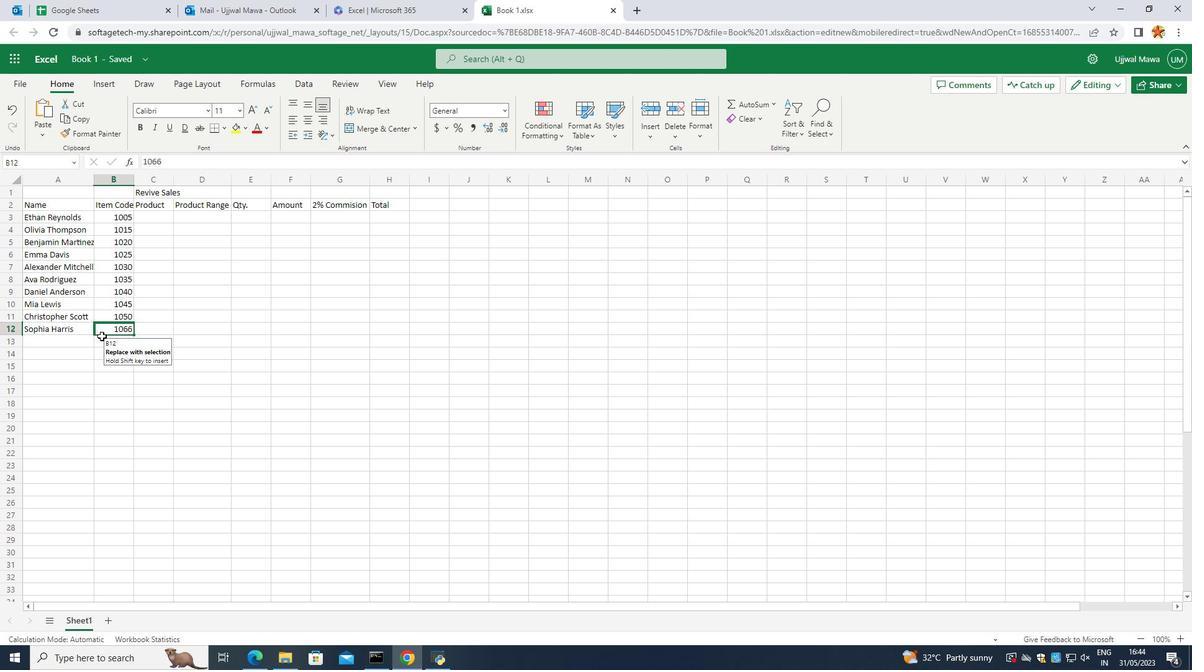
Action: Mouse moved to (110, 344)
Screenshot: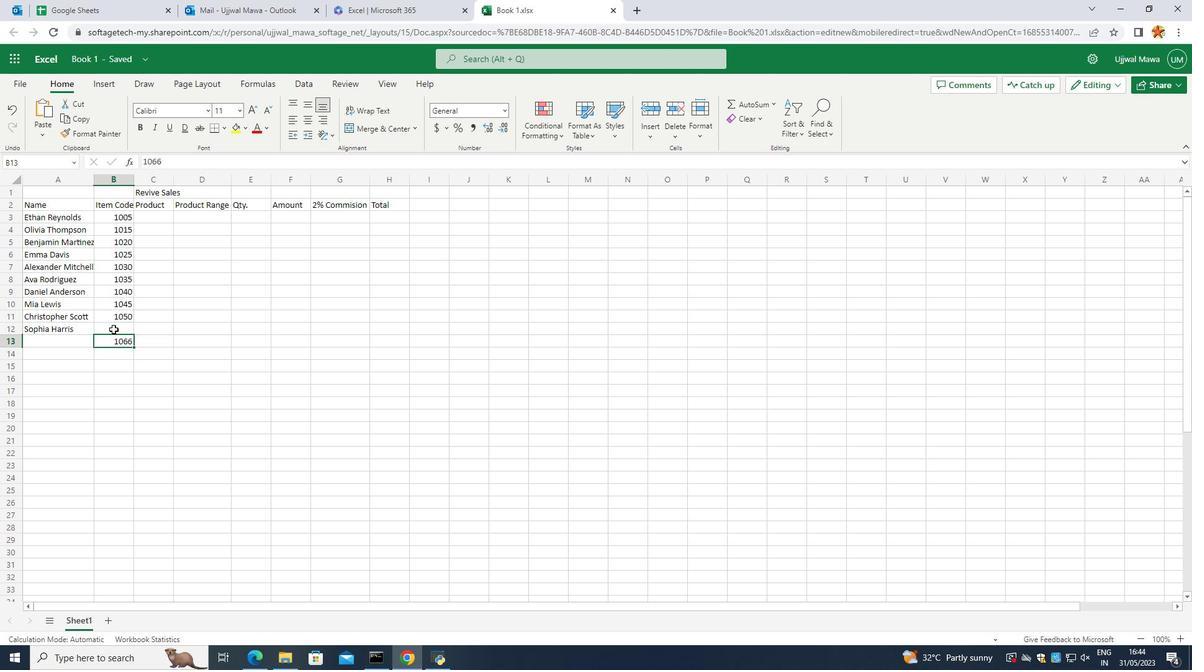 
Action: Mouse pressed left at (110, 344)
Screenshot: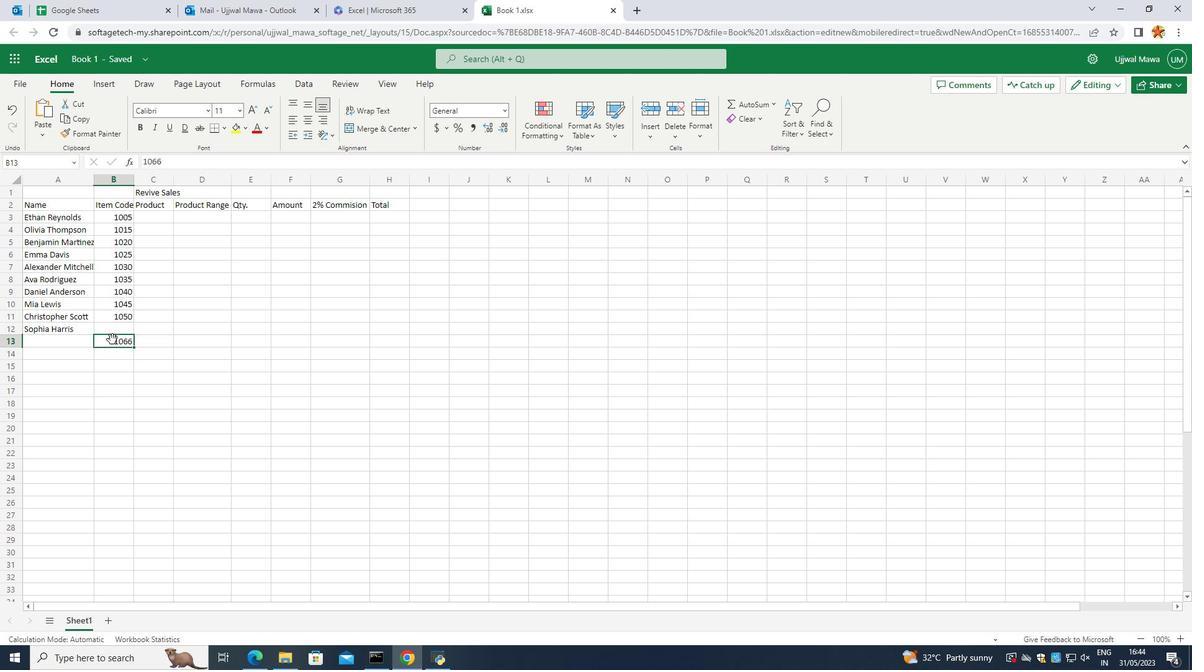
Action: Mouse moved to (111, 344)
Screenshot: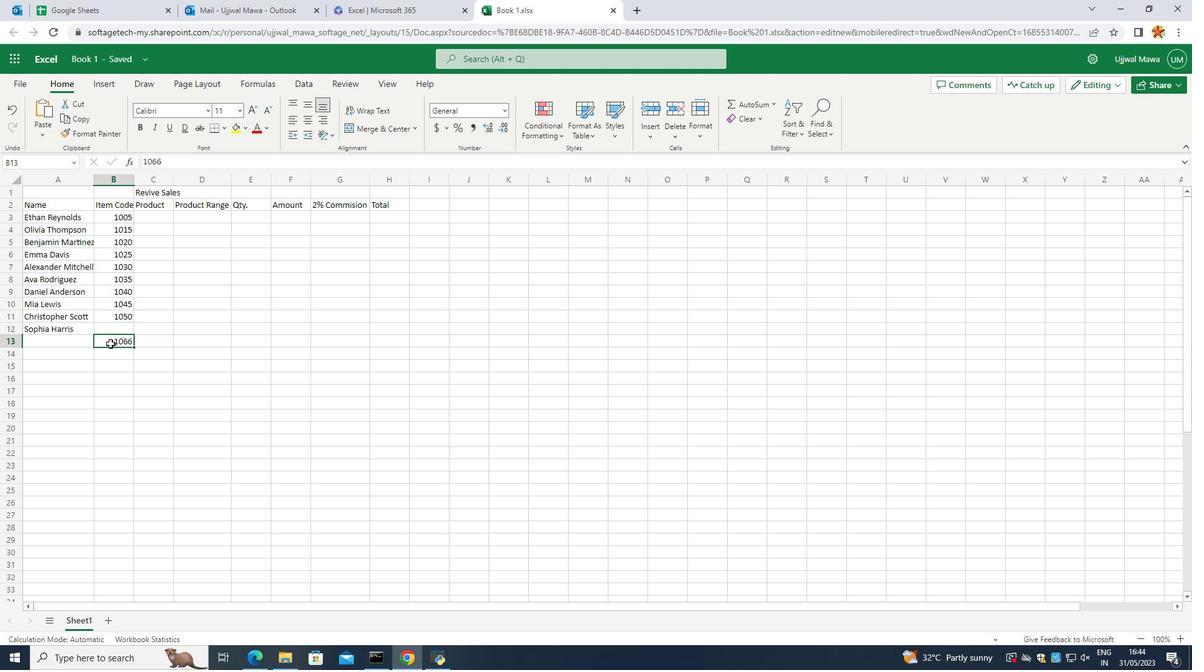 
Action: Key pressed <Key.backspace>
Screenshot: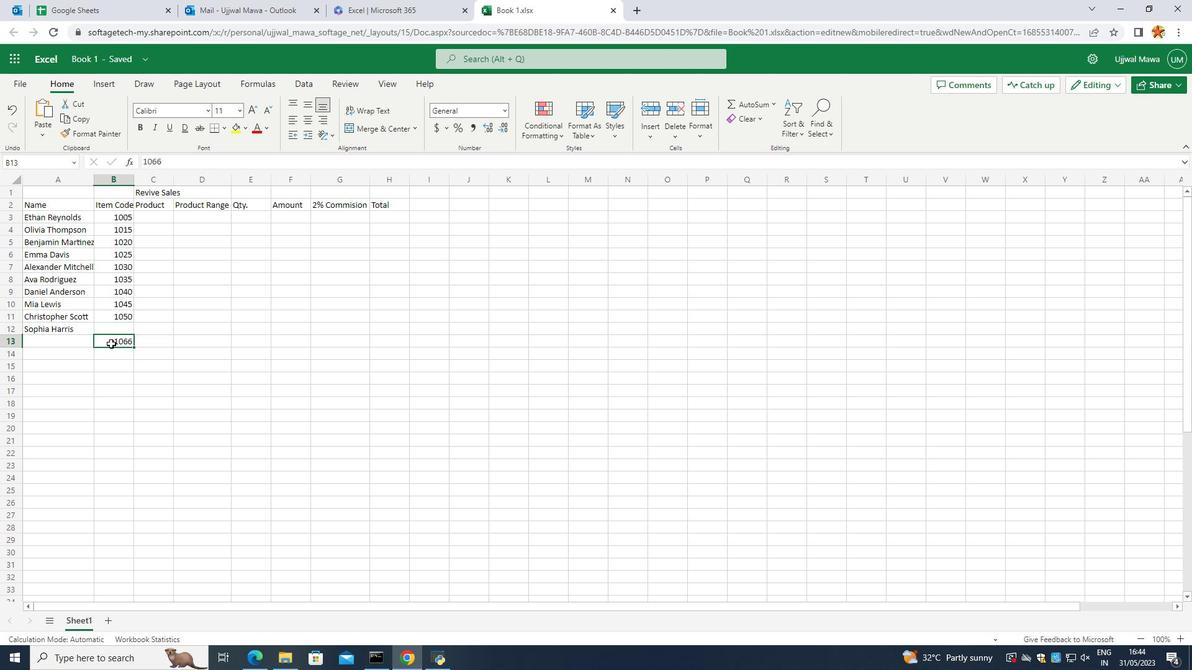 
Action: Mouse moved to (113, 341)
Screenshot: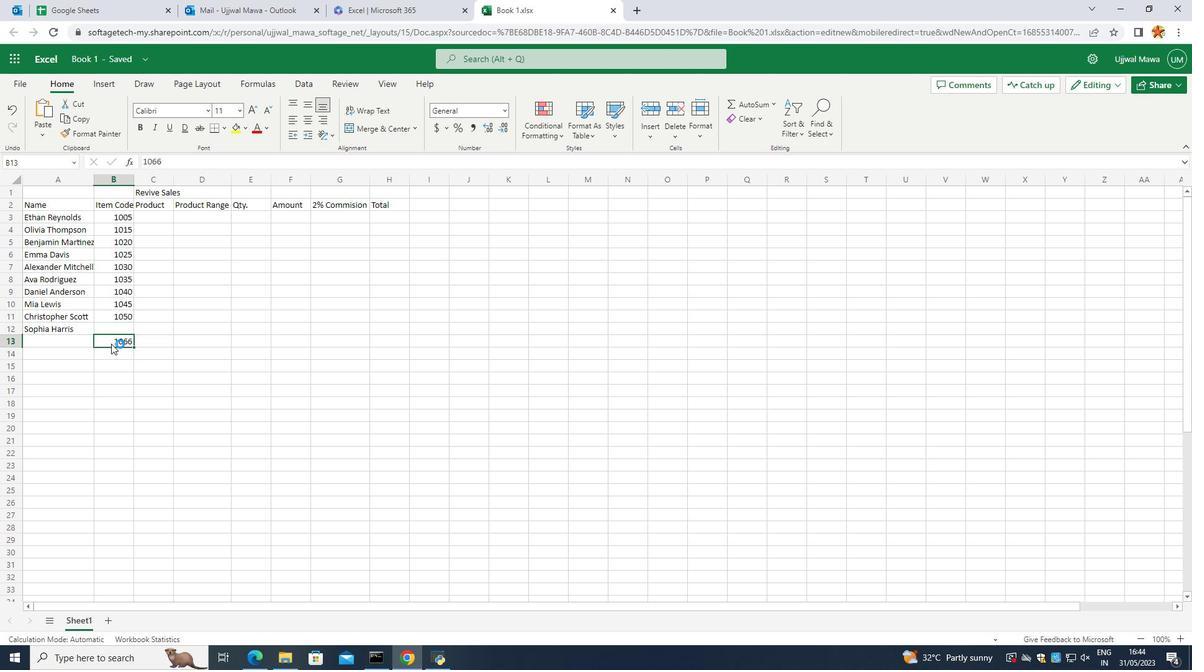 
Action: Key pressed <Key.backspace>
Screenshot: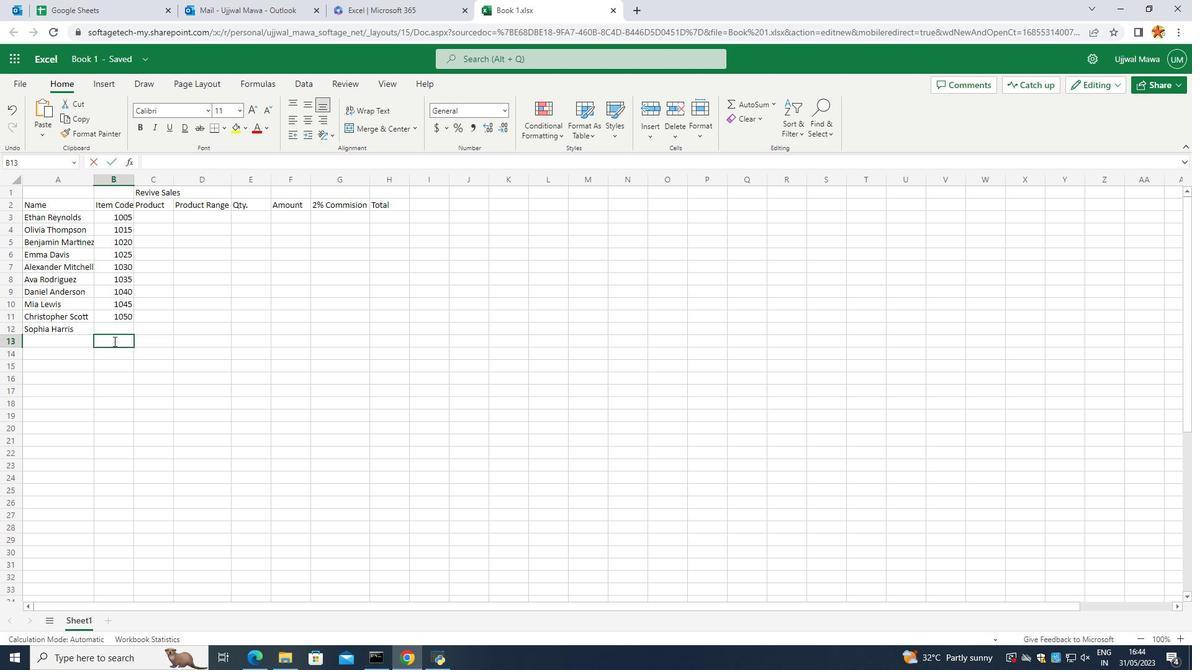 
Action: Mouse moved to (124, 324)
Screenshot: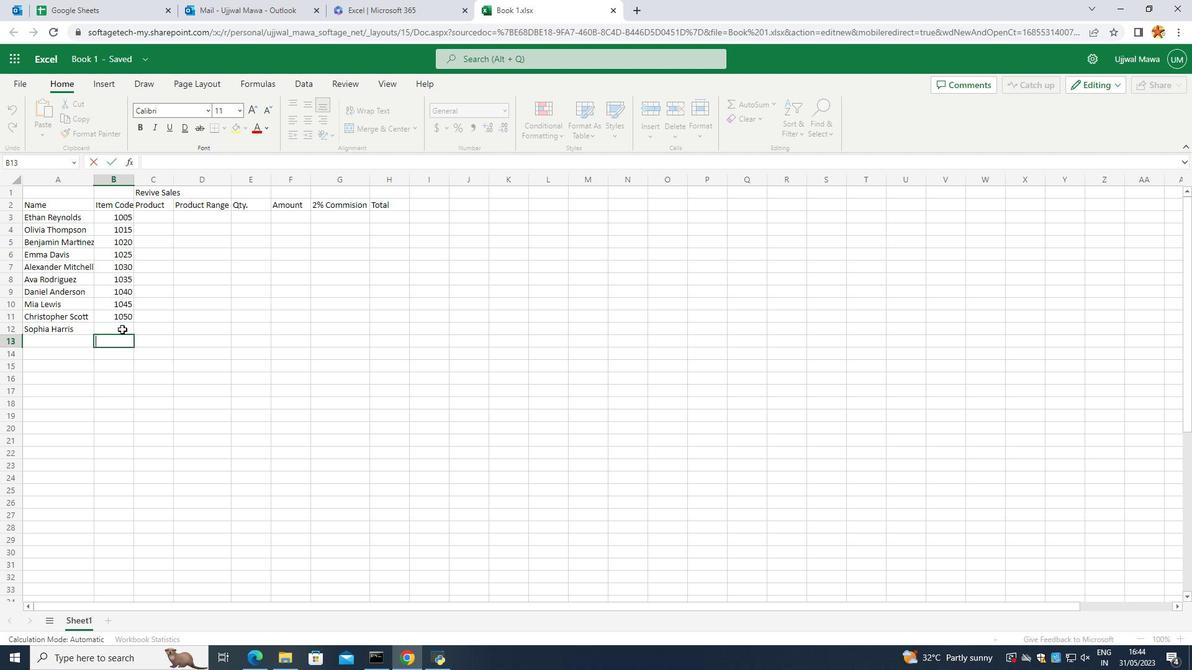 
Action: Mouse pressed left at (124, 324)
Screenshot: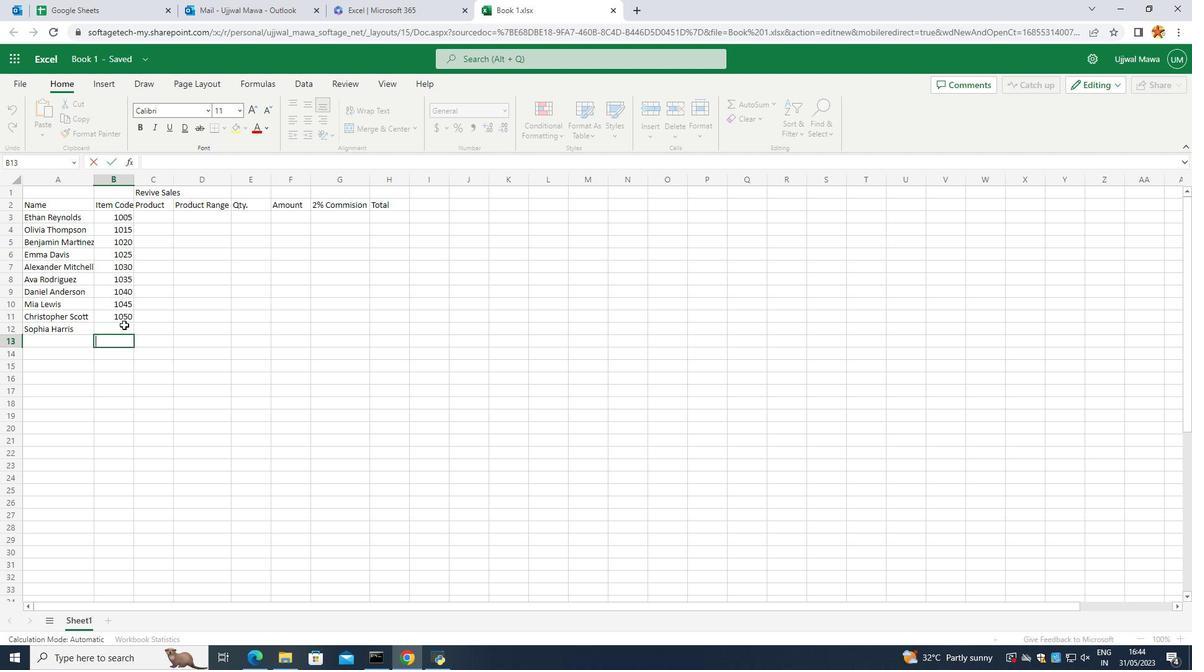 
Action: Key pressed 10
Screenshot: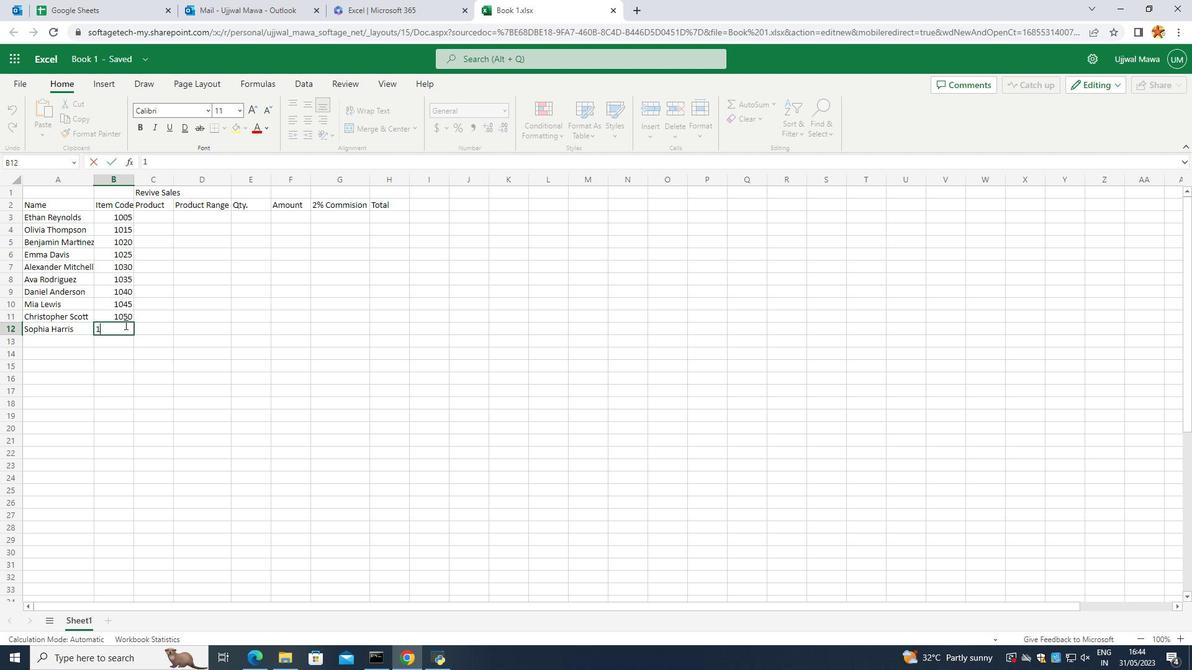 
Action: Mouse moved to (124, 324)
Screenshot: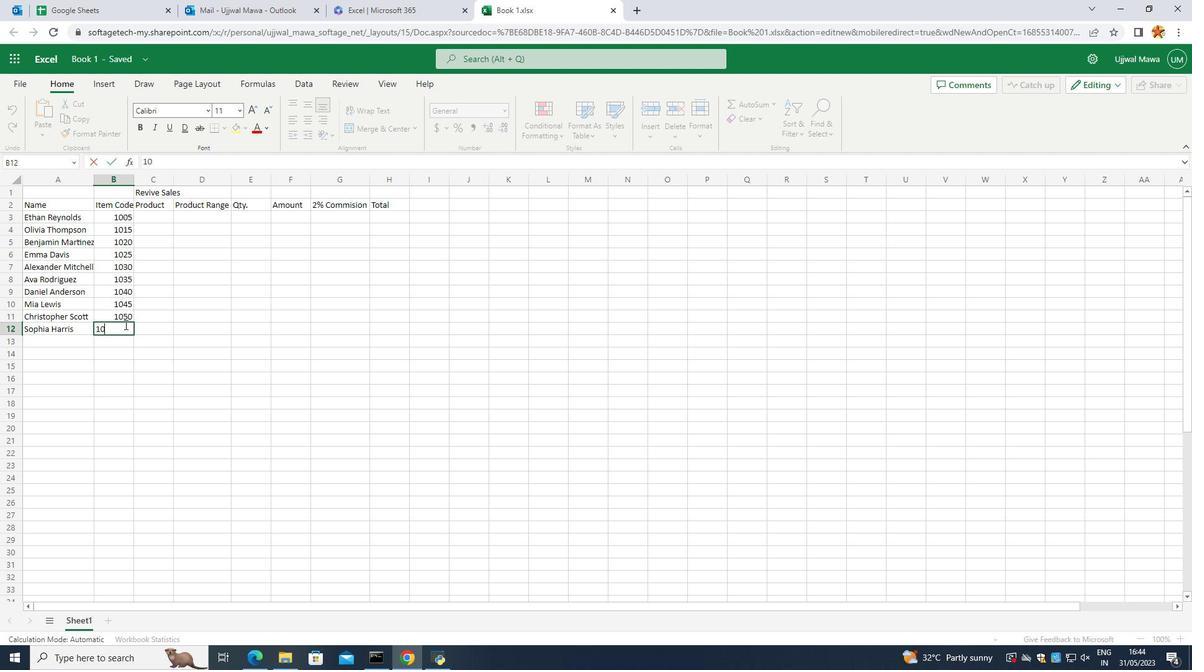 
Action: Key pressed 6
Screenshot: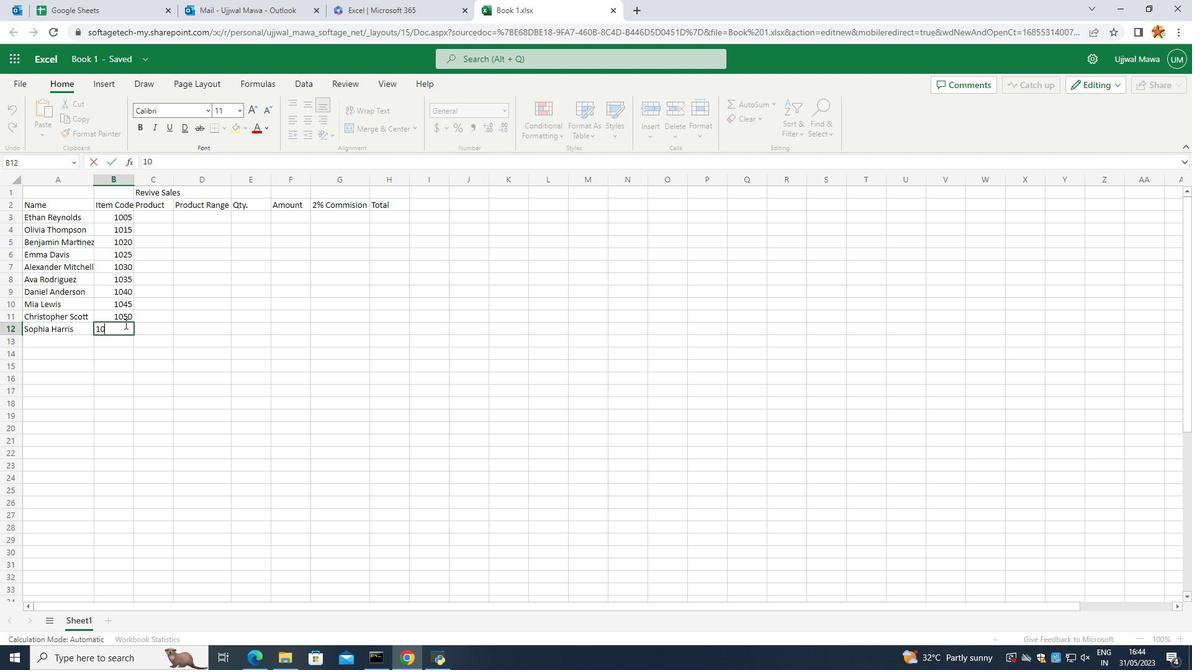 
Action: Mouse moved to (125, 323)
Screenshot: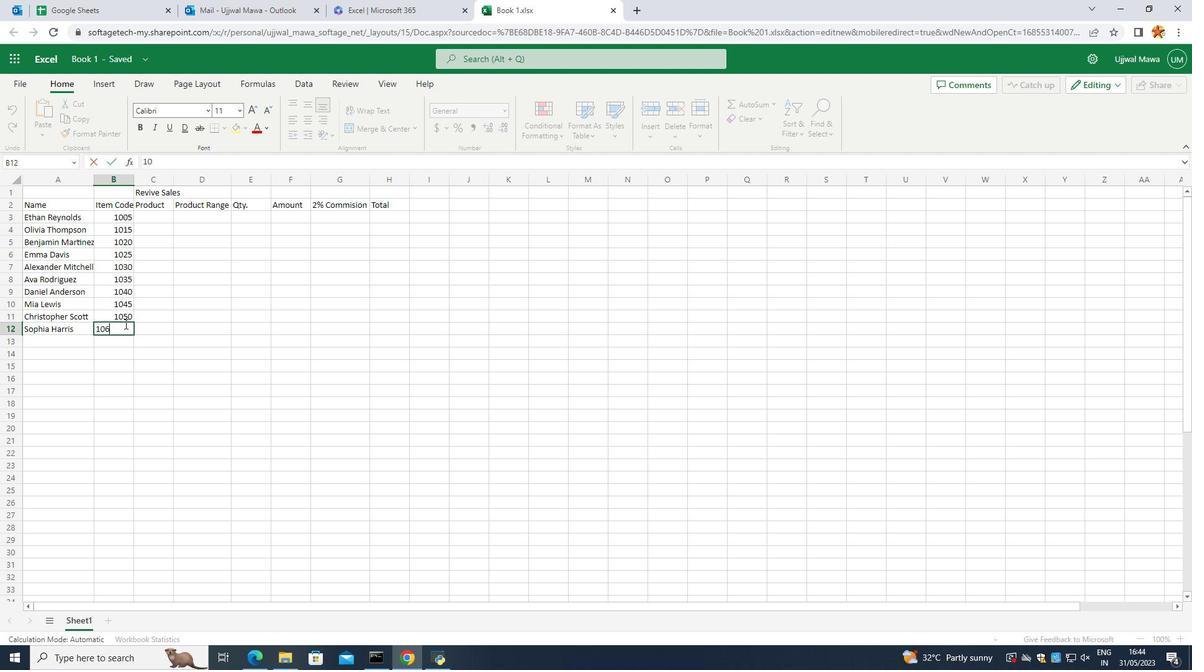 
Action: Key pressed 9<Key.backspace>
Screenshot: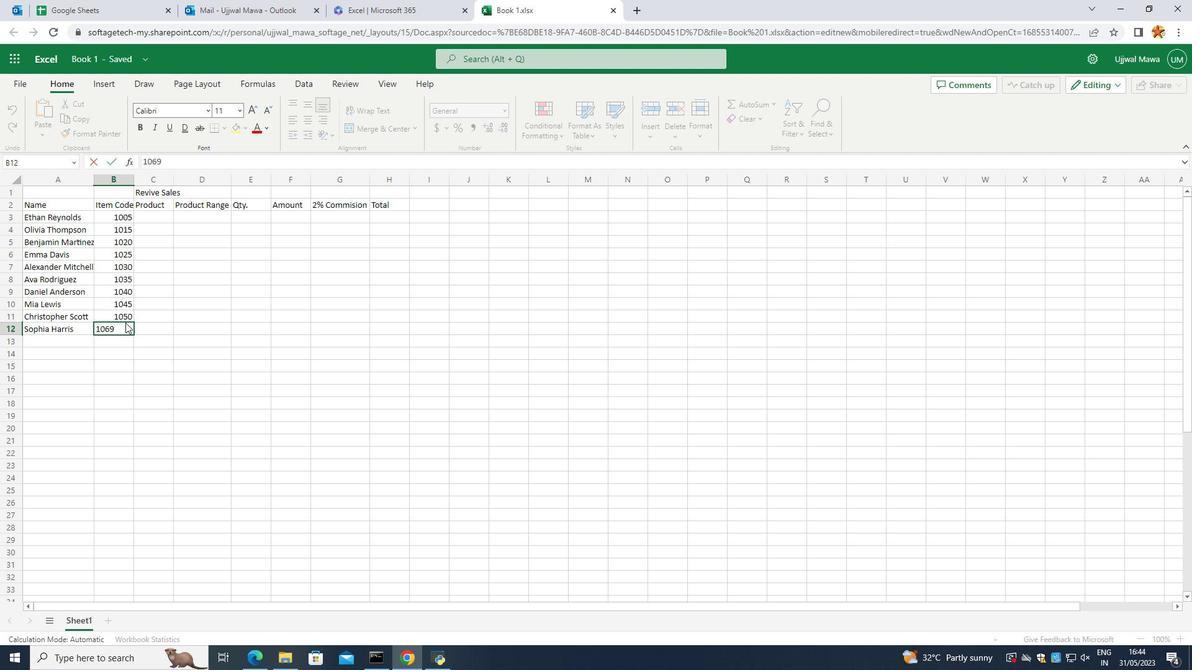 
Action: Mouse moved to (126, 318)
Screenshot: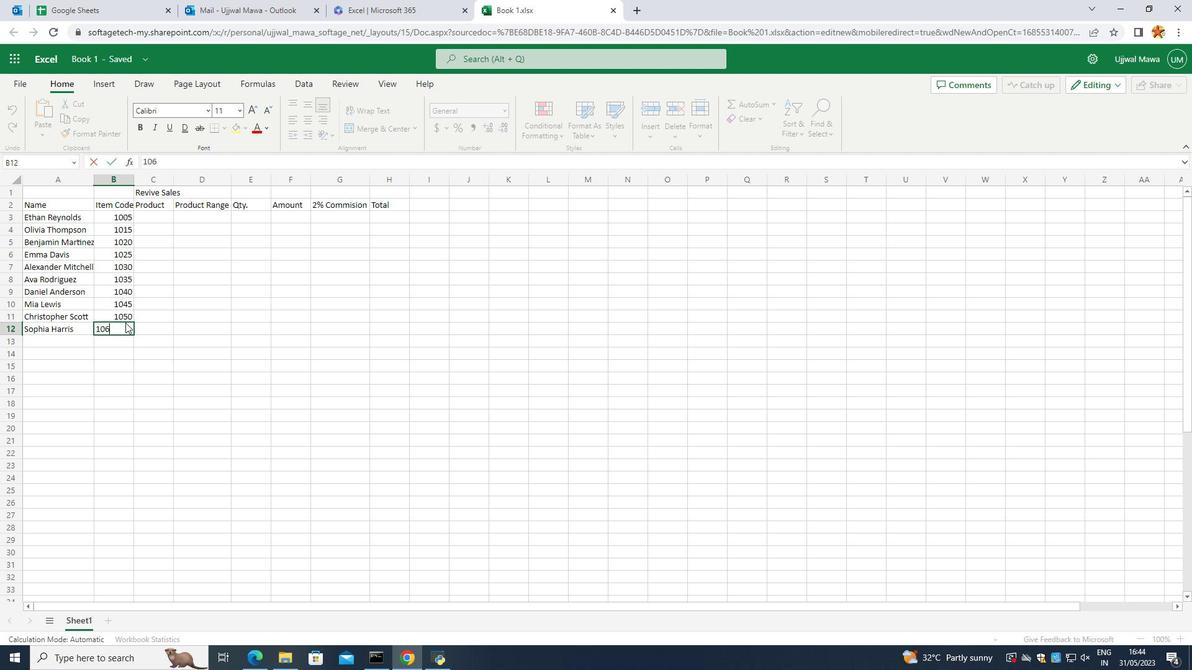 
Action: Key pressed 9
Screenshot: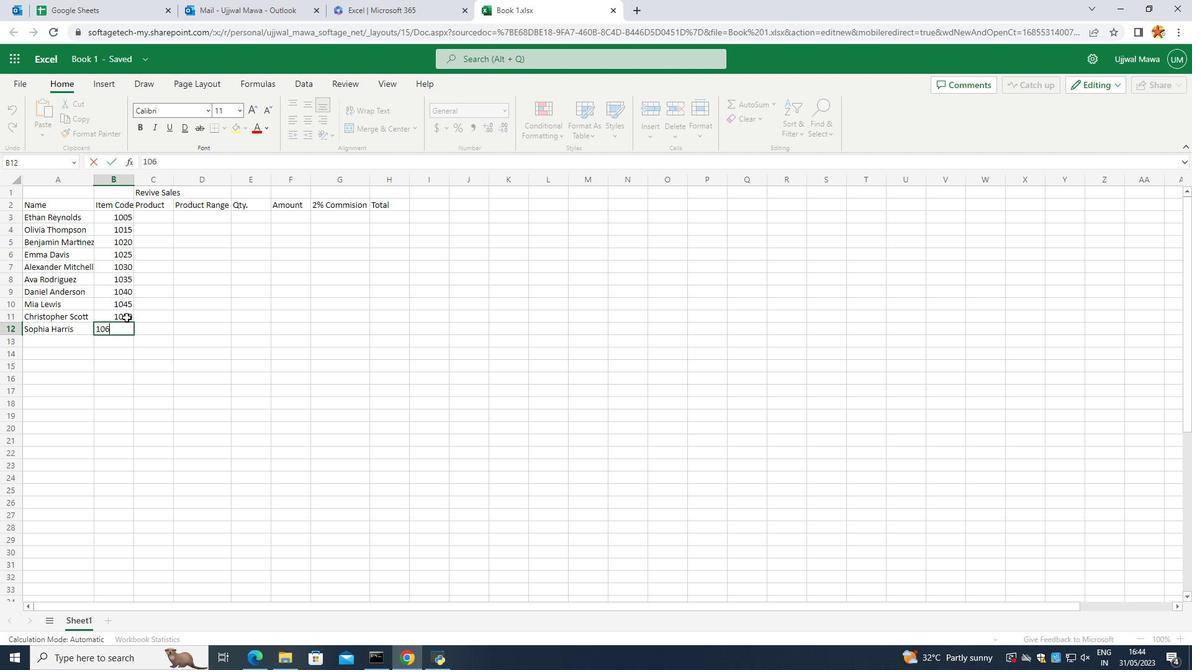 
Action: Mouse moved to (137, 393)
Screenshot: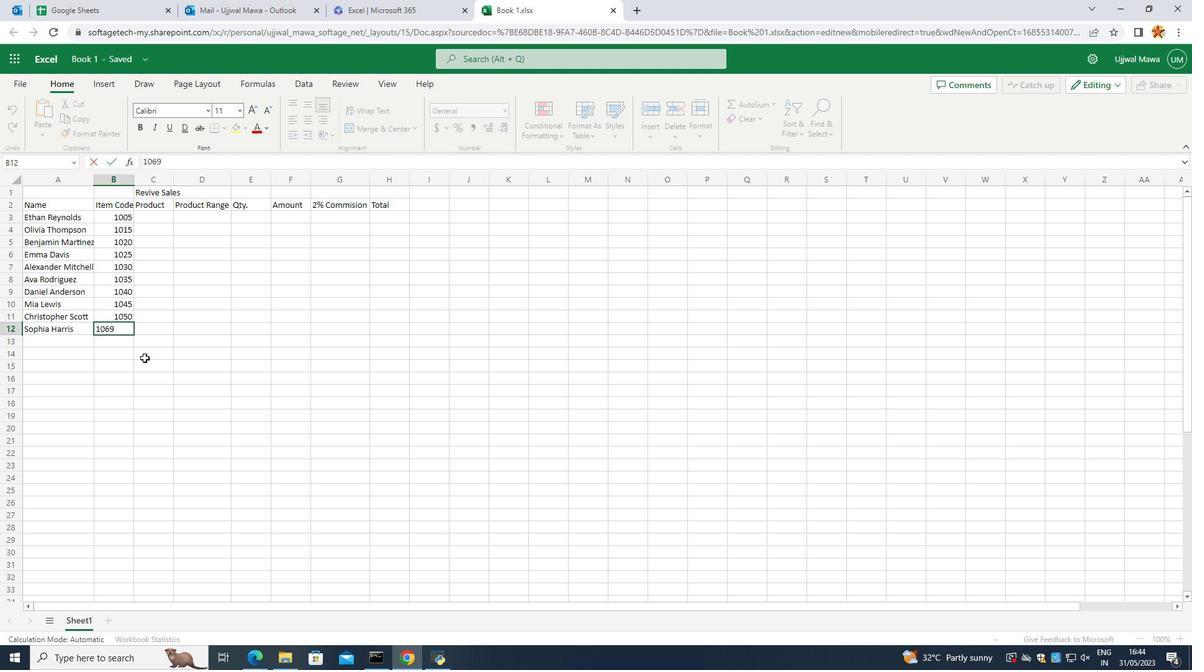 
Action: Mouse pressed left at (137, 393)
Screenshot: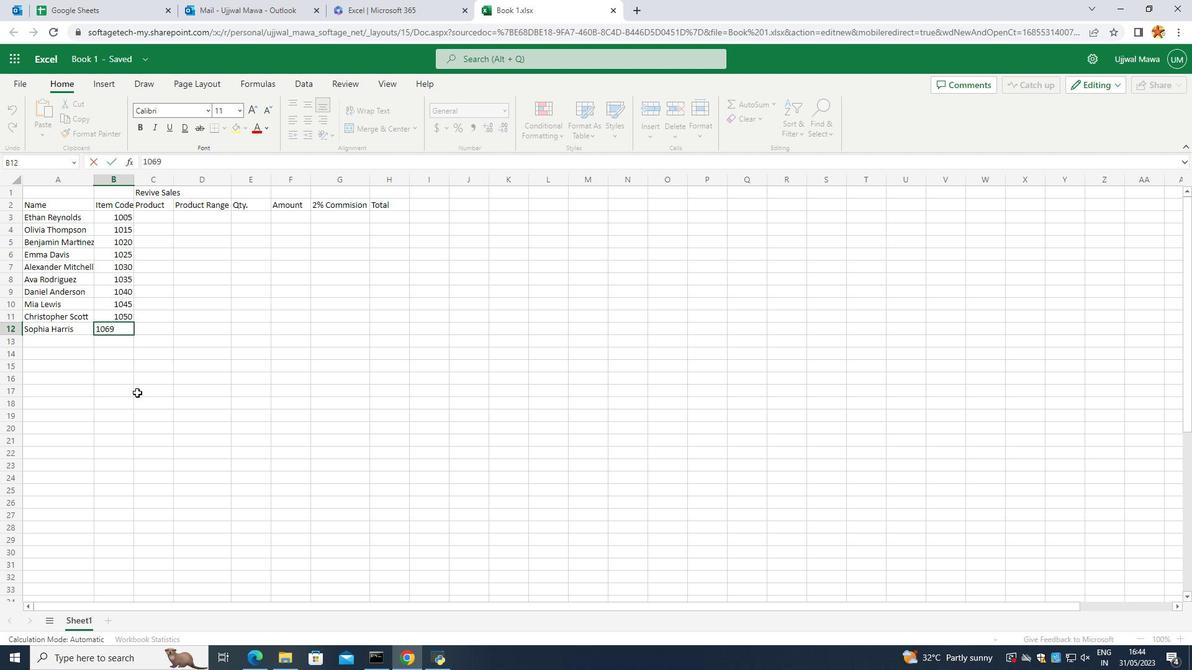 
Action: Mouse moved to (122, 326)
Screenshot: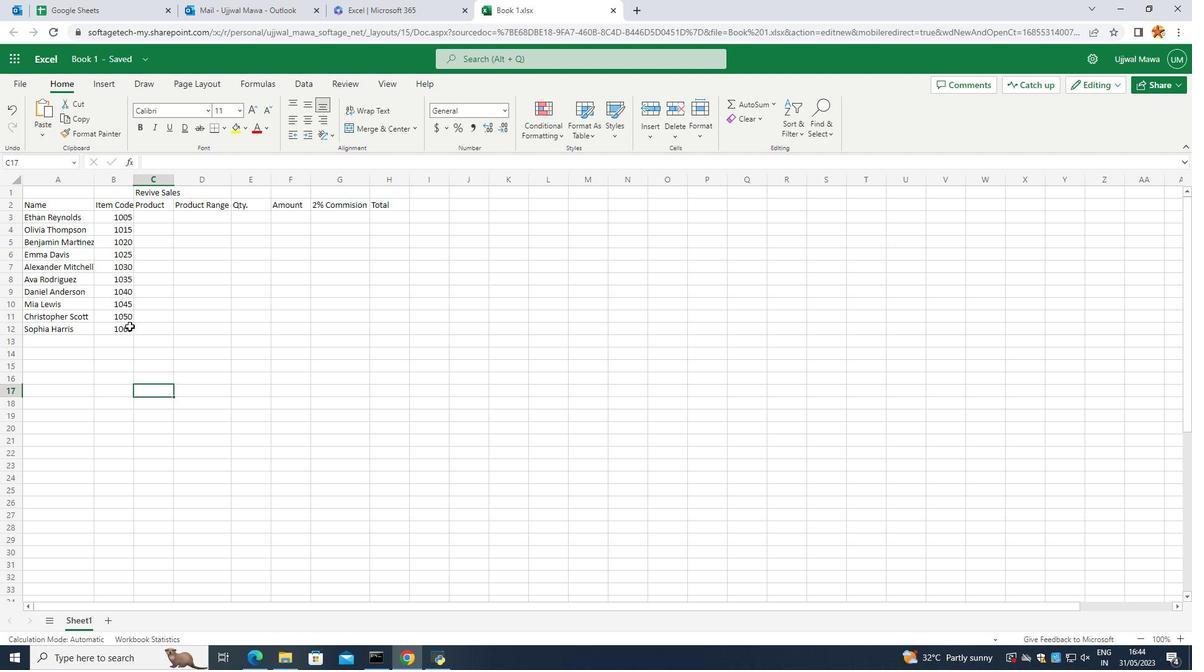 
Action: Mouse pressed left at (122, 326)
Screenshot: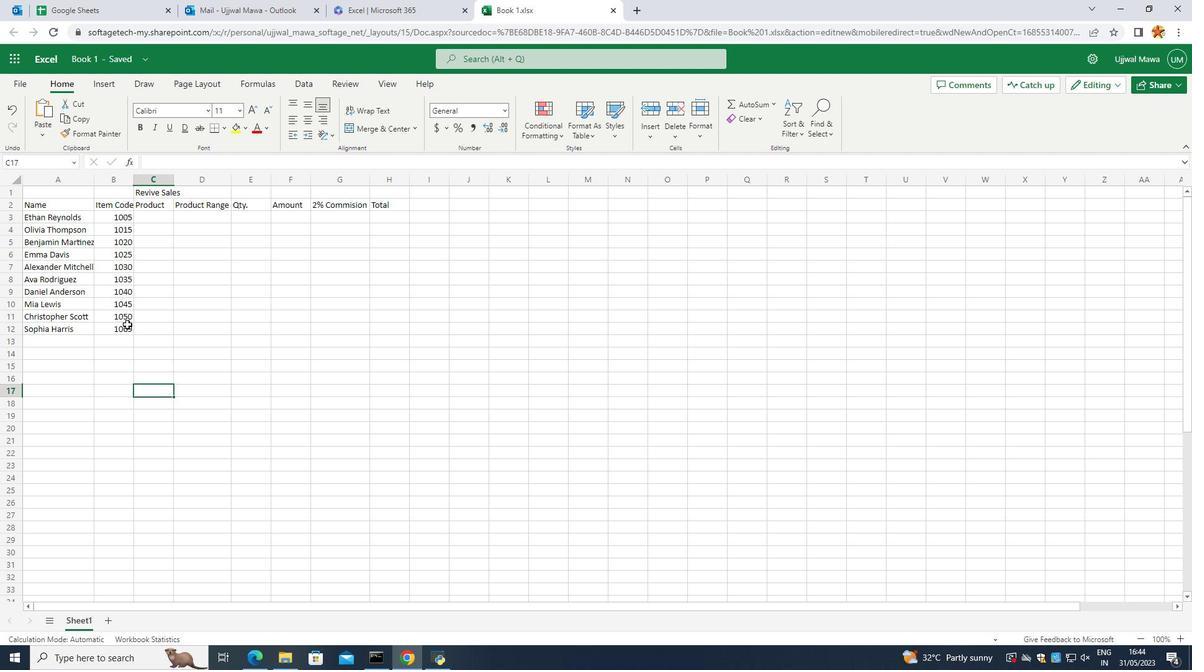 
Action: Mouse moved to (120, 327)
Screenshot: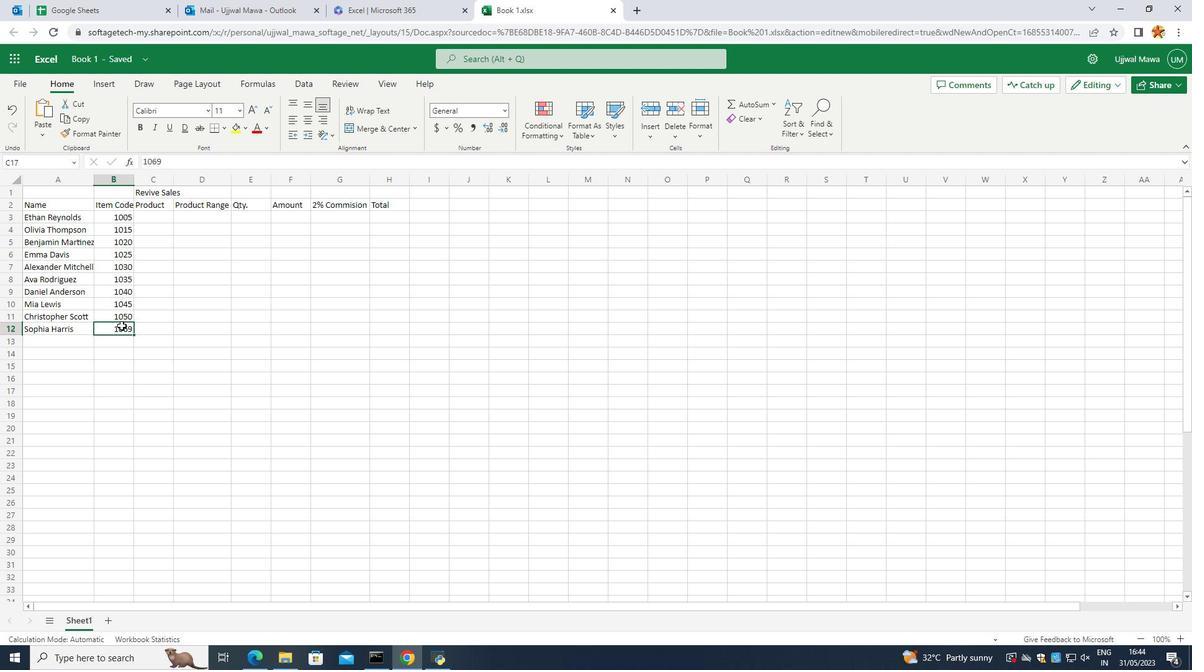 
Action: Mouse pressed left at (120, 327)
Screenshot: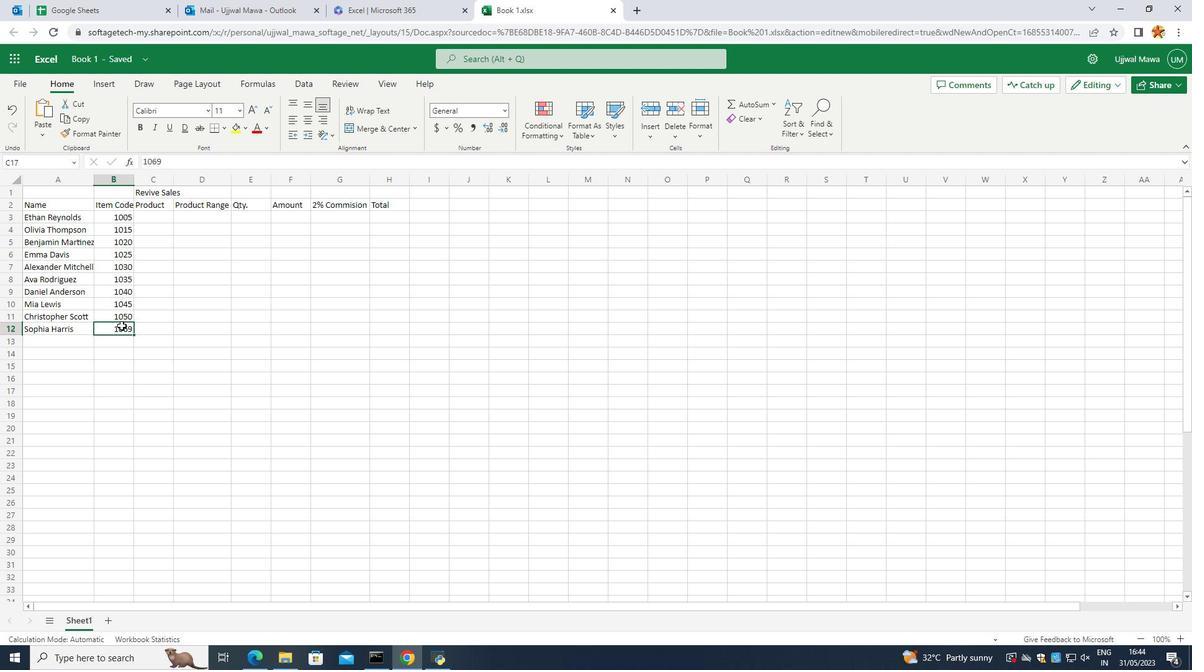 
Action: Mouse moved to (131, 334)
Screenshot: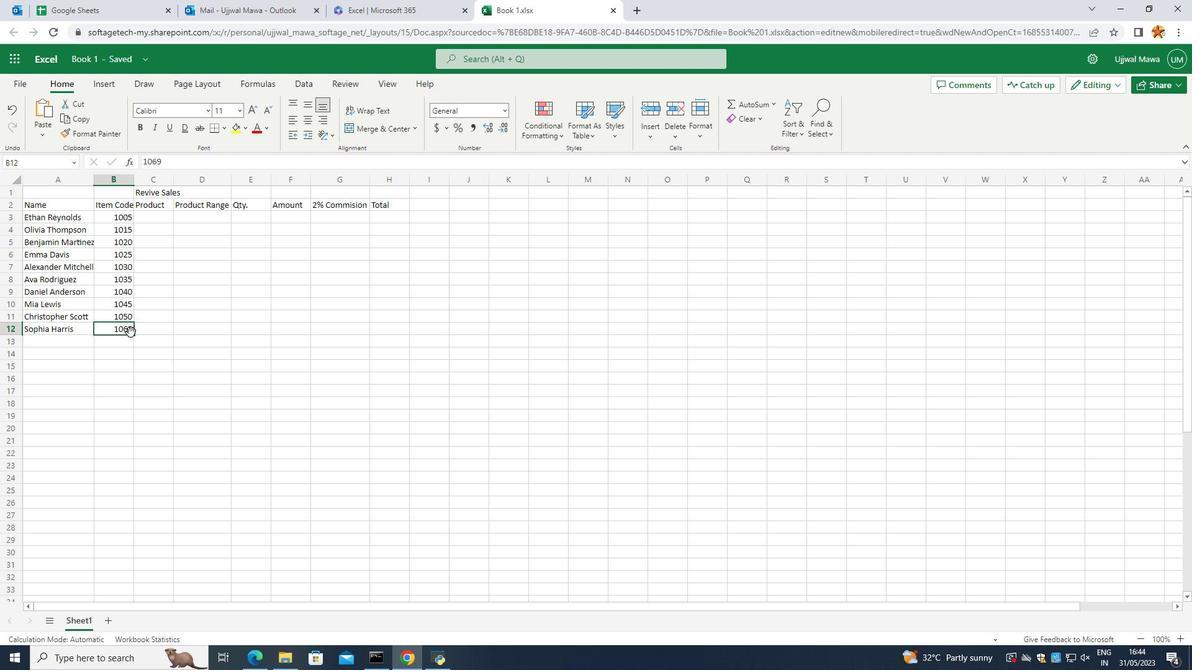 
Action: Mouse pressed left at (131, 334)
Screenshot: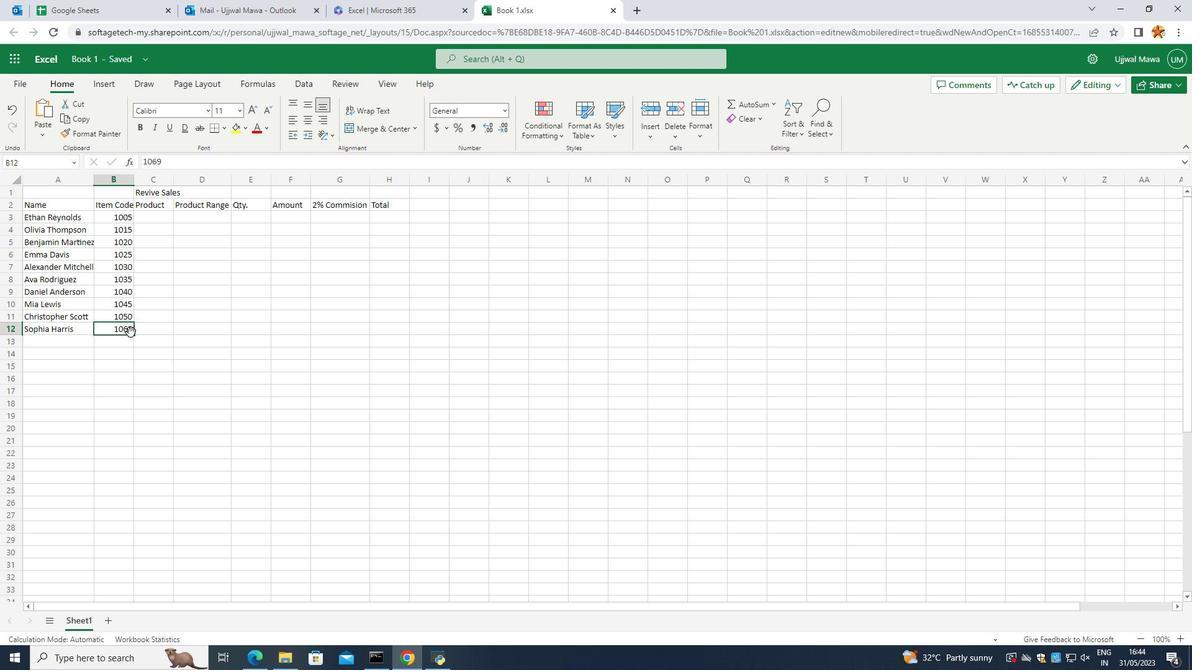 
Action: Mouse moved to (127, 334)
Screenshot: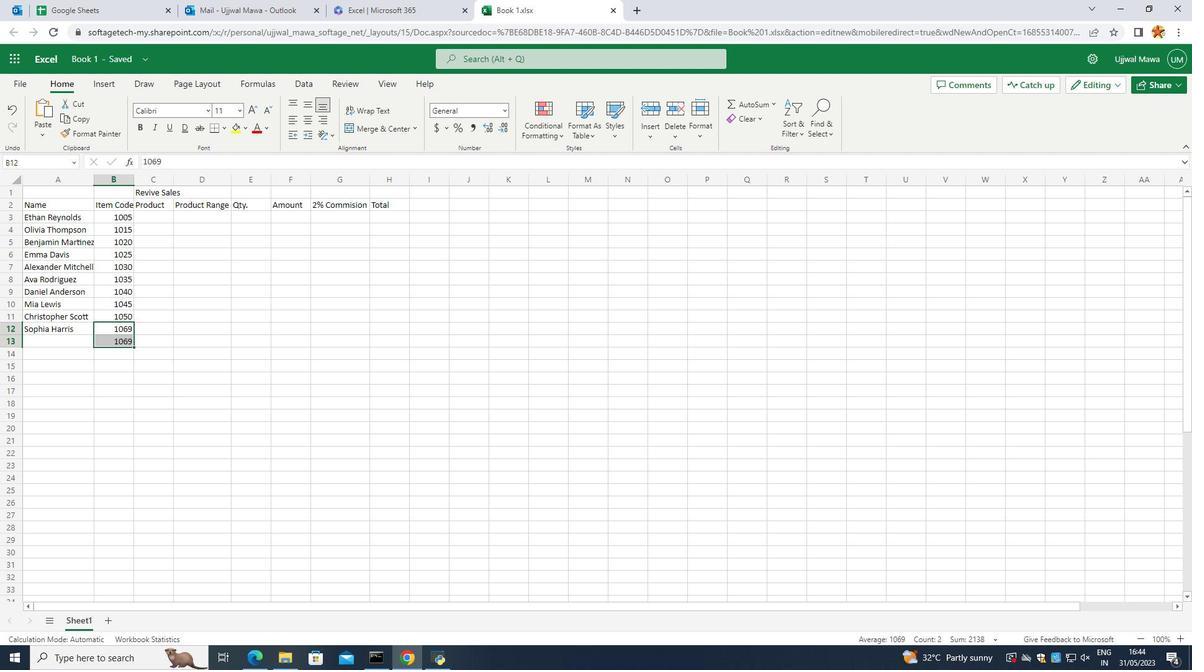 
Action: Key pressed <Key.backspace>
Screenshot: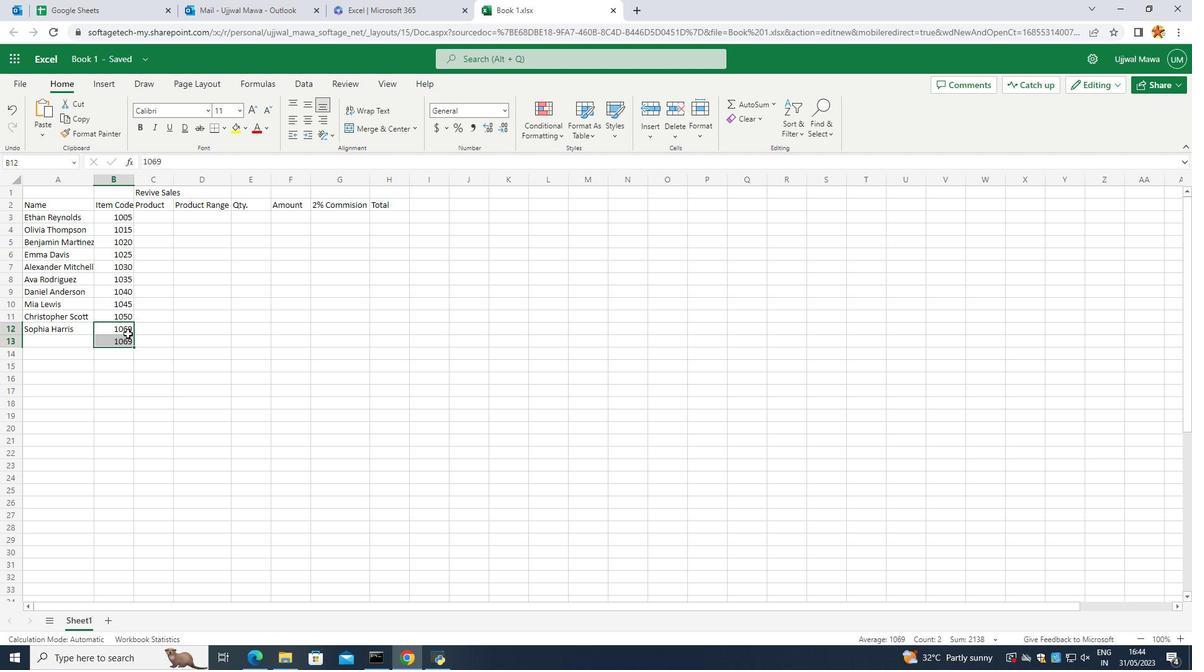 
Action: Mouse moved to (119, 342)
Screenshot: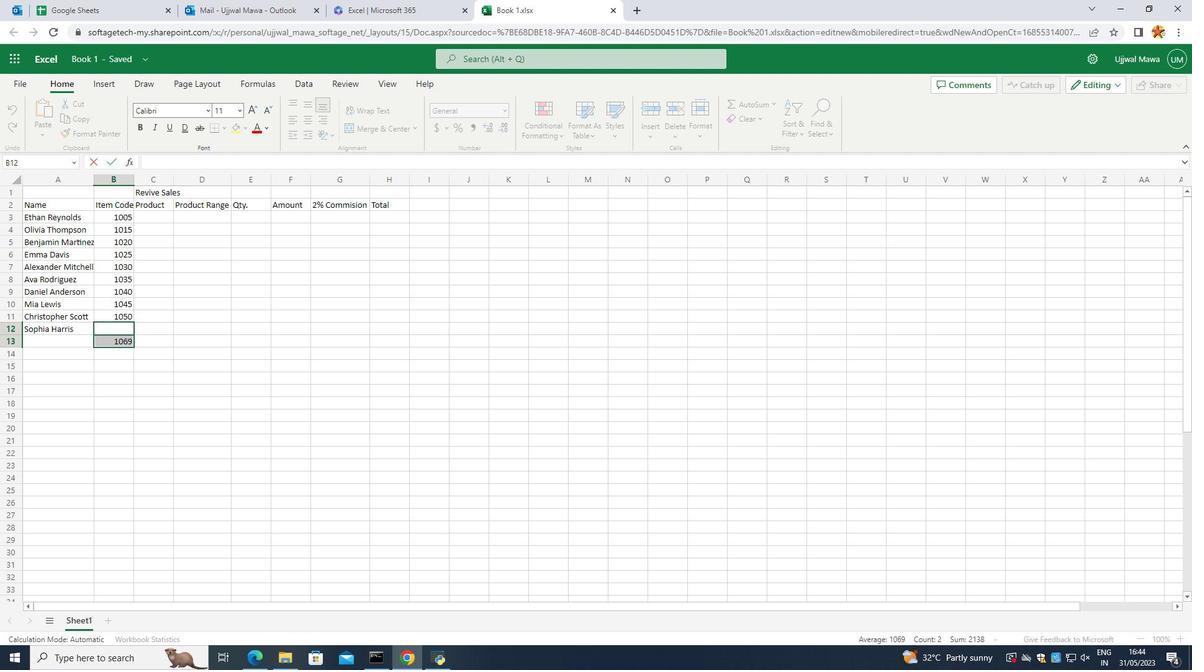 
Action: Mouse pressed left at (119, 342)
Screenshot: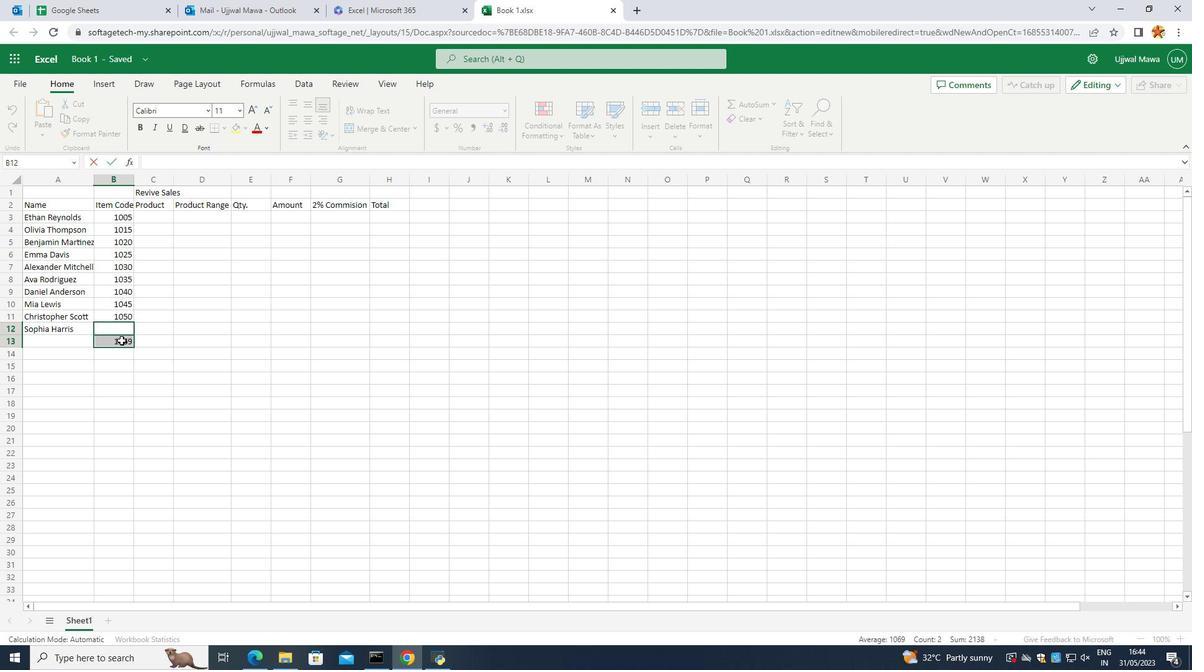 
Action: Key pressed <Key.backspace>
Screenshot: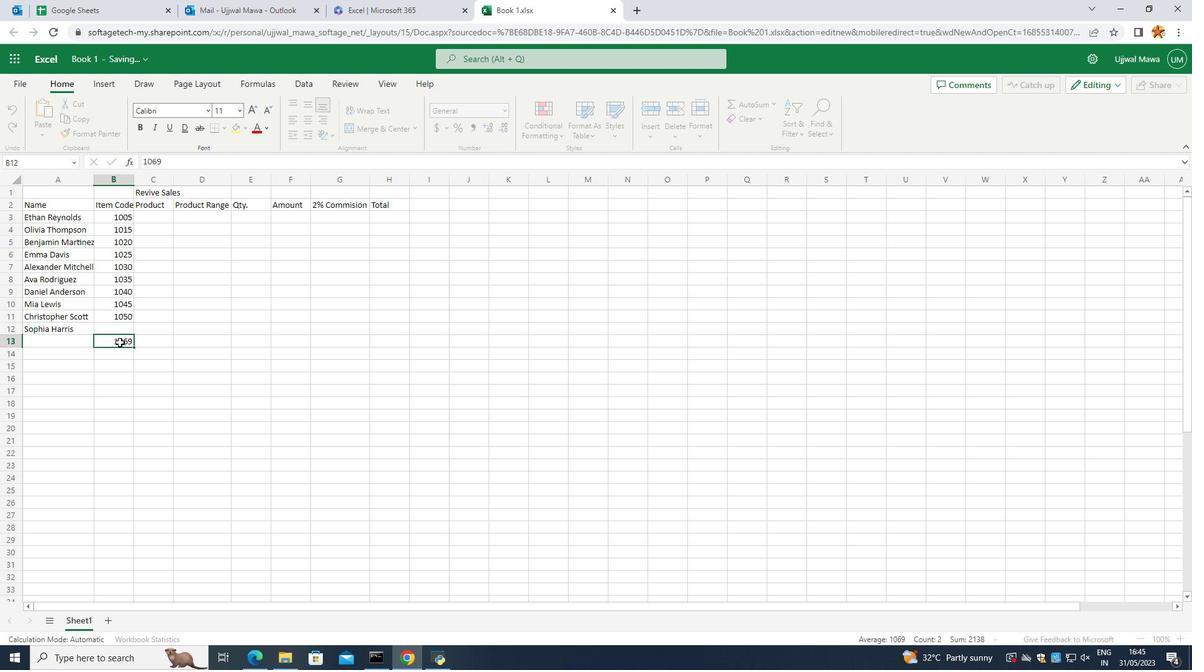
Action: Mouse moved to (121, 330)
Screenshot: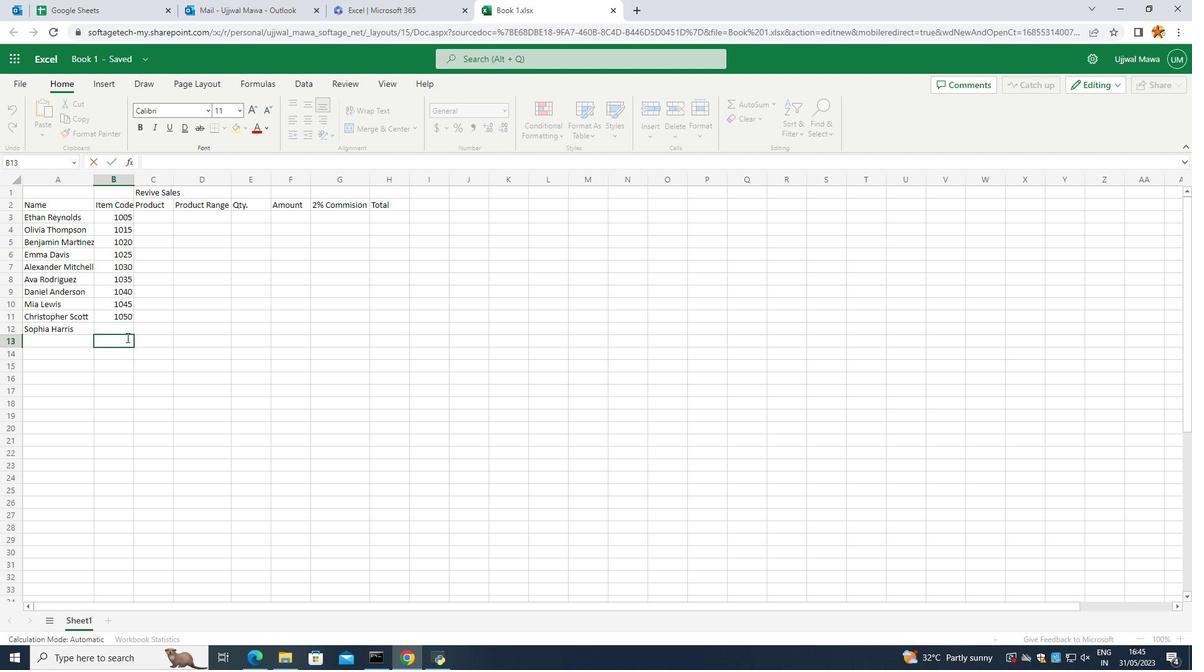 
Action: Mouse pressed left at (121, 330)
Screenshot: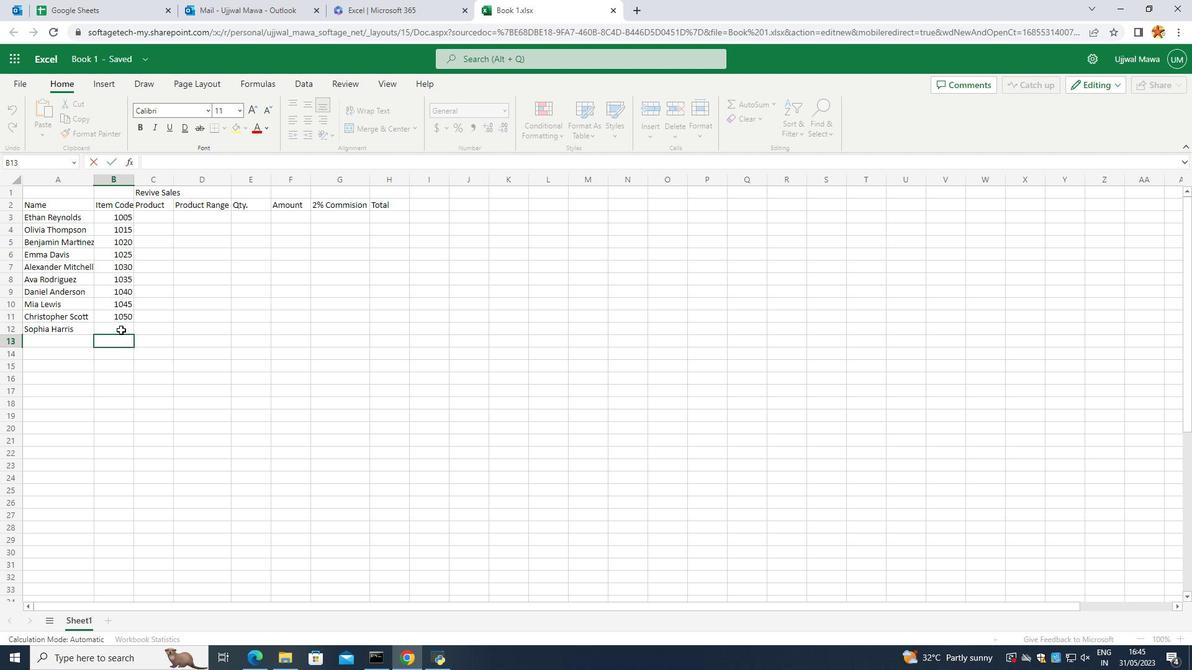 
Action: Mouse moved to (119, 329)
Screenshot: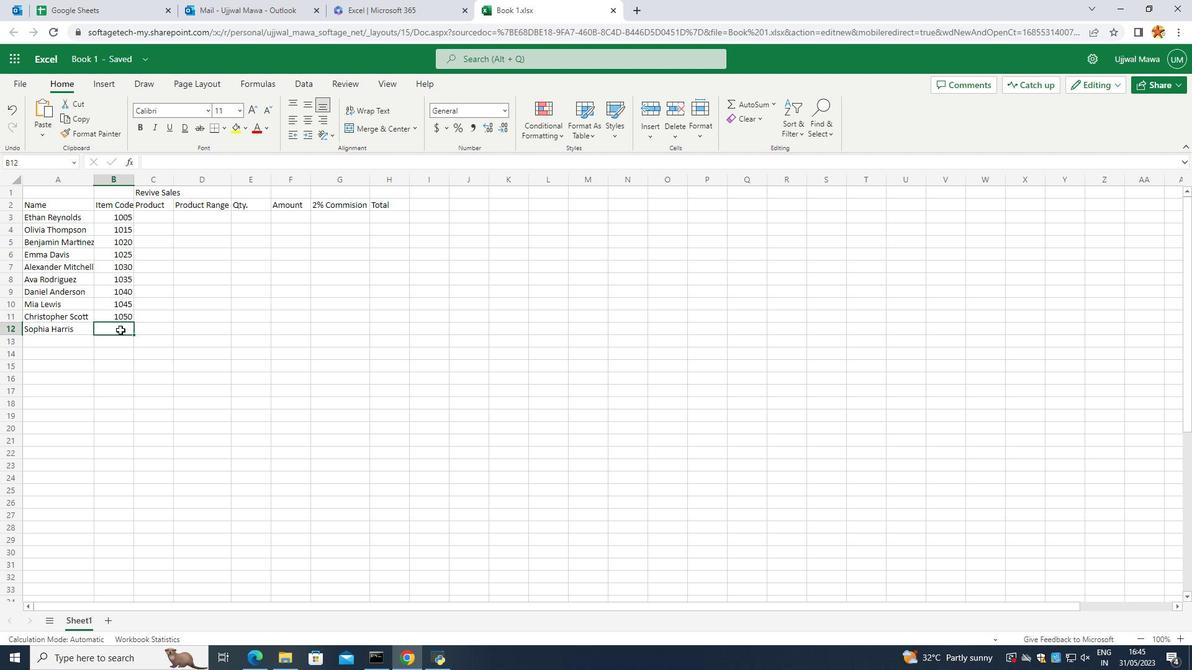 
Action: Key pressed 1060
Screenshot: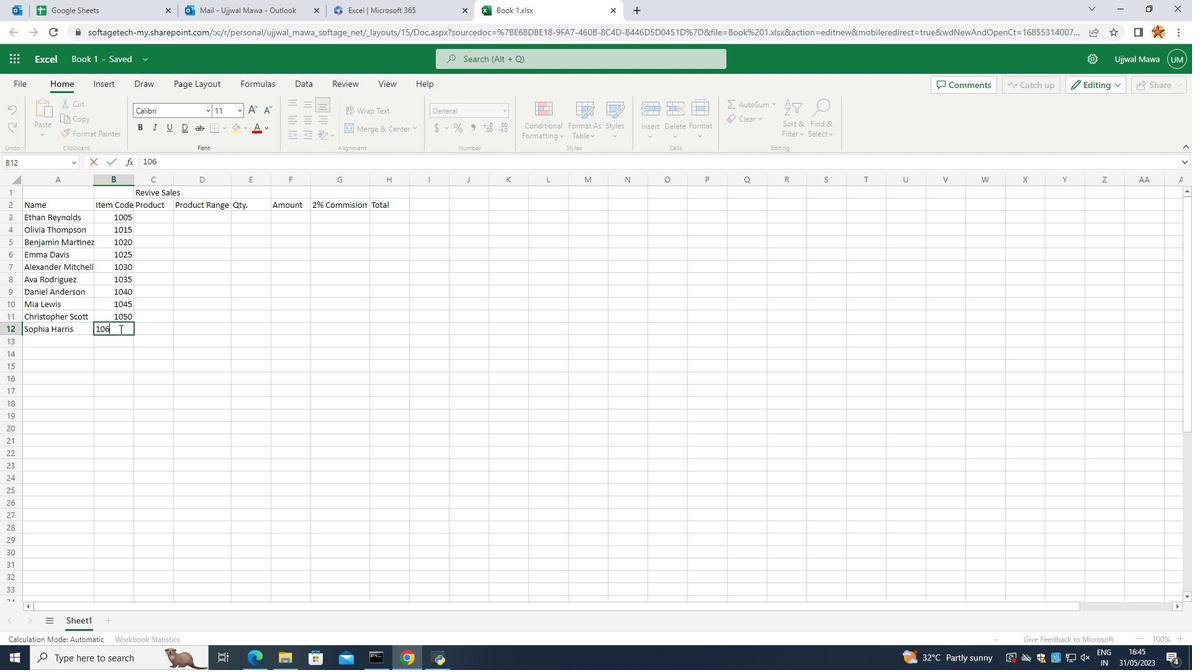 
Action: Mouse moved to (386, 373)
Screenshot: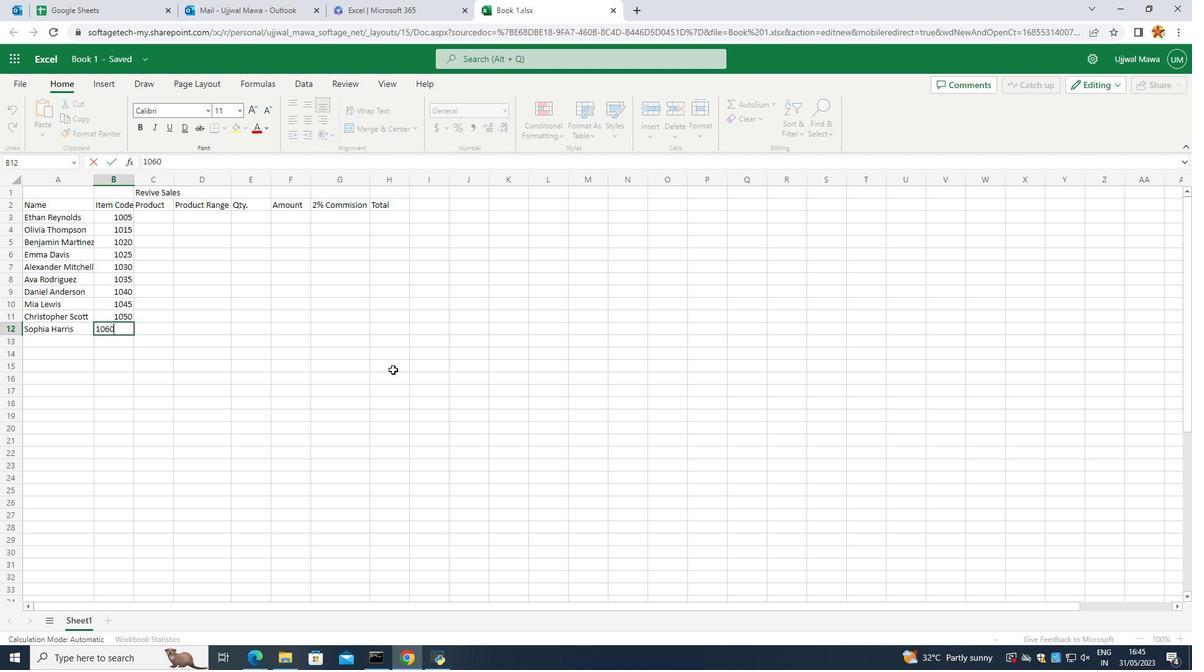 
Action: Mouse pressed left at (389, 372)
Screenshot: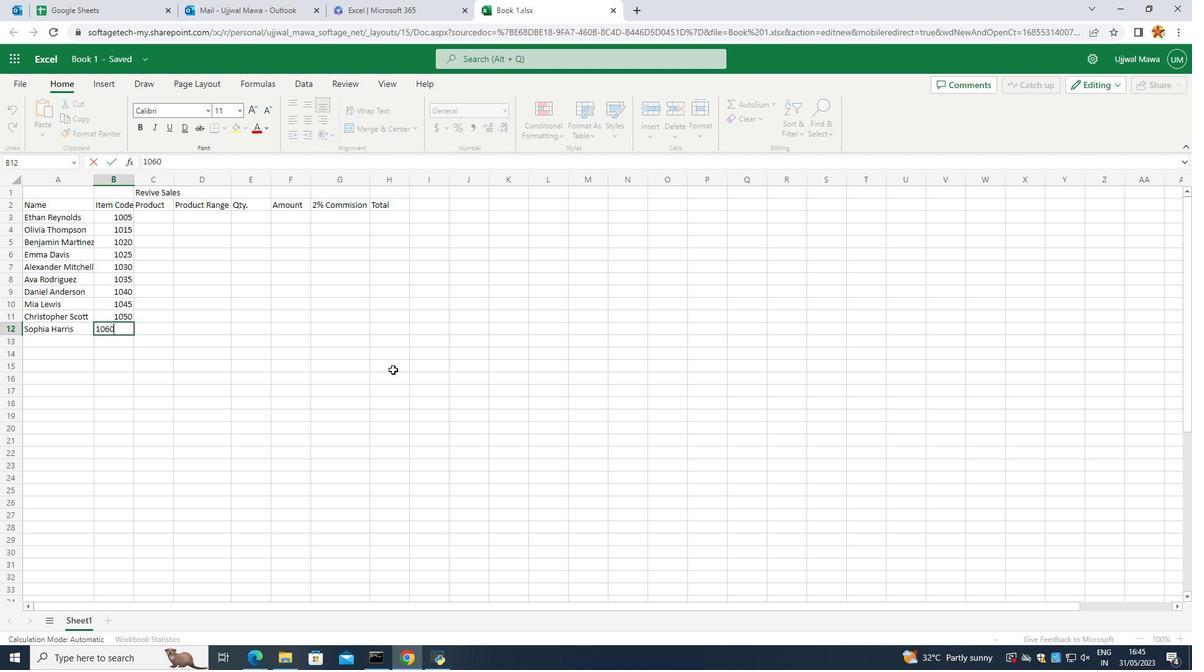 
Action: Mouse moved to (224, 370)
Screenshot: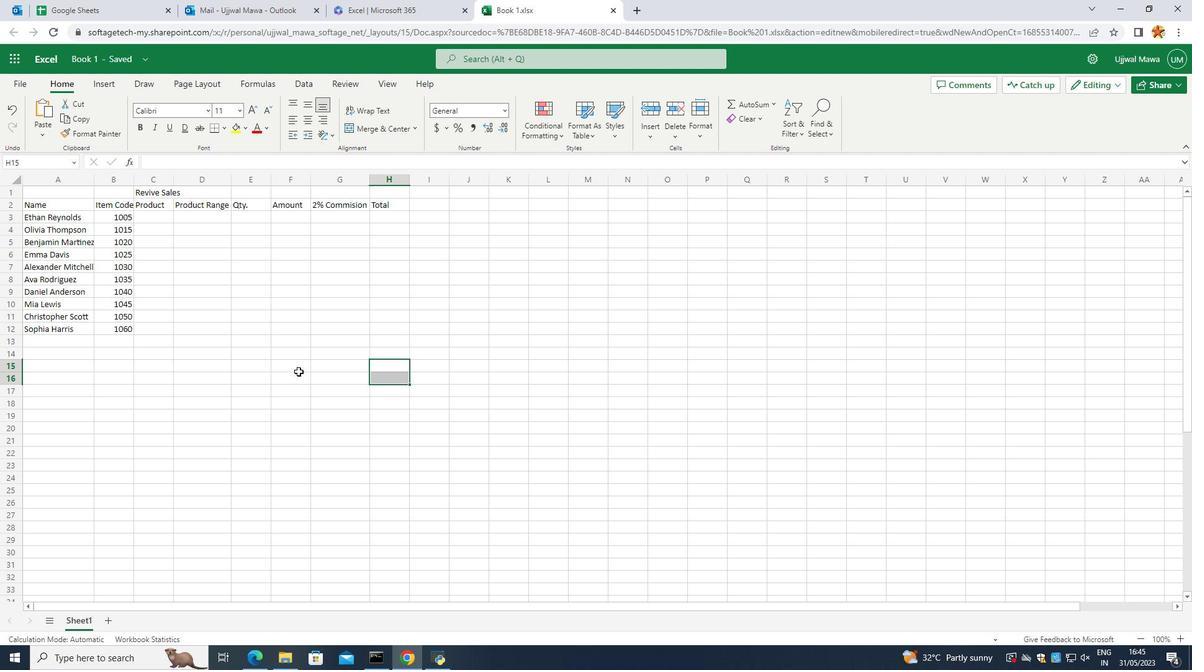 
Action: Mouse pressed left at (224, 370)
Screenshot: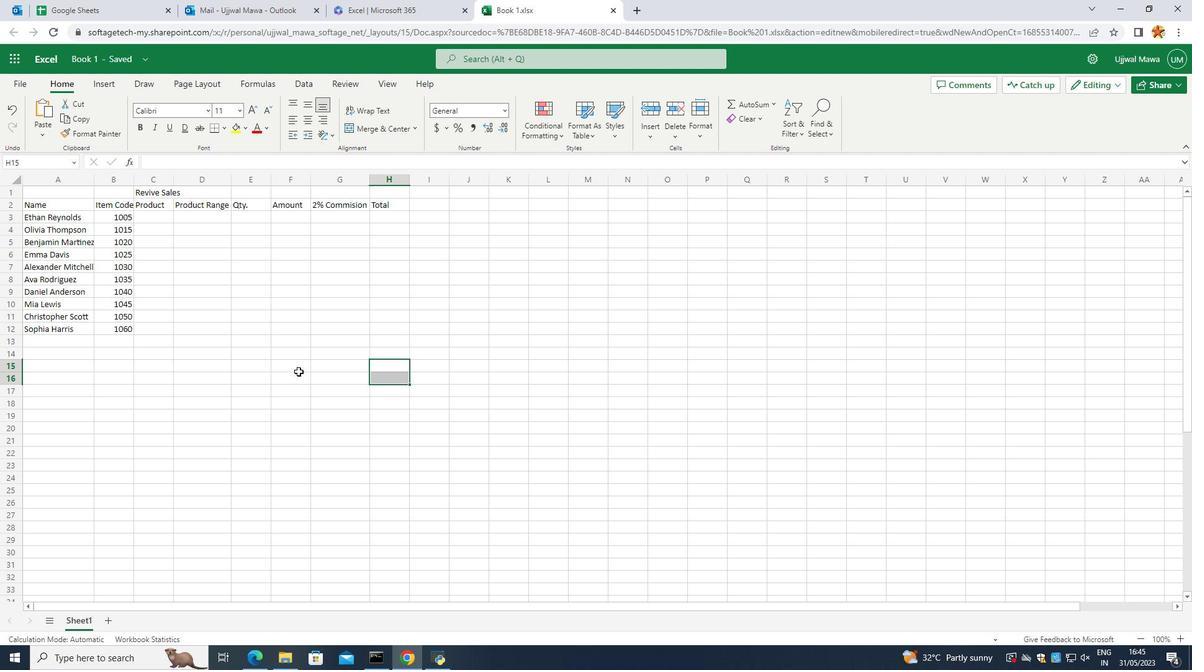 
Action: Mouse moved to (162, 219)
Screenshot: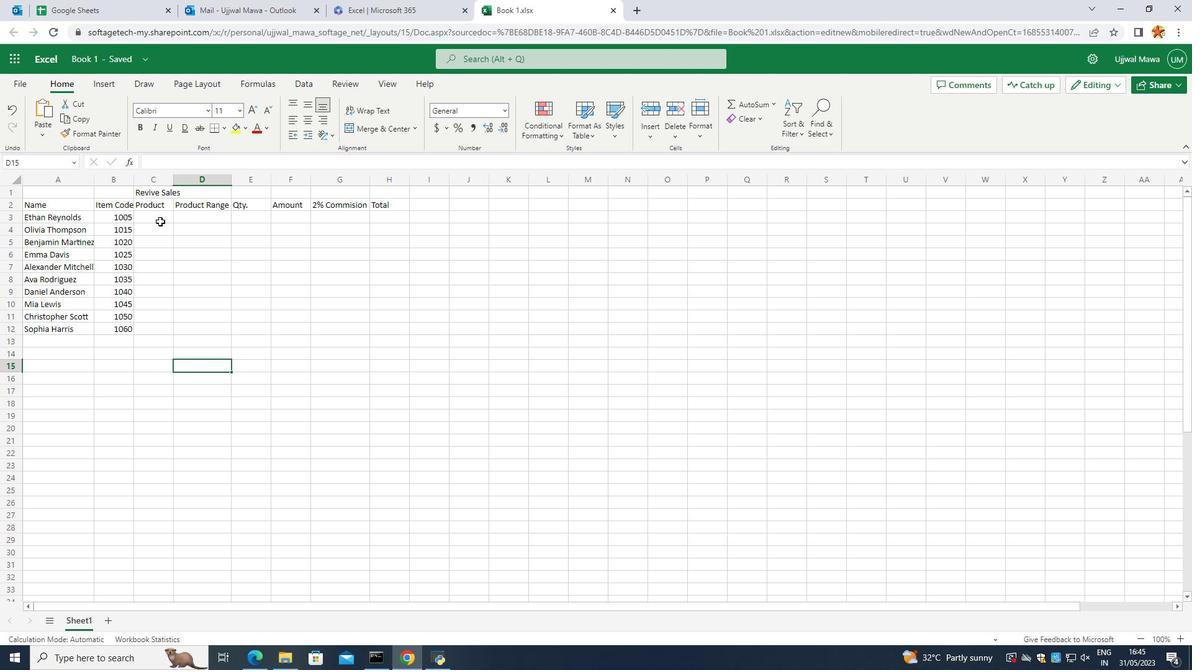 
Action: Mouse pressed left at (162, 219)
Screenshot: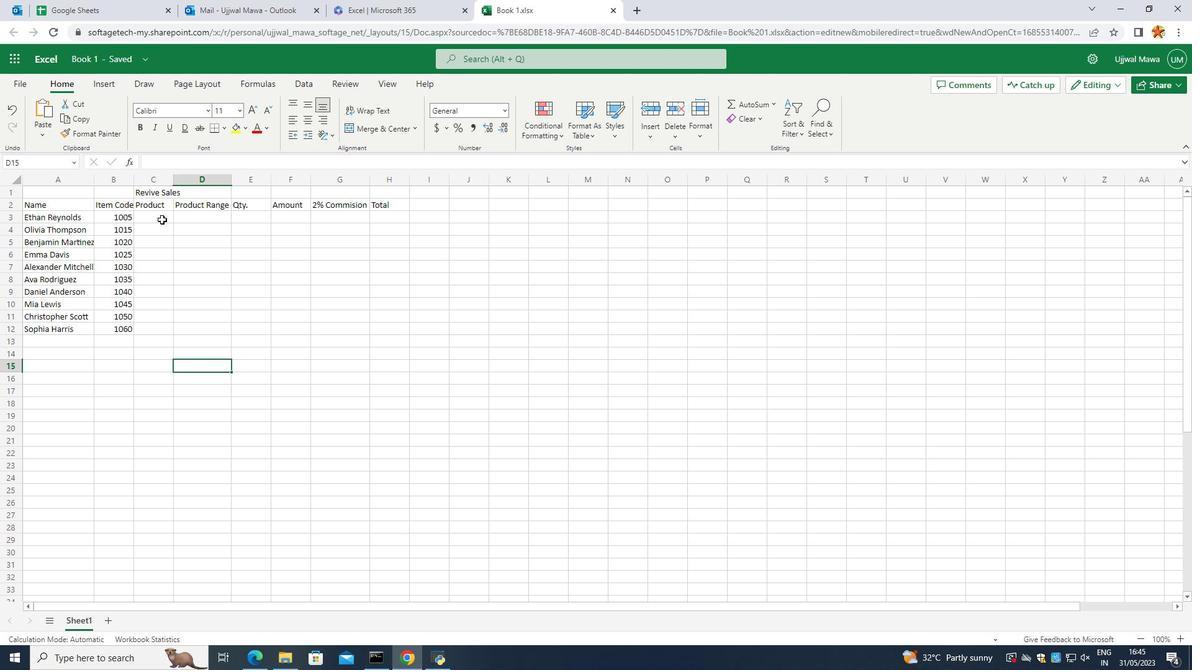 
Action: Mouse moved to (162, 219)
Screenshot: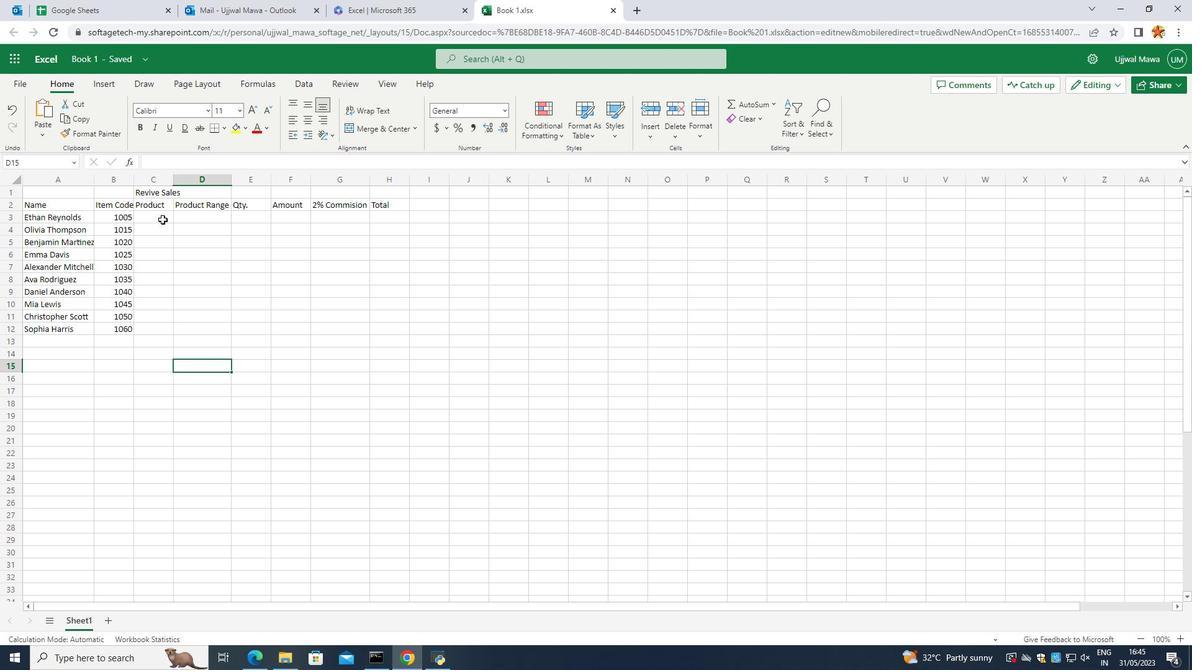 
Action: Mouse pressed left at (162, 219)
Screenshot: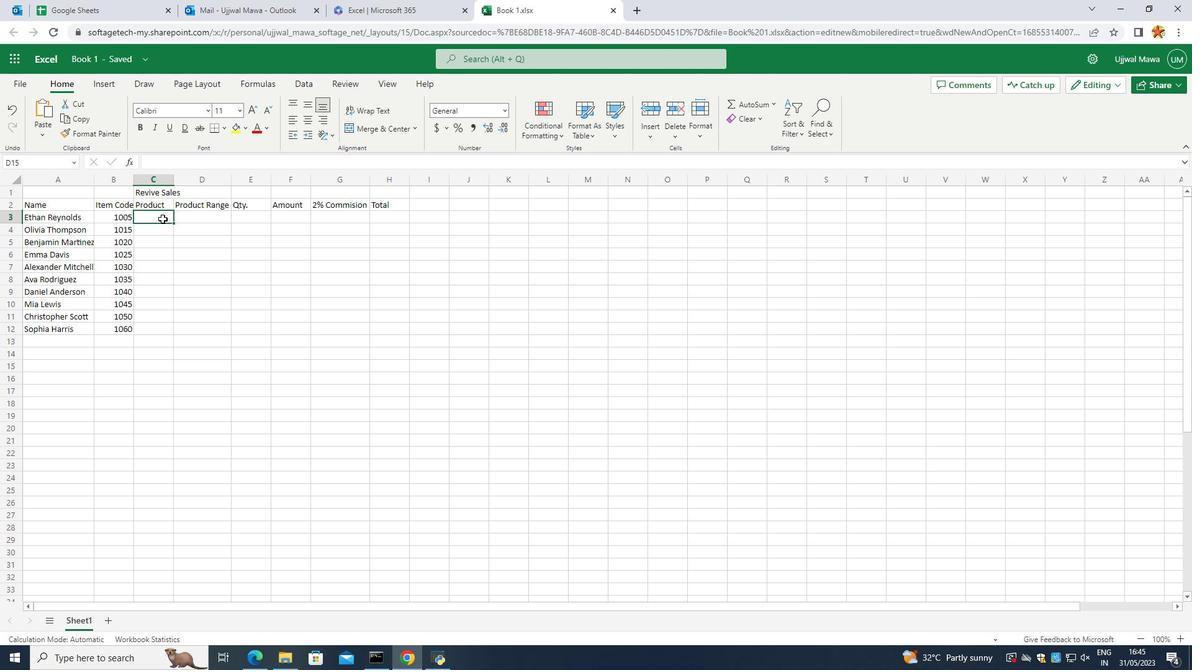 
Action: Key pressed <Key.caps_lock>
Screenshot: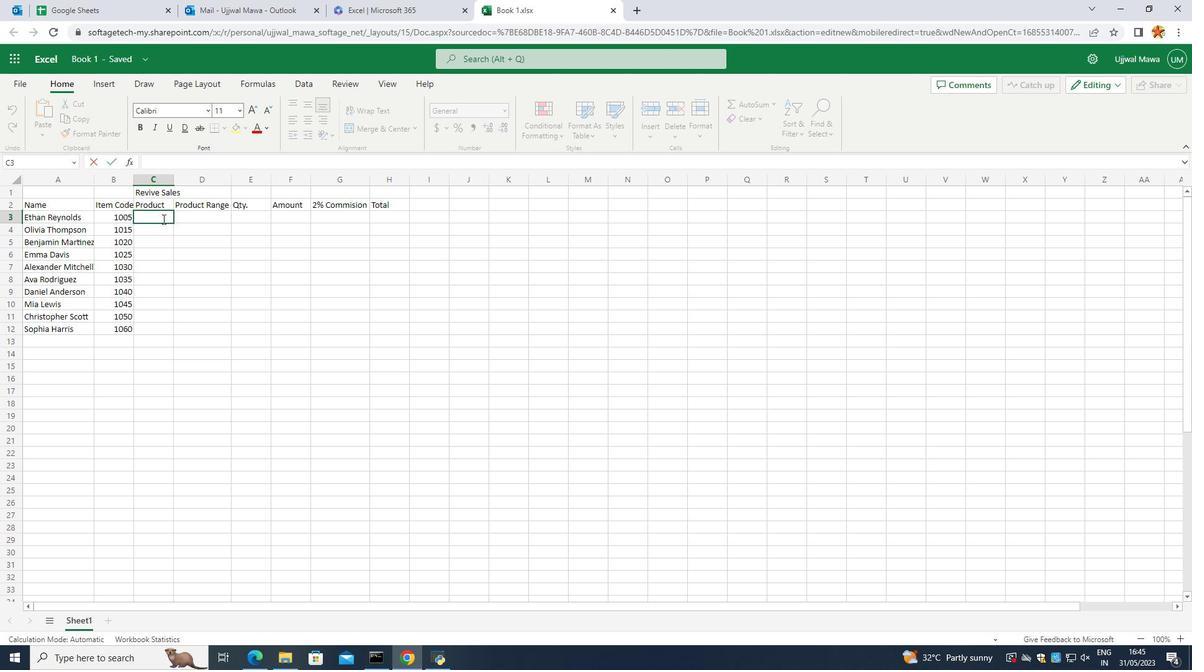 
Action: Mouse moved to (162, 219)
Screenshot: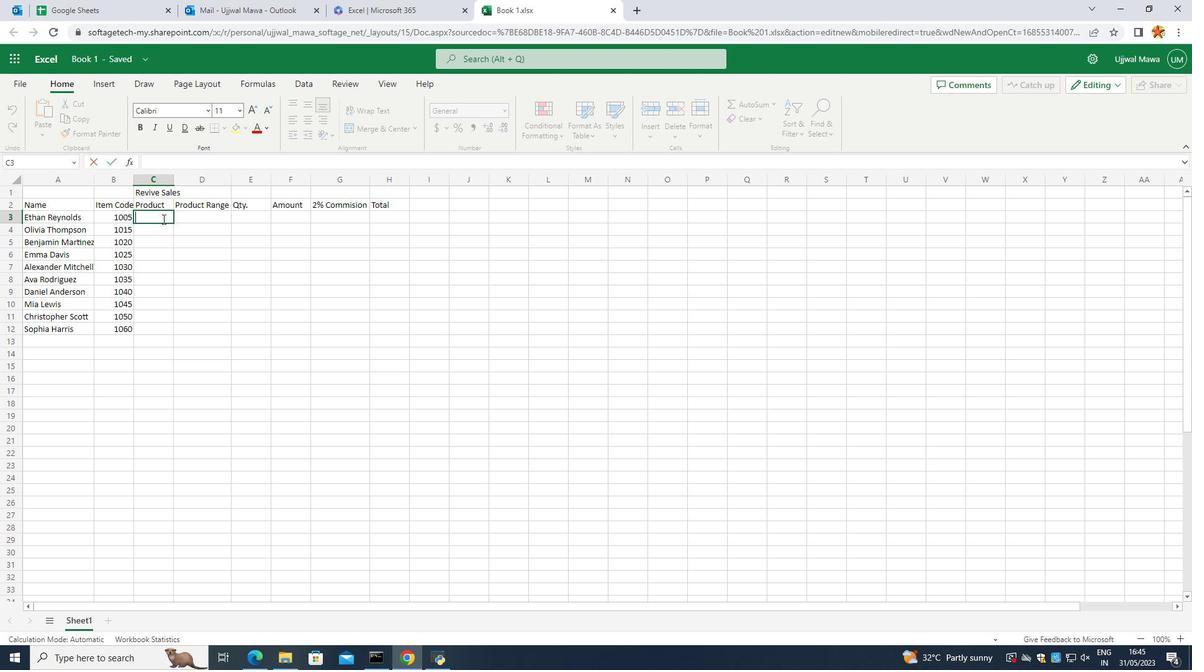 
Action: Key pressed C<Key.caps_lock>al
Screenshot: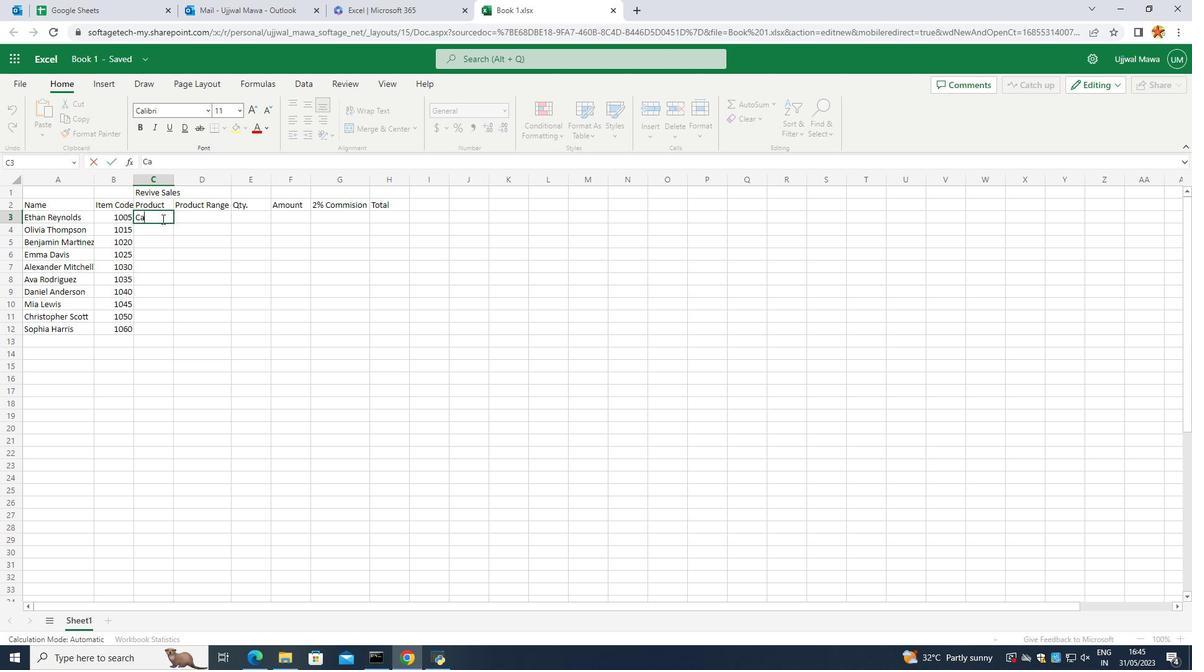 
Action: Mouse moved to (160, 220)
Screenshot: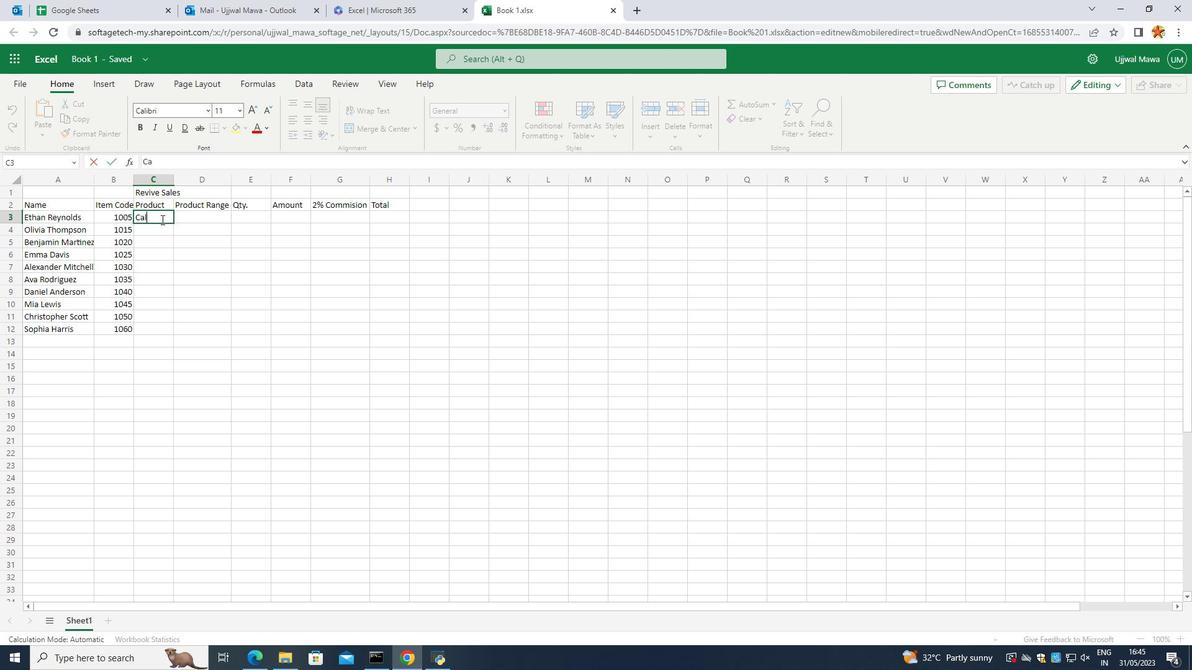 
Action: Key pressed b
Screenshot: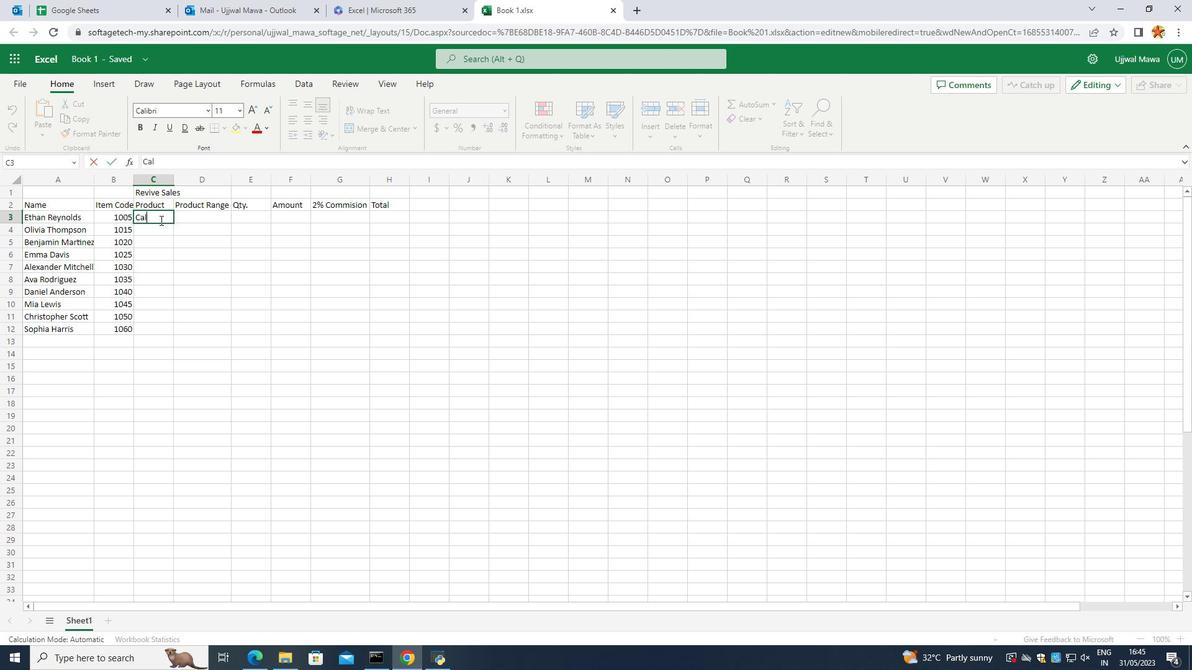 
Action: Mouse moved to (160, 220)
Screenshot: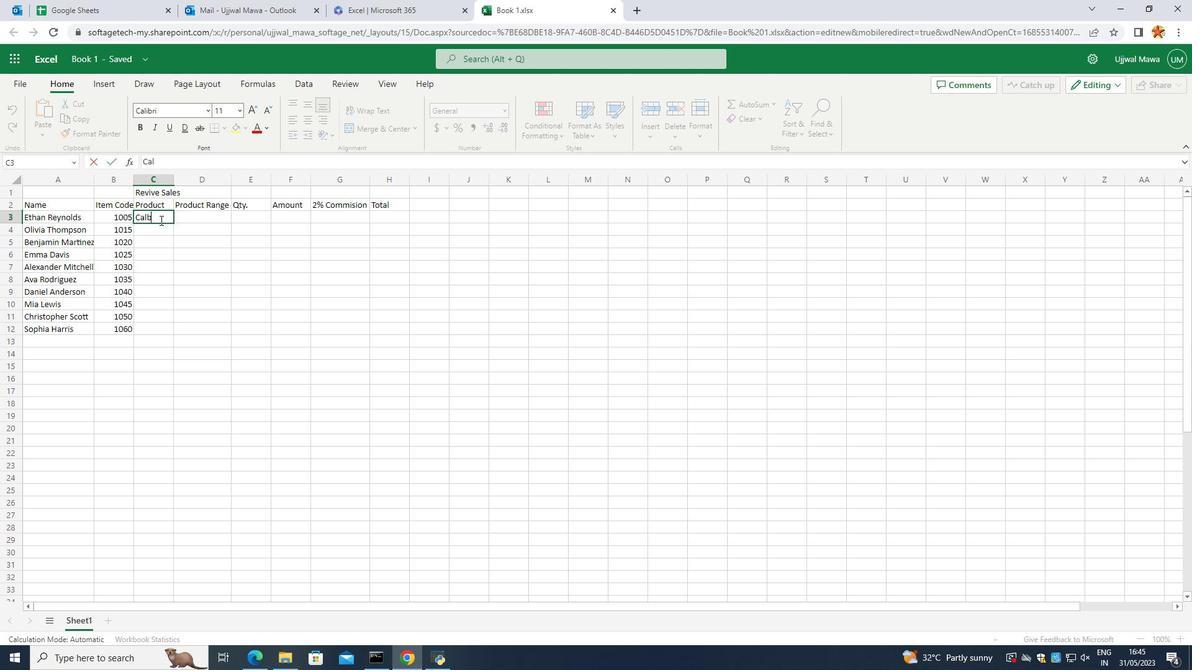 
Action: Key pressed <Key.backspace>vien<Key.space>
Screenshot: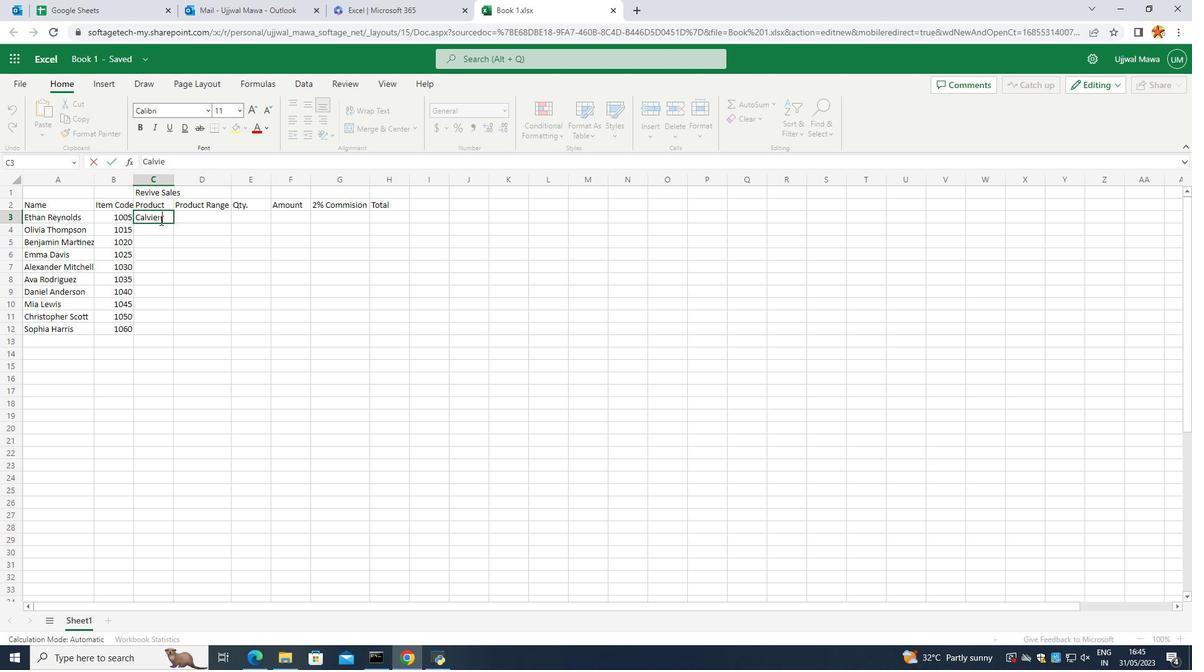 
Action: Mouse moved to (159, 221)
Screenshot: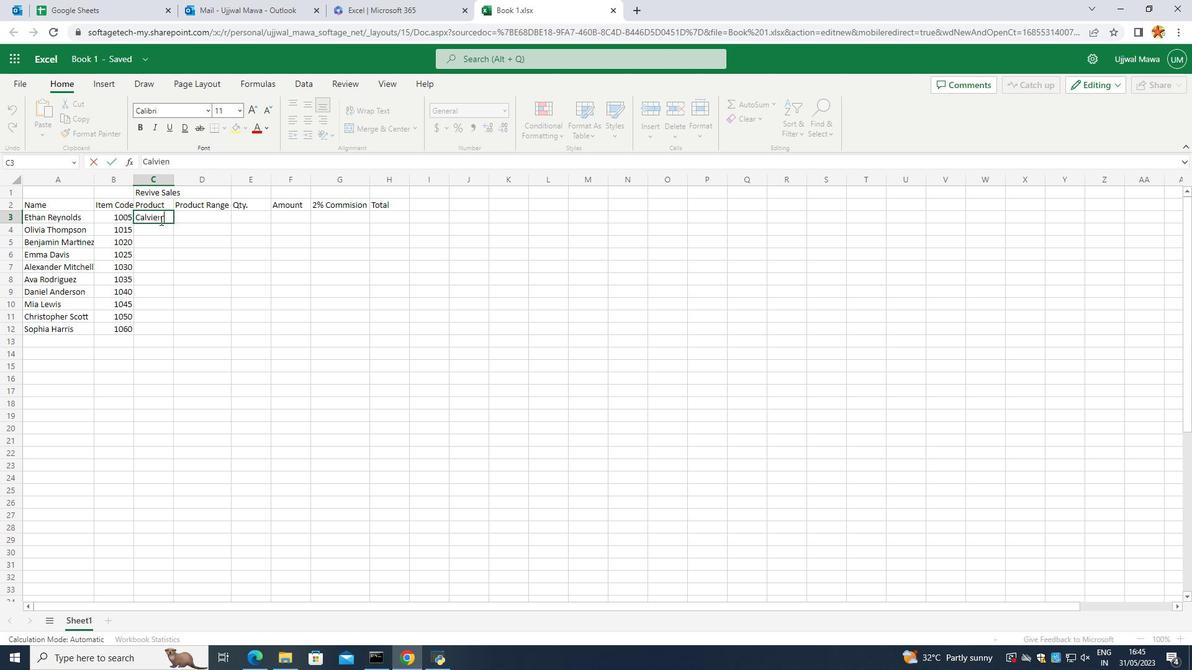 
Action: Key pressed <Key.caps_lock>K<Key.caps_lock>lien
Screenshot: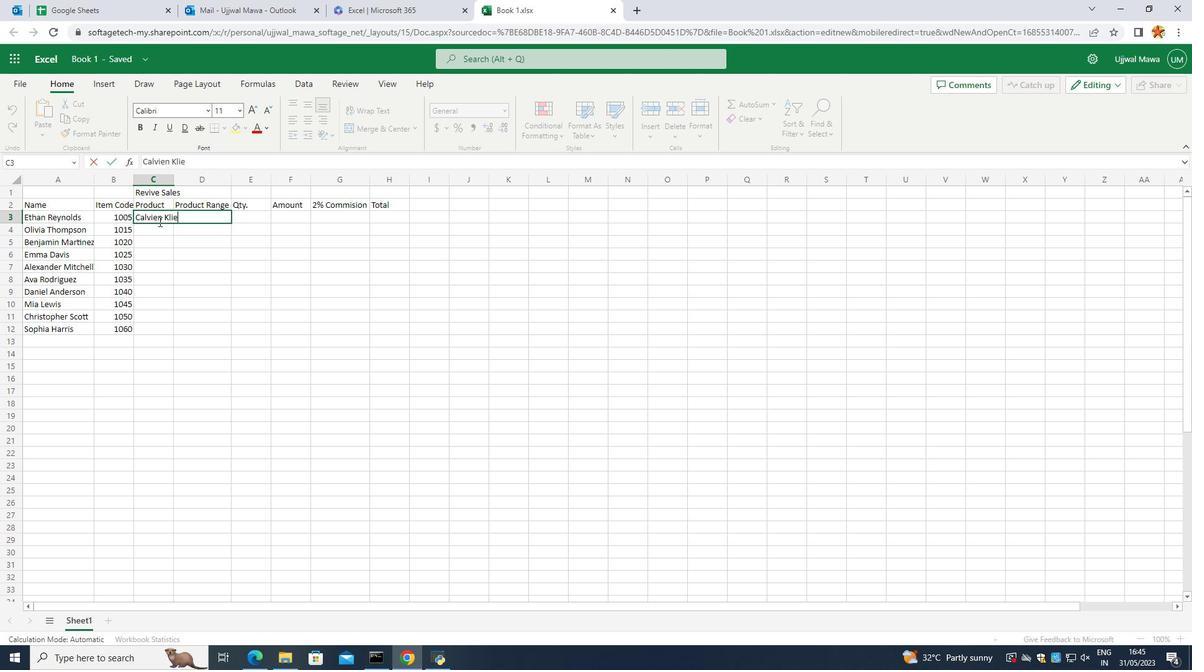 
Action: Mouse moved to (162, 244)
Screenshot: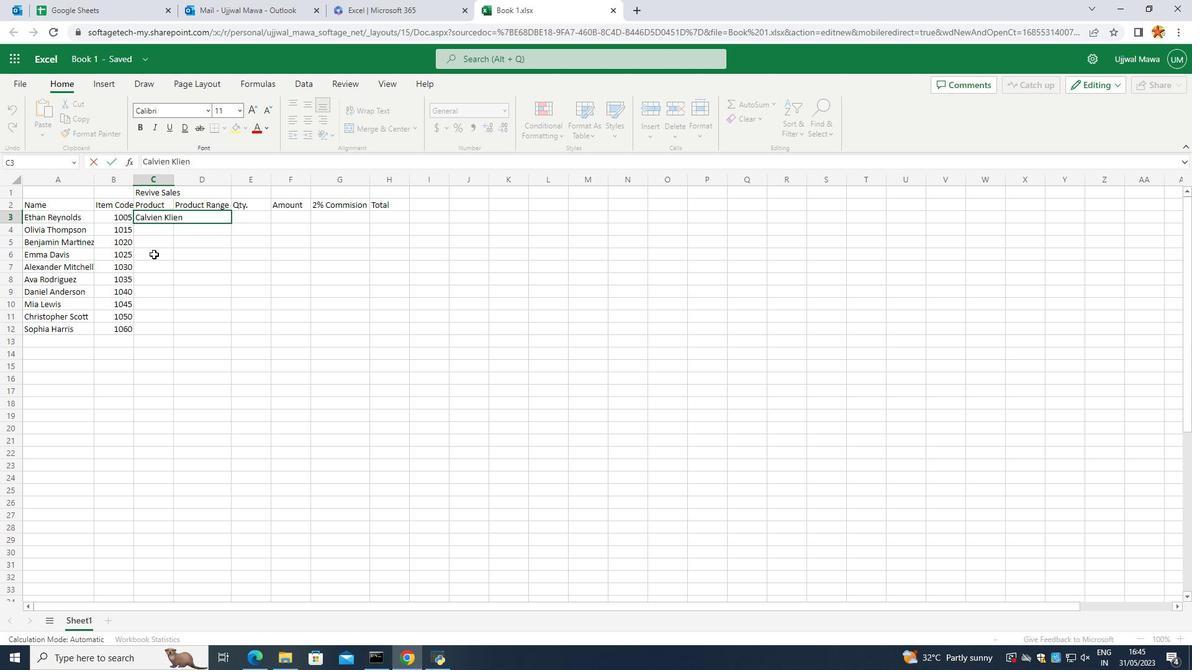 
Action: Key pressed <Key.space>
Screenshot: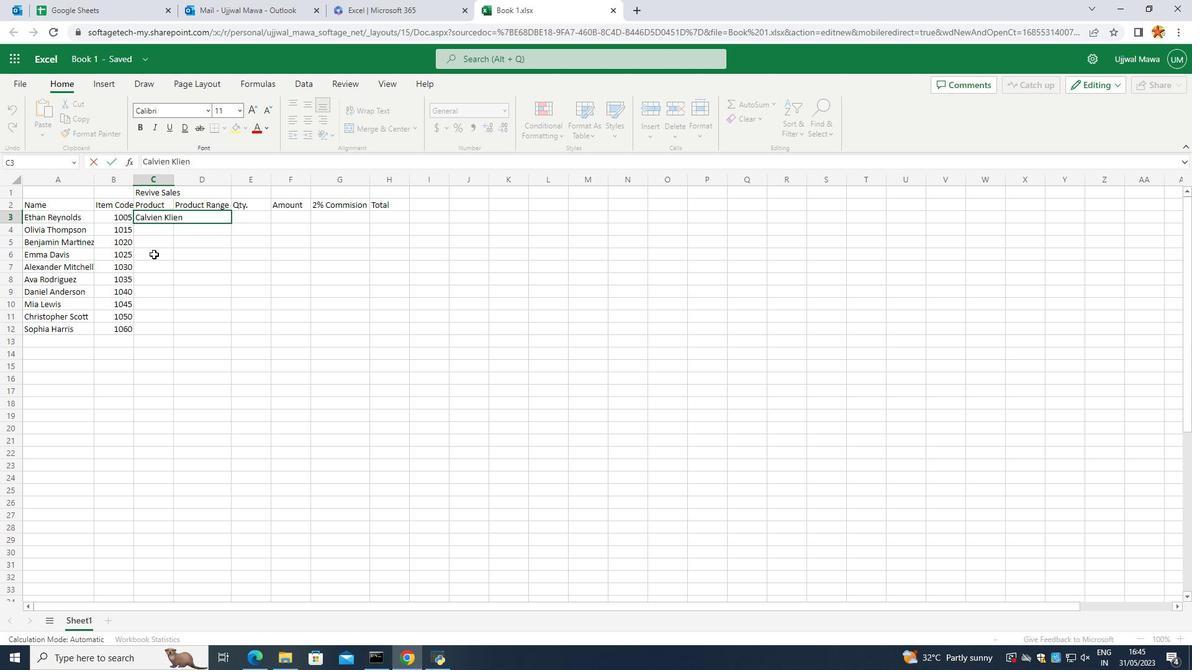 
Action: Mouse moved to (162, 236)
Screenshot: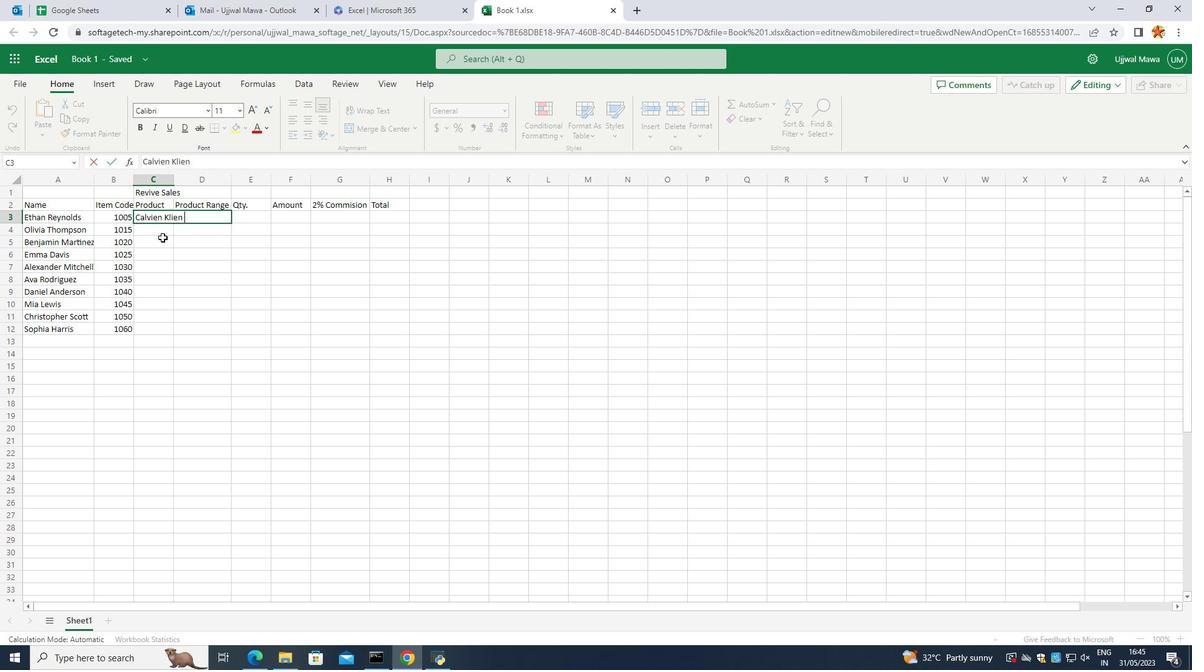 
Action: Mouse pressed left at (162, 236)
Screenshot: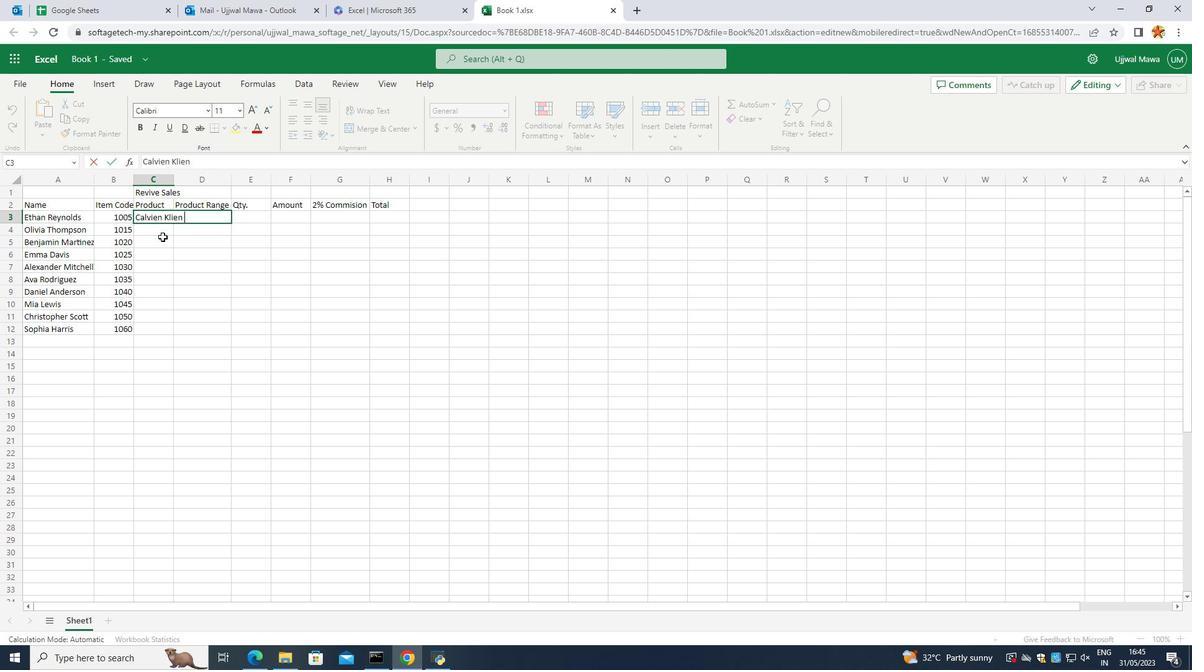 
Action: Mouse moved to (160, 205)
Screenshot: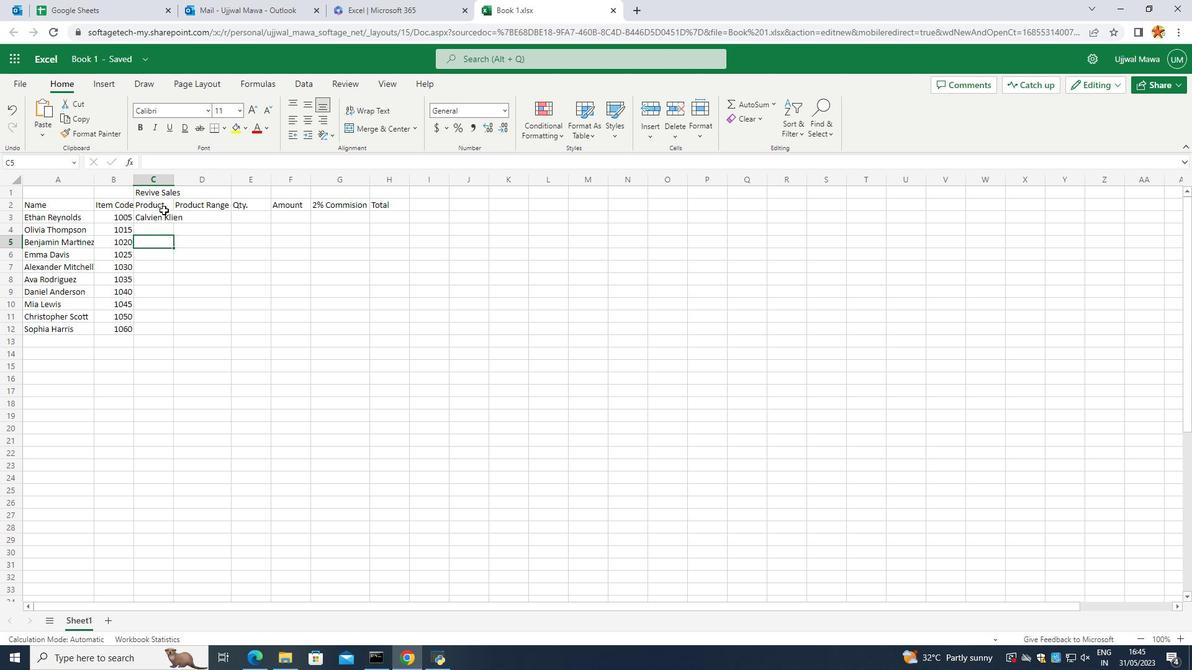 
Action: Mouse pressed left at (160, 205)
Screenshot: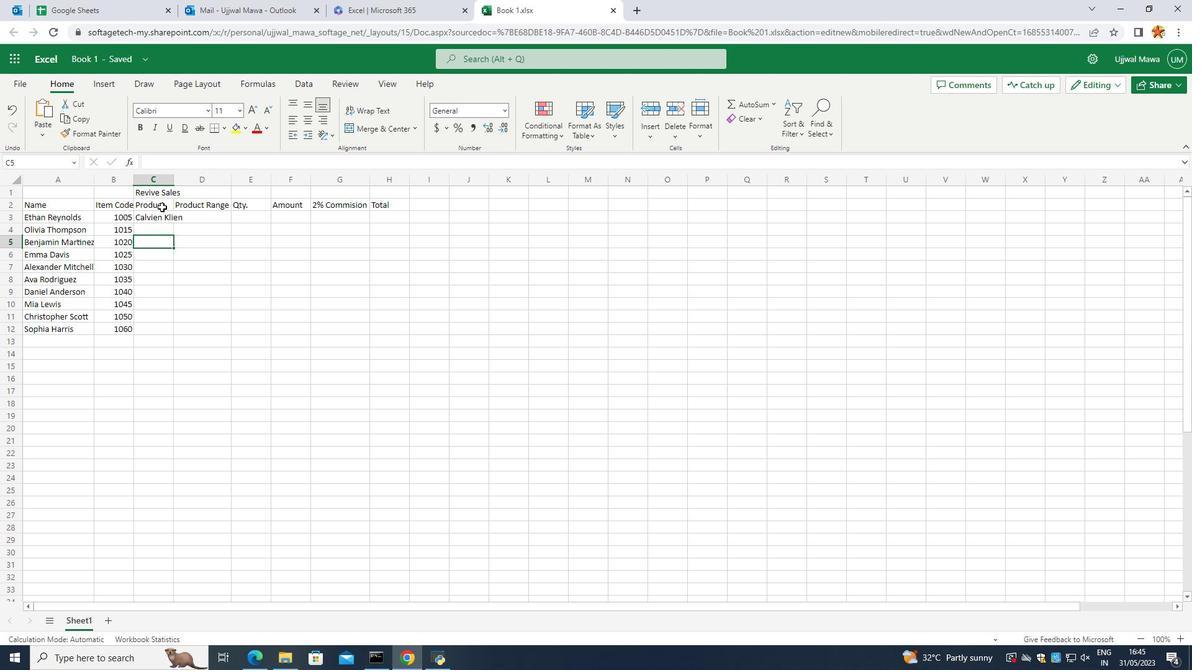 
Action: Mouse moved to (175, 184)
Screenshot: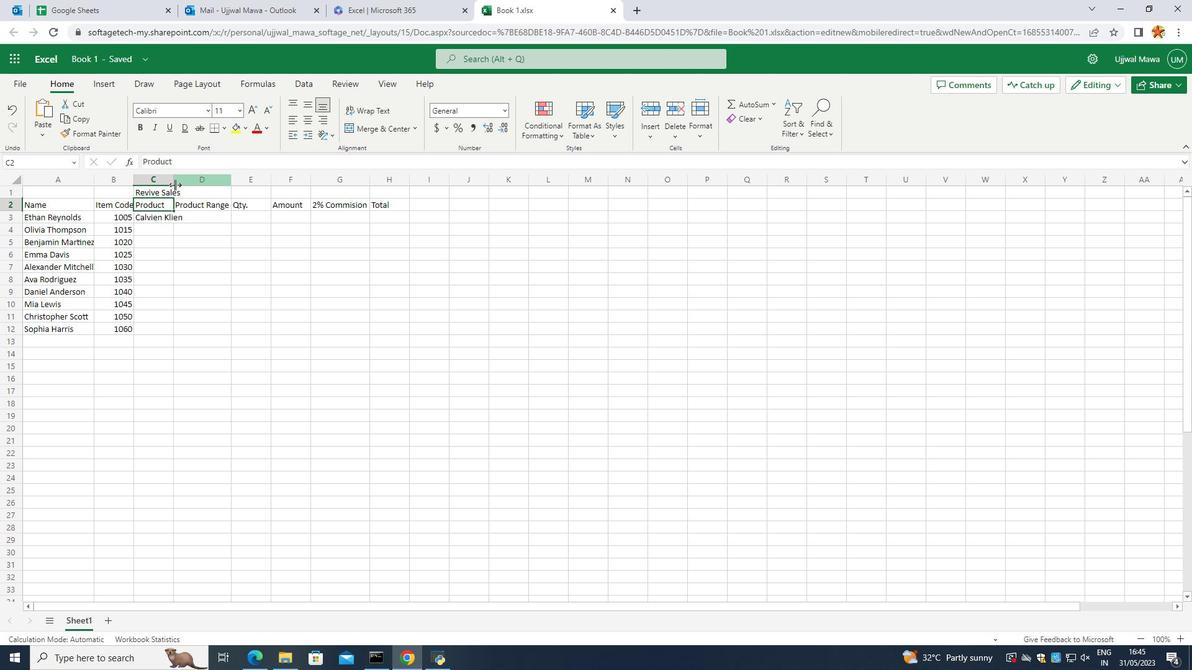 
Action: Mouse pressed left at (175, 184)
Screenshot: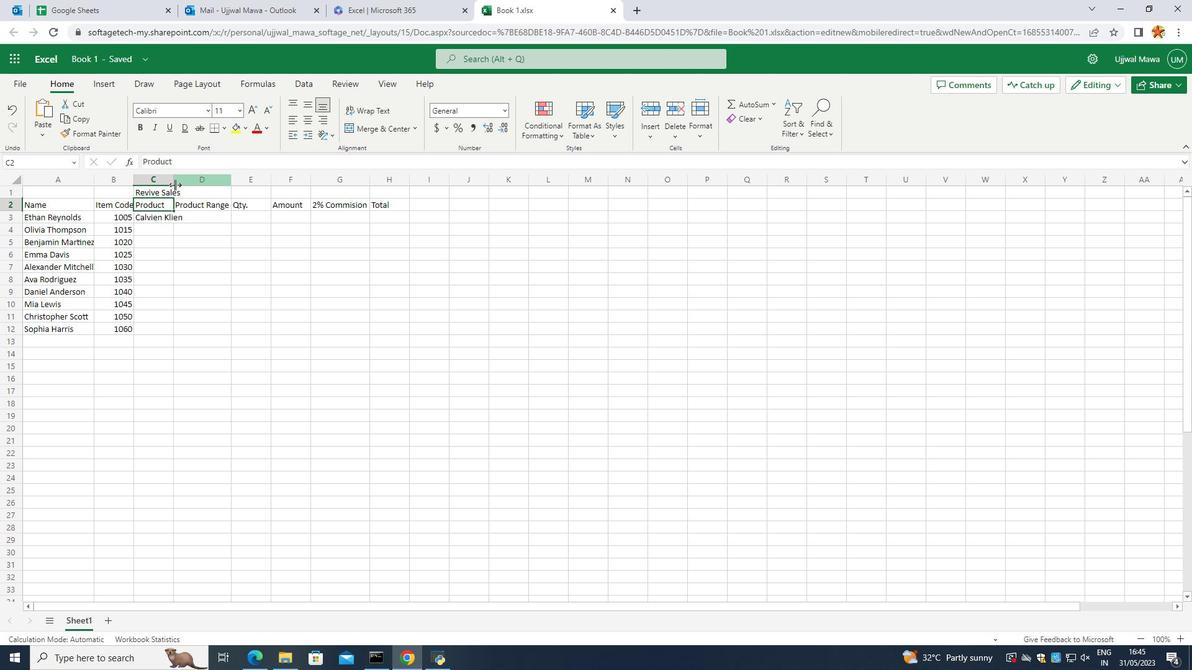 
Action: Mouse moved to (185, 217)
Screenshot: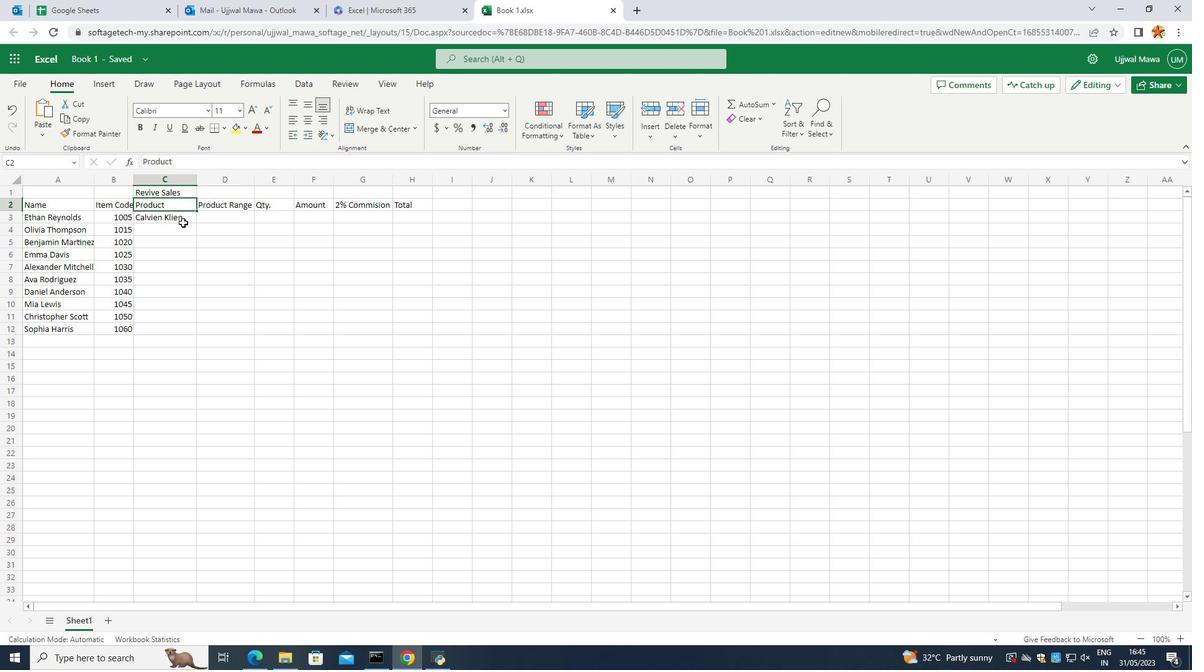 
Action: Mouse pressed left at (185, 217)
Screenshot: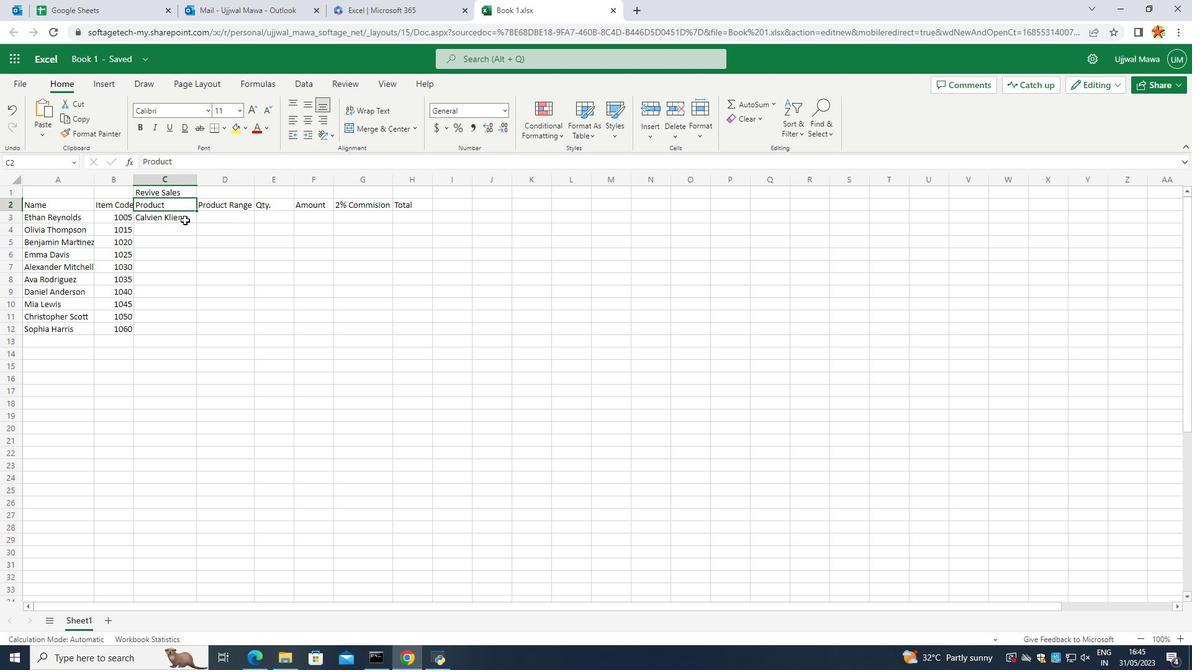 
Action: Mouse pressed left at (185, 217)
Screenshot: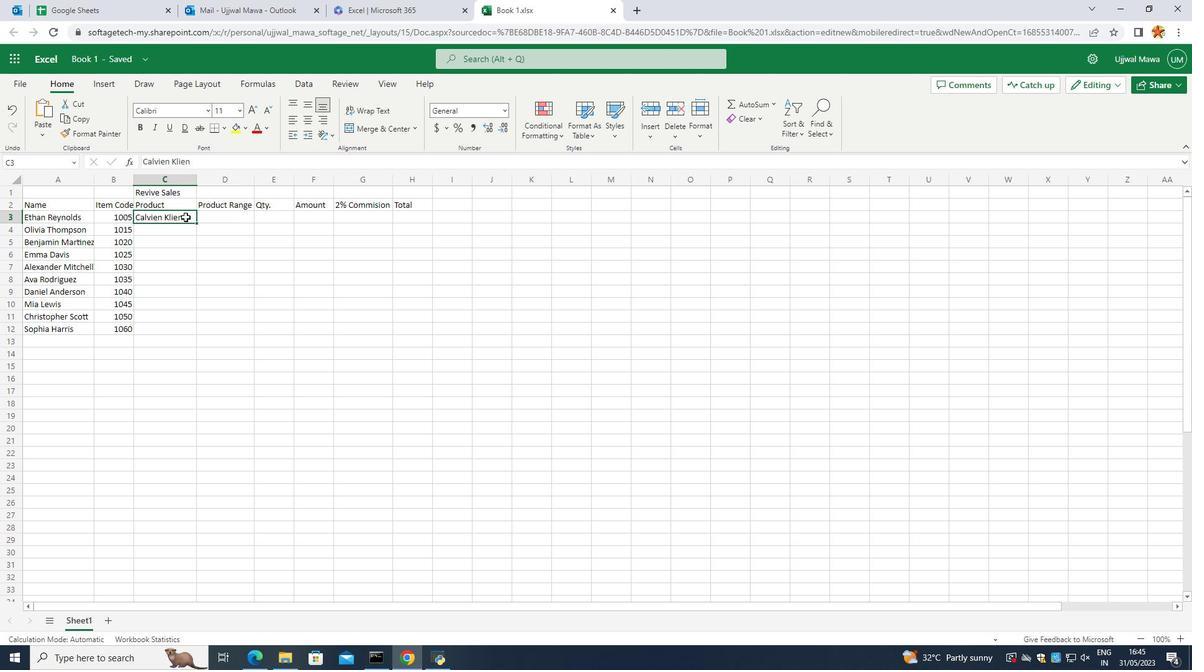 
Action: Mouse pressed left at (185, 217)
Screenshot: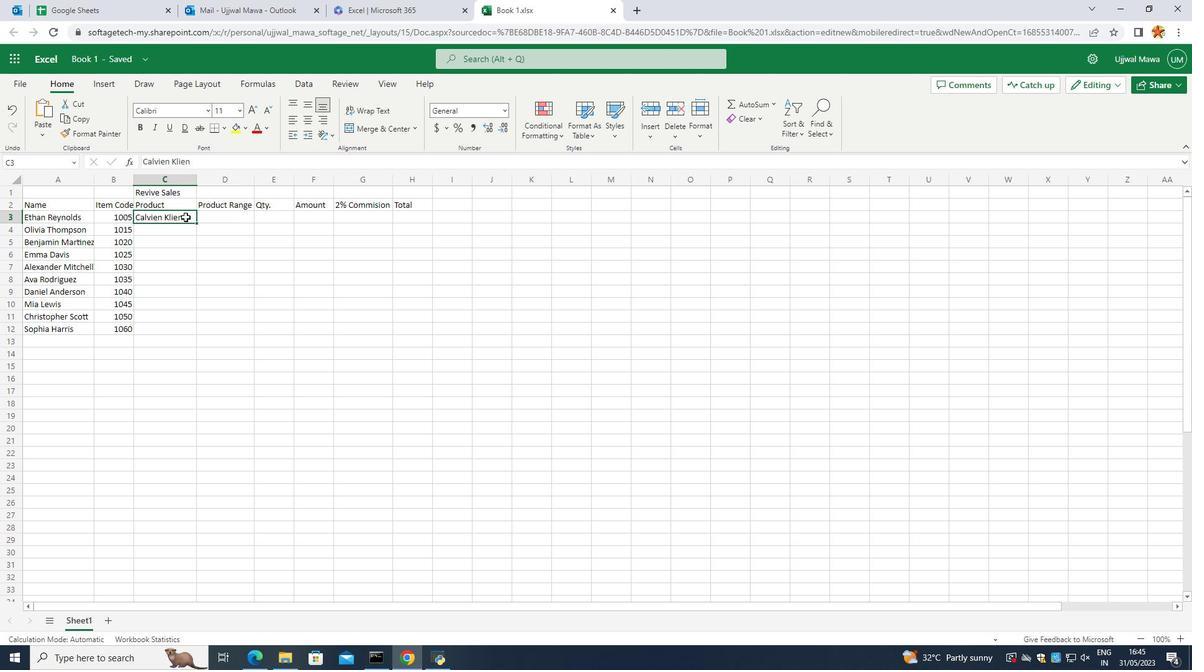
Action: Mouse pressed left at (185, 217)
Screenshot: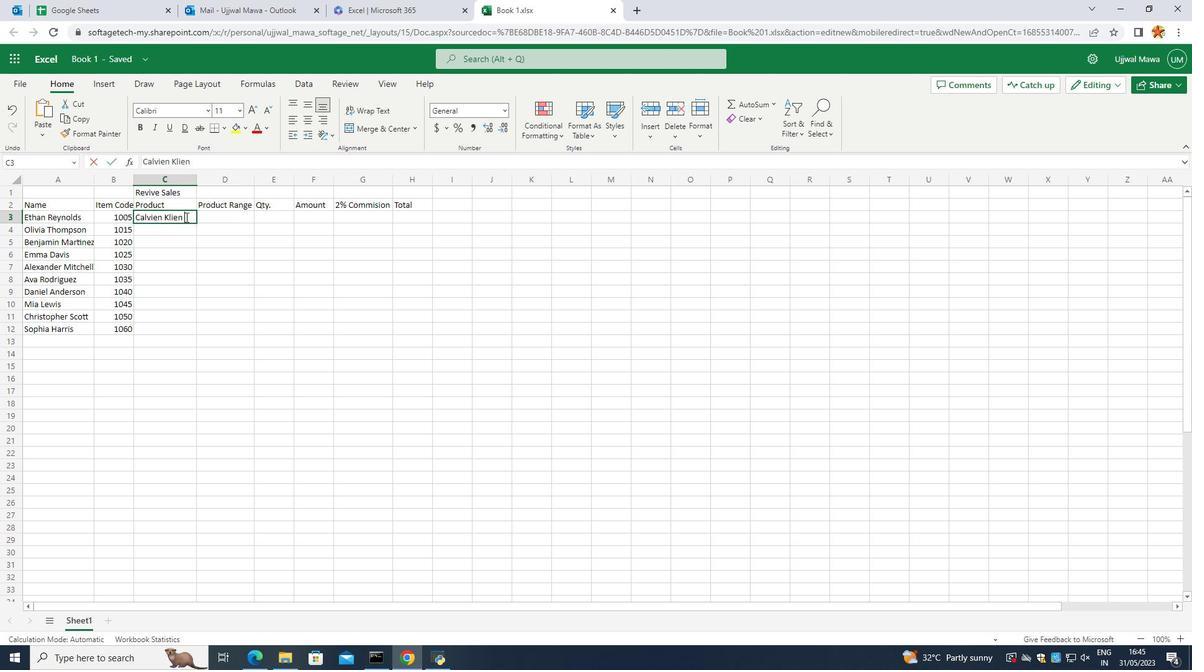 
Action: Key pressed <Key.space>
Screenshot: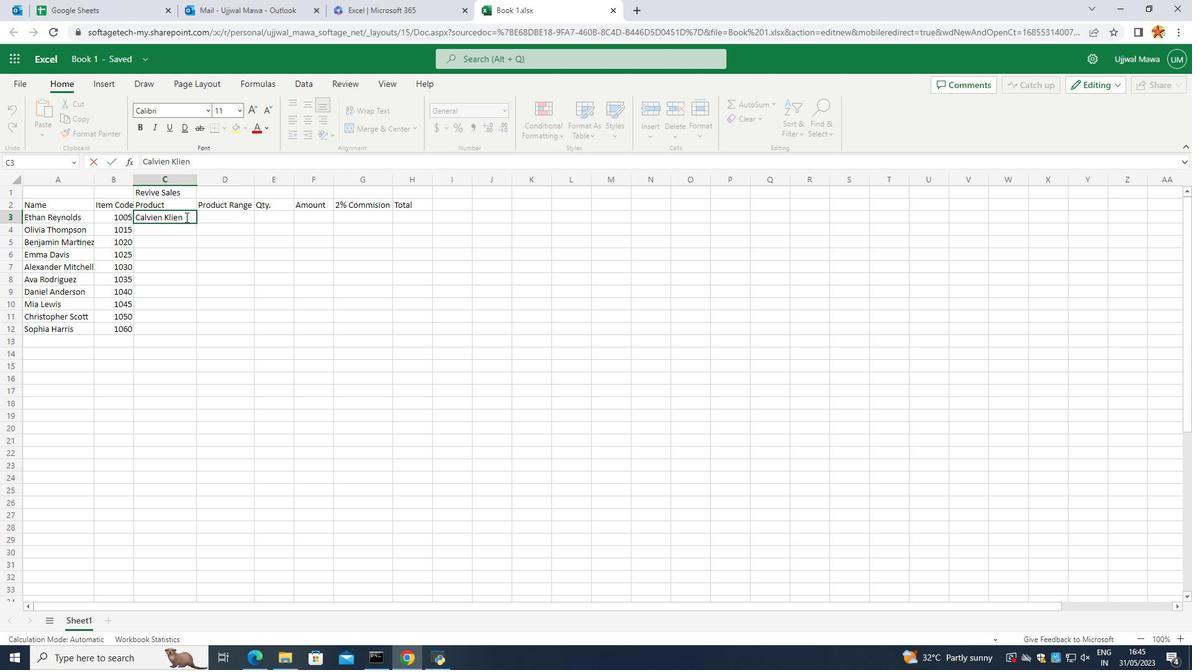 
Action: Mouse moved to (169, 232)
Screenshot: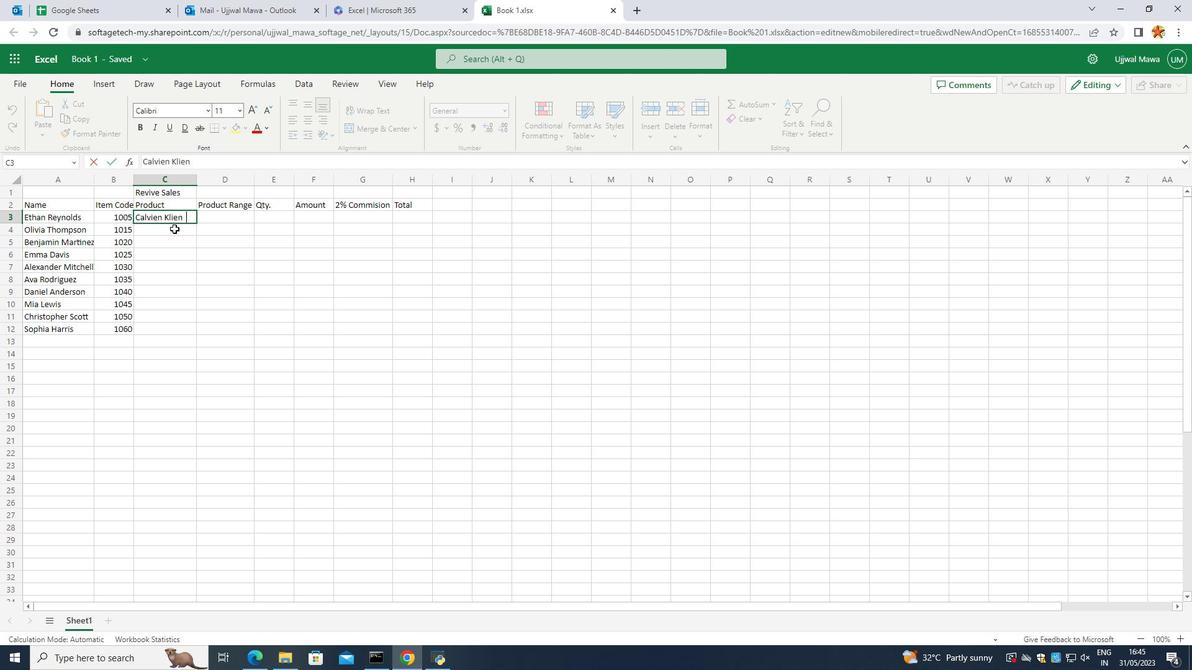 
Action: Mouse pressed left at (169, 232)
Screenshot: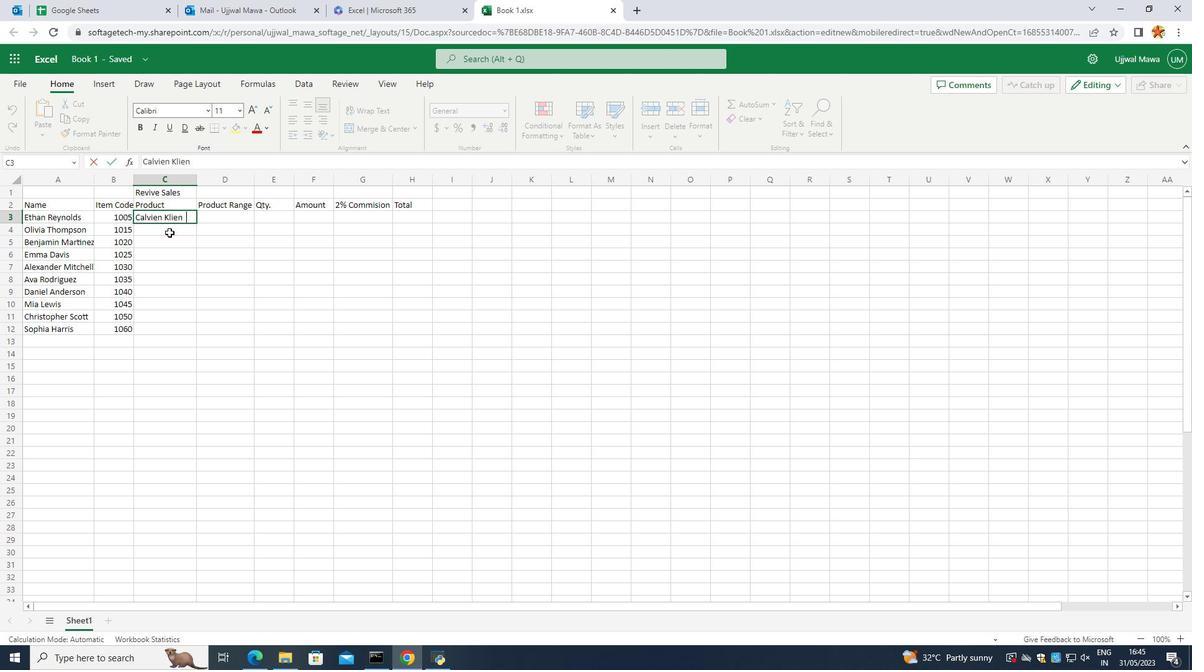 
Action: Key pressed <Key.caps_lock>
Screenshot: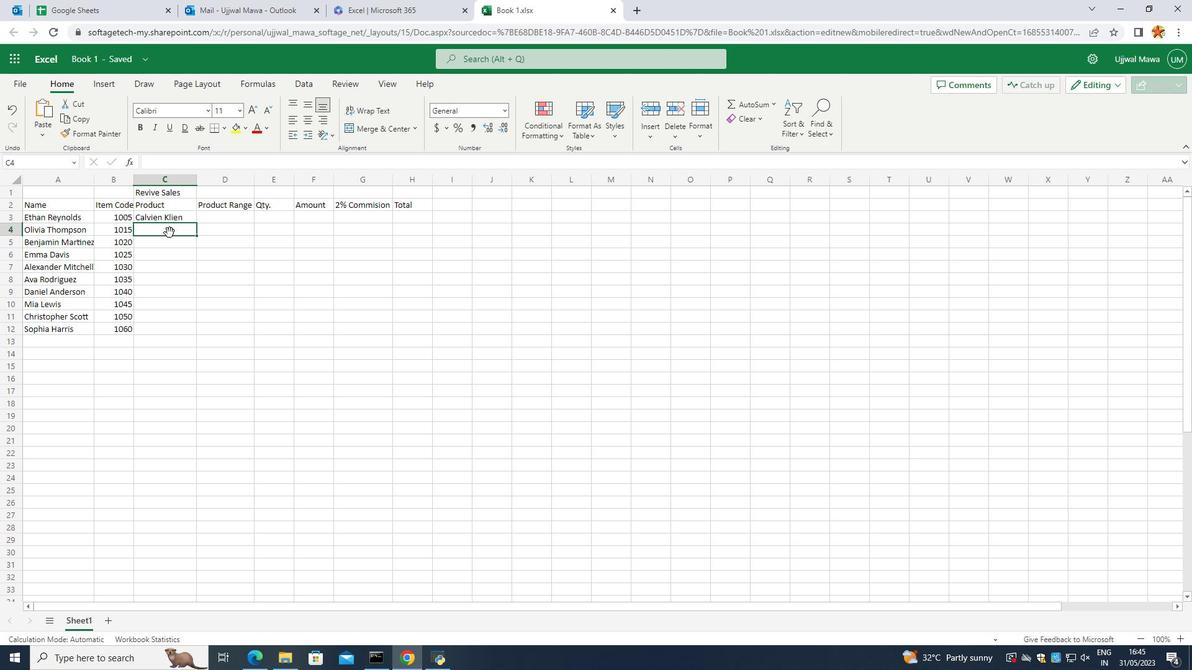 
Action: Mouse moved to (169, 232)
Screenshot: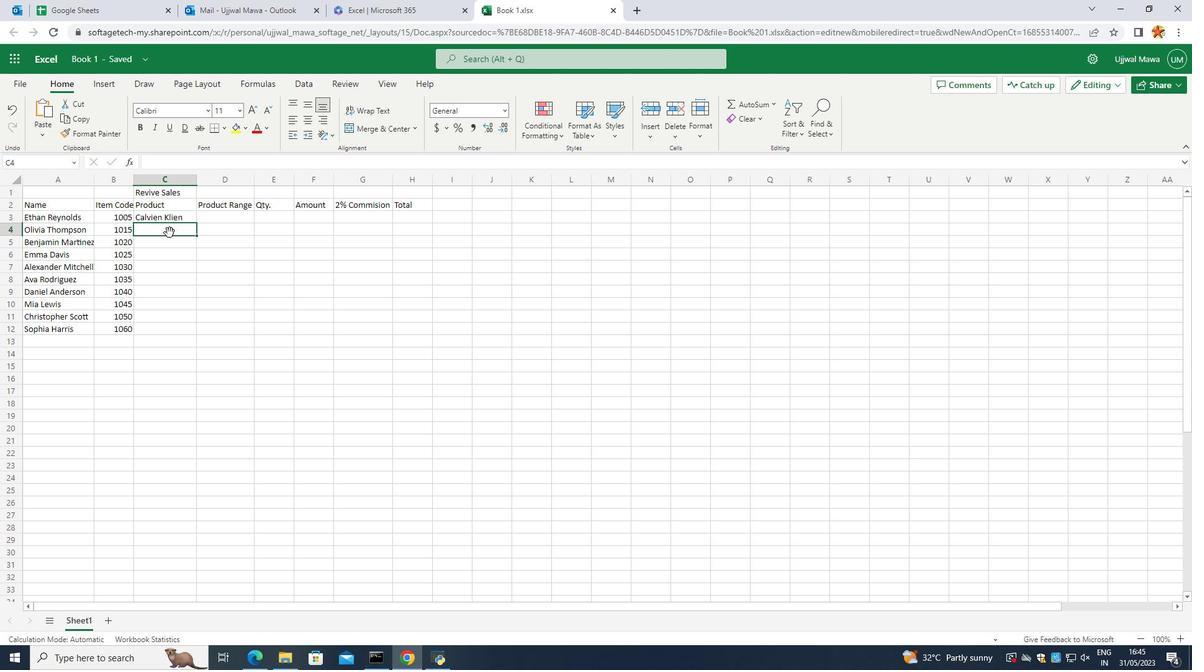 
Action: Key pressed T<Key.caps_lock>
Screenshot: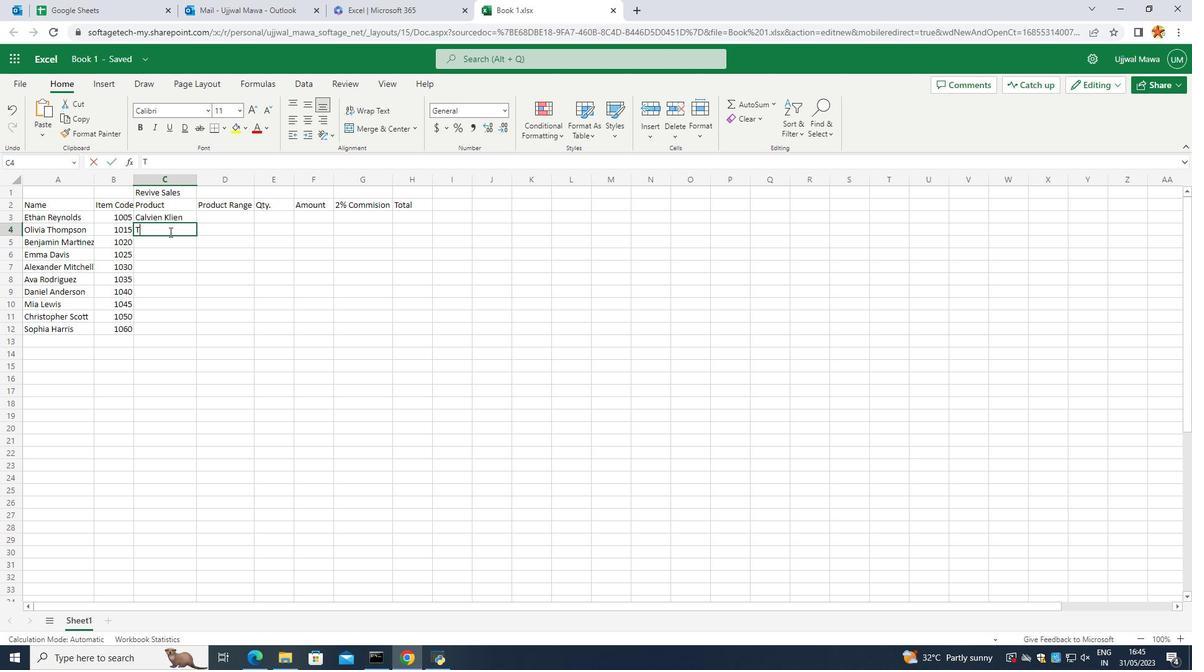 
Action: Mouse moved to (170, 231)
Screenshot: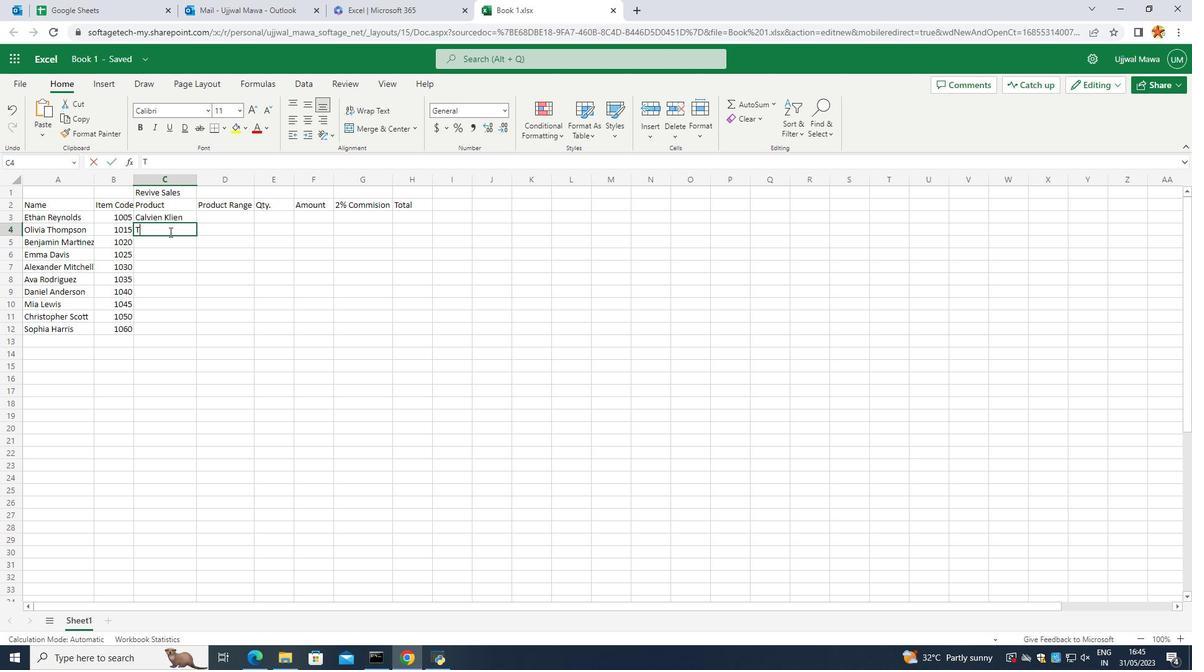 
Action: Key pressed ommy<Key.space><Key.caps_lock>H<Key.caps_lock>ilfi
Screenshot: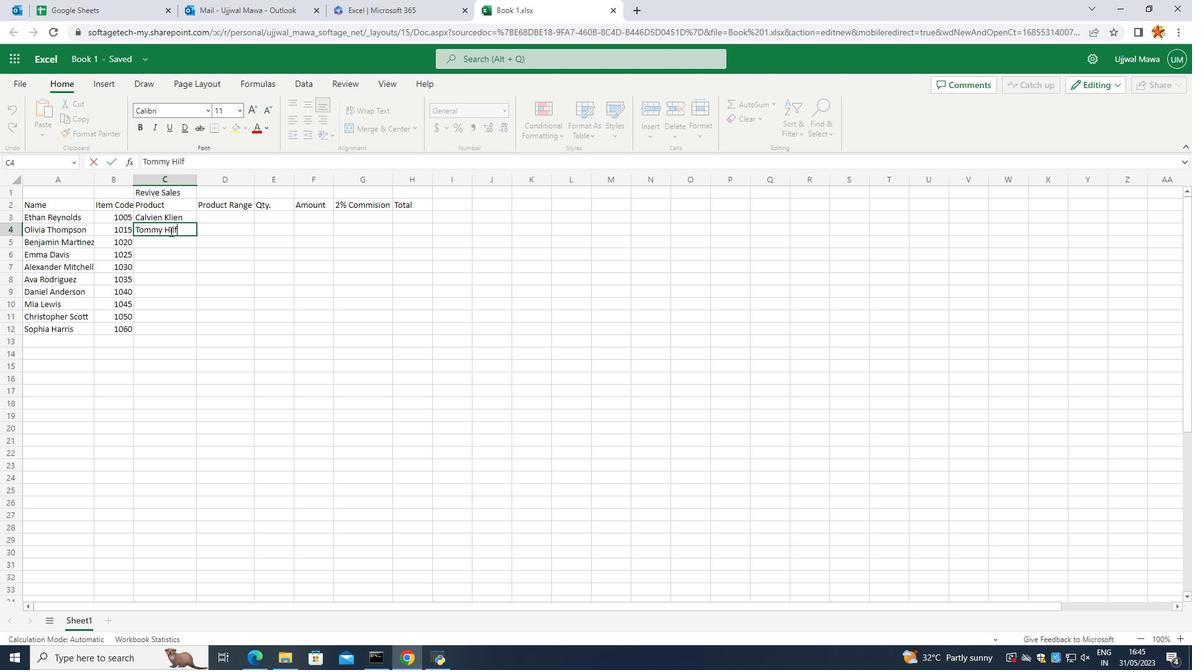 
Action: Mouse moved to (187, 233)
Screenshot: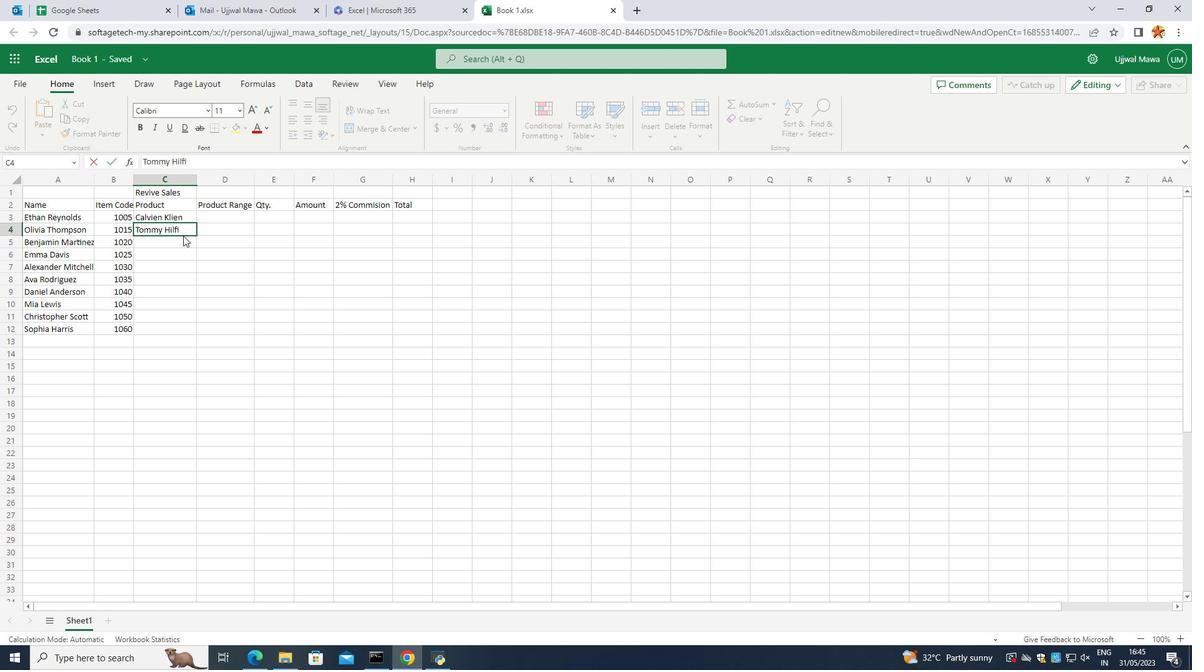 
Action: Key pressed ger
Screenshot: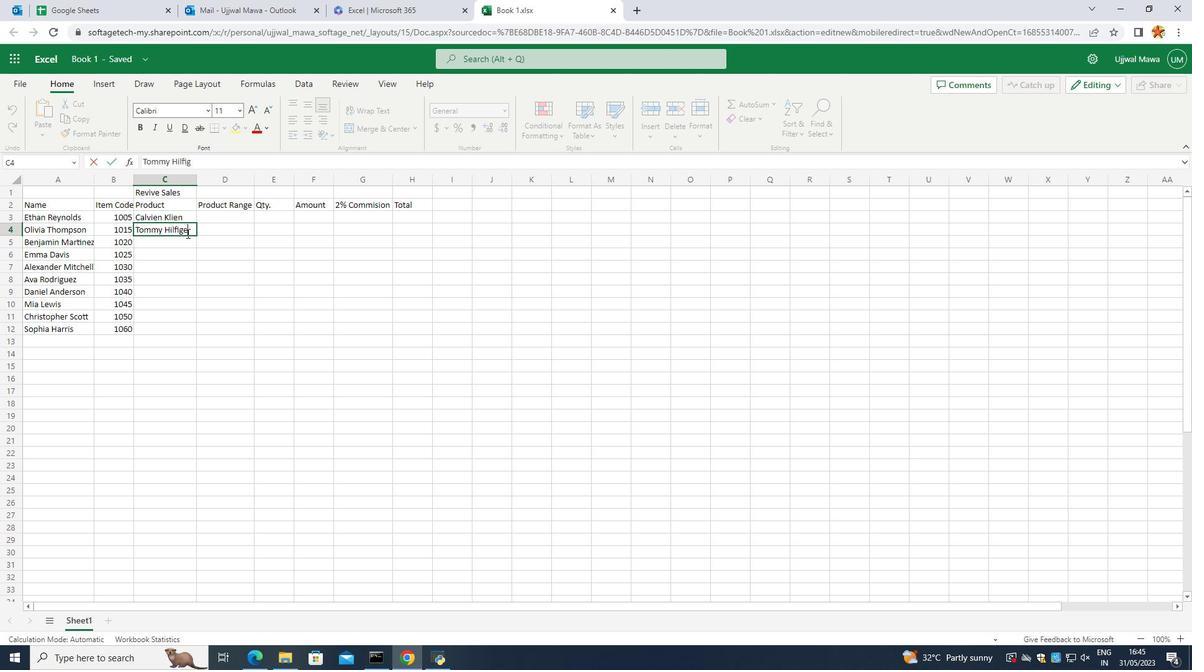 
Action: Mouse moved to (187, 232)
Screenshot: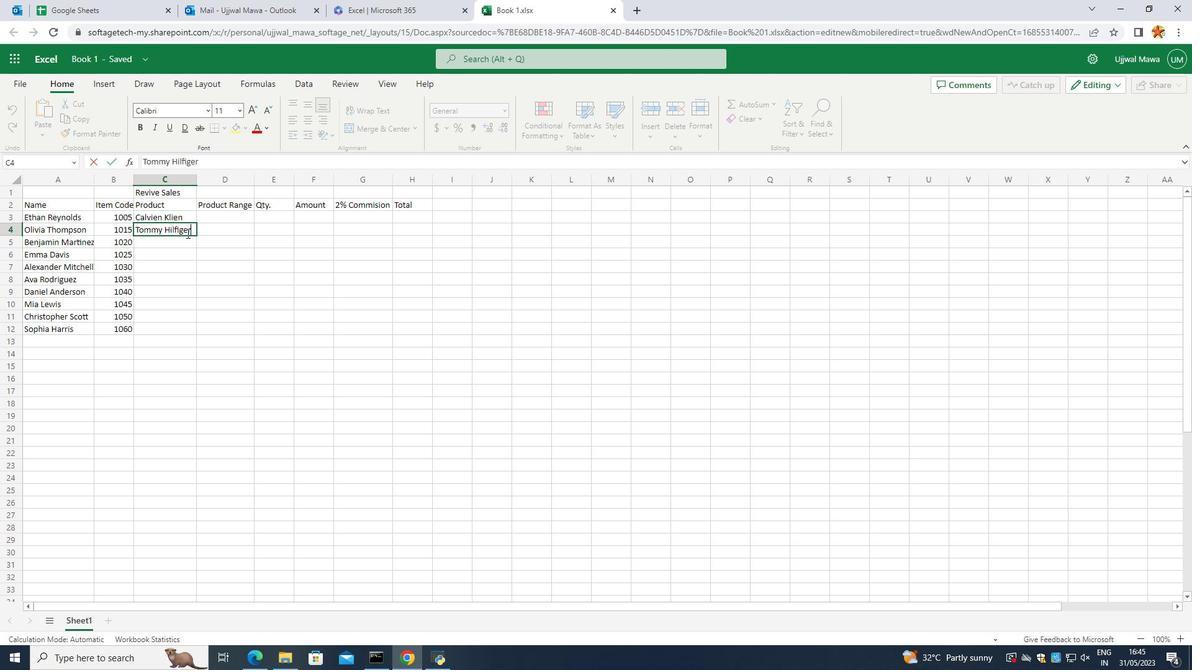 
Action: Key pressed <Key.enter>
Screenshot: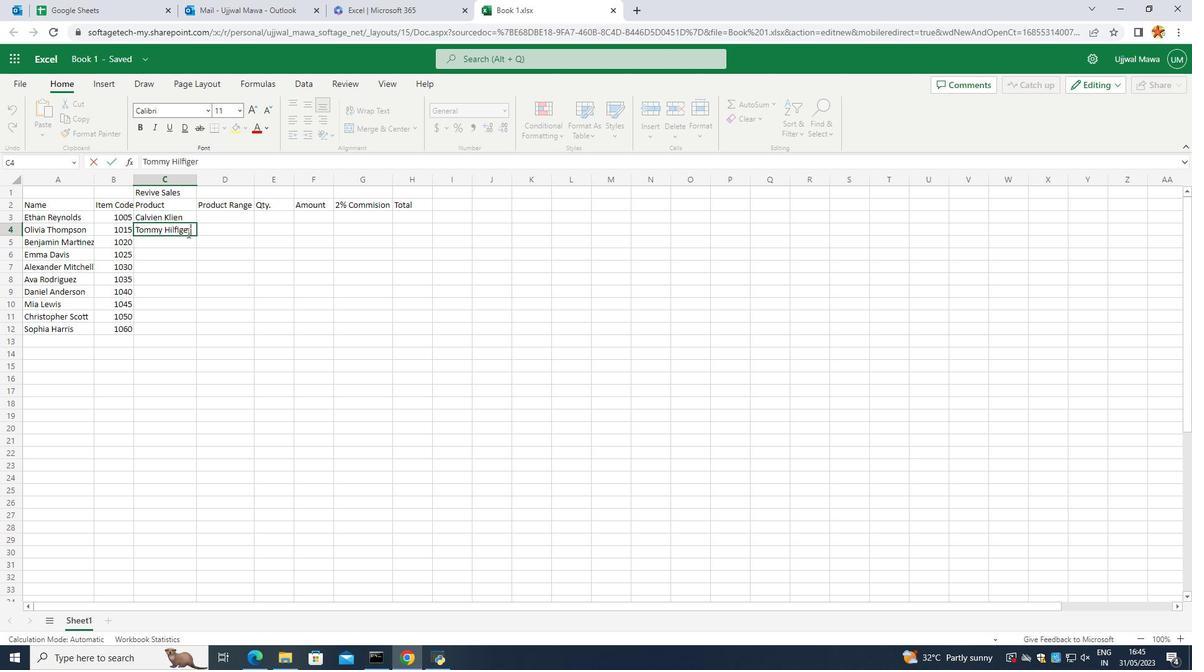 
Action: Mouse moved to (181, 247)
Screenshot: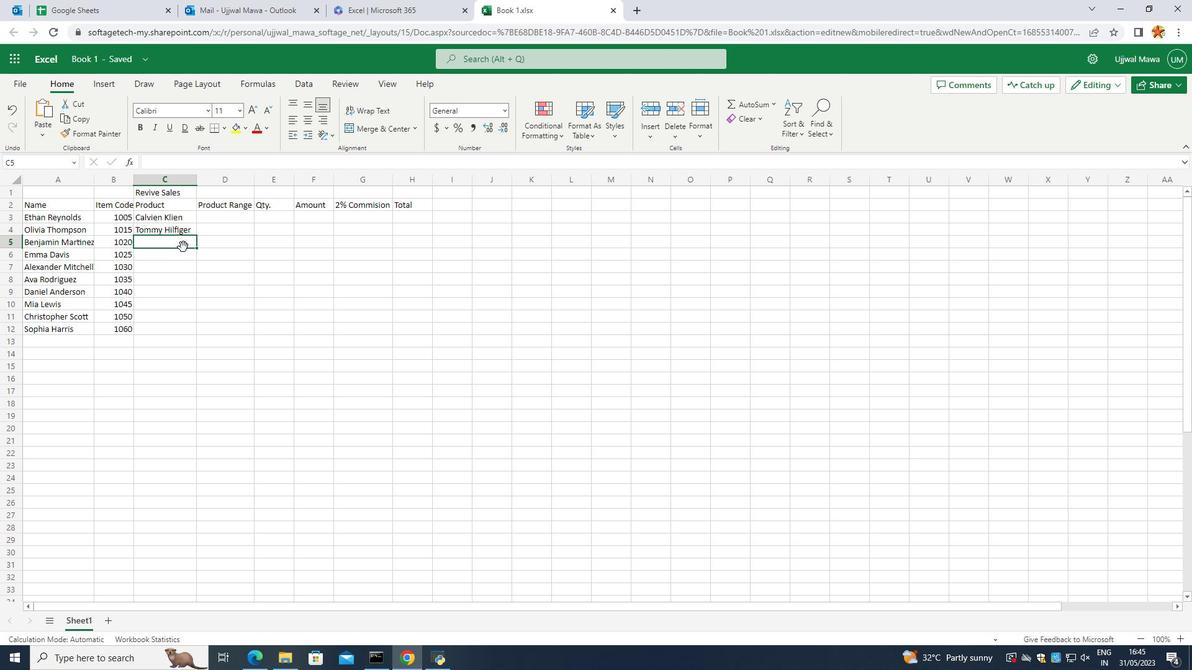 
Action: Mouse pressed left at (181, 247)
Screenshot: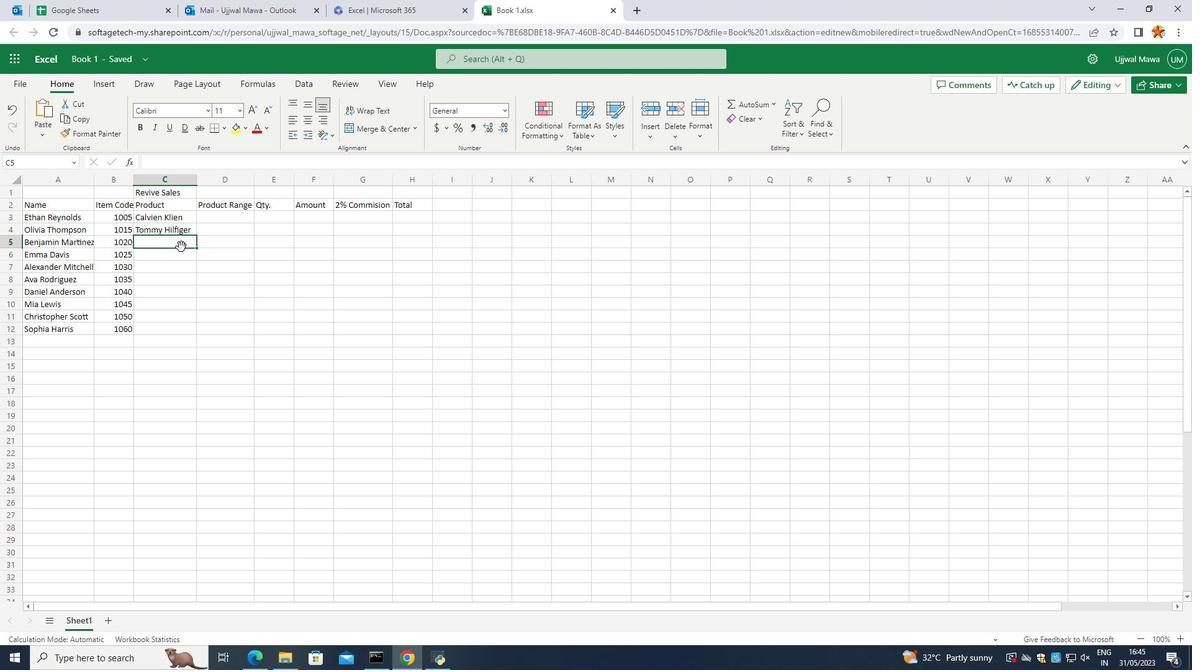 
Action: Mouse pressed left at (181, 247)
Screenshot: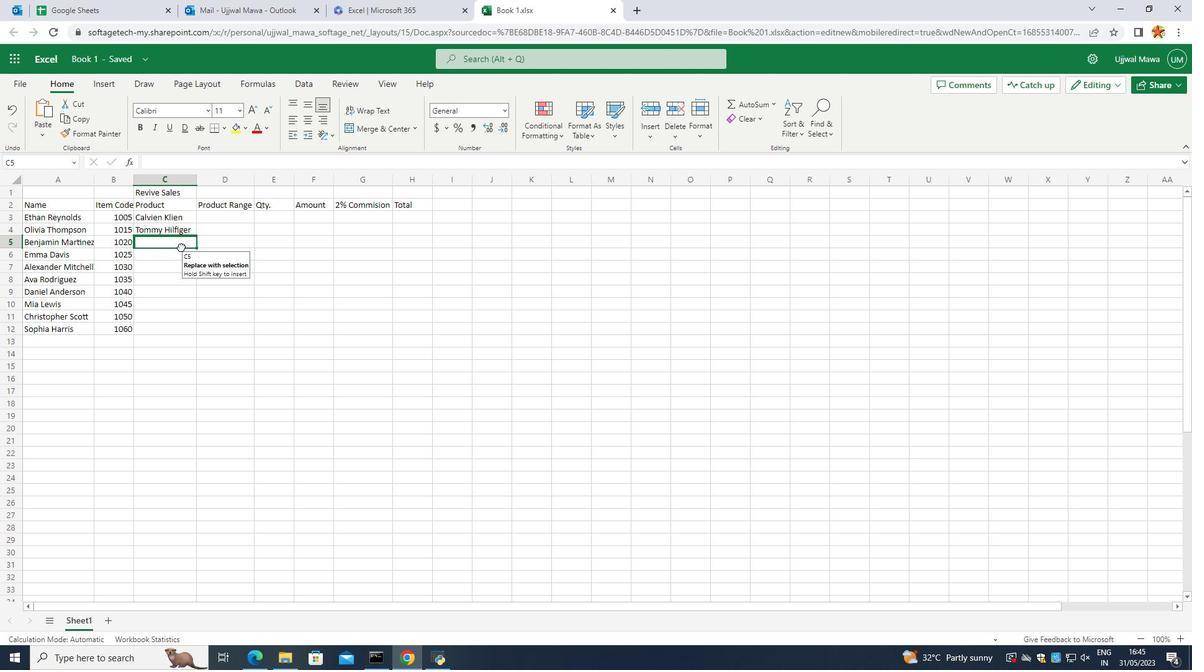 
Action: Mouse moved to (183, 242)
Screenshot: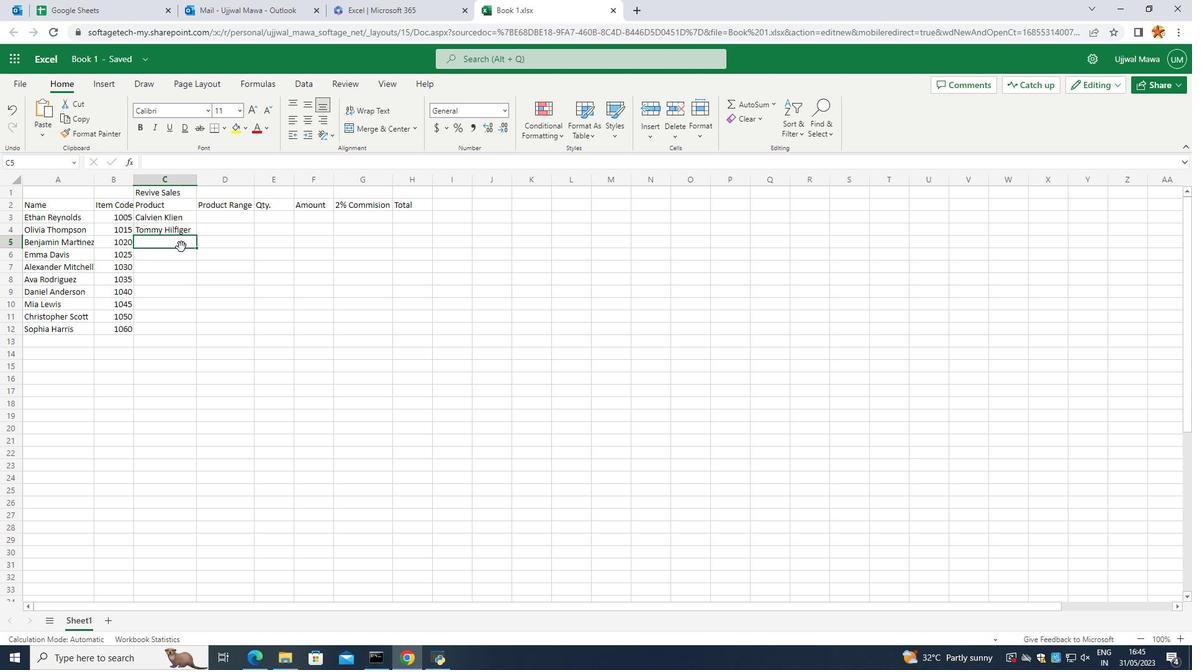 
Action: Mouse pressed left at (183, 242)
